 Task: SMART Goals Template for Special Education.
Action: Mouse moved to (196, 175)
Screenshot: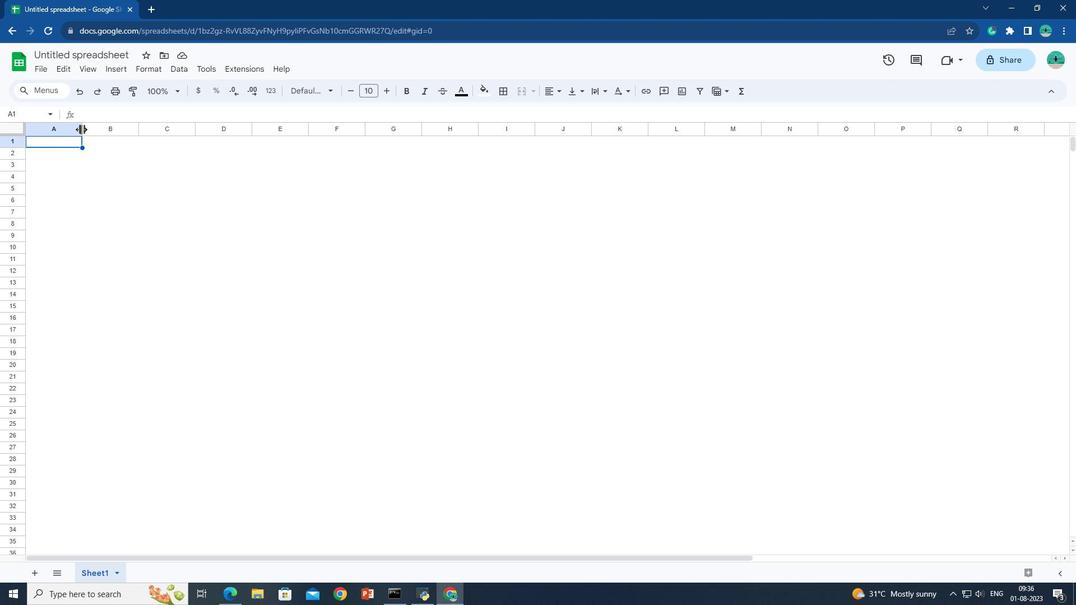 
Action: Mouse pressed left at (196, 175)
Screenshot: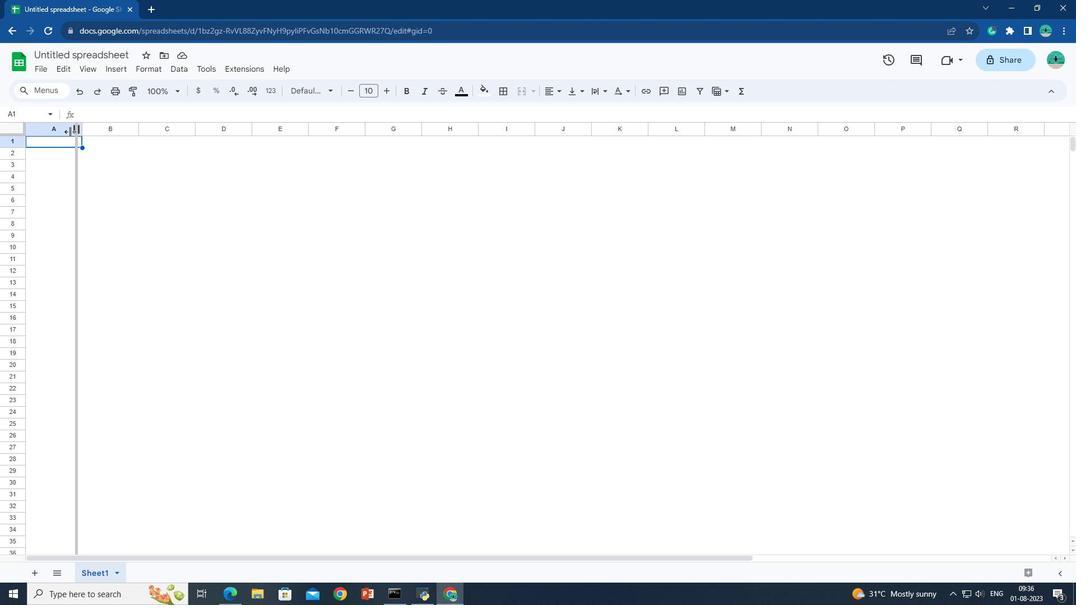 
Action: Mouse moved to (188, 178)
Screenshot: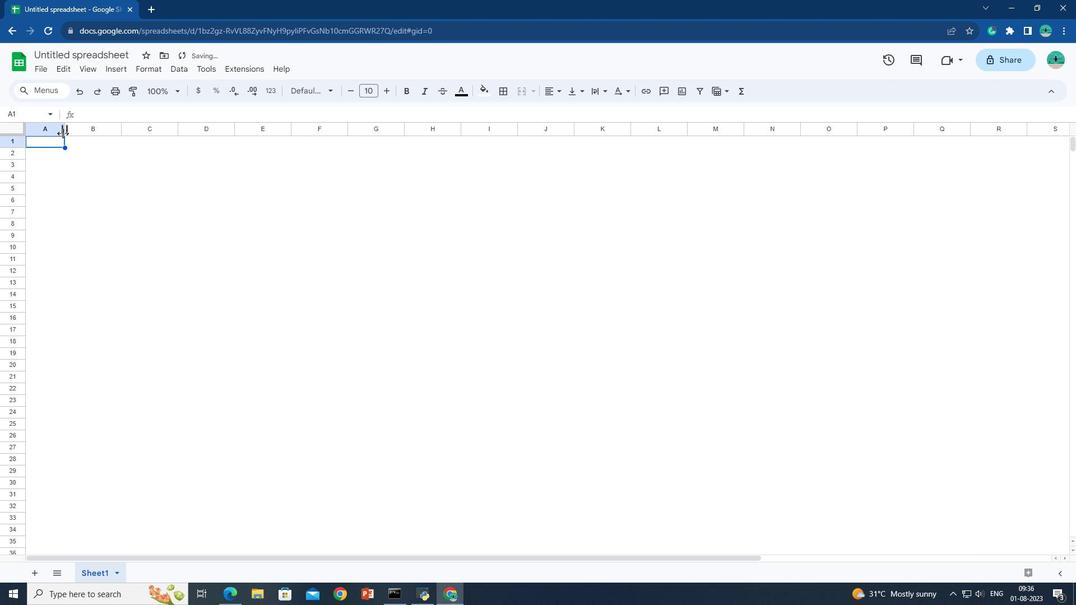 
Action: Mouse pressed left at (188, 178)
Screenshot: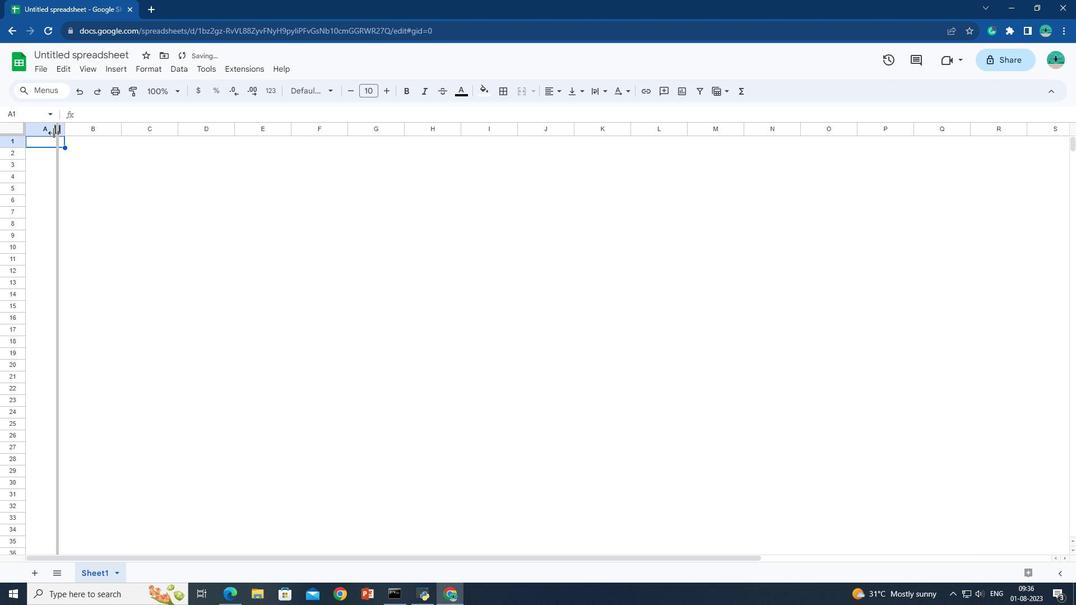 
Action: Mouse moved to (202, 174)
Screenshot: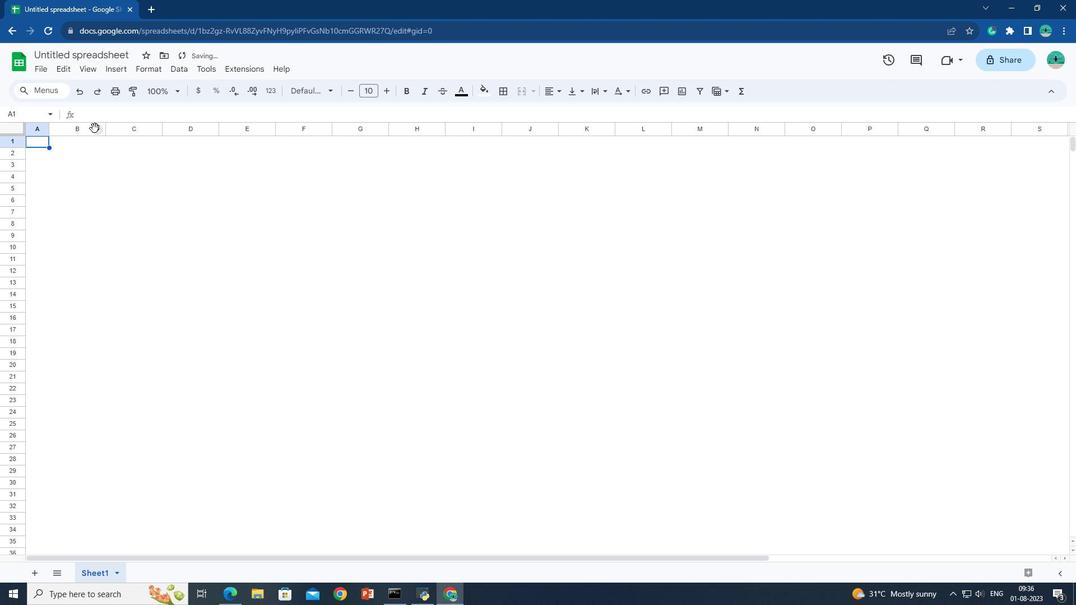 
Action: Mouse pressed left at (202, 174)
Screenshot: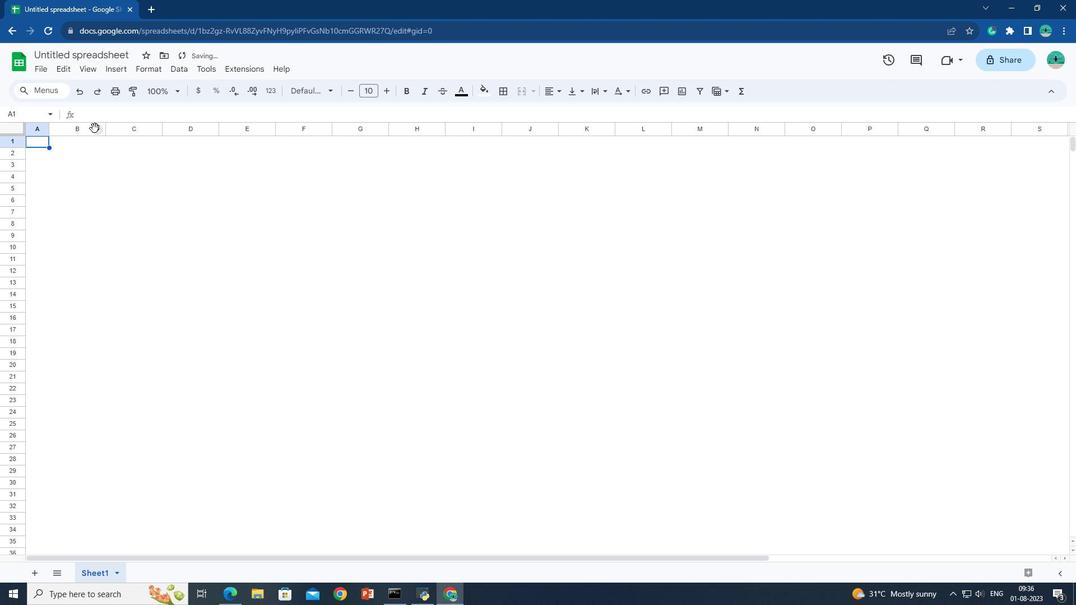 
Action: Mouse moved to (206, 170)
Screenshot: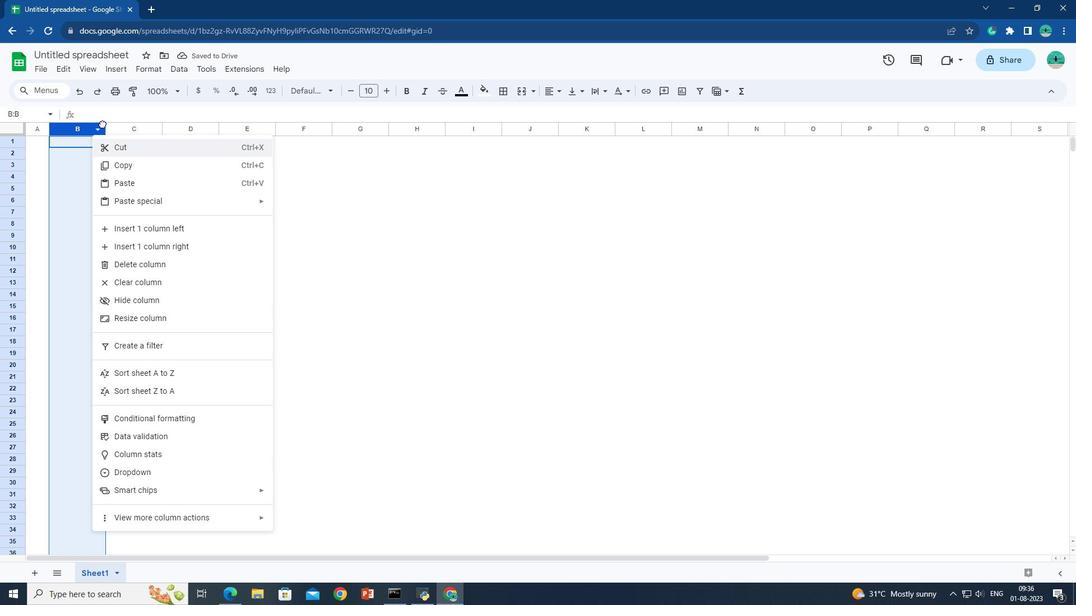 
Action: Mouse pressed left at (206, 170)
Screenshot: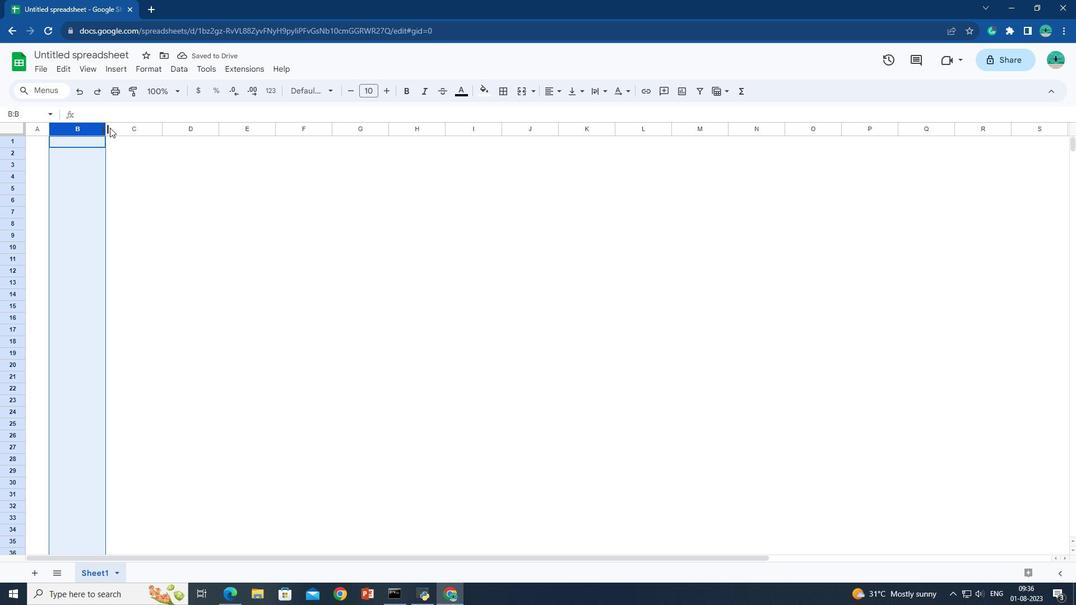 
Action: Mouse moved to (210, 174)
Screenshot: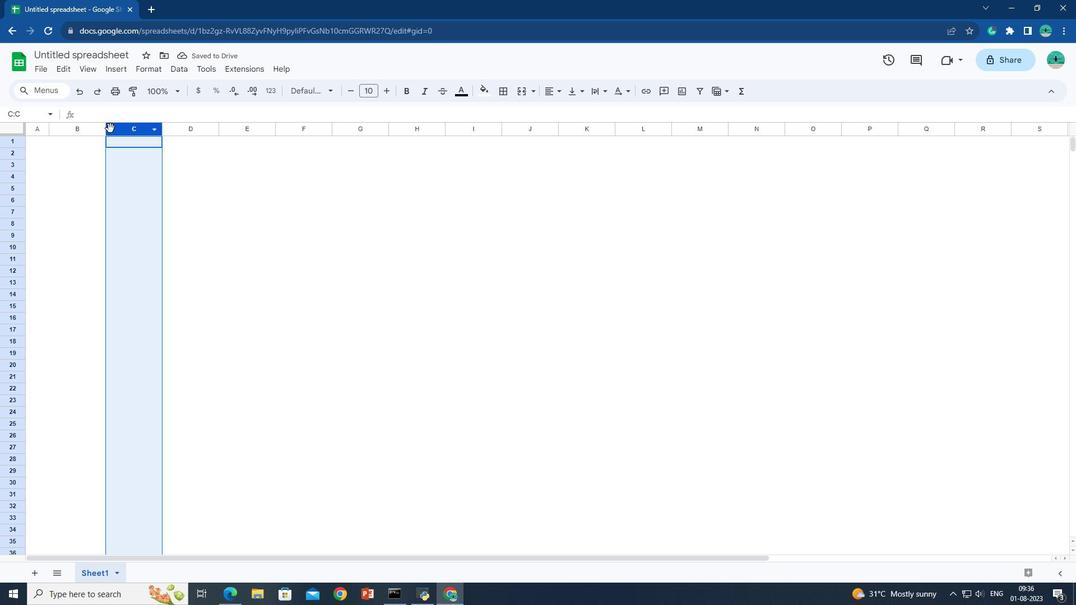 
Action: Mouse pressed left at (210, 174)
Screenshot: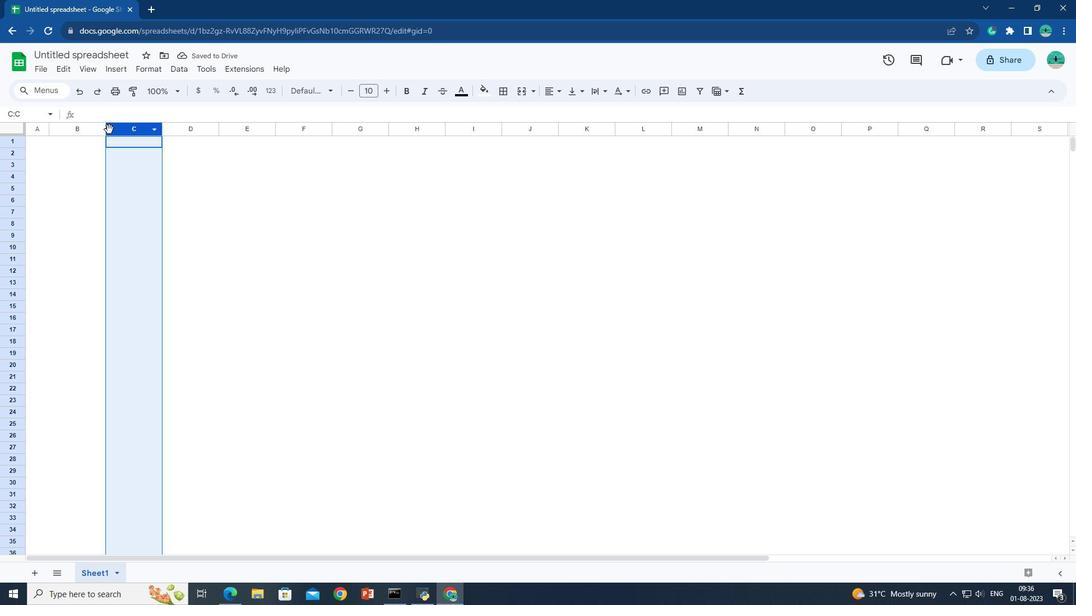 
Action: Mouse moved to (207, 178)
Screenshot: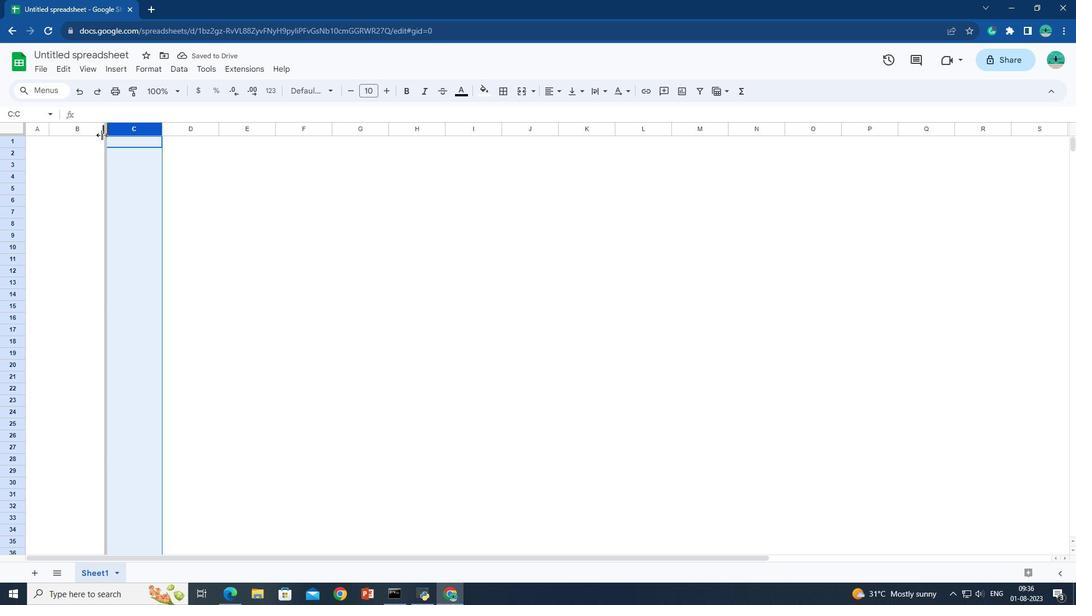 
Action: Mouse pressed left at (207, 178)
Screenshot: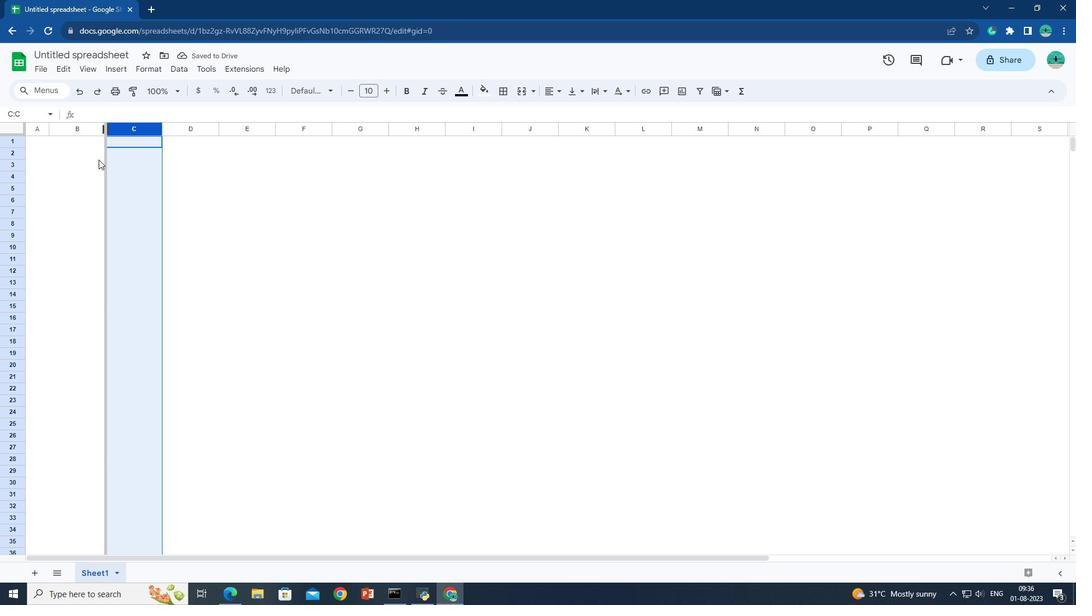 
Action: Mouse moved to (256, 219)
Screenshot: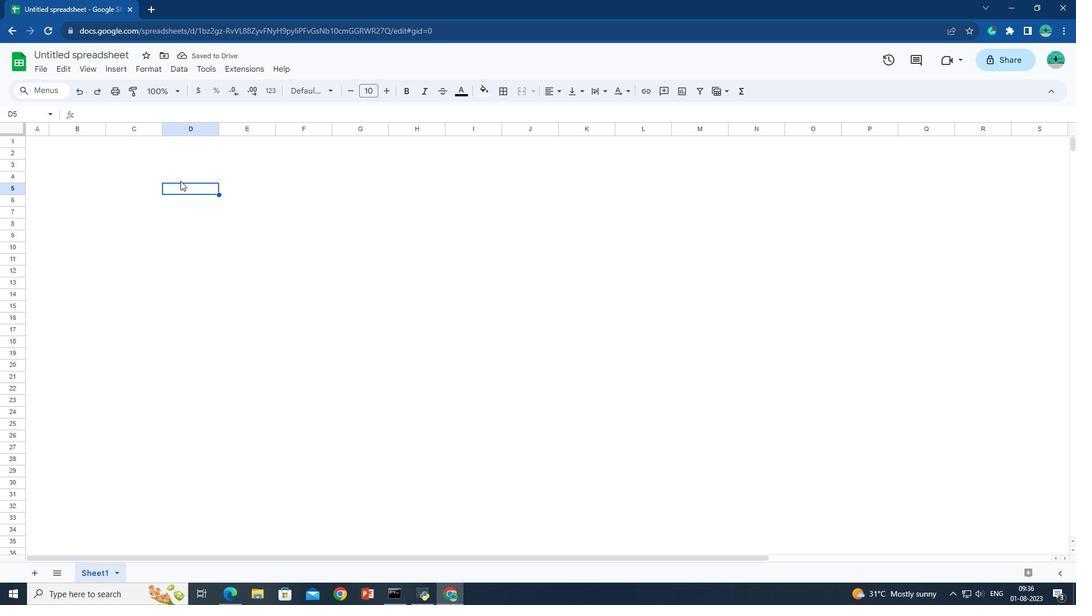 
Action: Mouse pressed left at (256, 219)
Screenshot: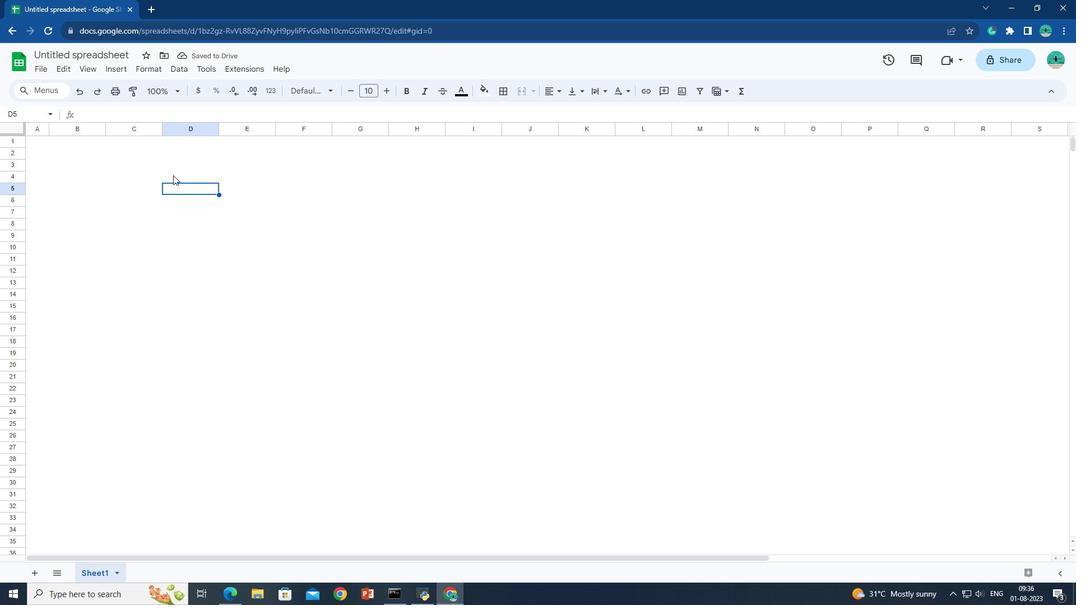 
Action: Mouse moved to (196, 175)
Screenshot: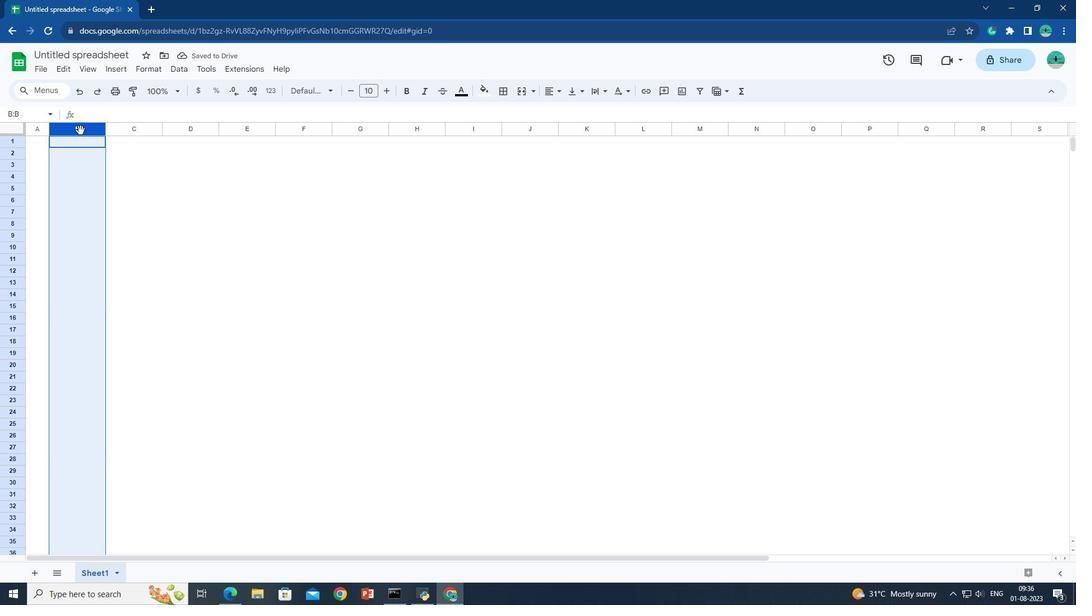 
Action: Mouse pressed left at (196, 175)
Screenshot: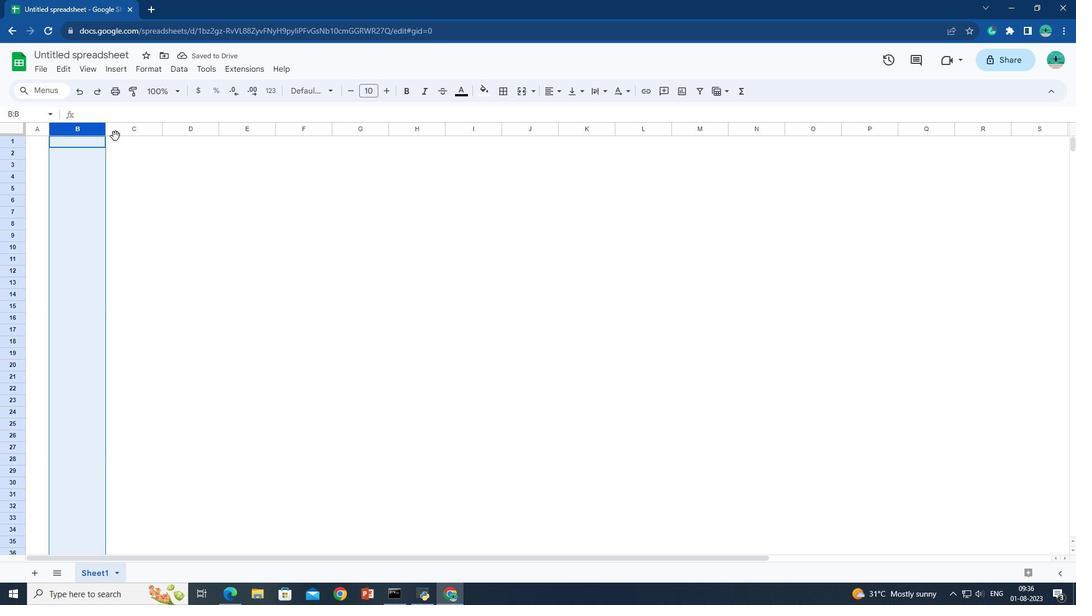 
Action: Mouse moved to (215, 189)
Screenshot: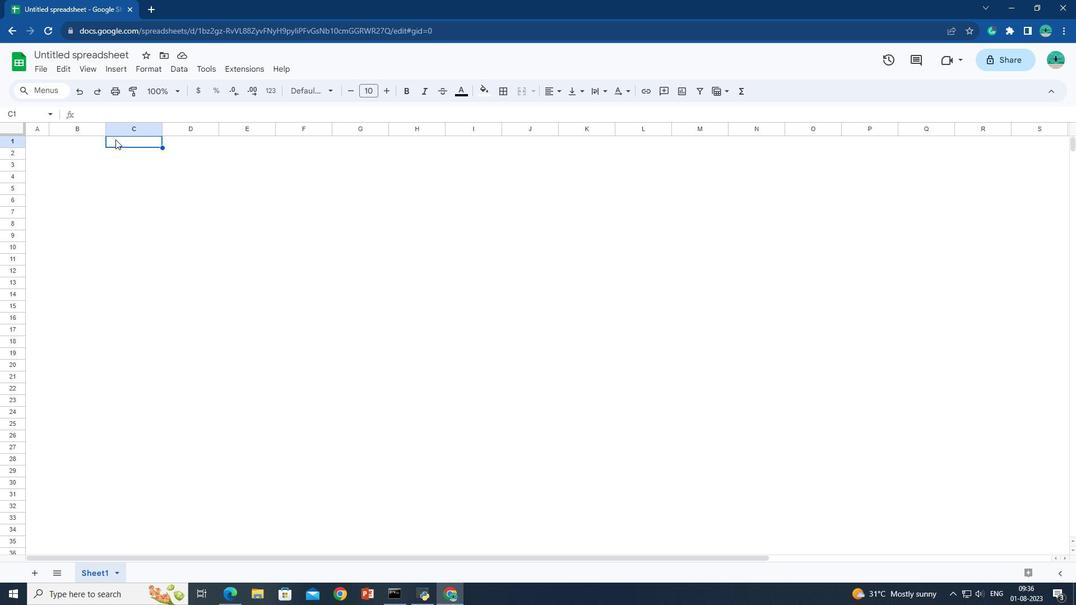 
Action: Mouse pressed left at (215, 189)
Screenshot: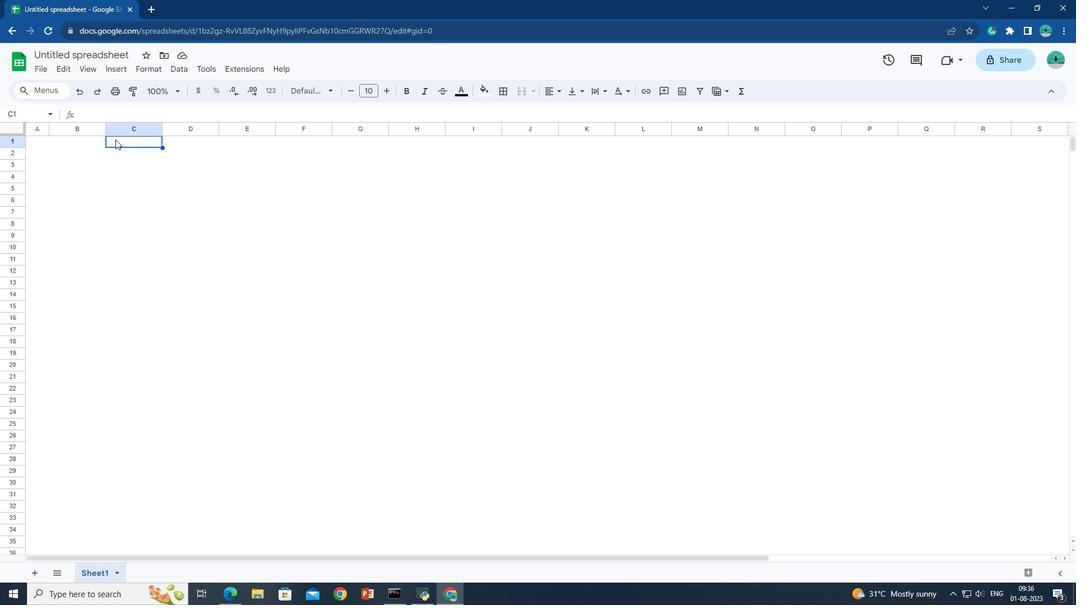 
Action: Mouse moved to (207, 175)
Screenshot: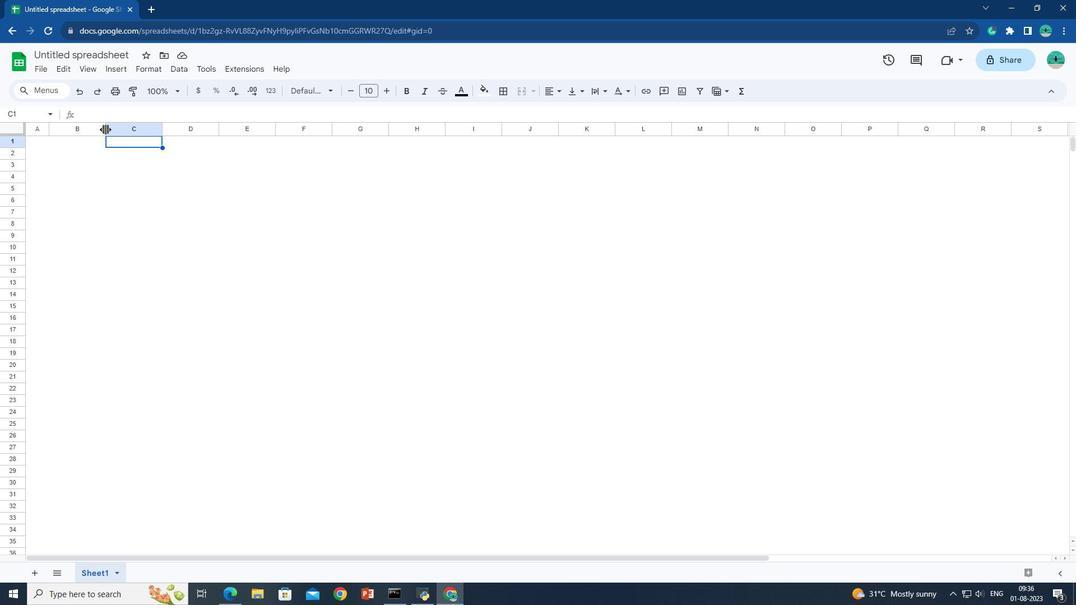 
Action: Mouse pressed left at (207, 175)
Screenshot: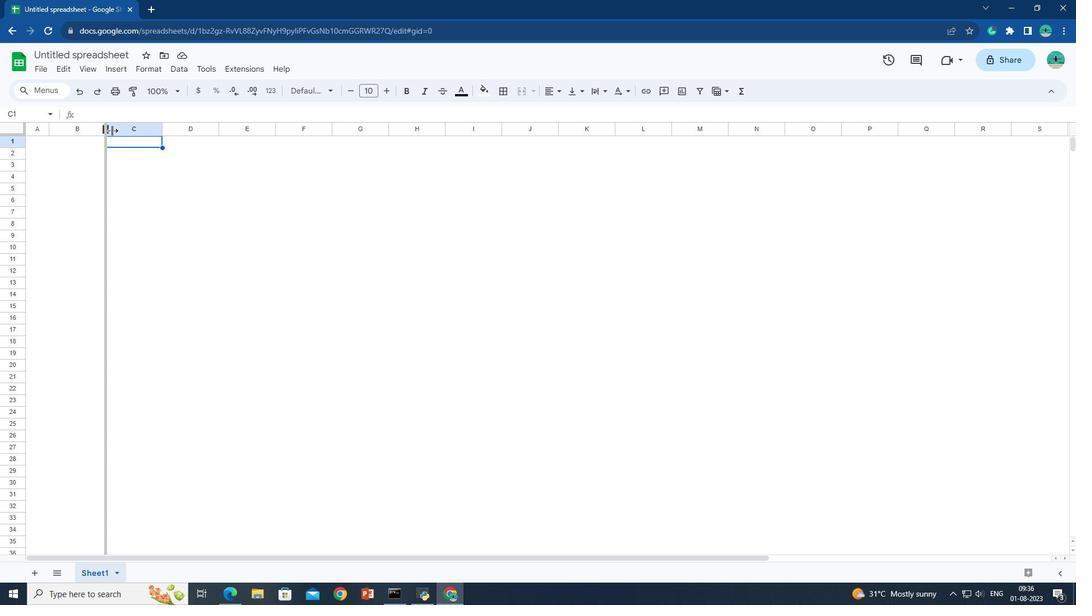 
Action: Mouse moved to (168, 200)
Screenshot: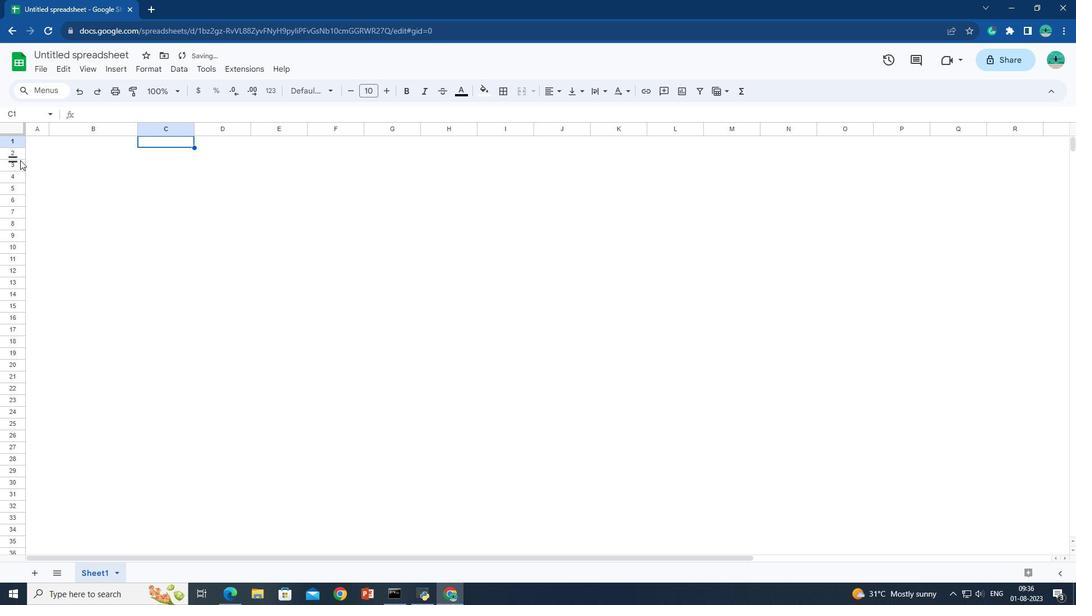 
Action: Mouse pressed left at (168, 200)
Screenshot: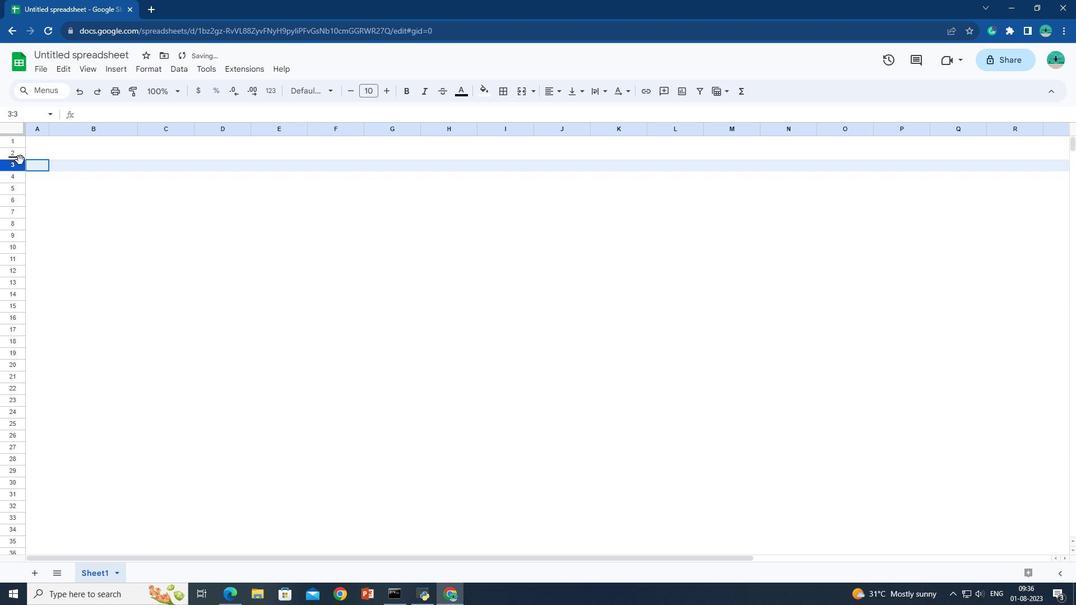 
Action: Mouse moved to (166, 210)
Screenshot: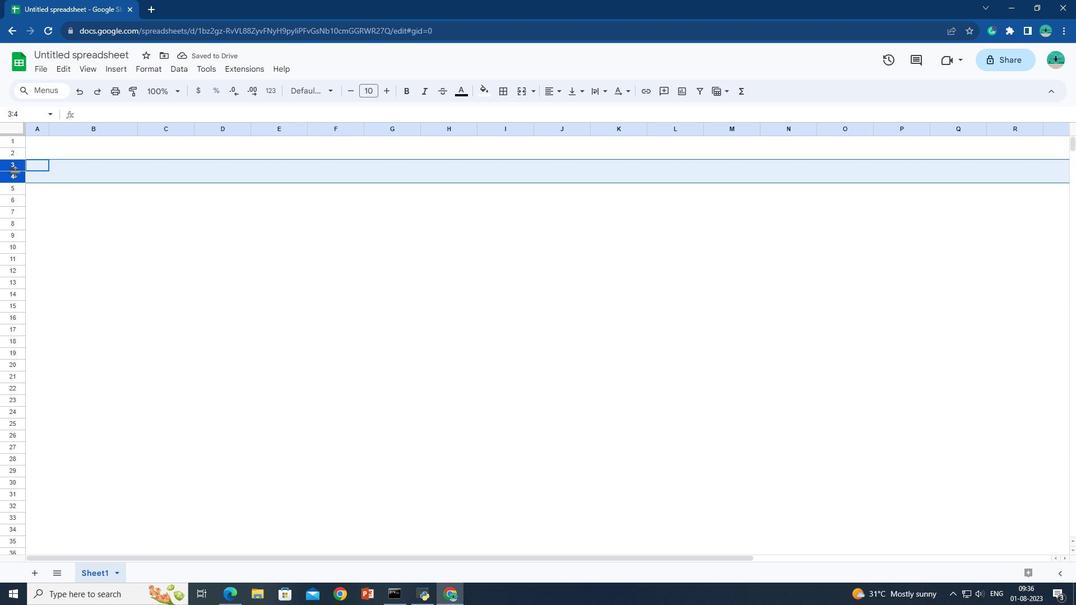 
Action: Mouse pressed left at (166, 210)
Screenshot: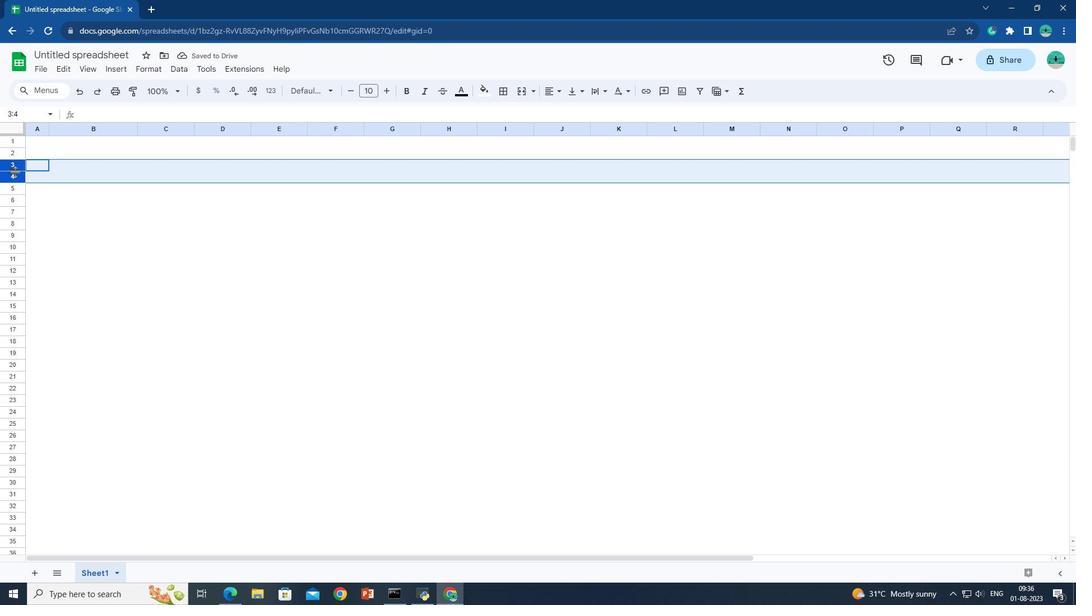 
Action: Mouse moved to (165, 200)
Screenshot: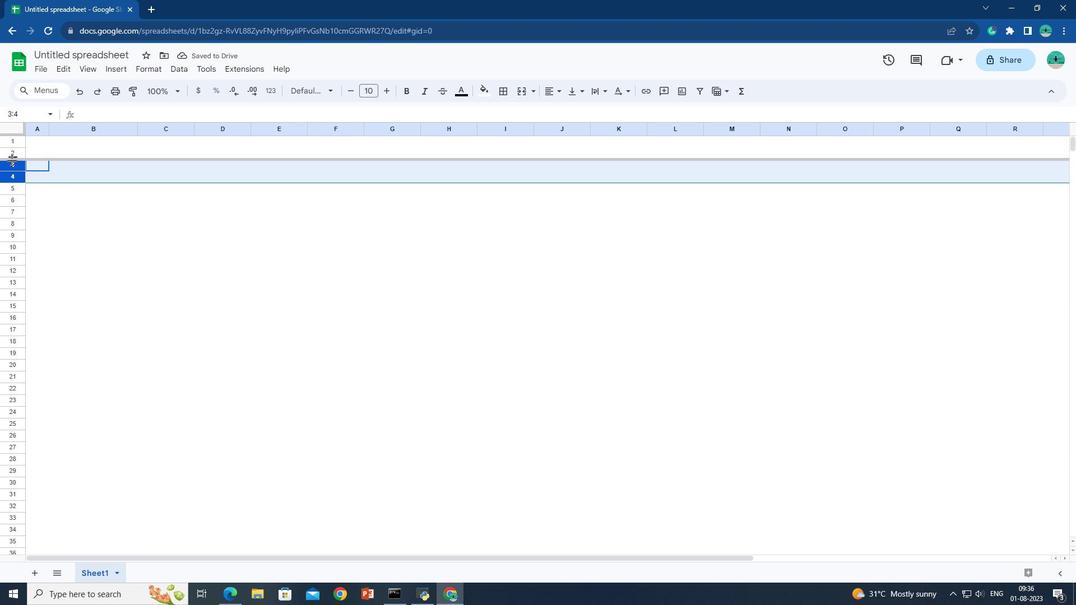 
Action: Mouse pressed left at (165, 200)
Screenshot: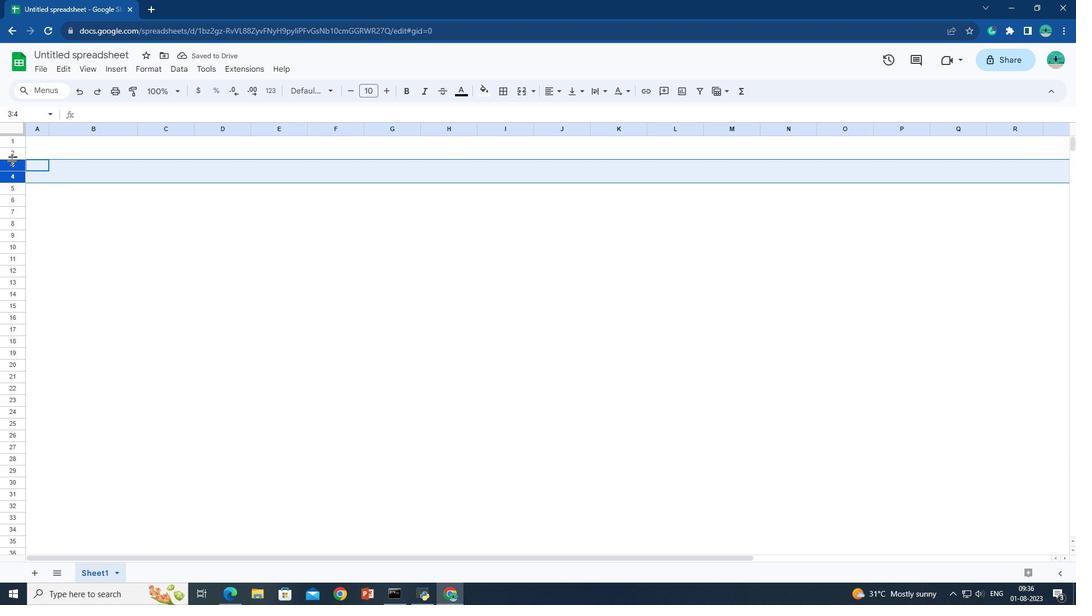 
Action: Mouse moved to (197, 249)
Screenshot: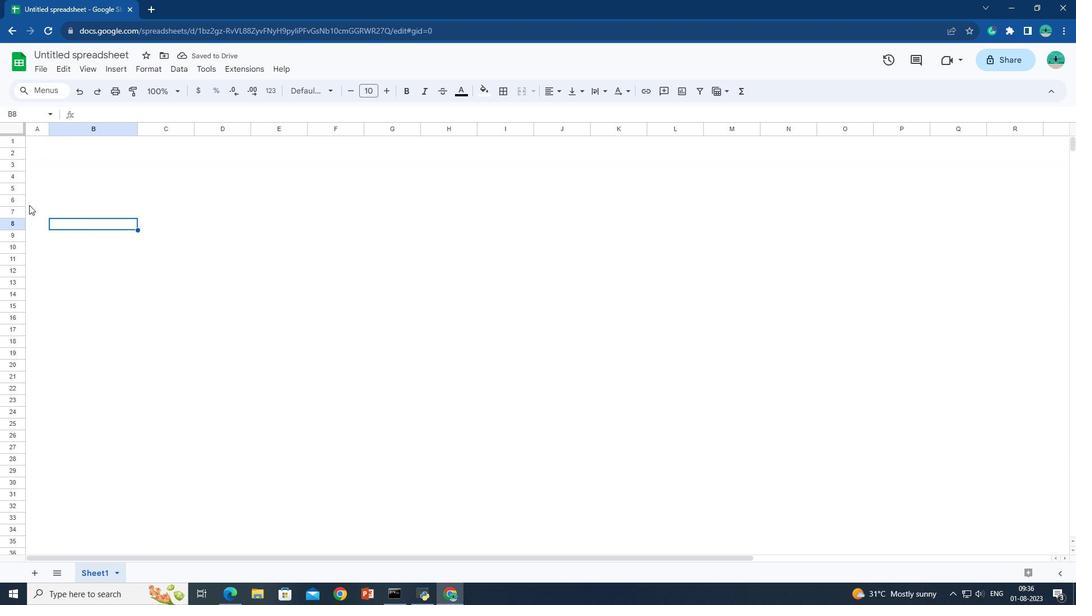 
Action: Mouse pressed left at (197, 249)
Screenshot: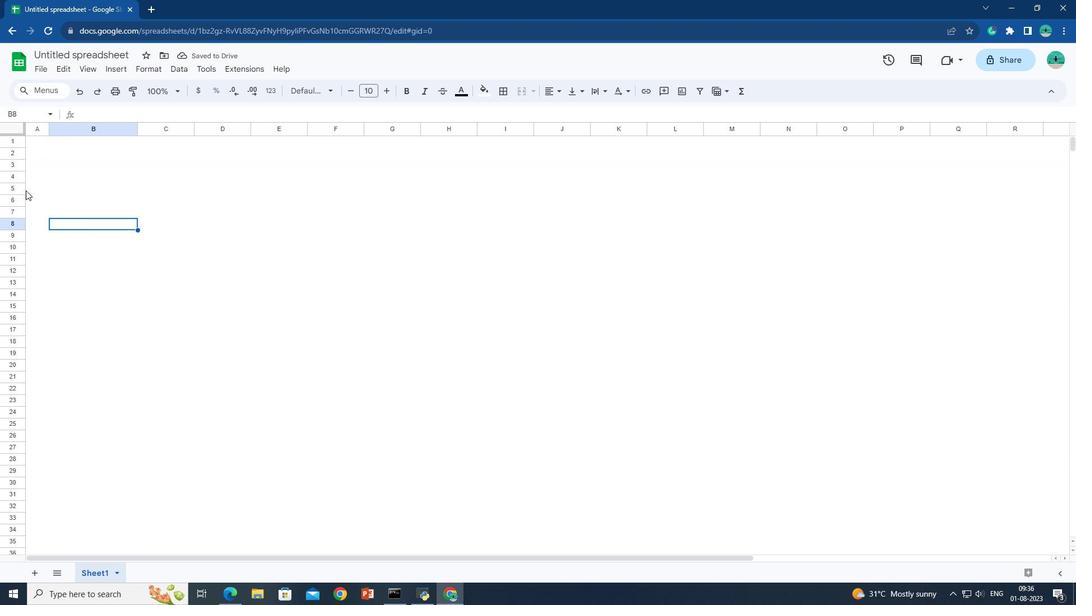 
Action: Mouse moved to (164, 198)
Screenshot: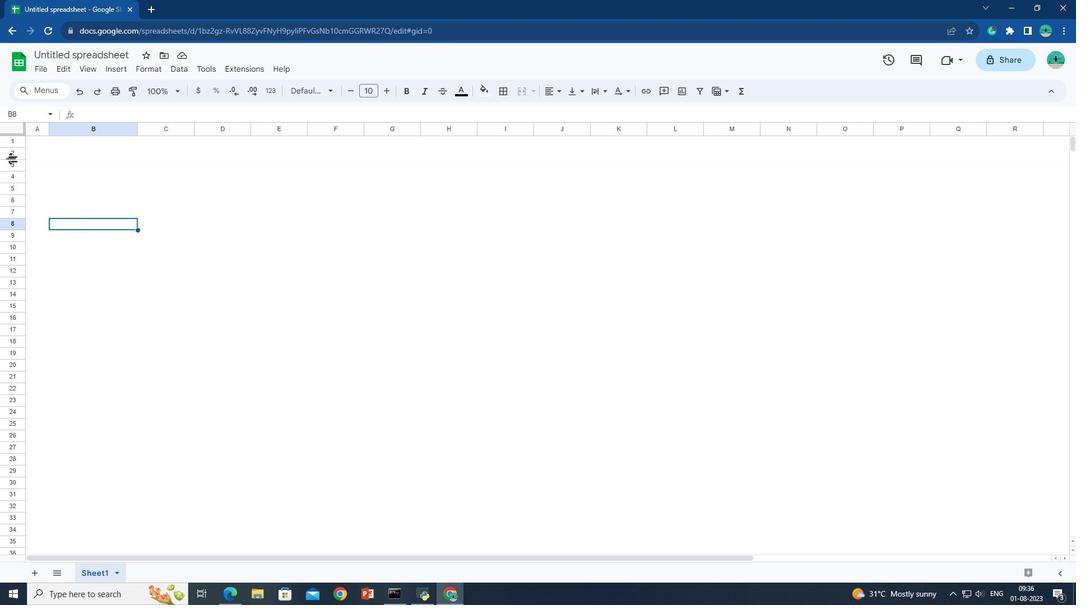 
Action: Mouse pressed left at (164, 198)
Screenshot: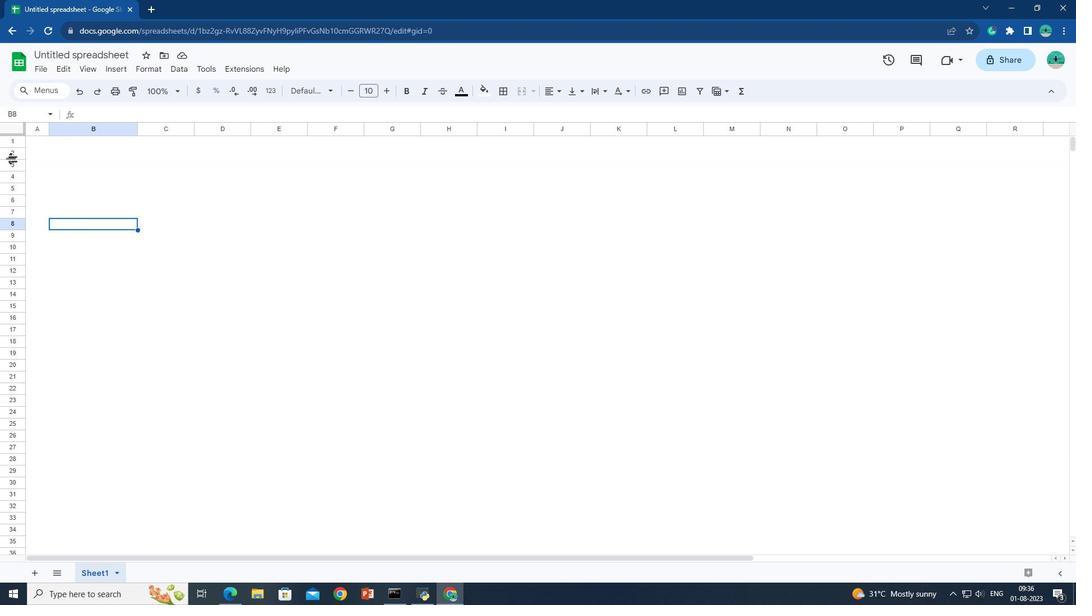 
Action: Mouse moved to (165, 201)
Screenshot: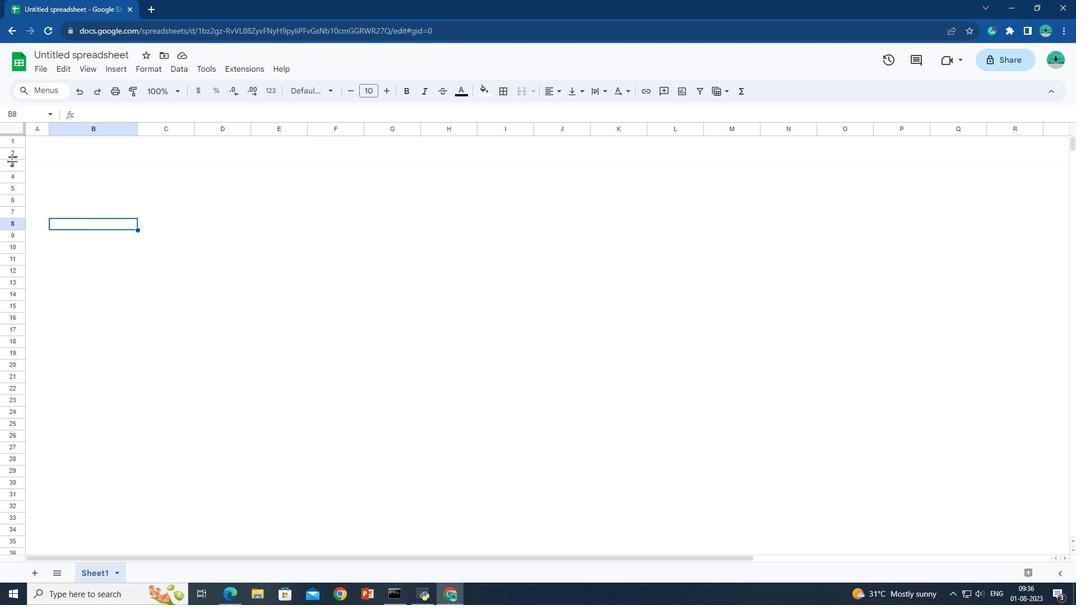 
Action: Mouse pressed left at (165, 201)
Screenshot: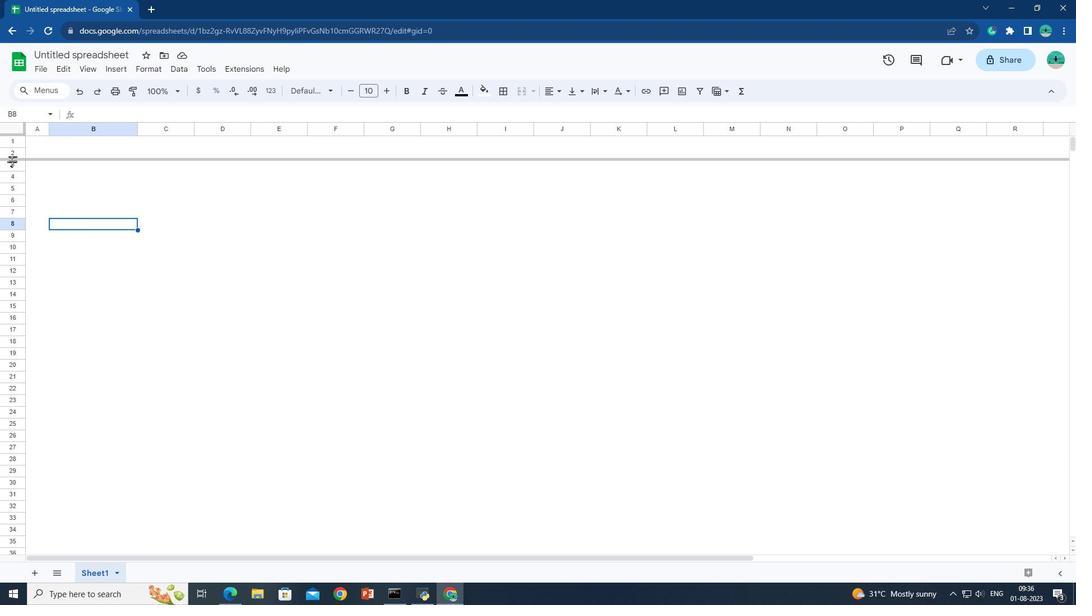 
Action: Mouse moved to (181, 206)
Screenshot: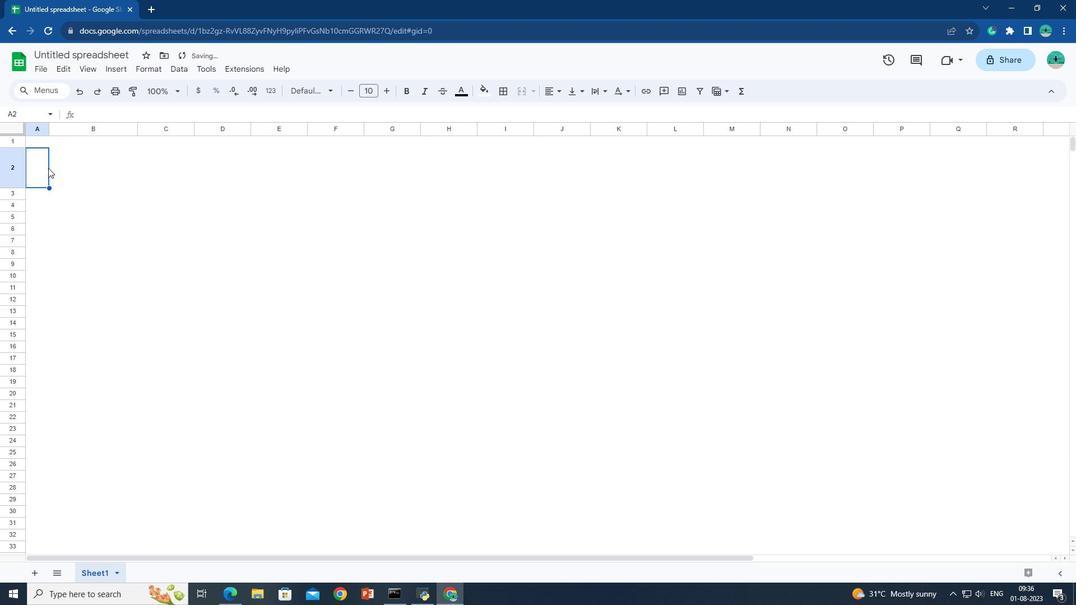 
Action: Mouse pressed left at (181, 206)
Screenshot: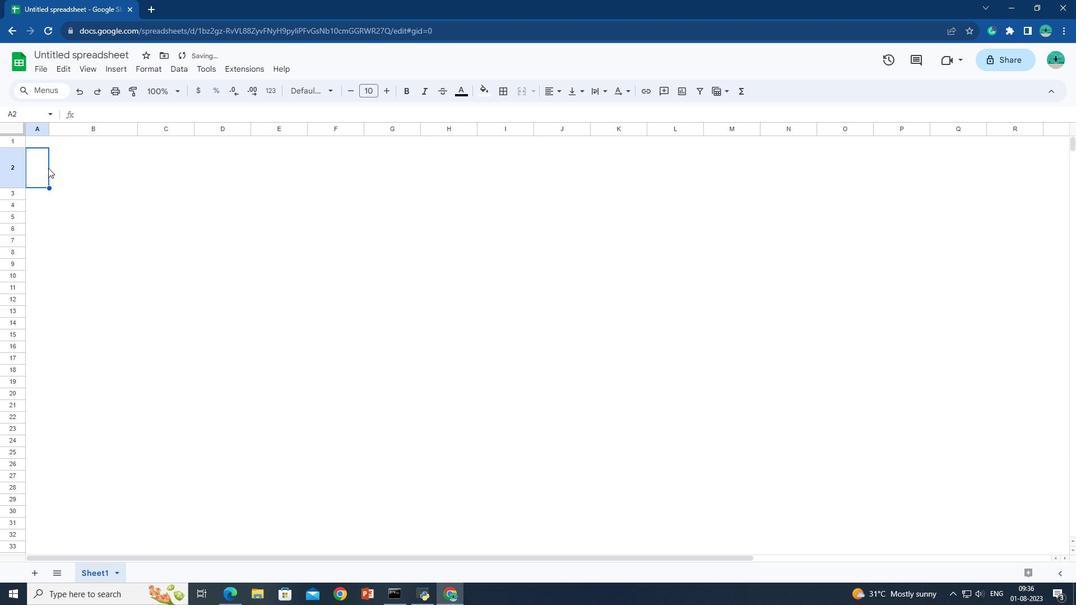 
Action: Mouse moved to (197, 206)
Screenshot: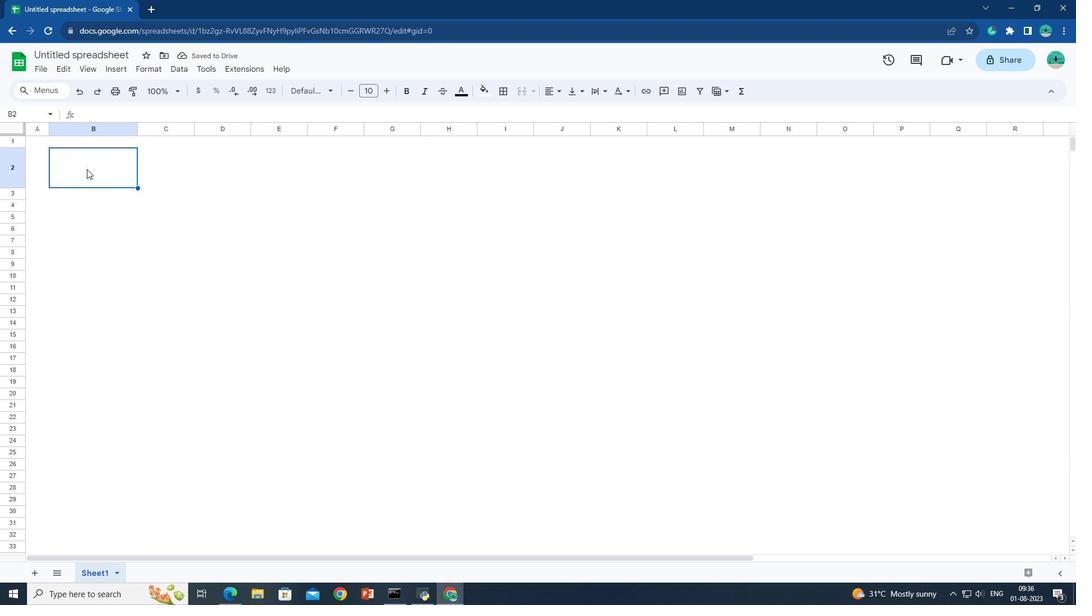 
Action: Mouse pressed left at (197, 206)
Screenshot: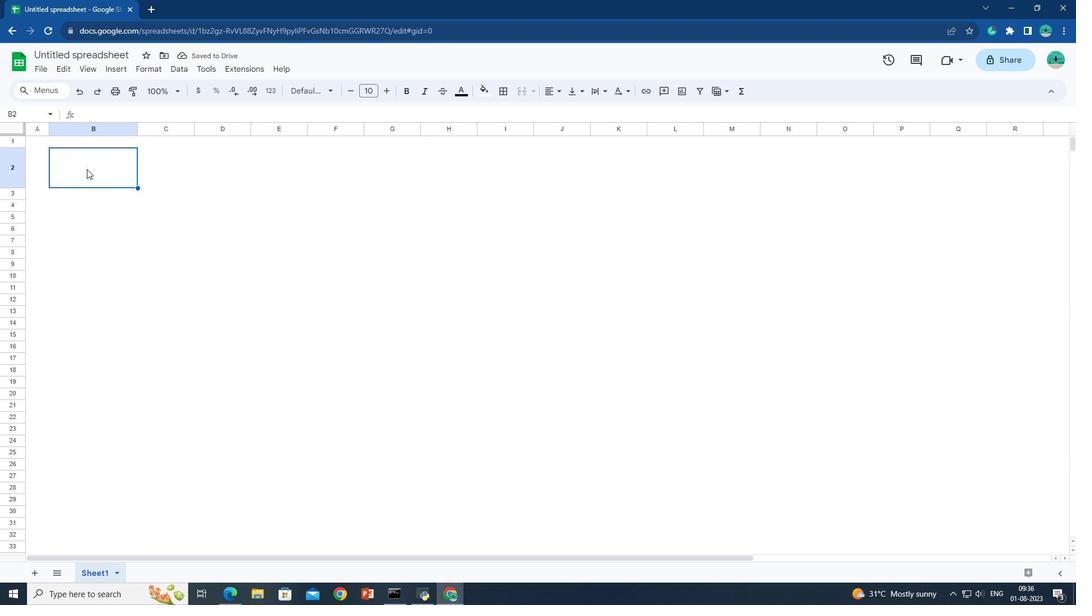
Action: Mouse moved to (239, 229)
Screenshot: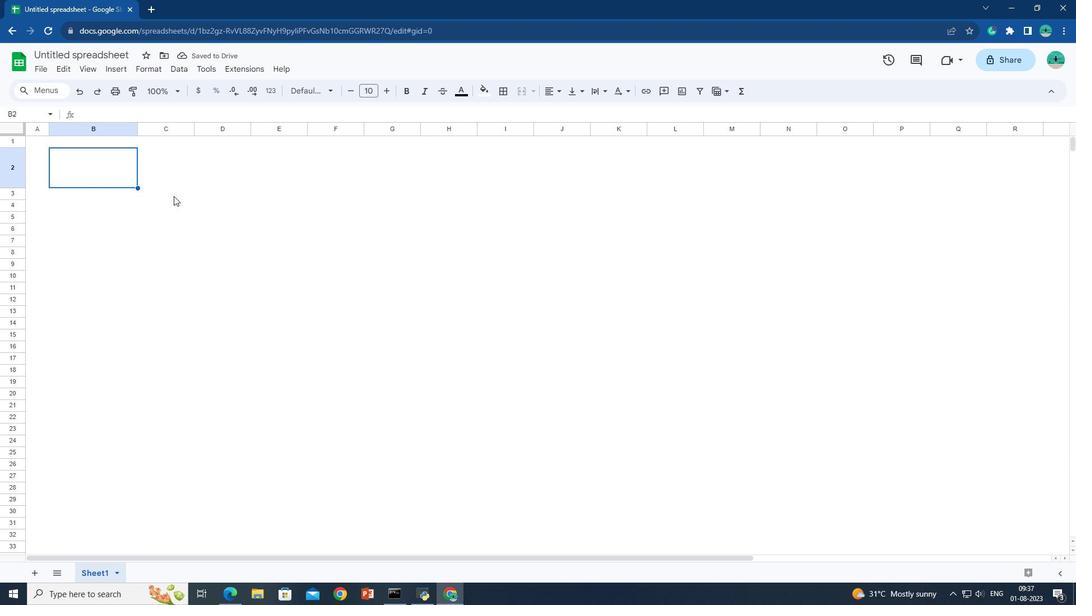 
Action: Key pressed <Key.shift>
Screenshot: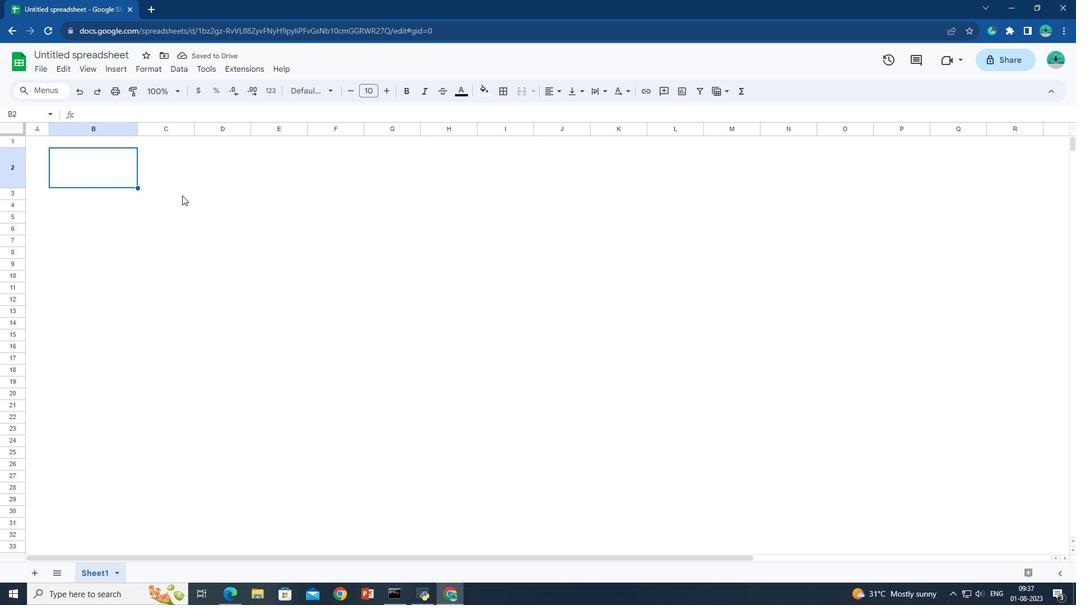 
Action: Mouse moved to (240, 215)
Screenshot: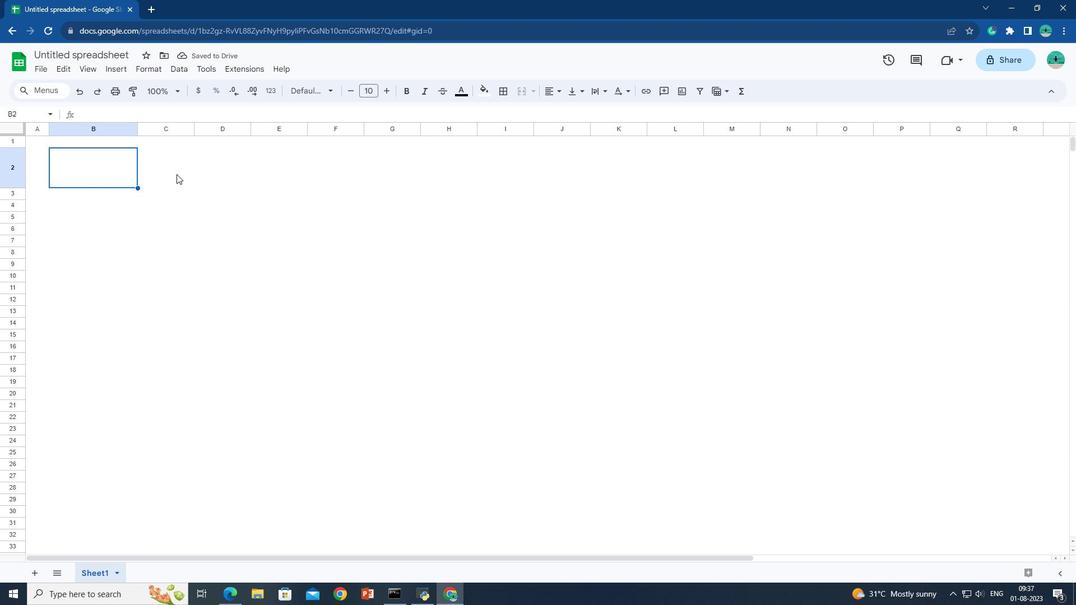 
Action: Key pressed <Key.shift>
Screenshot: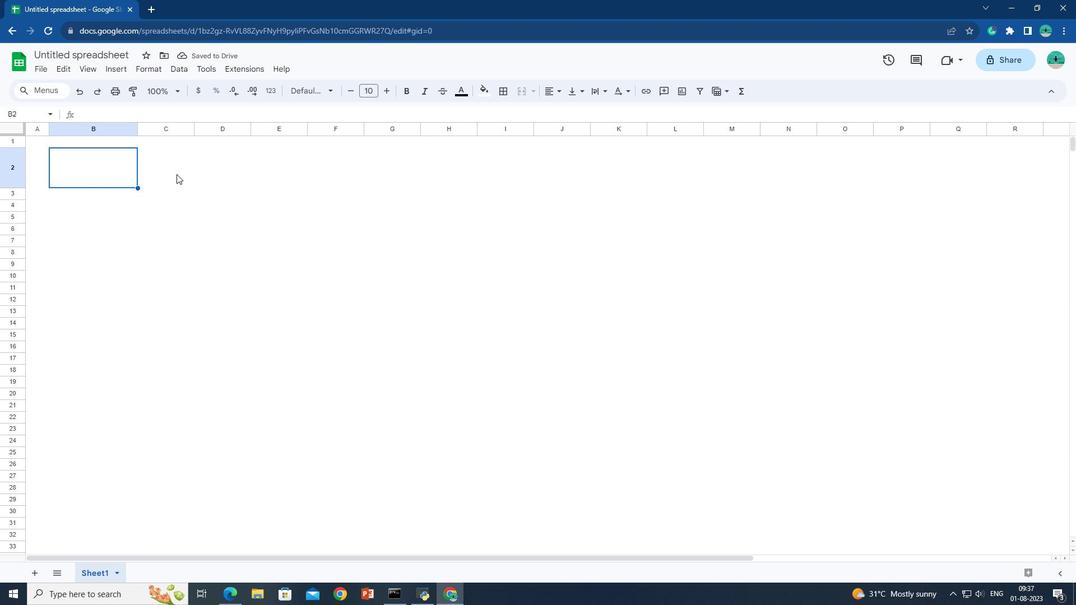 
Action: Mouse moved to (240, 212)
Screenshot: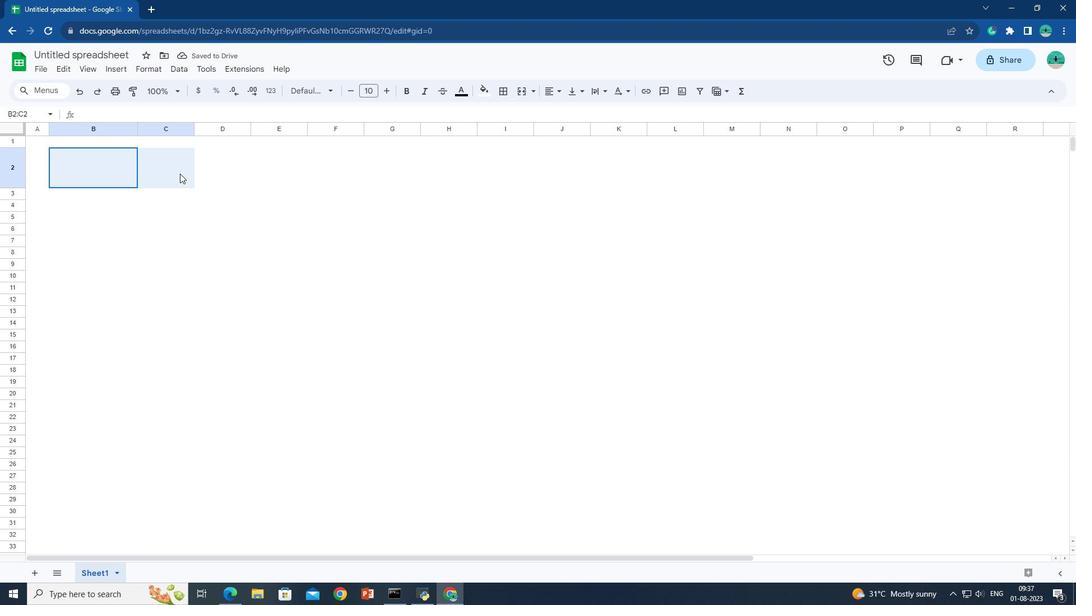 
Action: Key pressed <Key.shift>
Screenshot: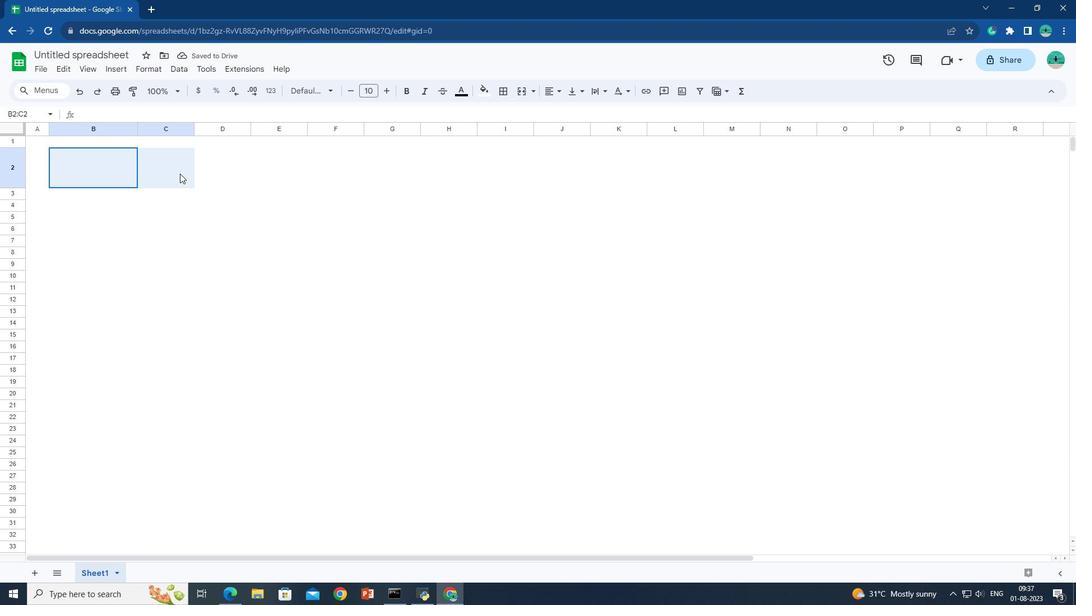 
Action: Mouse moved to (240, 211)
Screenshot: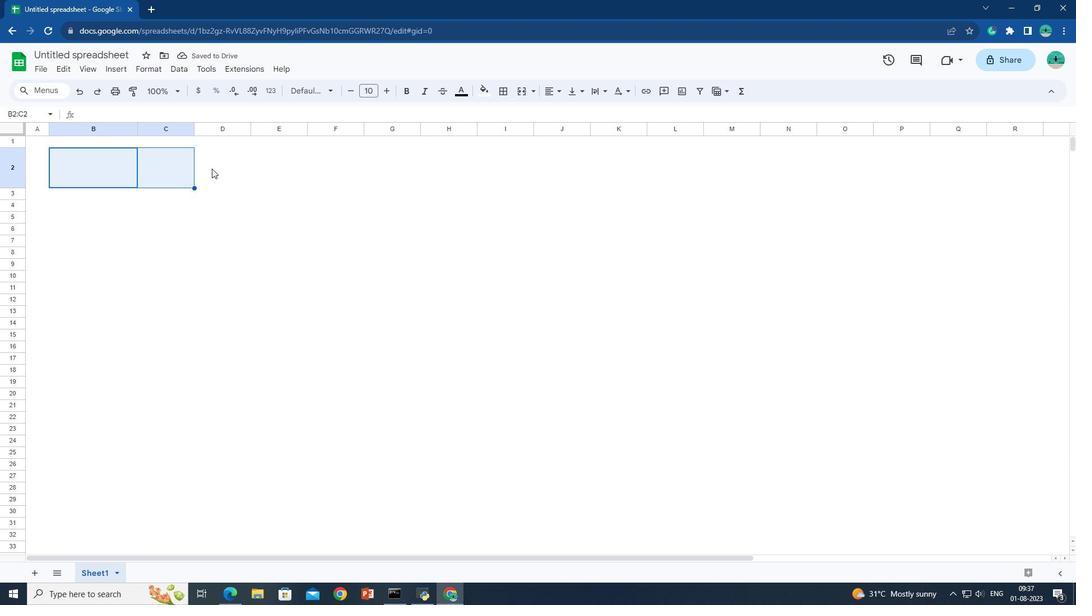 
Action: Key pressed <Key.shift><Key.shift>
Screenshot: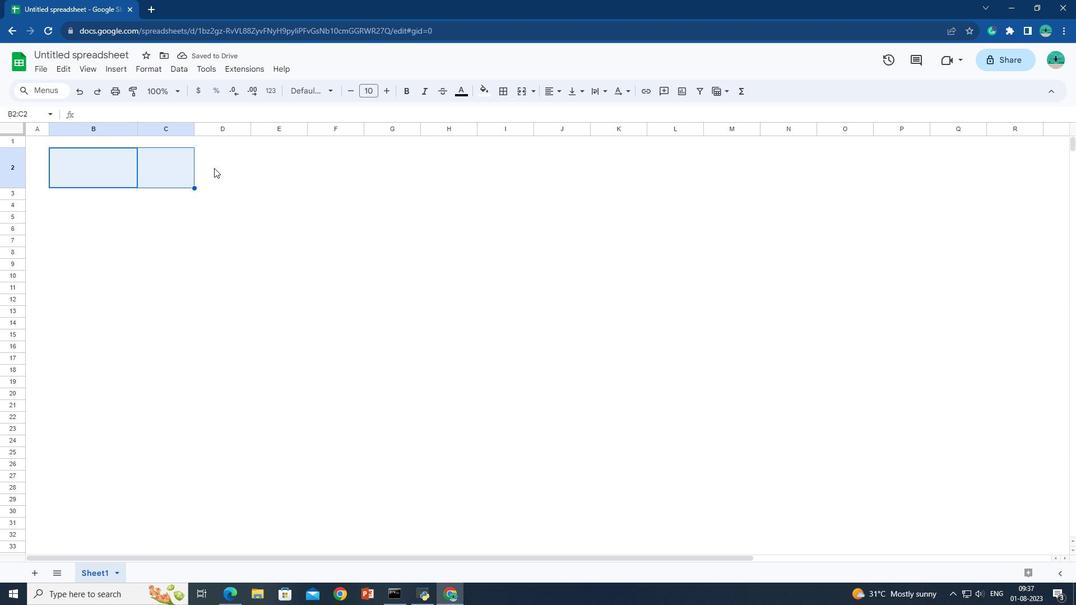 
Action: Mouse pressed left at (240, 211)
Screenshot: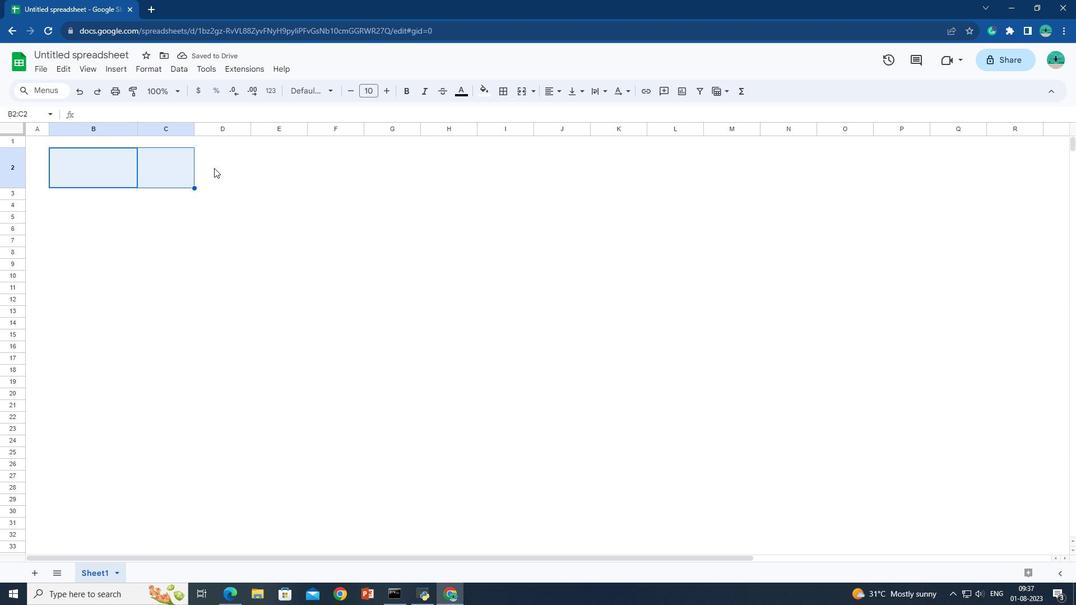 
Action: Key pressed <Key.shift><Key.shift><Key.shift><Key.shift><Key.shift><Key.shift>
Screenshot: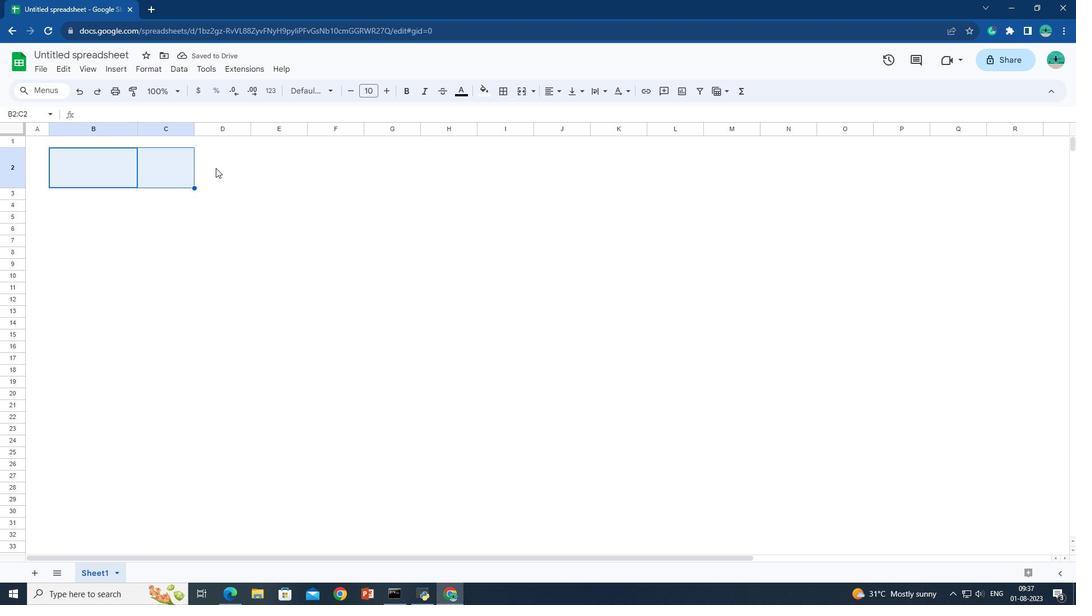 
Action: Mouse moved to (244, 209)
Screenshot: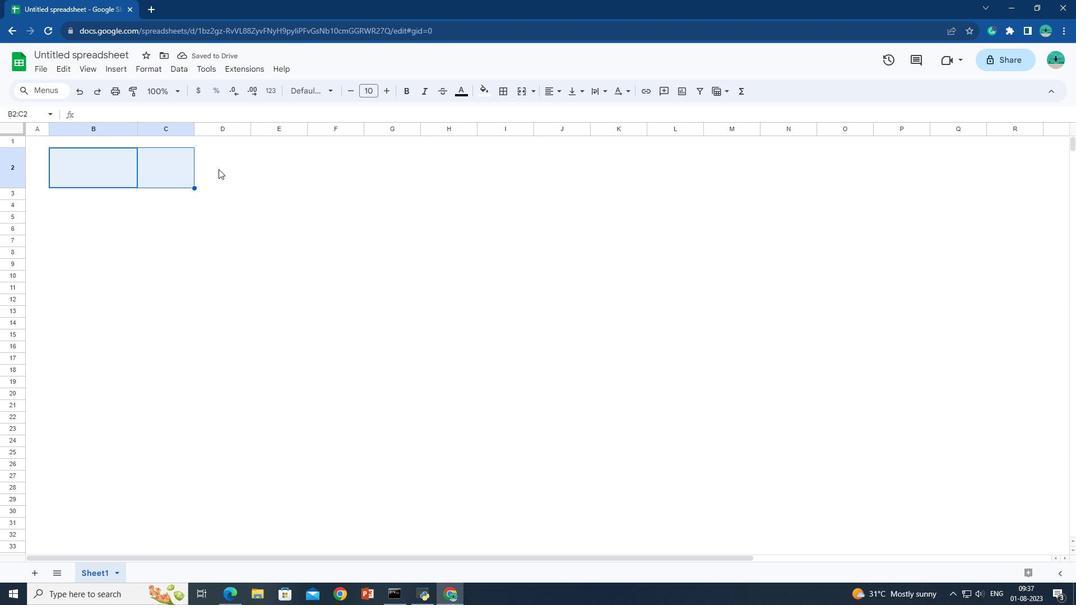 
Action: Key pressed <Key.shift>
Screenshot: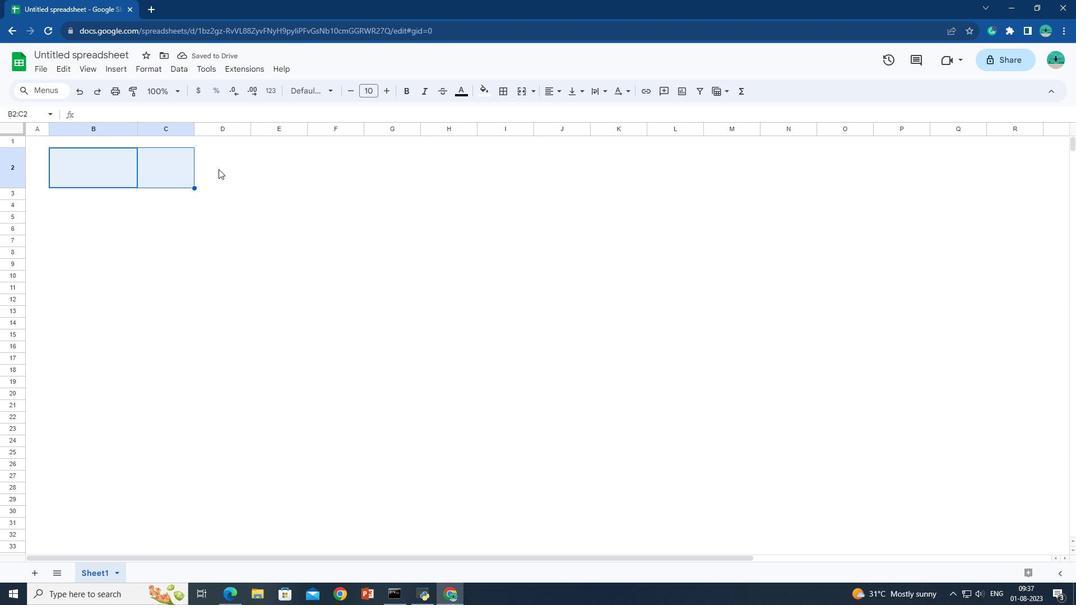 
Action: Mouse moved to (254, 207)
Screenshot: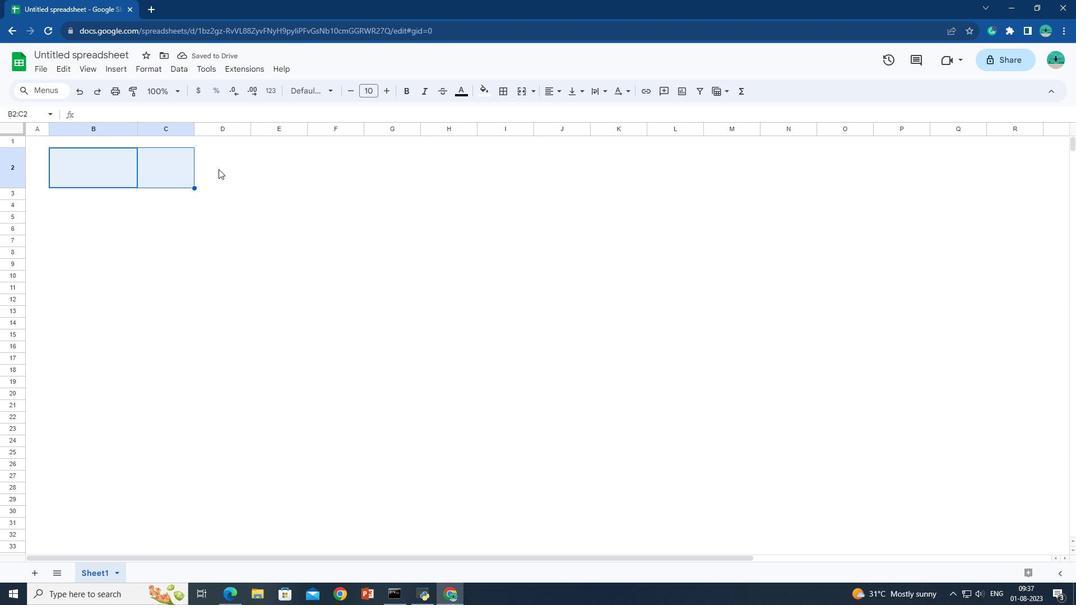 
Action: Key pressed <Key.shift>
Screenshot: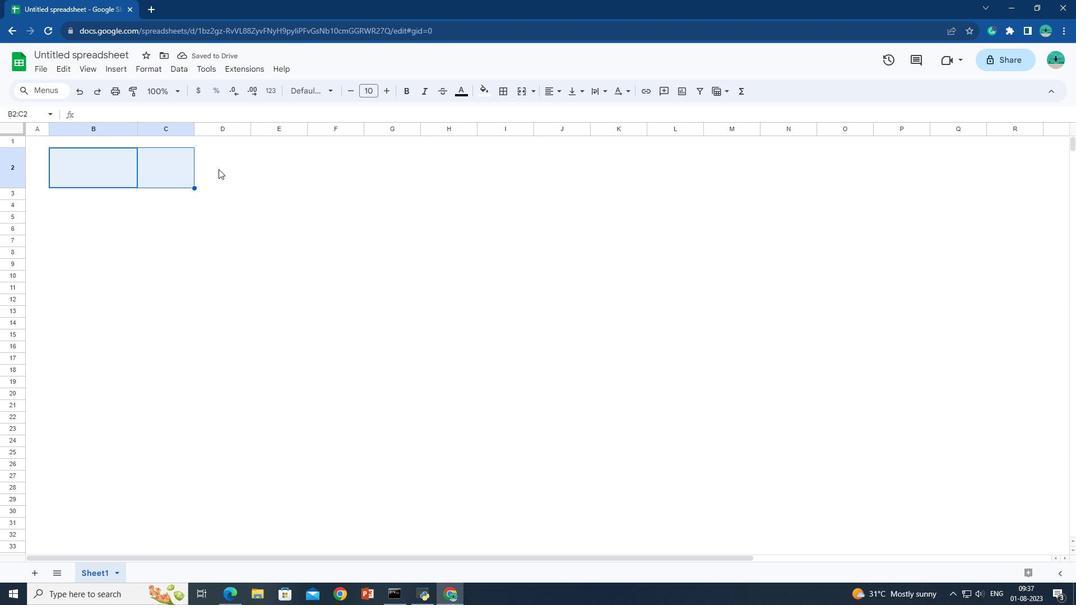 
Action: Mouse moved to (257, 206)
Screenshot: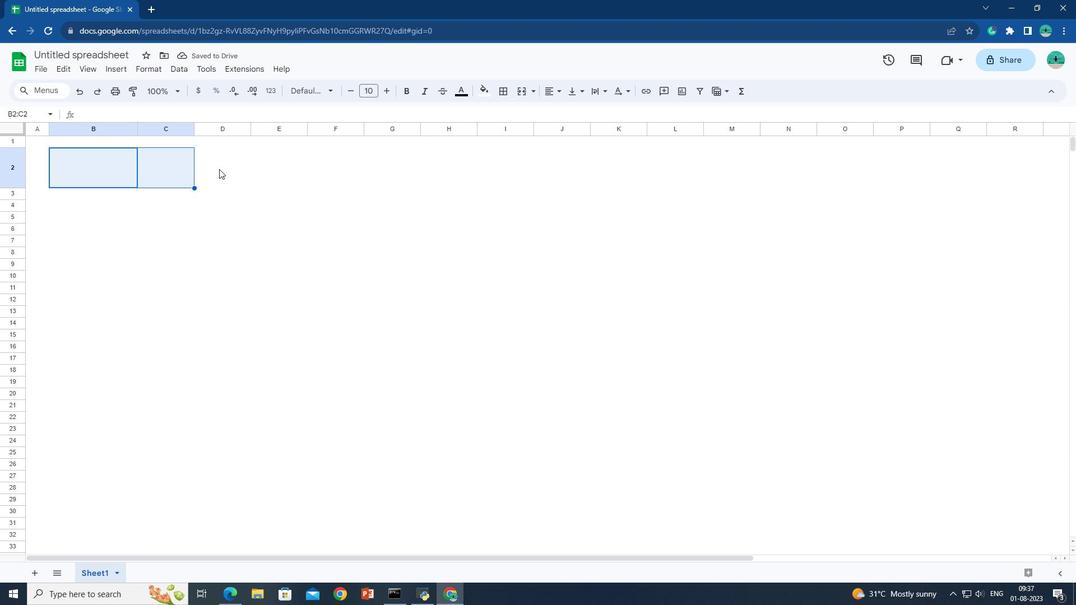 
Action: Key pressed <Key.shift><Key.shift><Key.shift><Key.shift>
Screenshot: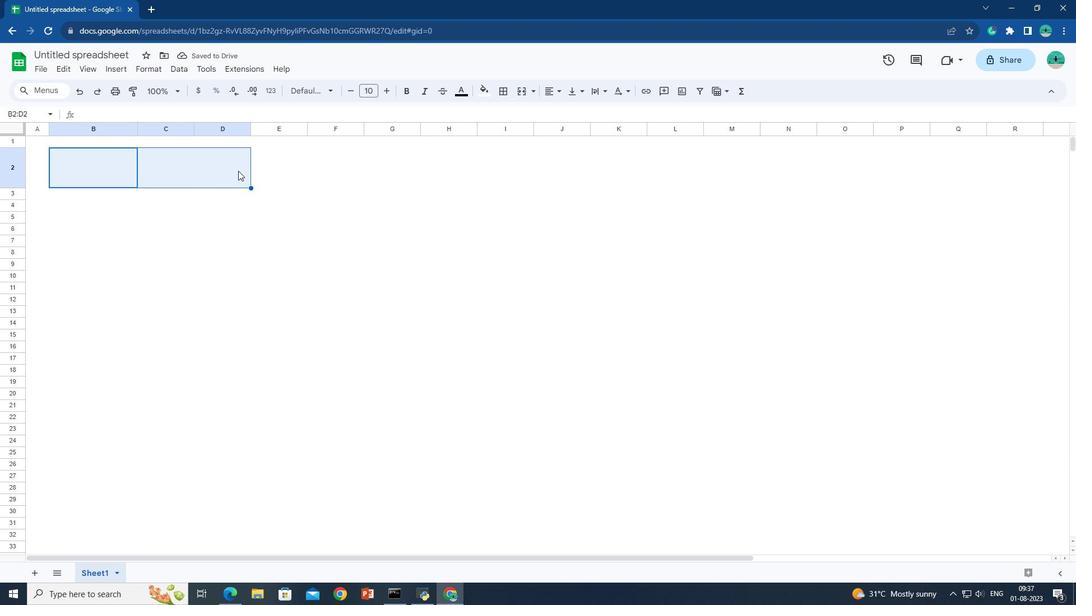 
Action: Mouse moved to (257, 206)
Screenshot: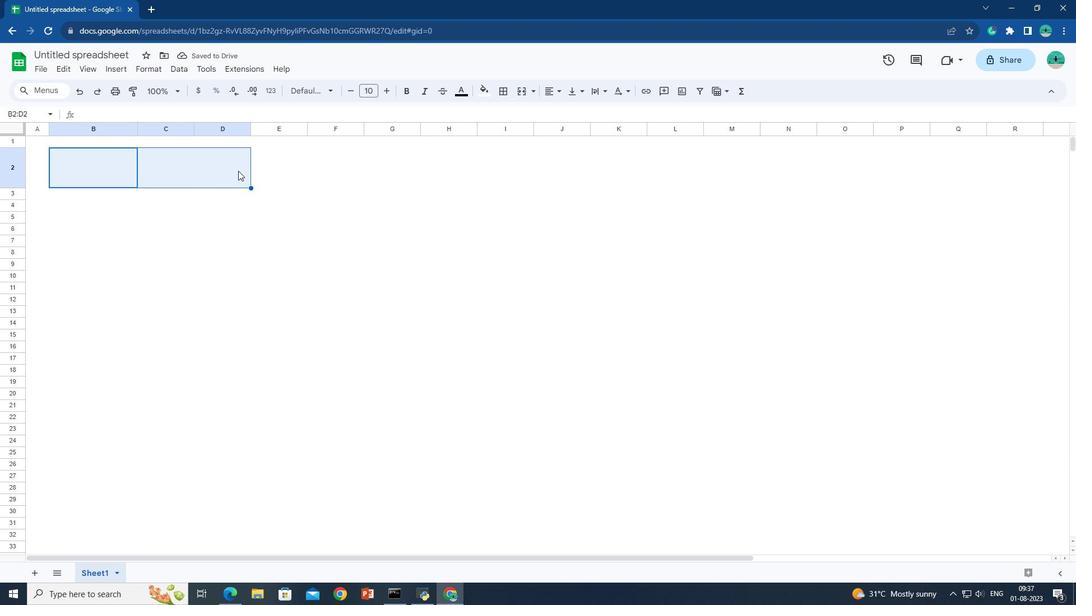 
Action: Key pressed <Key.shift>
Screenshot: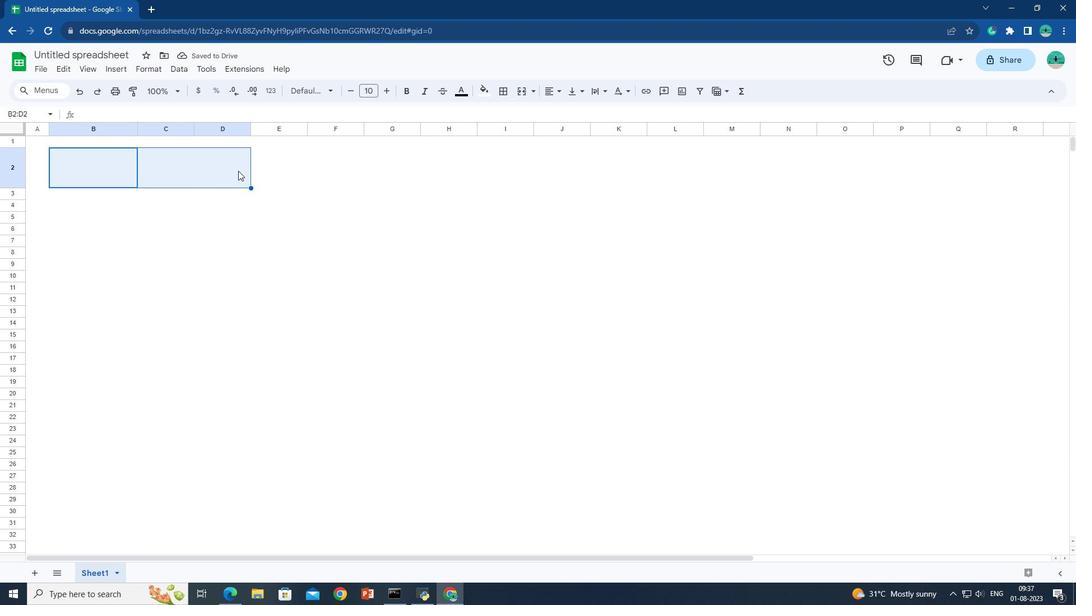 
Action: Mouse moved to (258, 206)
Screenshot: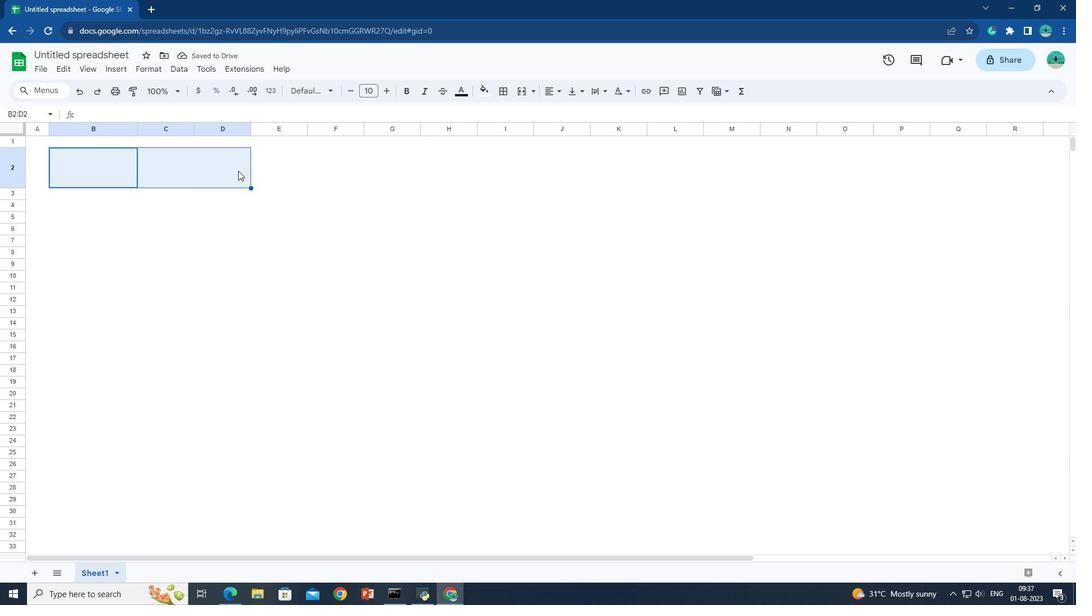 
Action: Key pressed <Key.shift>
Screenshot: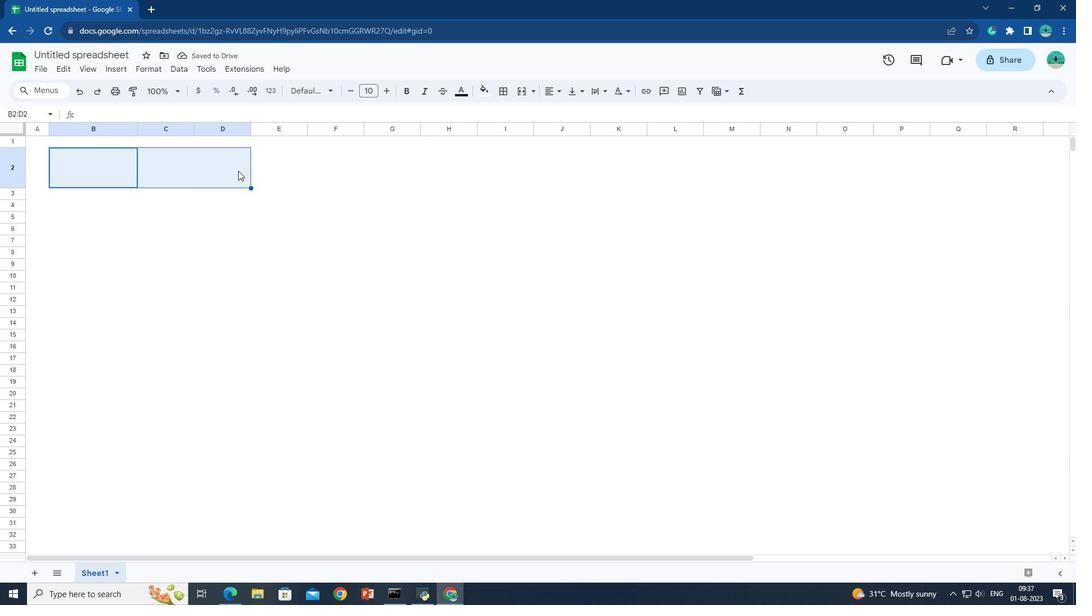 
Action: Mouse moved to (259, 207)
Screenshot: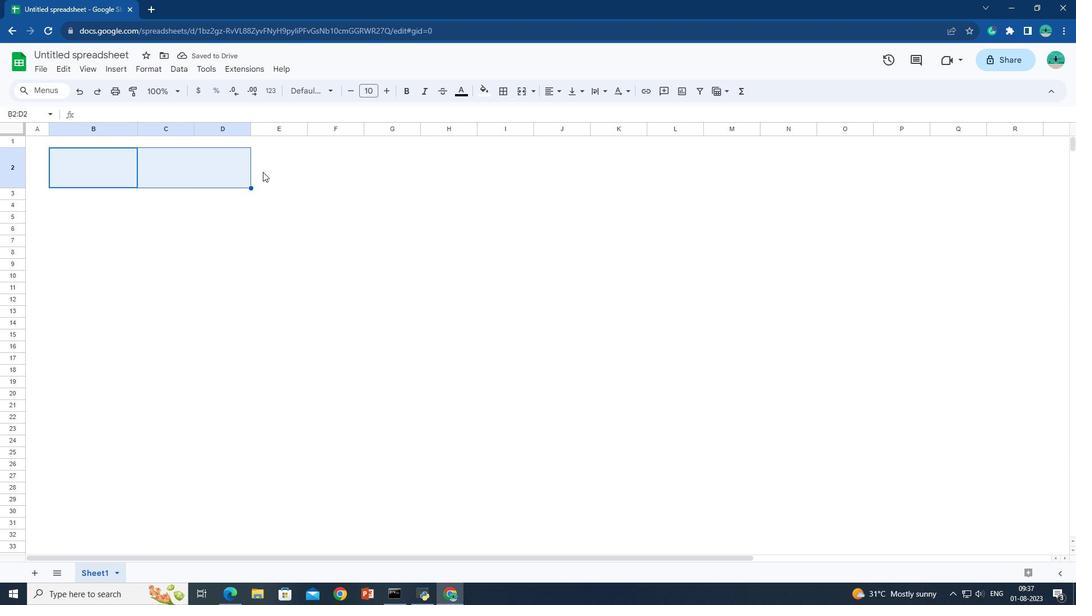 
Action: Key pressed <Key.shift>
Screenshot: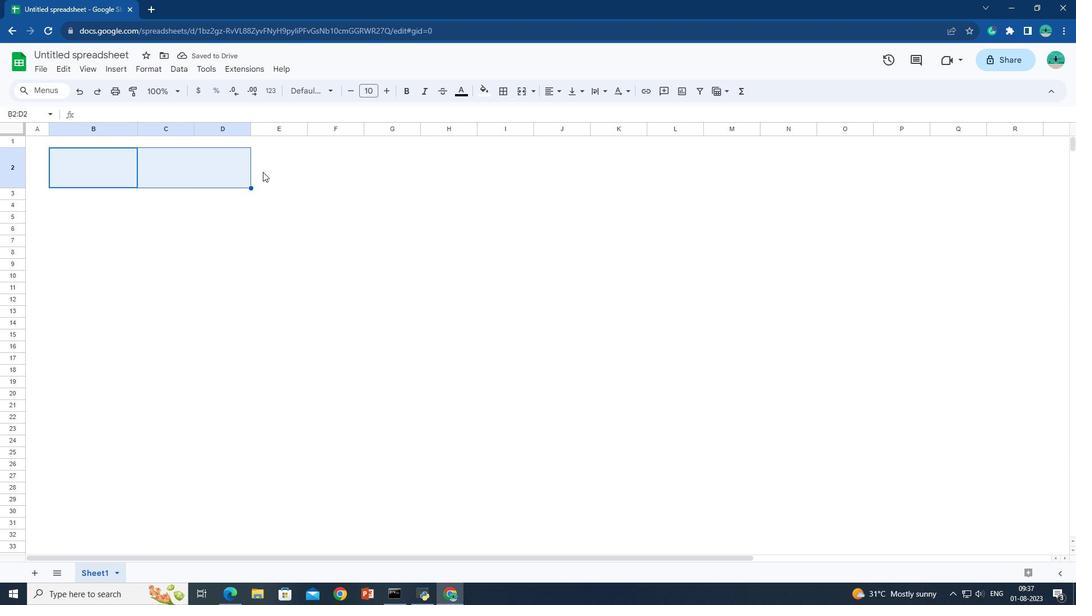 
Action: Mouse moved to (260, 207)
Screenshot: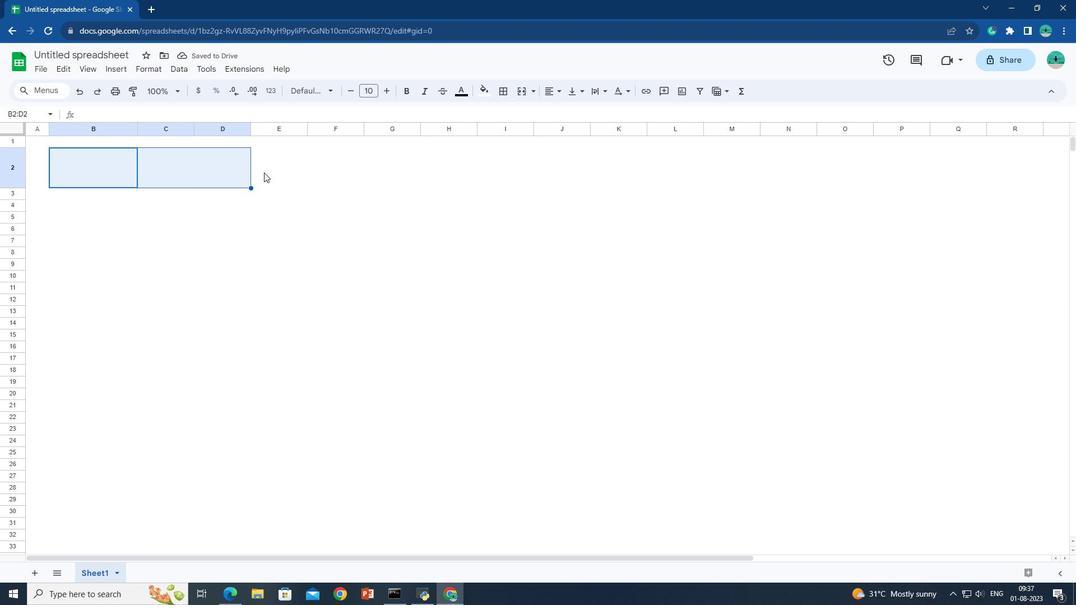 
Action: Key pressed <Key.shift>
Screenshot: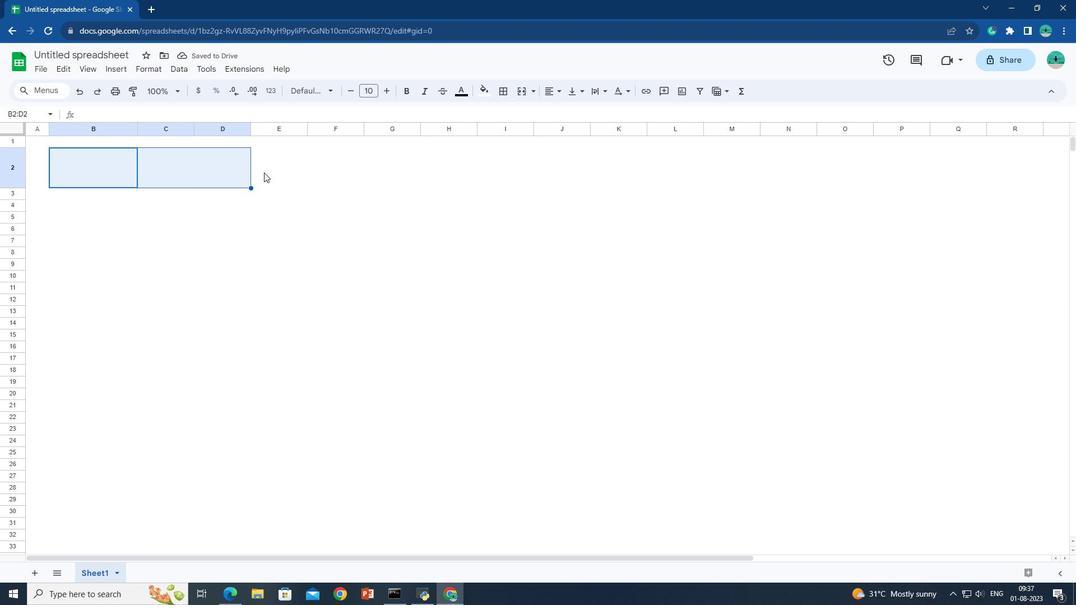 
Action: Mouse moved to (260, 207)
Screenshot: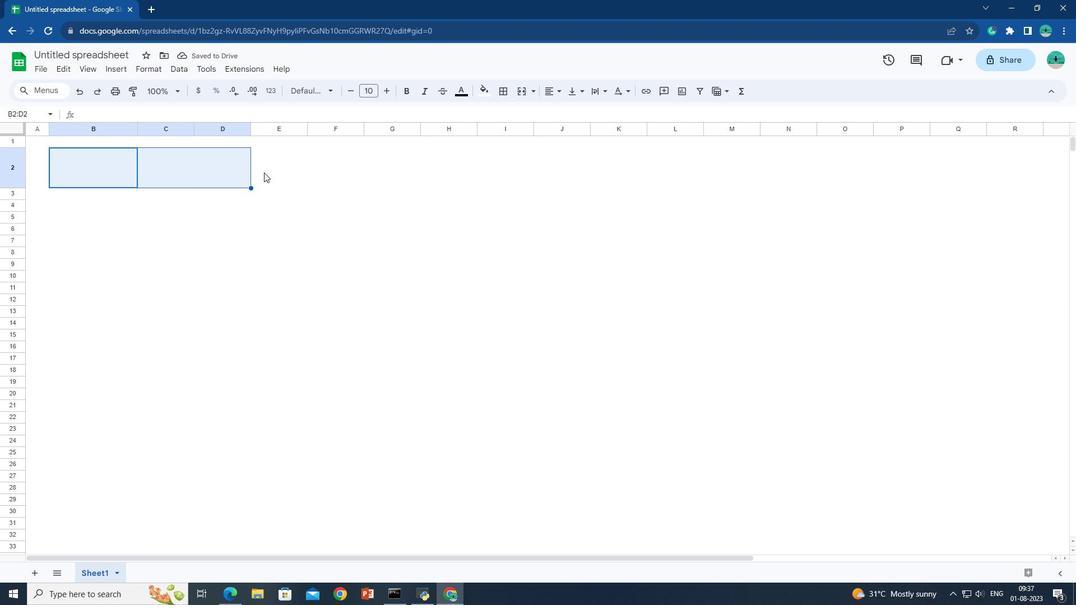 
Action: Mouse pressed left at (260, 207)
Screenshot: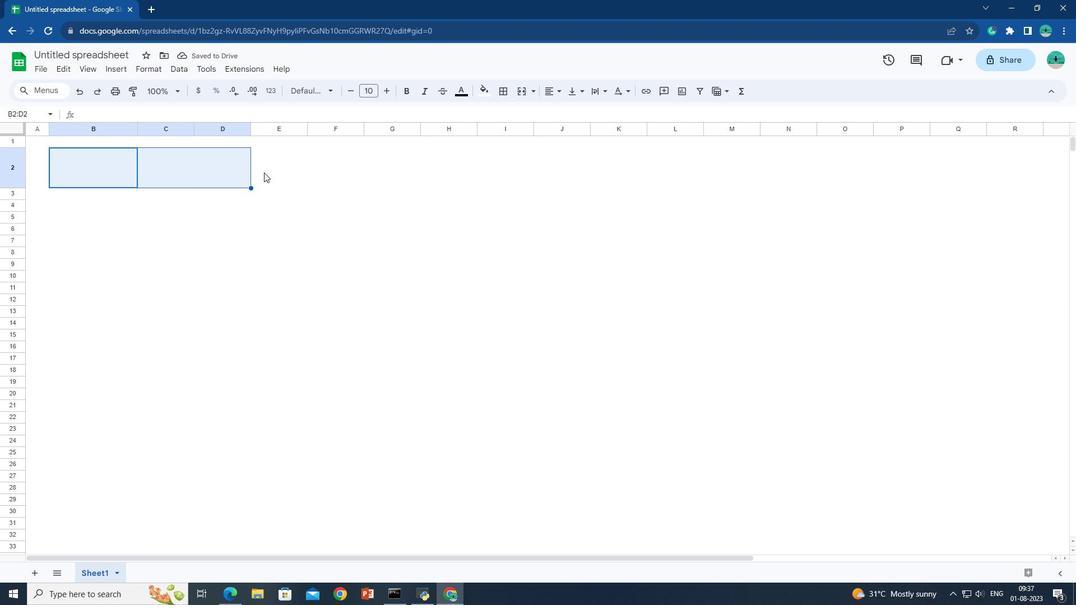 
Action: Key pressed <Key.shift><Key.shift><Key.shift><Key.shift> 1, 302)<Key.shift>
Screenshot: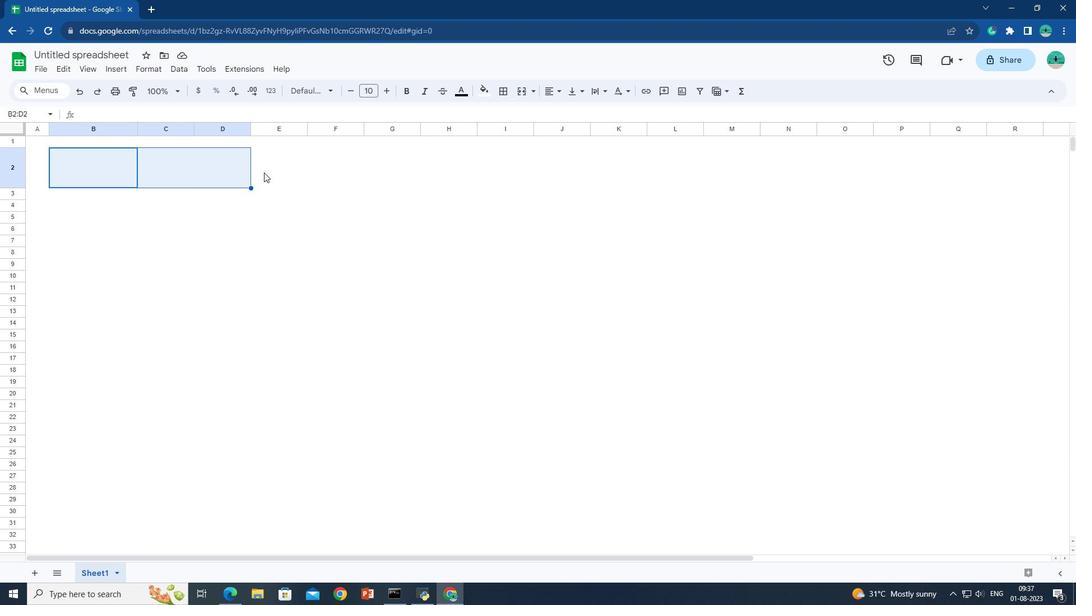 
Action: Mouse moved to (277, 209)
Screenshot: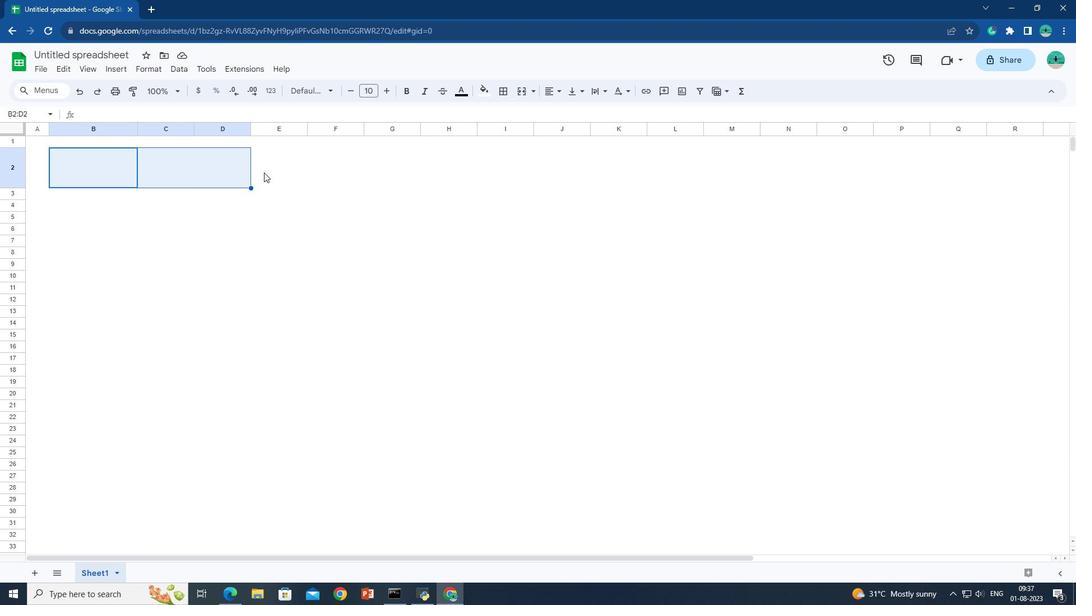 
Action: Key pressed <Key.shift>
Screenshot: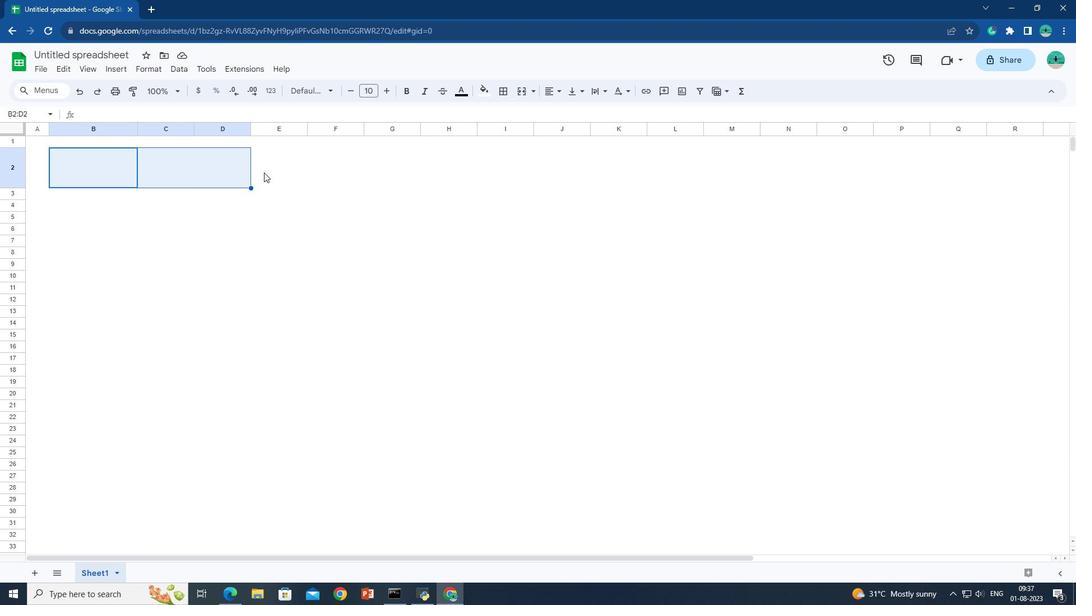 
Action: Mouse moved to (280, 210)
Screenshot: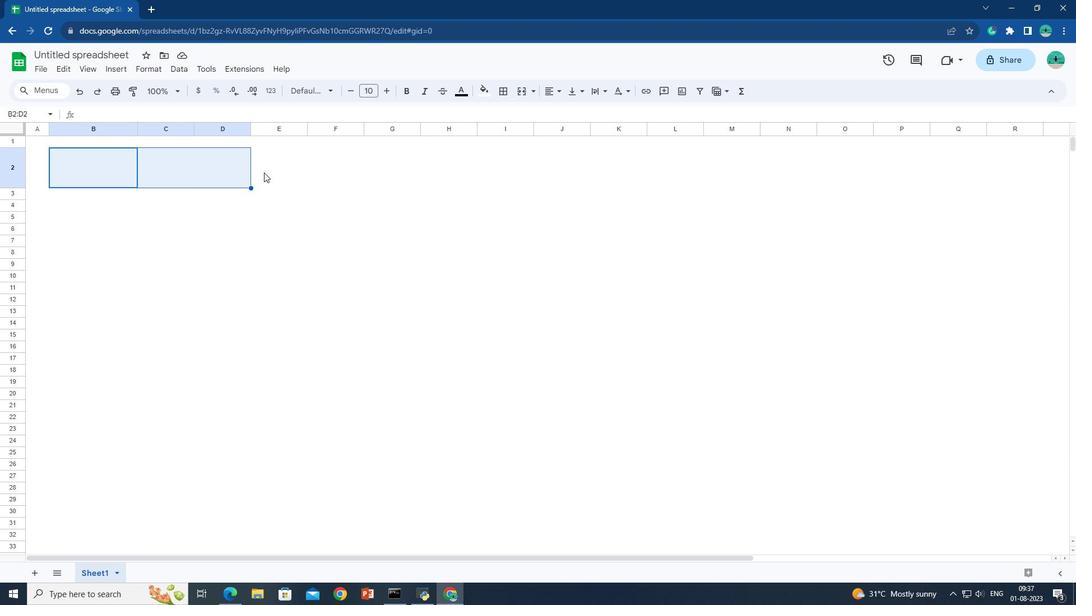 
Action: Key pressed <Key.shift>
Screenshot: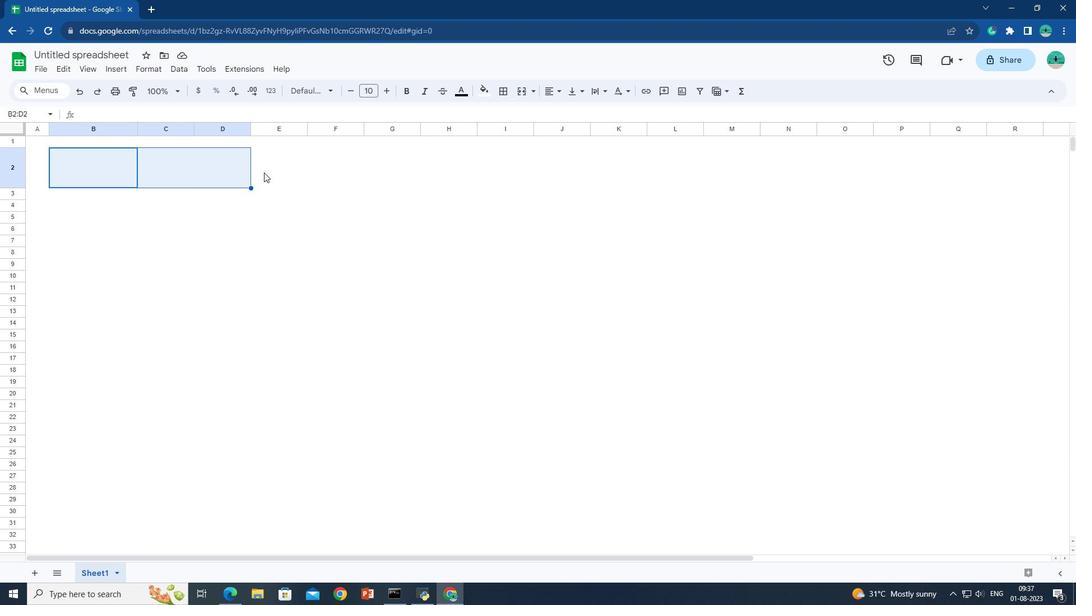 
Action: Mouse moved to (280, 210)
Screenshot: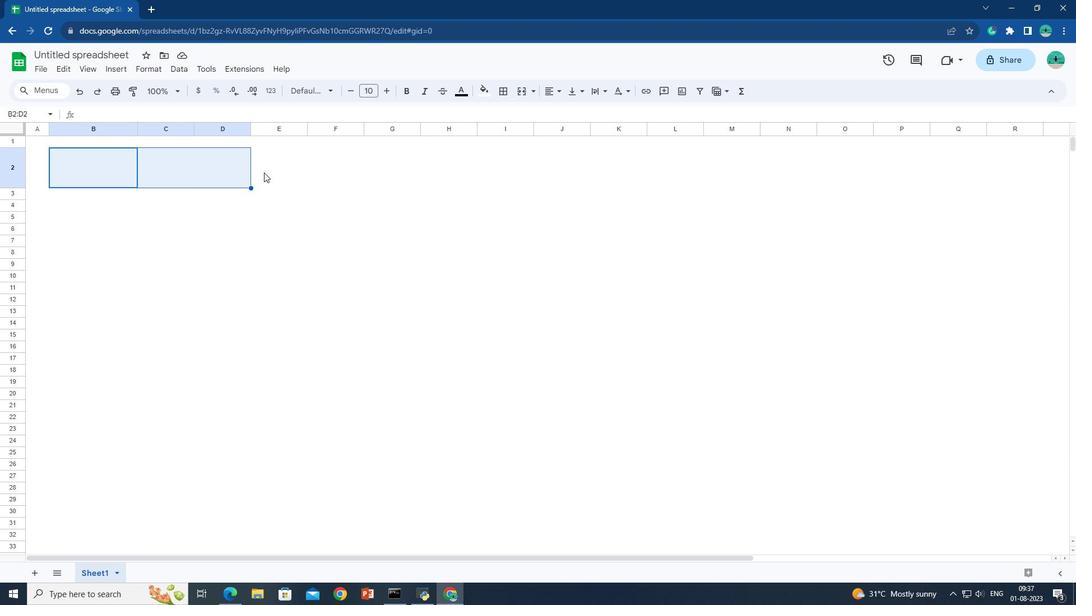 
Action: Key pressed <Key.shift><Key.shift><Key.shift><Key.shift><Key.shift><Key.shift><Key.shift><Key.shift><Key.shift><Key.shift><Key.shift><Key.shift><Key.shift><Key.shift><Key.shift><Key.shift><Key.shift><Key.shift><Key.shift><Key.shift><Key.shift><Key.shift><Key.shift><Key.shift><Key.shift><Key.shift><Key.shift><Key.shift><Key.shift><Key.shift><Key.shift>
Screenshot: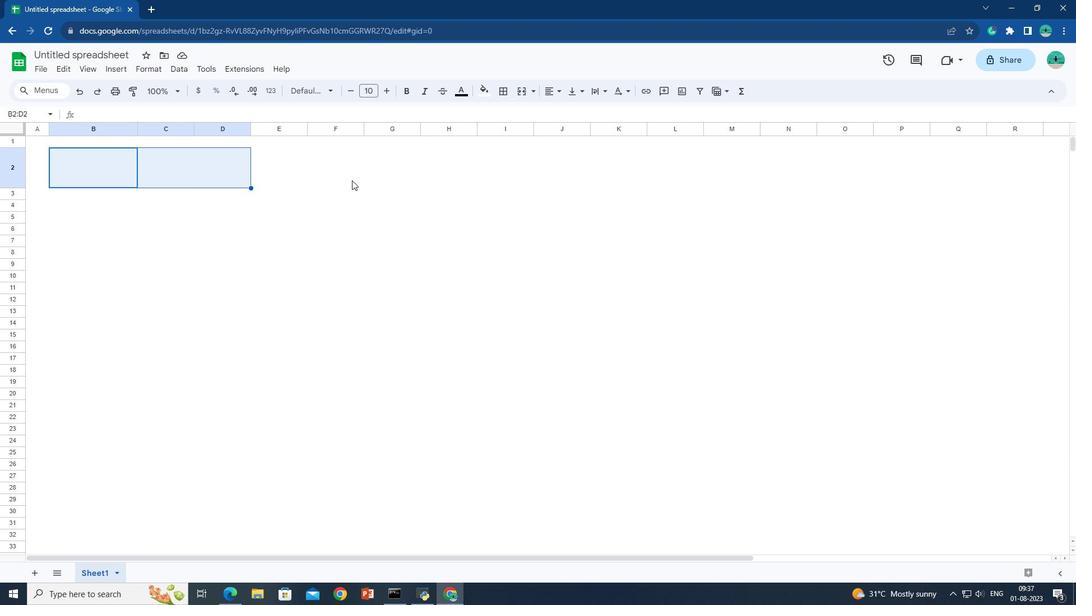 
Action: Mouse moved to (281, 211)
Screenshot: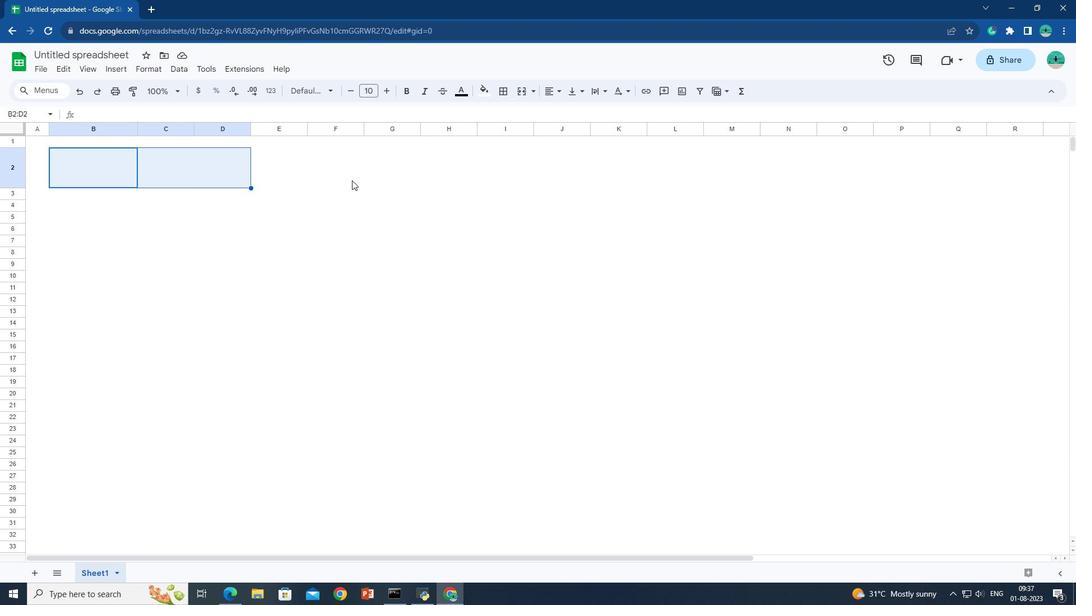 
Action: Key pressed <Key.shift>
Screenshot: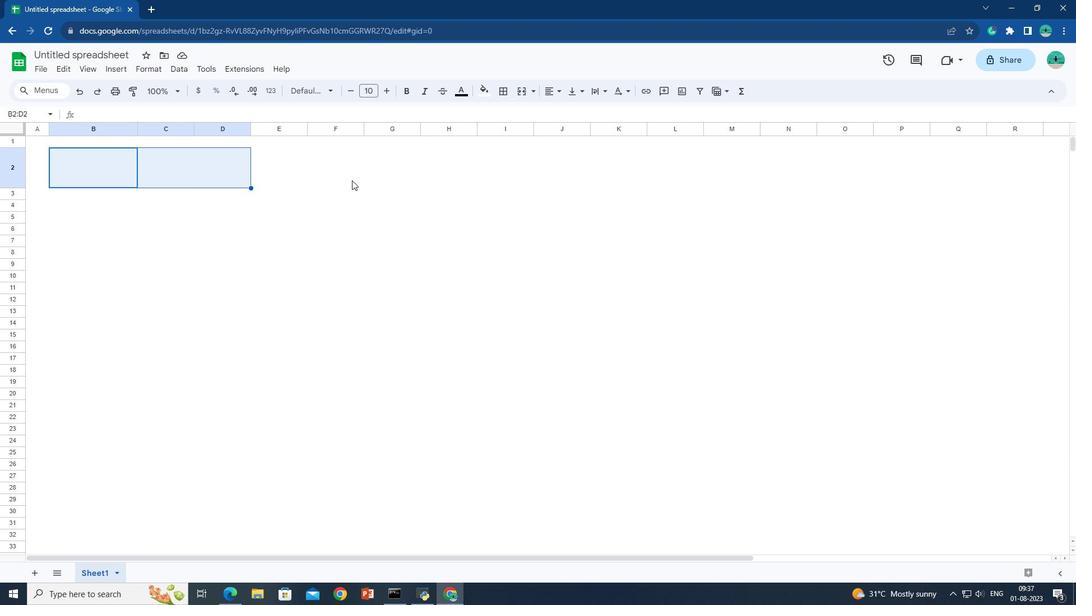 
Action: Mouse moved to (283, 212)
Screenshot: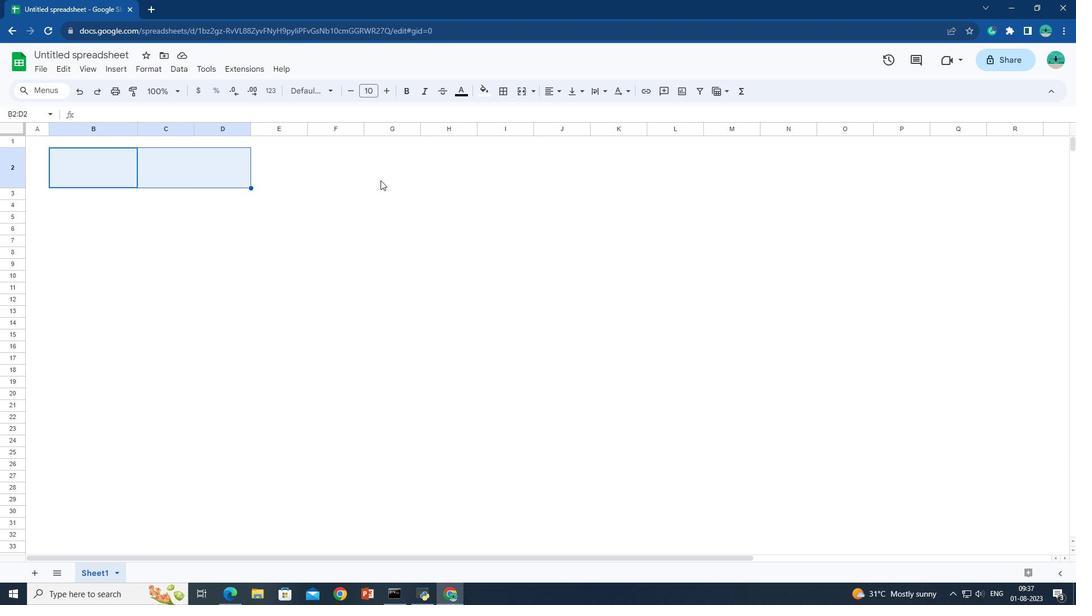 
Action: Key pressed <Key.shift>
Screenshot: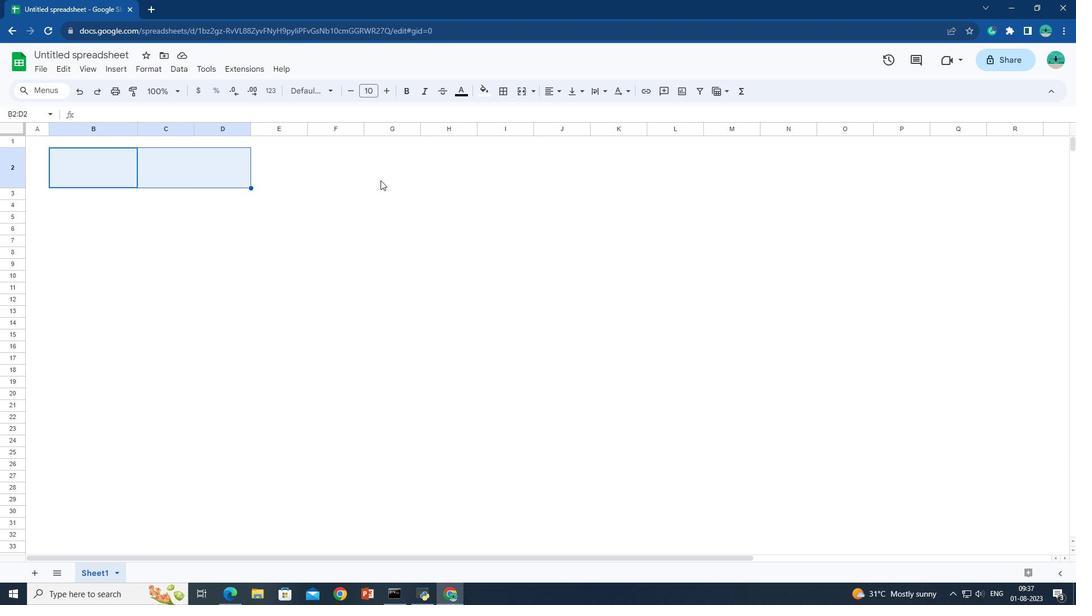 
Action: Mouse moved to (283, 212)
Screenshot: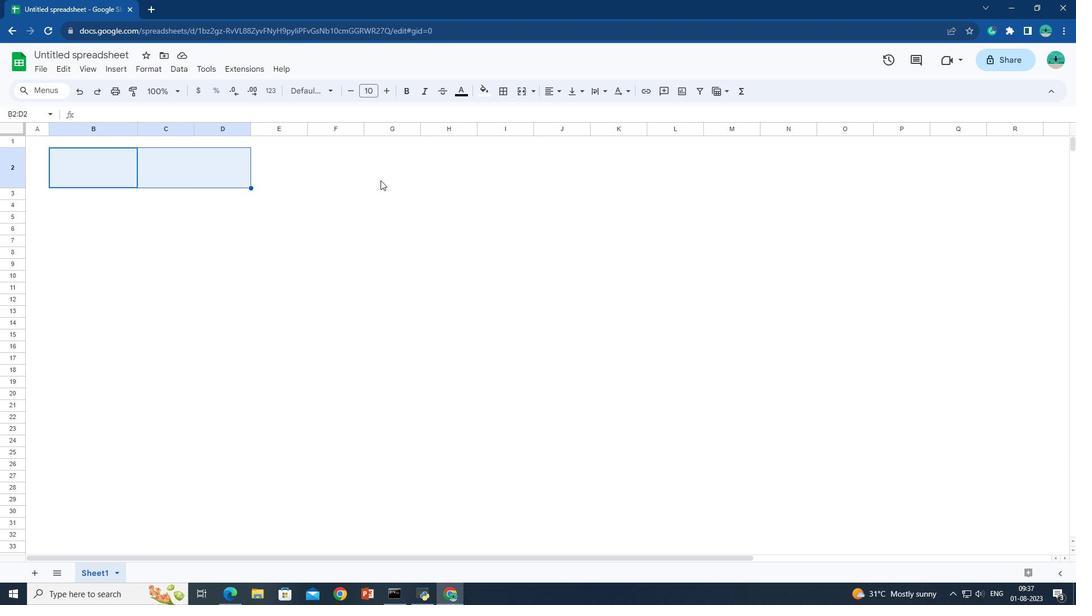 
Action: Key pressed <Key.shift>
Screenshot: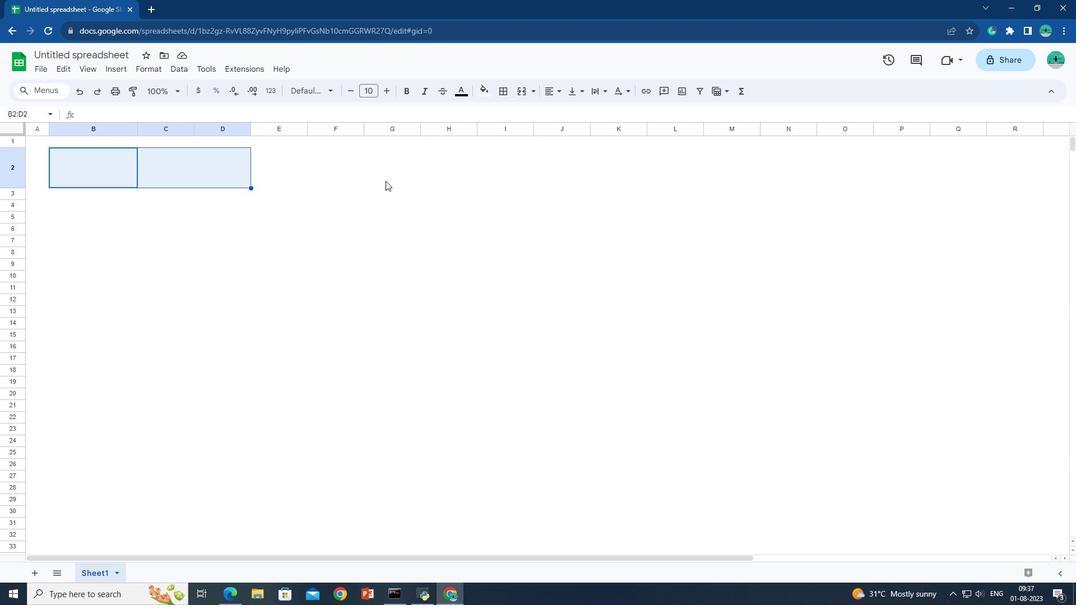 
Action: Mouse moved to (285, 212)
Screenshot: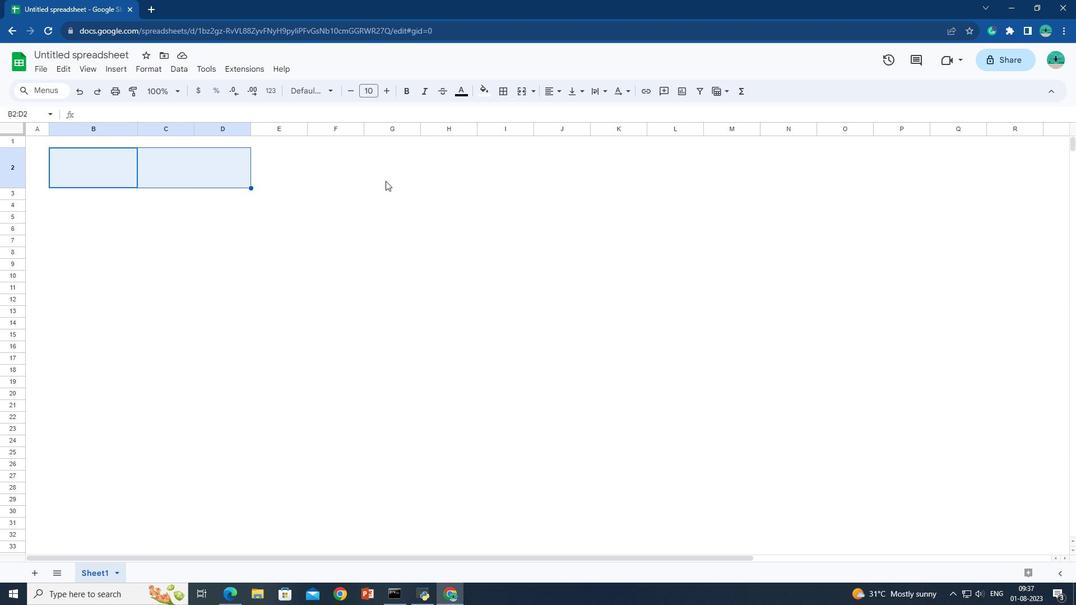 
Action: Key pressed <Key.shift>
Screenshot: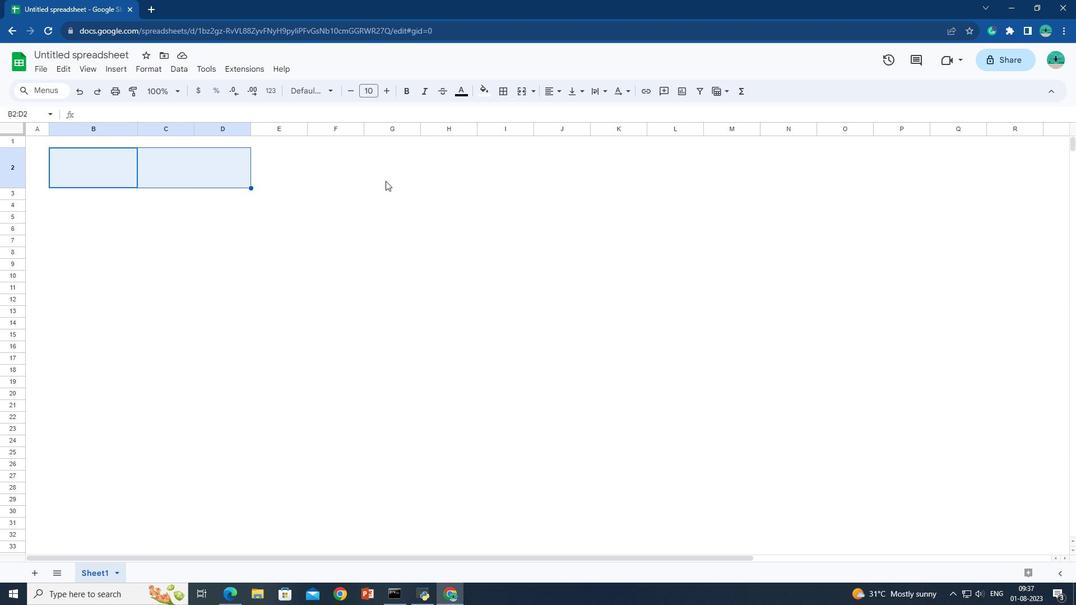
Action: Mouse moved to (291, 212)
Screenshot: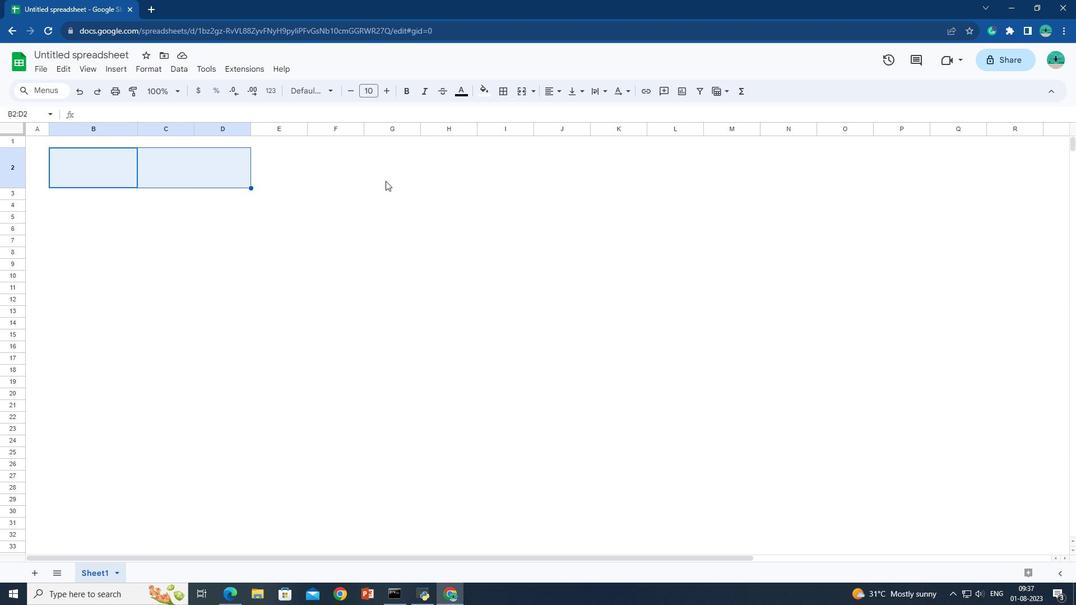 
Action: Key pressed <Key.shift>
Screenshot: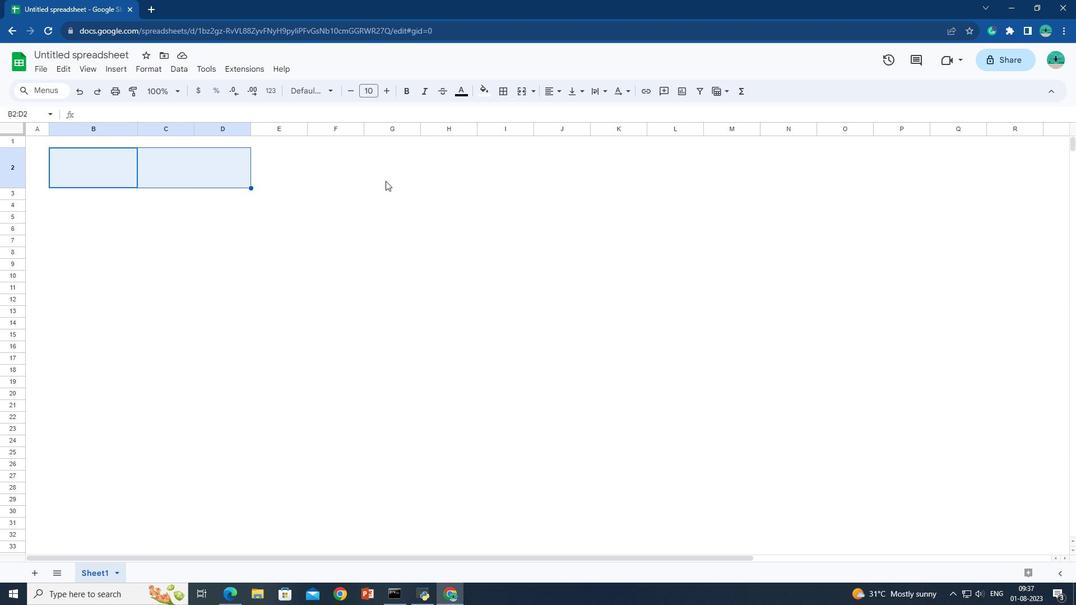 
Action: Mouse moved to (295, 212)
Screenshot: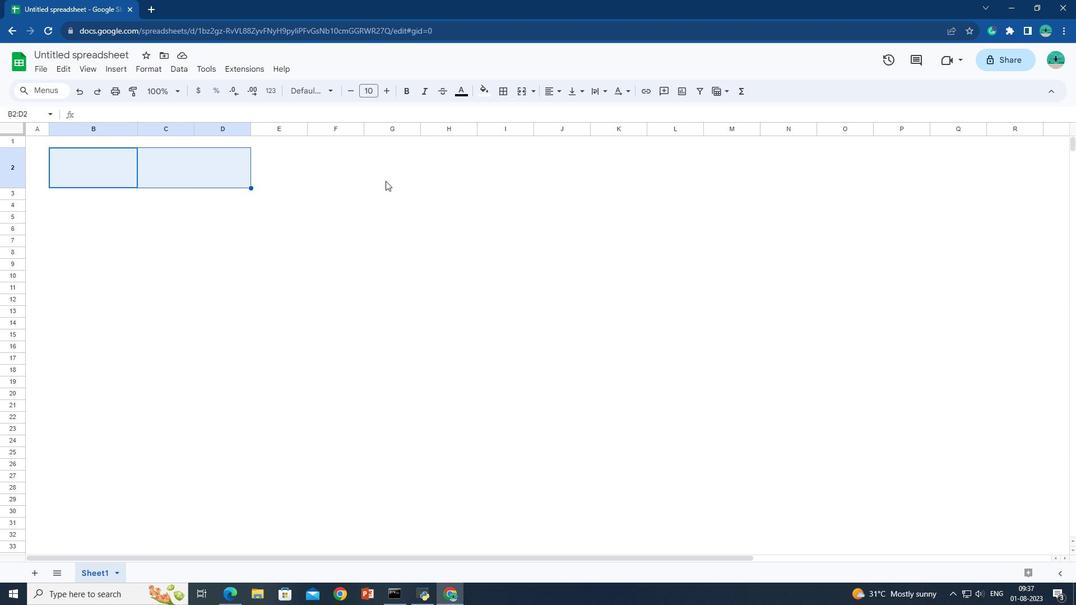 
Action: Key pressed <Key.shift>
Screenshot: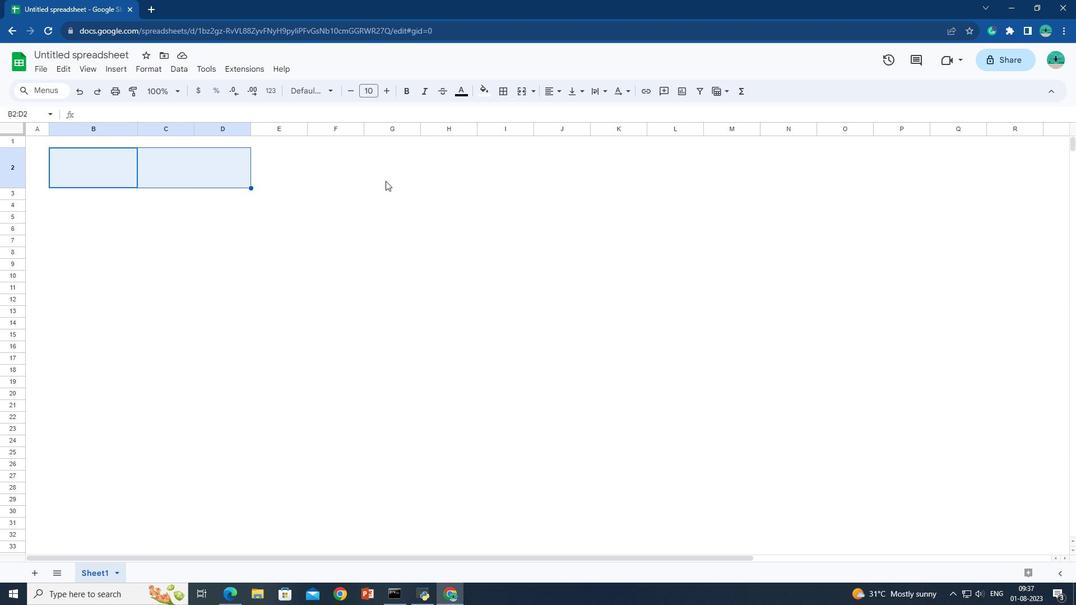 
Action: Mouse moved to (302, 214)
Screenshot: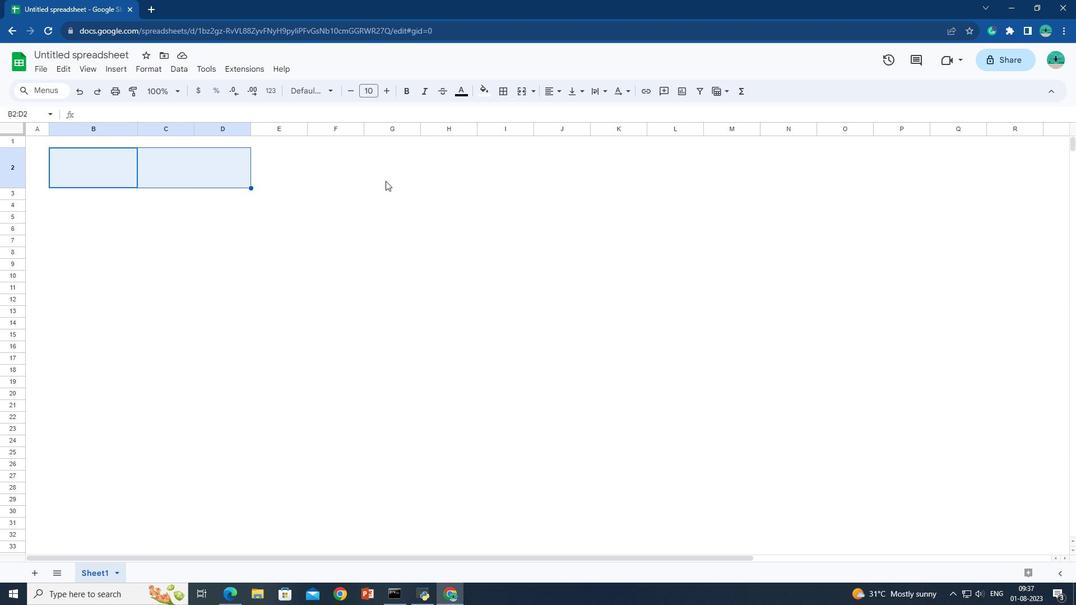 
Action: Key pressed <Key.shift>
Screenshot: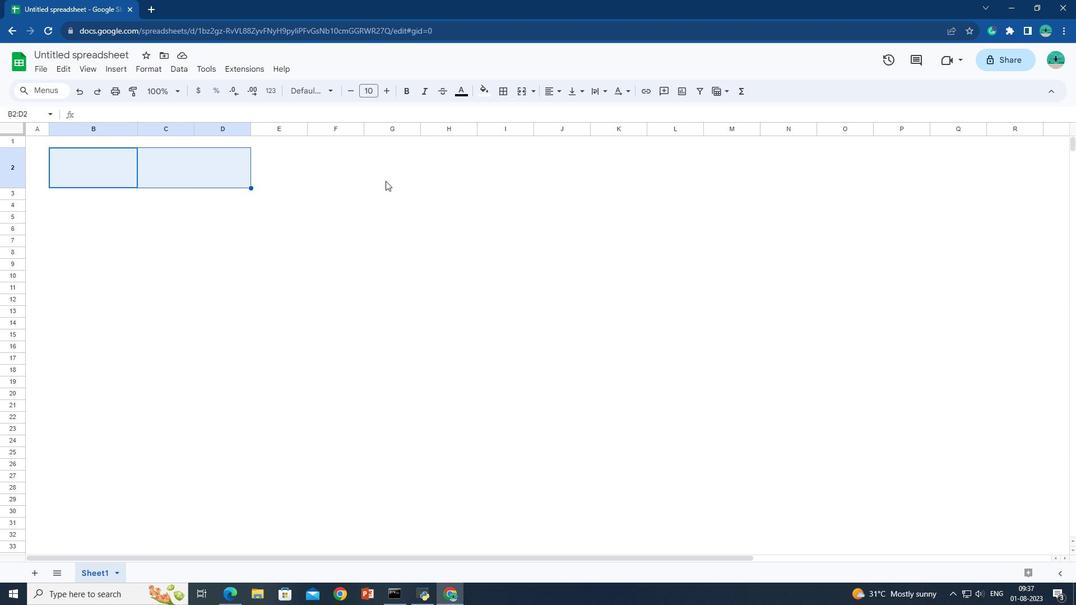 
Action: Mouse moved to (314, 215)
Screenshot: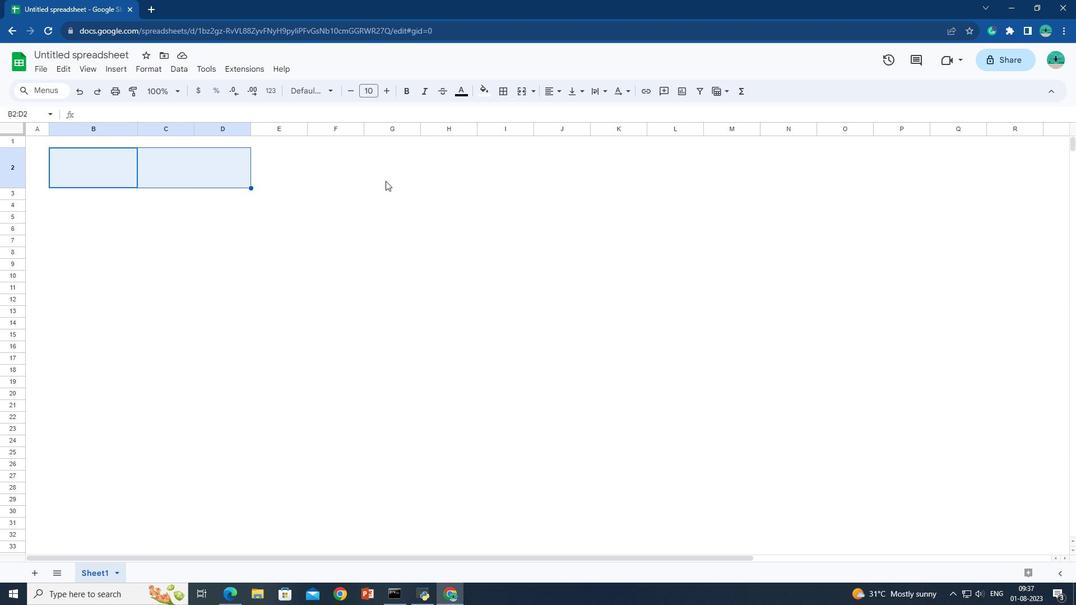 
Action: Key pressed <Key.shift>
Screenshot: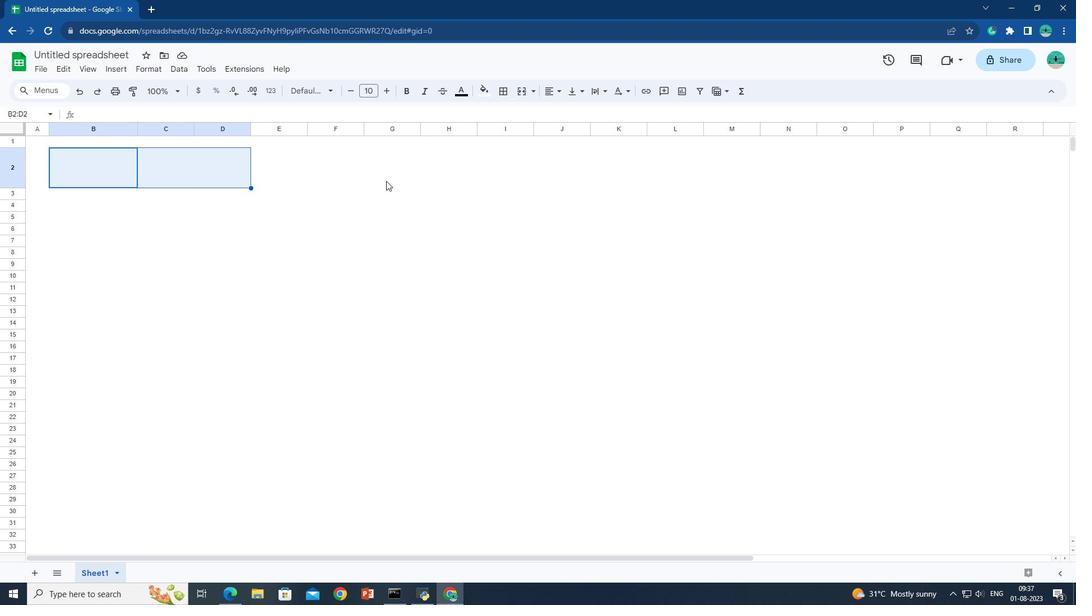 
Action: Mouse moved to (327, 216)
Screenshot: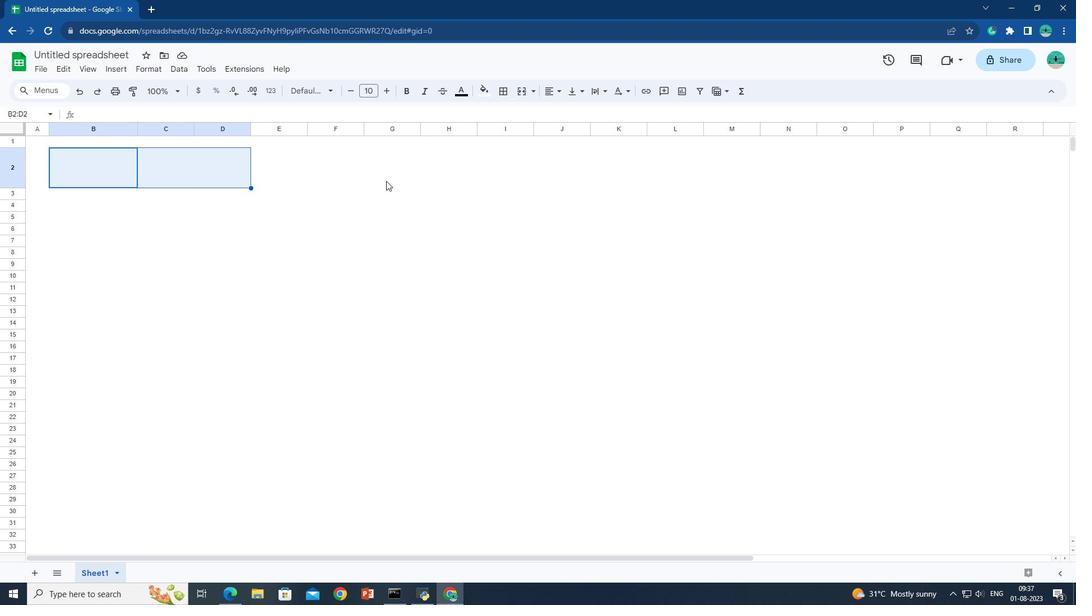 
Action: Key pressed <Key.shift>
Screenshot: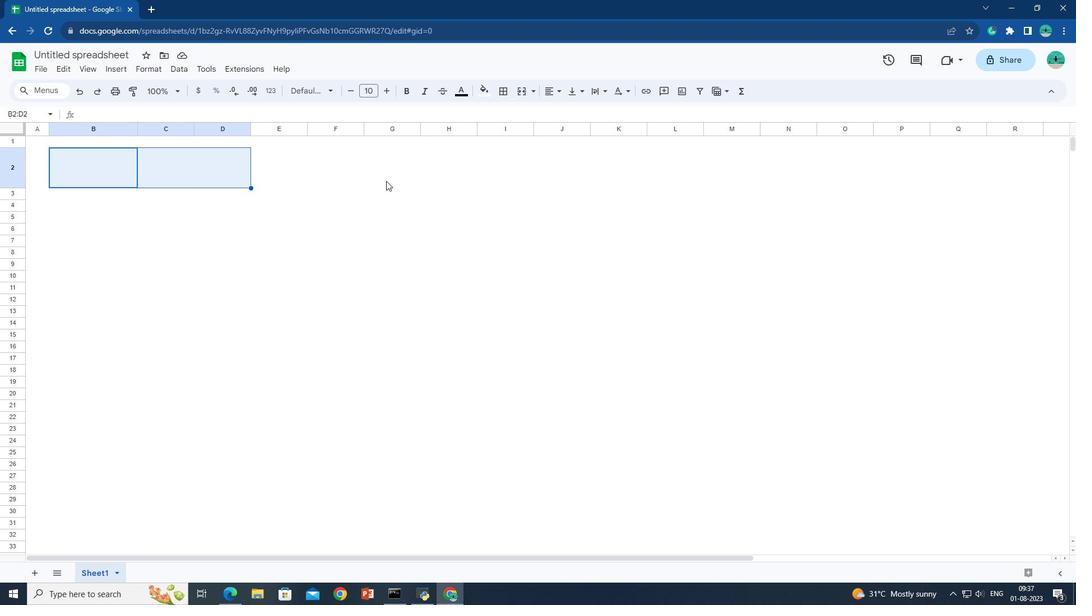 
Action: Mouse moved to (335, 216)
Screenshot: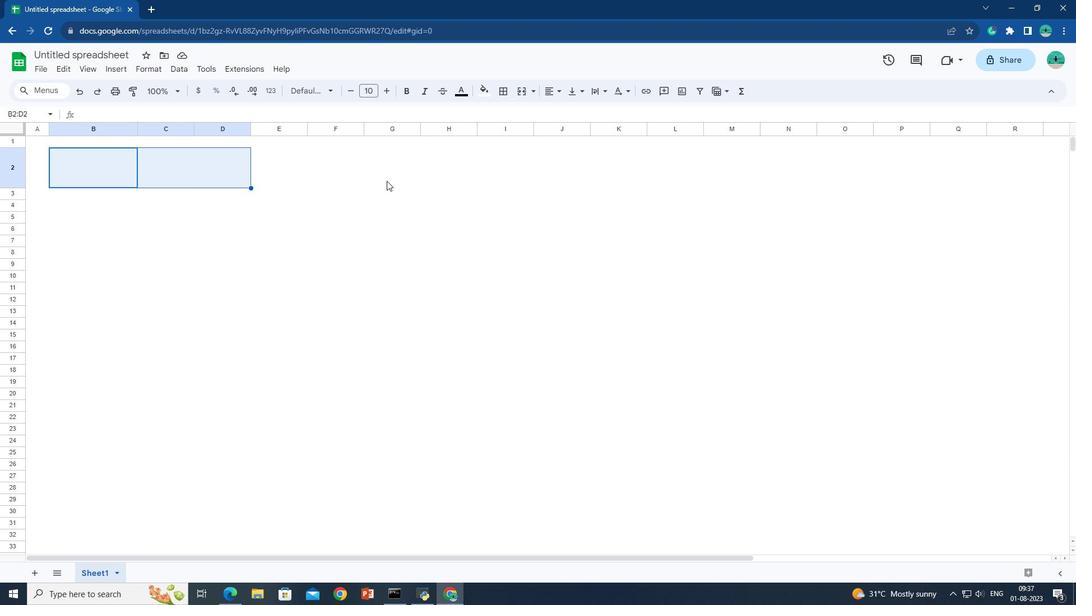 
Action: Key pressed <Key.shift>
Screenshot: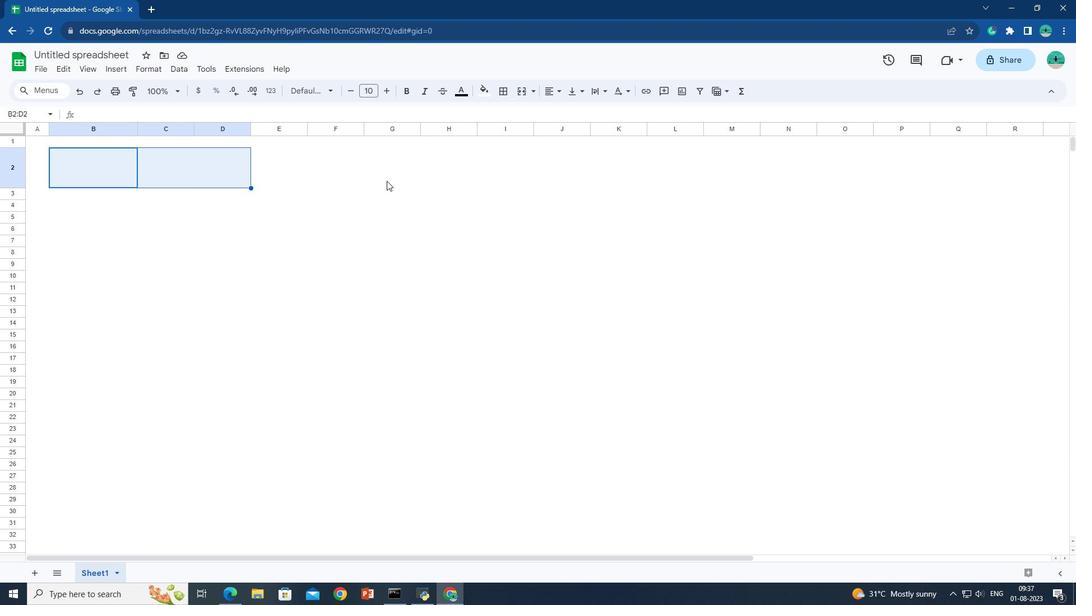 
Action: Mouse moved to (336, 217)
Screenshot: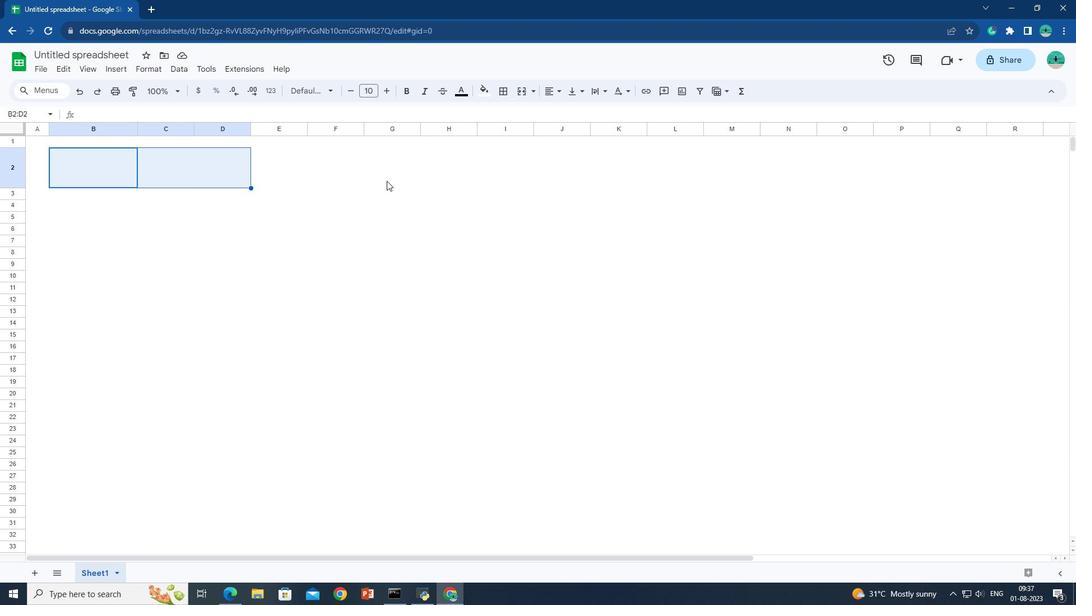 
Action: Key pressed <Key.shift><Key.shift><Key.shift><Key.shift><Key.shift><Key.shift><Key.shift>
Screenshot: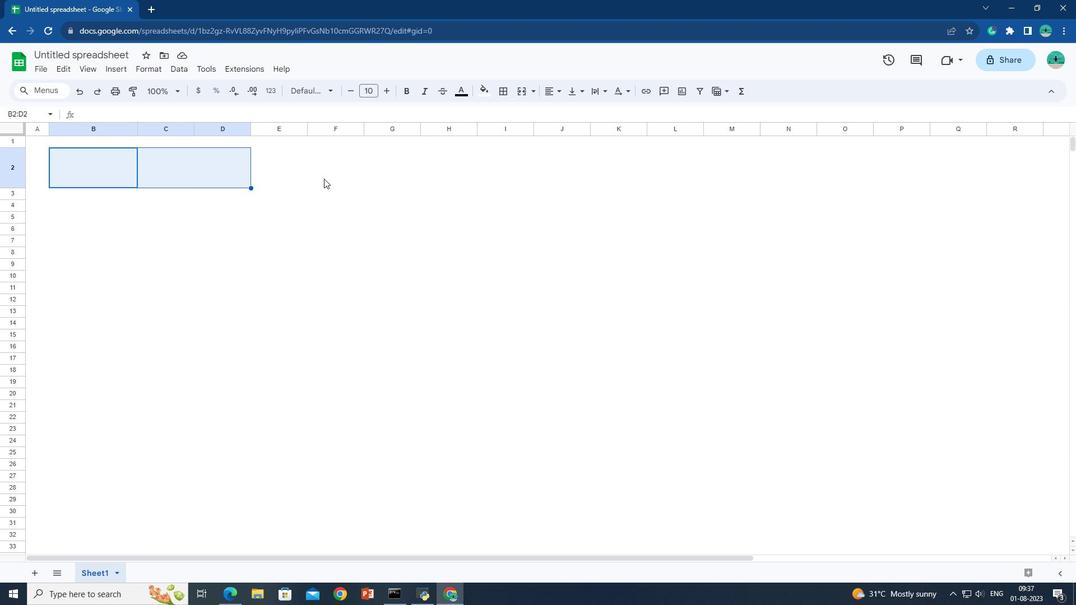 
Action: Mouse moved to (336, 217)
Screenshot: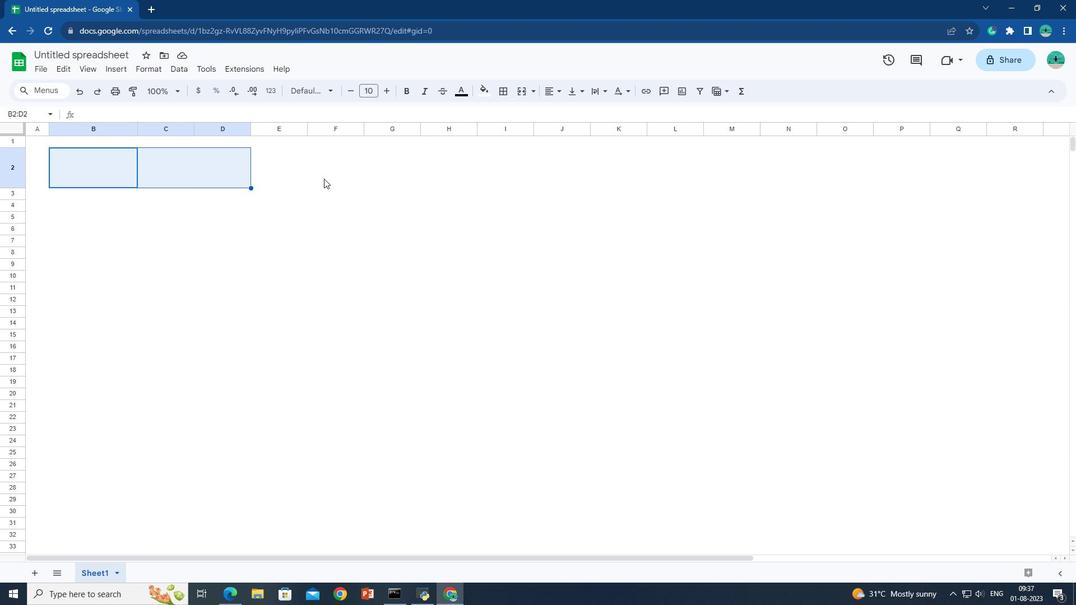 
Action: Key pressed <Key.shift>
Screenshot: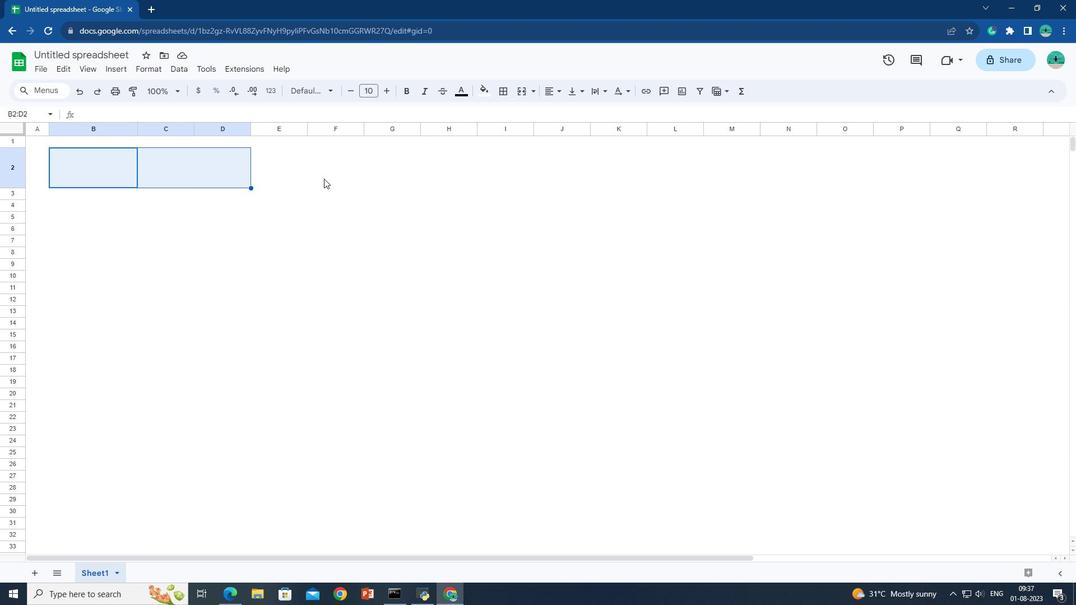 
Action: Mouse moved to (337, 217)
Screenshot: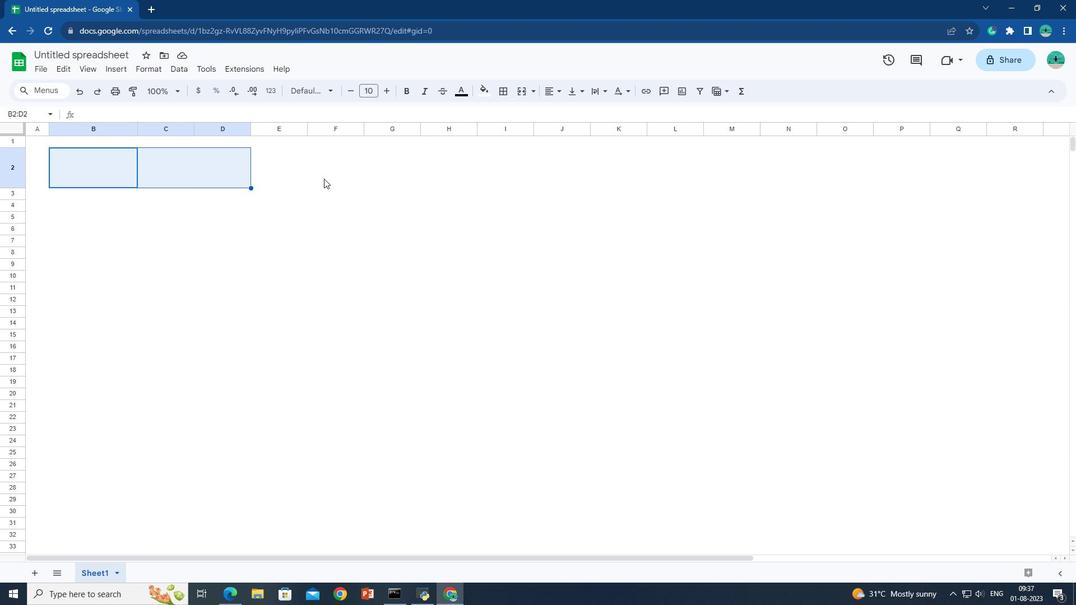 
Action: Key pressed <Key.shift>
Screenshot: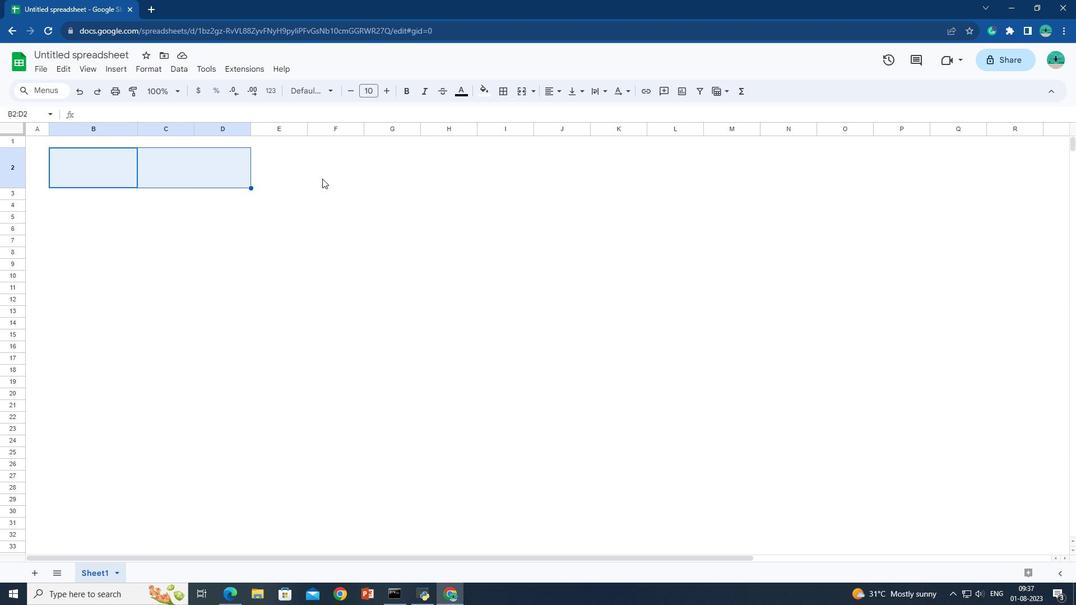 
Action: Mouse moved to (337, 217)
Screenshot: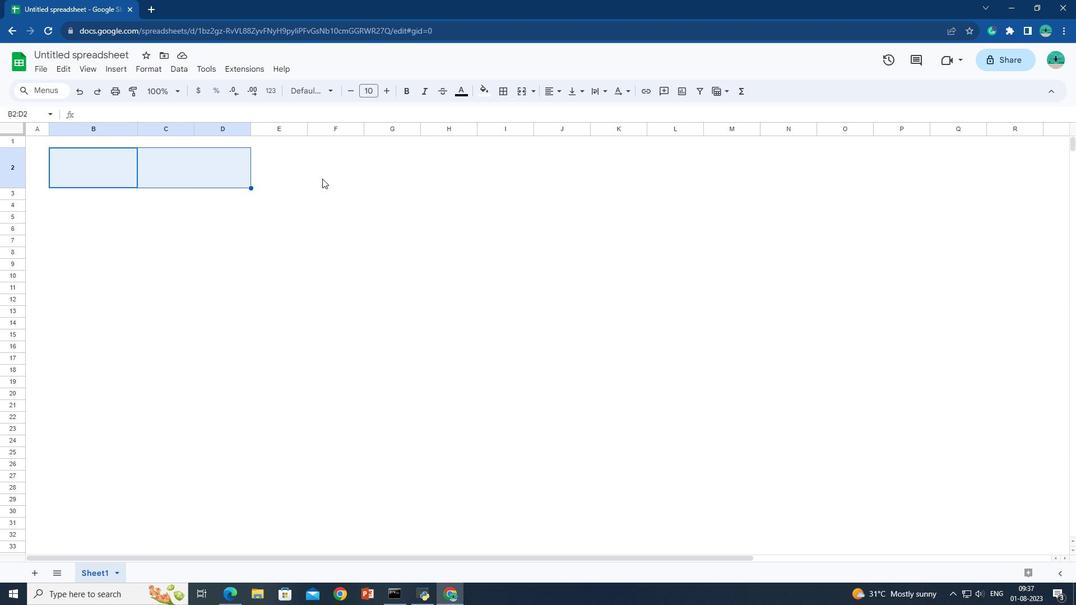
Action: Key pressed <Key.shift>
Screenshot: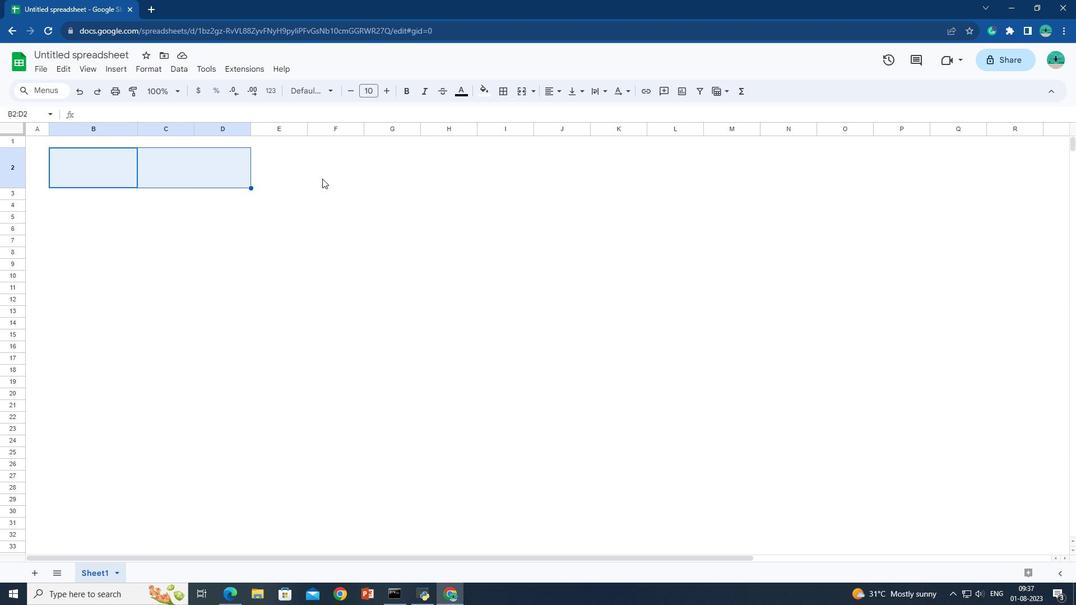 
Action: Mouse moved to (336, 216)
Screenshot: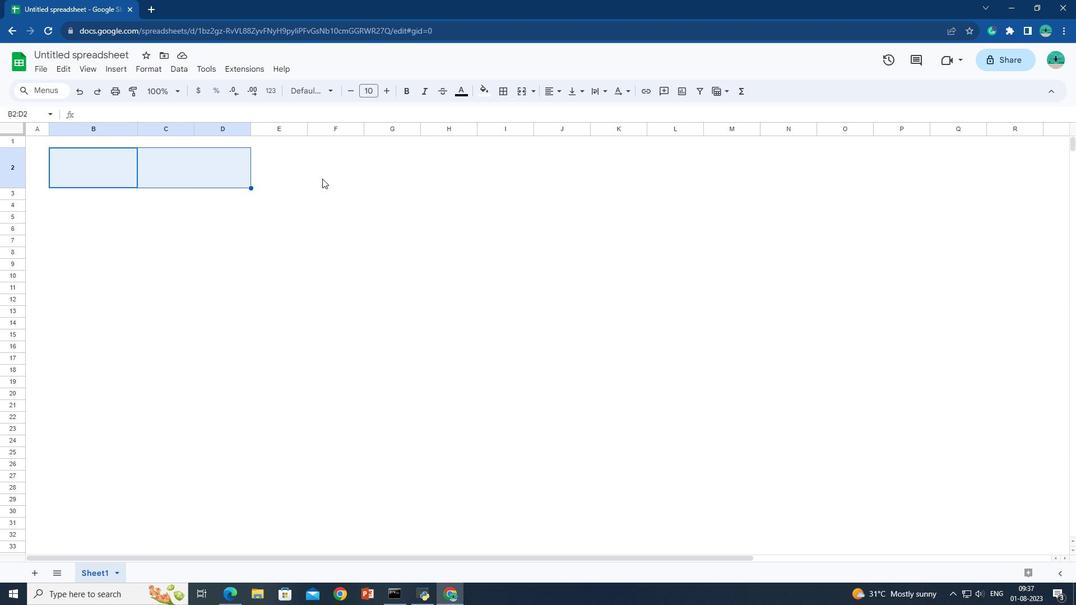 
Action: Key pressed <Key.shift>
Screenshot: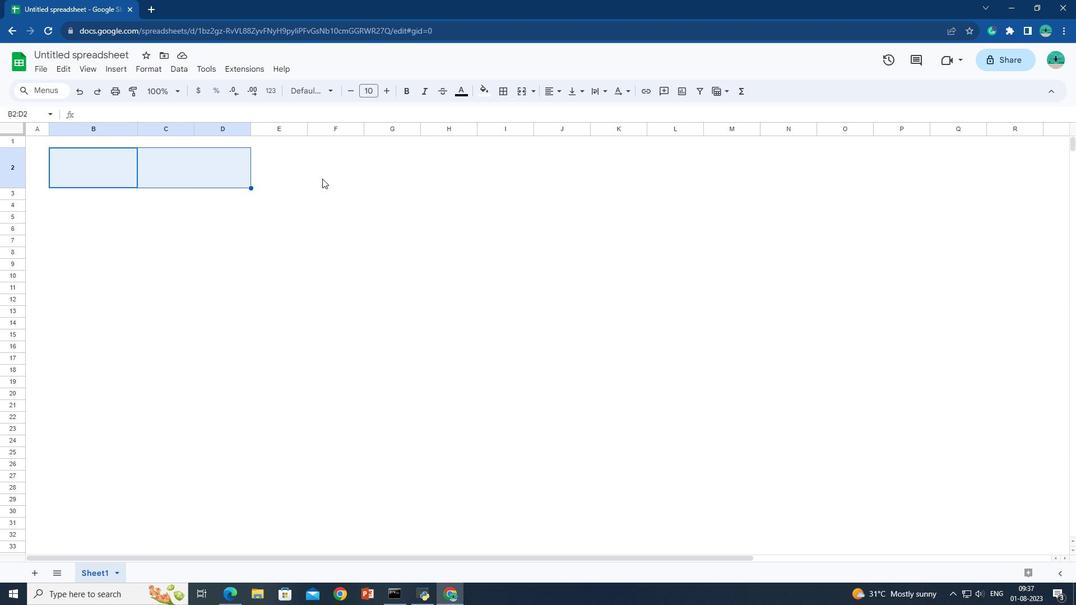 
Action: Mouse moved to (335, 215)
Screenshot: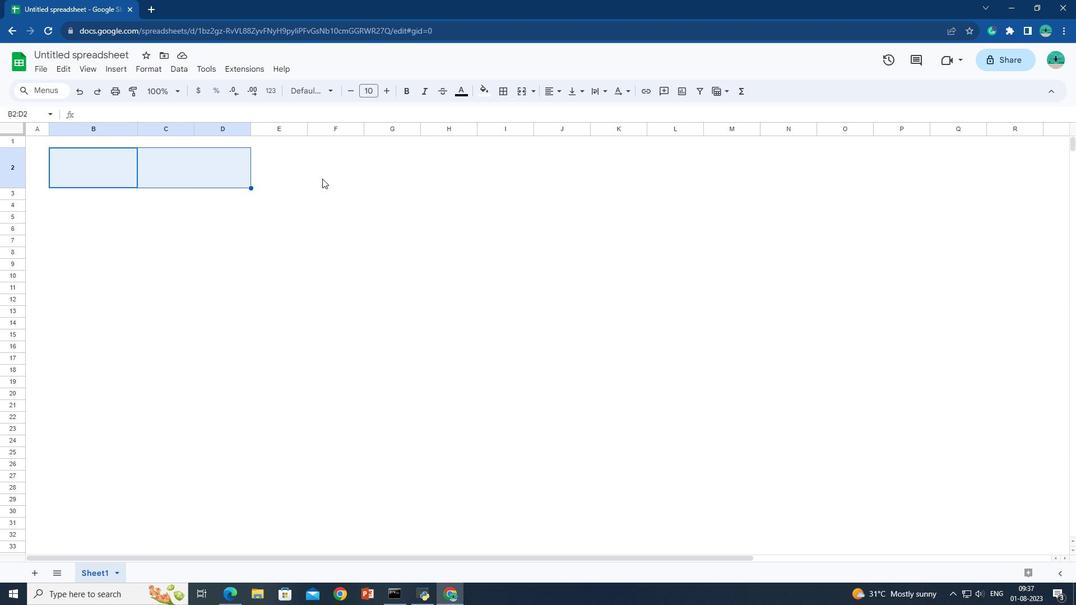 
Action: Key pressed <Key.shift>
Screenshot: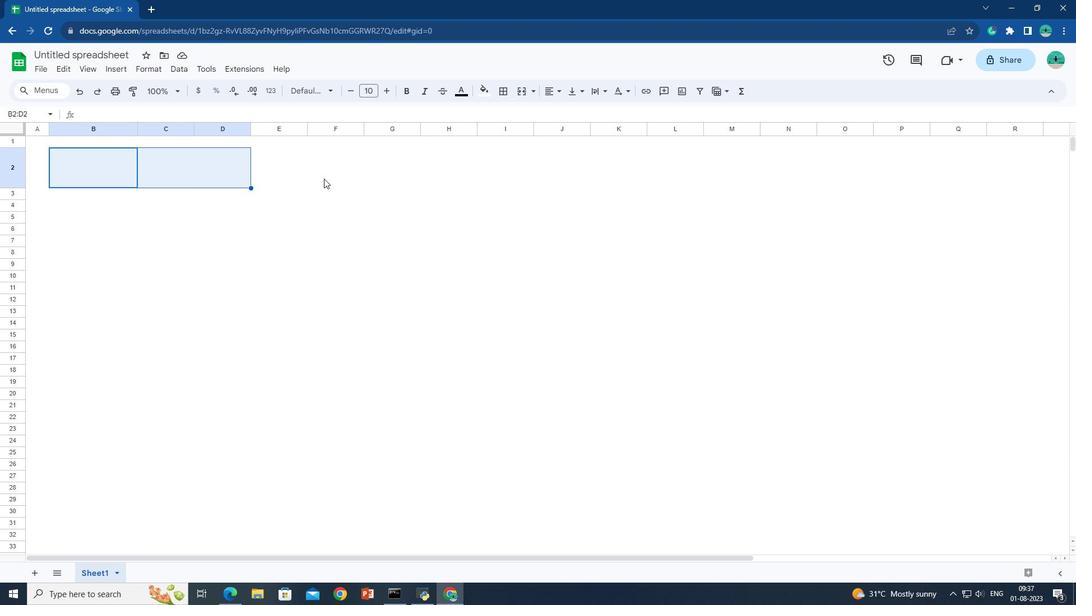 
Action: Mouse moved to (325, 215)
Screenshot: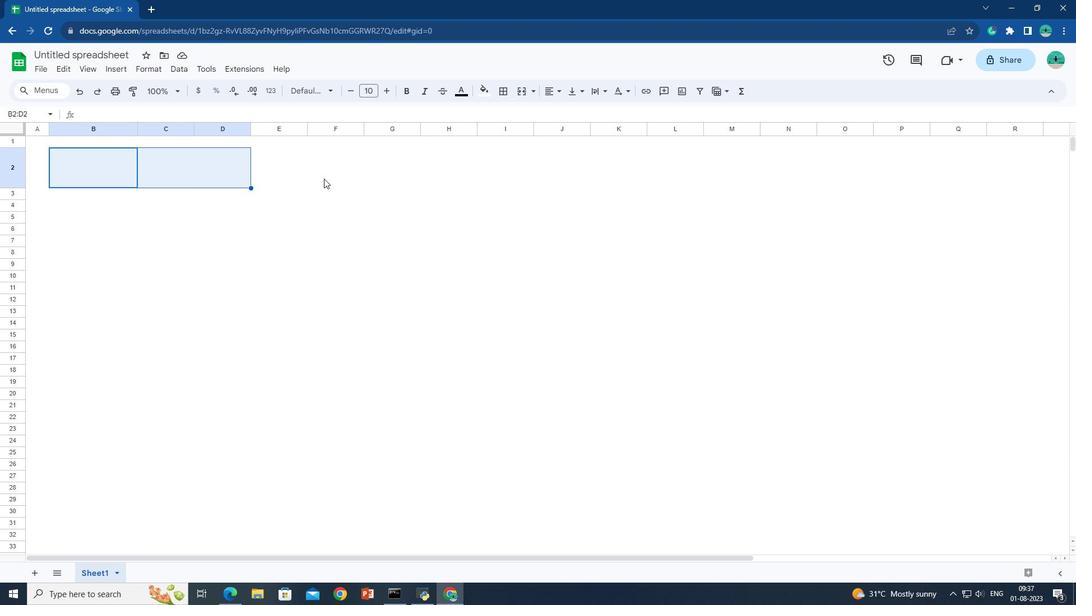 
Action: Key pressed <Key.shift>
Screenshot: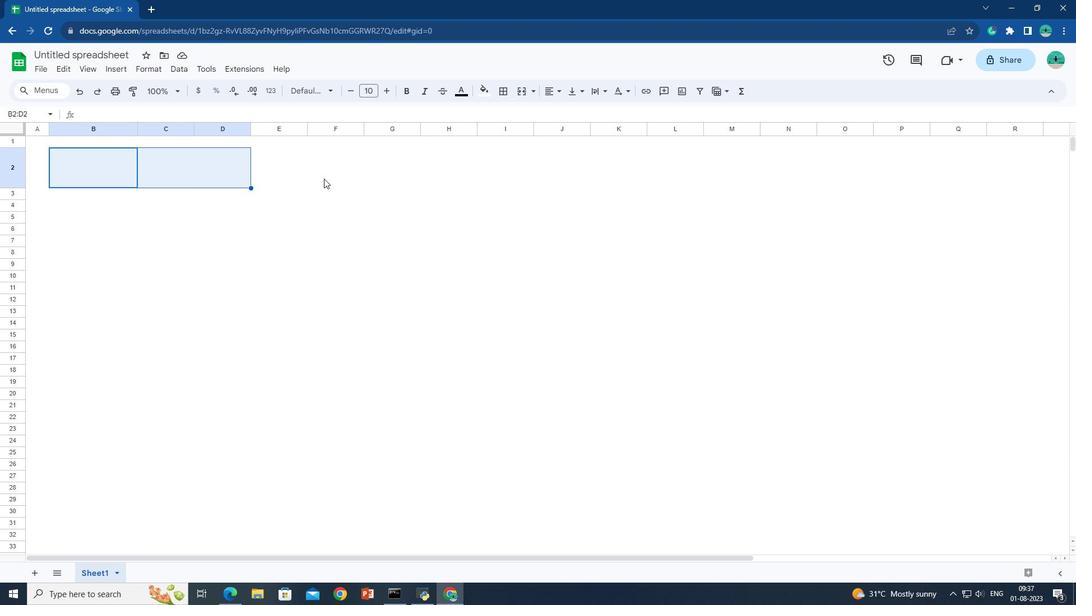 
Action: Mouse moved to (322, 215)
Screenshot: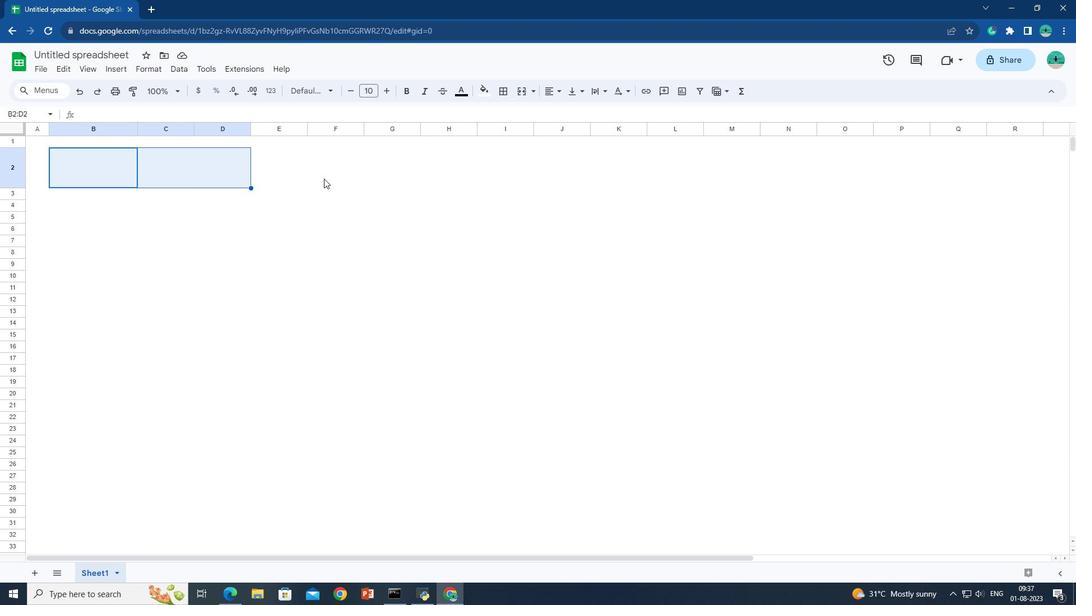 
Action: Key pressed <Key.shift>
Screenshot: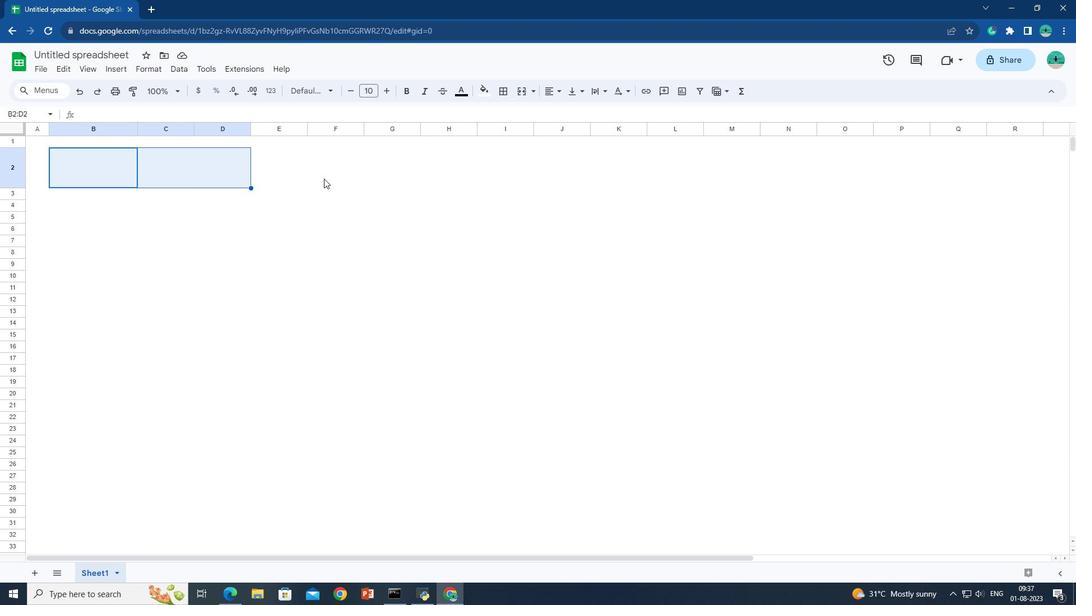 
Action: Mouse moved to (321, 215)
Screenshot: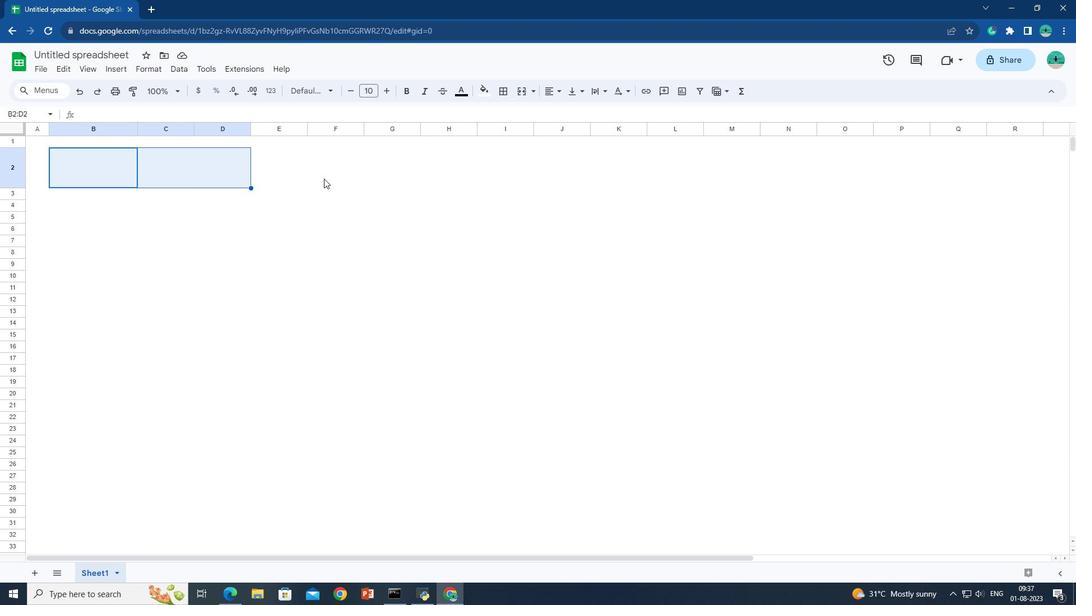 
Action: Key pressed <Key.shift>
Screenshot: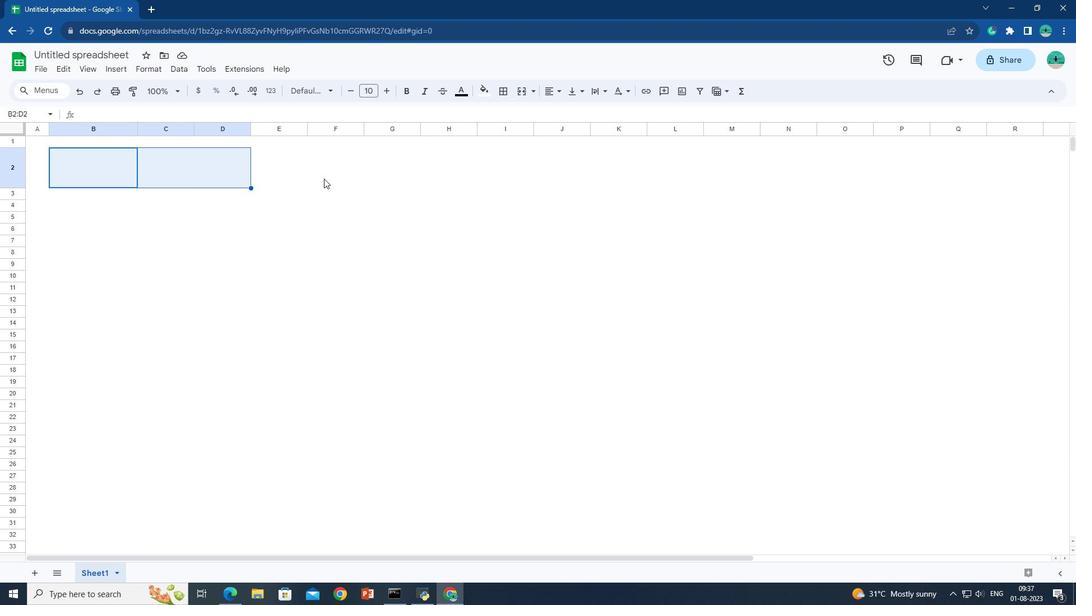 
Action: Mouse moved to (311, 215)
Screenshot: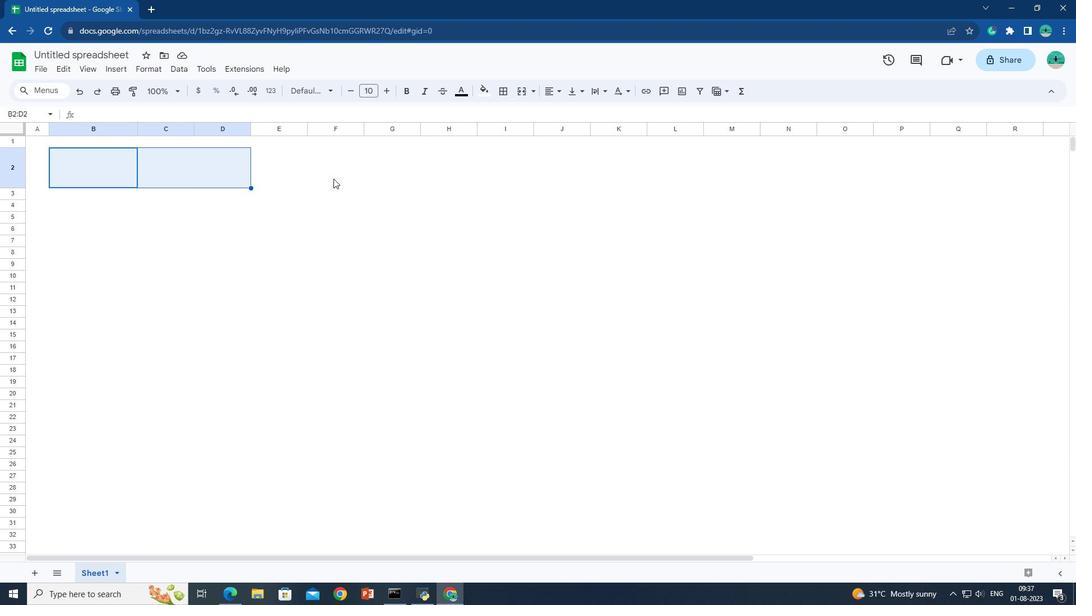 
Action: Key pressed <Key.shift>
Screenshot: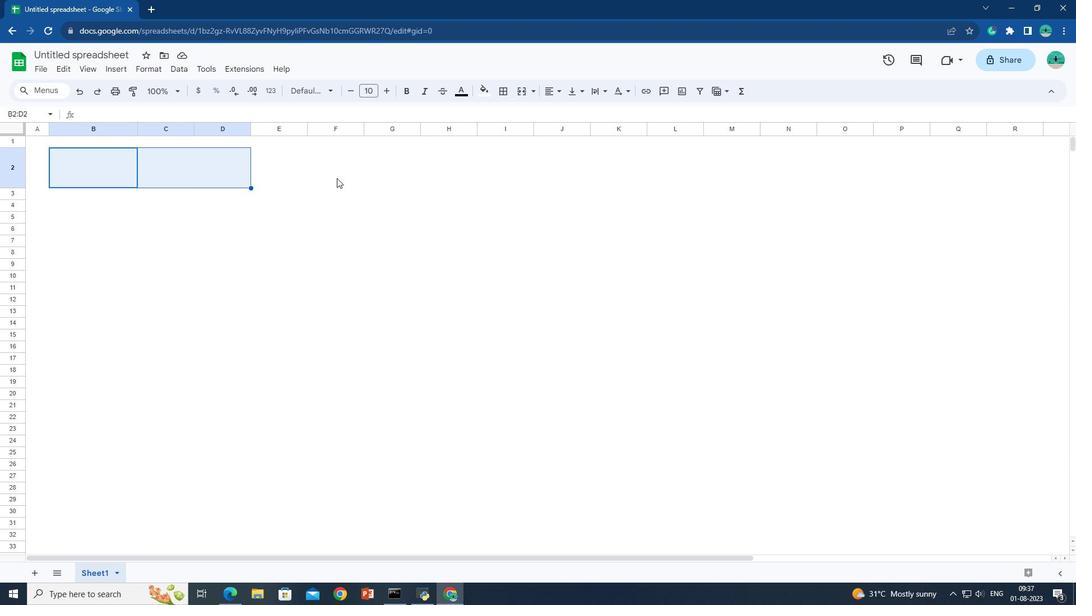 
Action: Mouse moved to (307, 215)
Screenshot: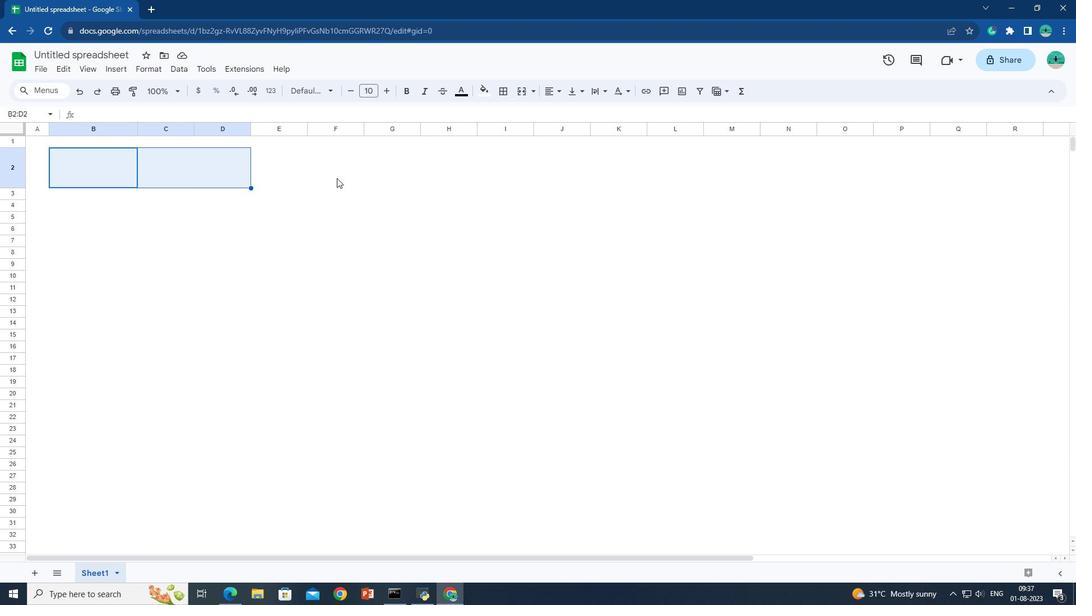 
Action: Key pressed <Key.shift>
Screenshot: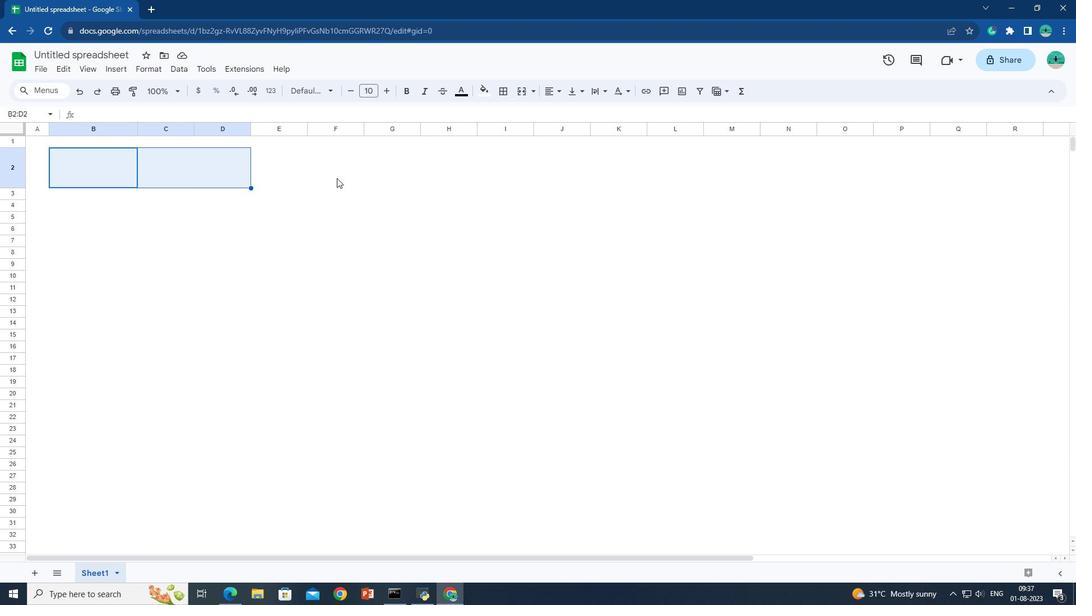 
Action: Mouse moved to (307, 215)
Screenshot: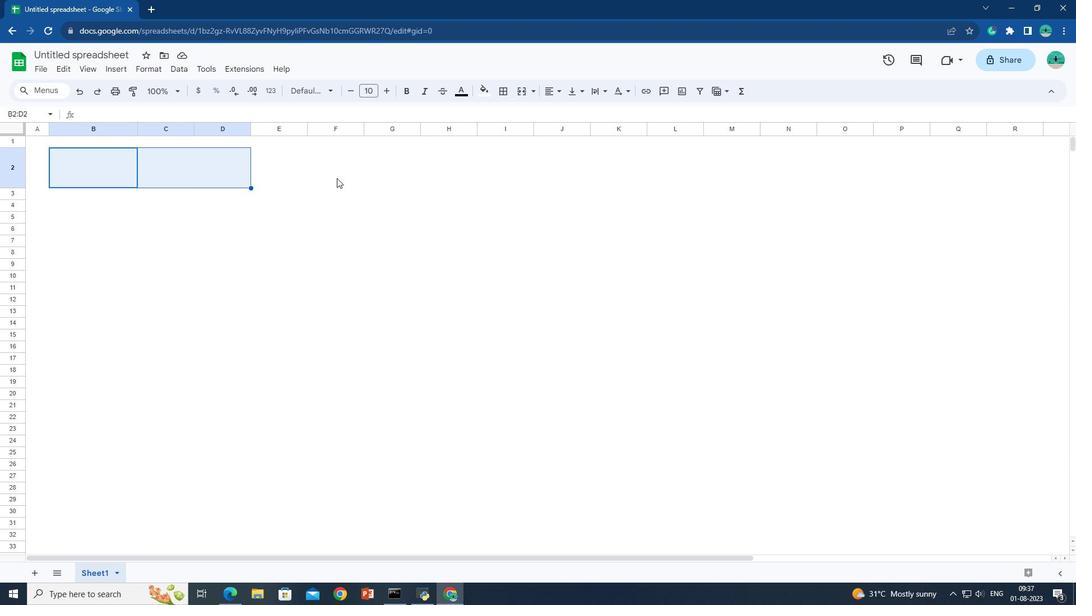 
Action: Key pressed <Key.shift><Key.shift><Key.shift>
Screenshot: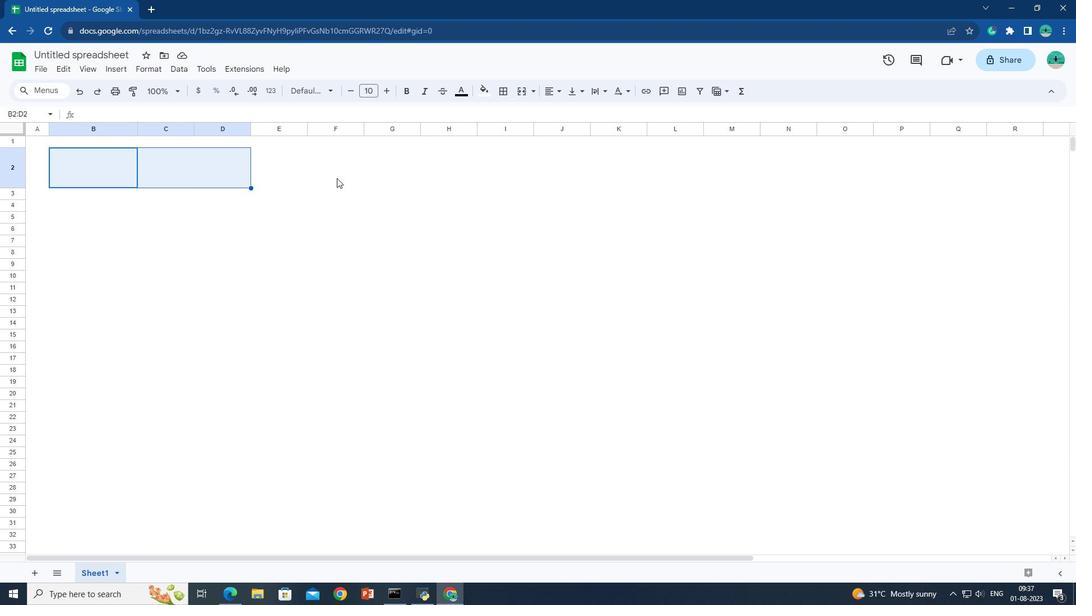 
Action: Mouse moved to (307, 215)
Screenshot: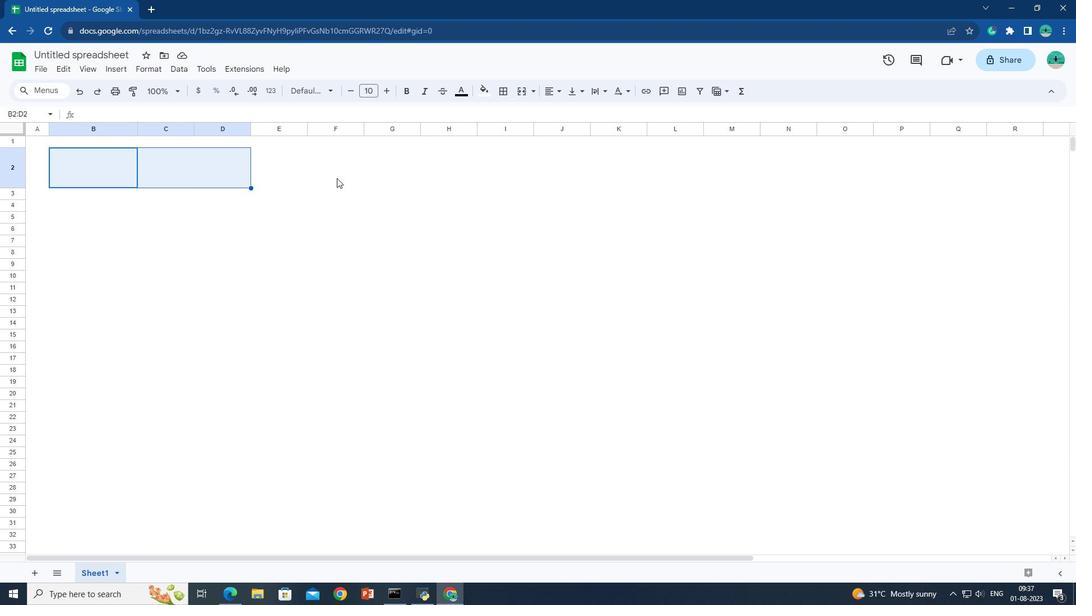 
Action: Key pressed <Key.shift><Key.shift>
Screenshot: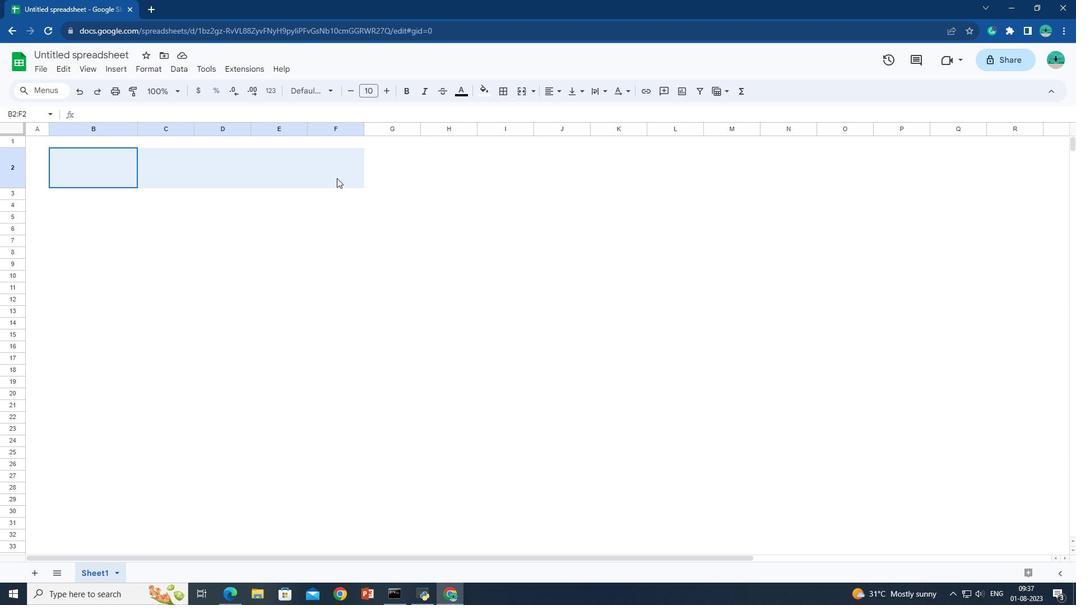 
Action: Mouse moved to (308, 215)
Screenshot: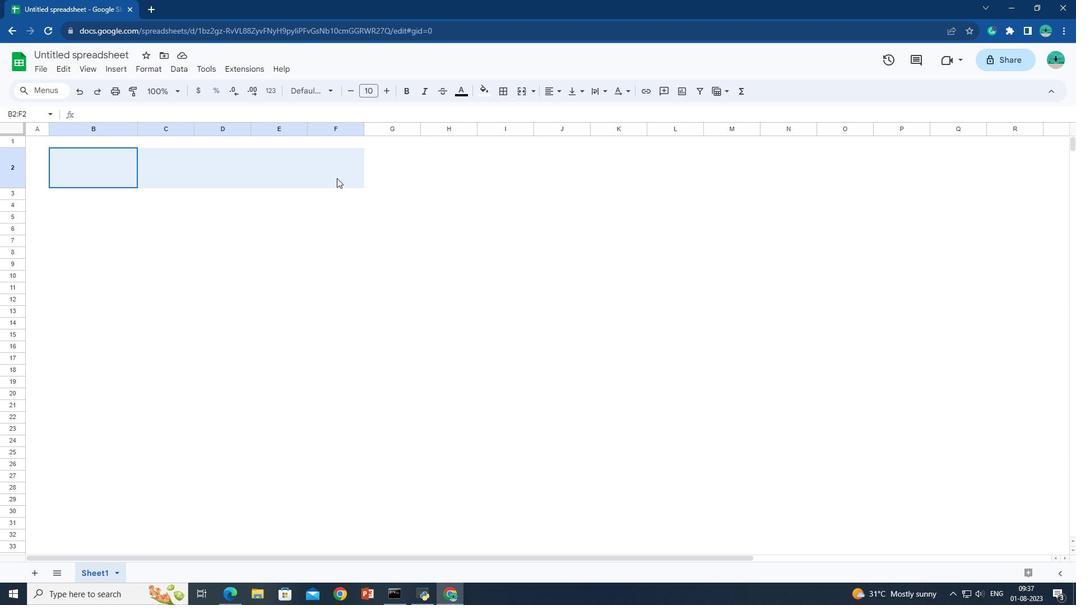 
Action: Key pressed <Key.shift>
Screenshot: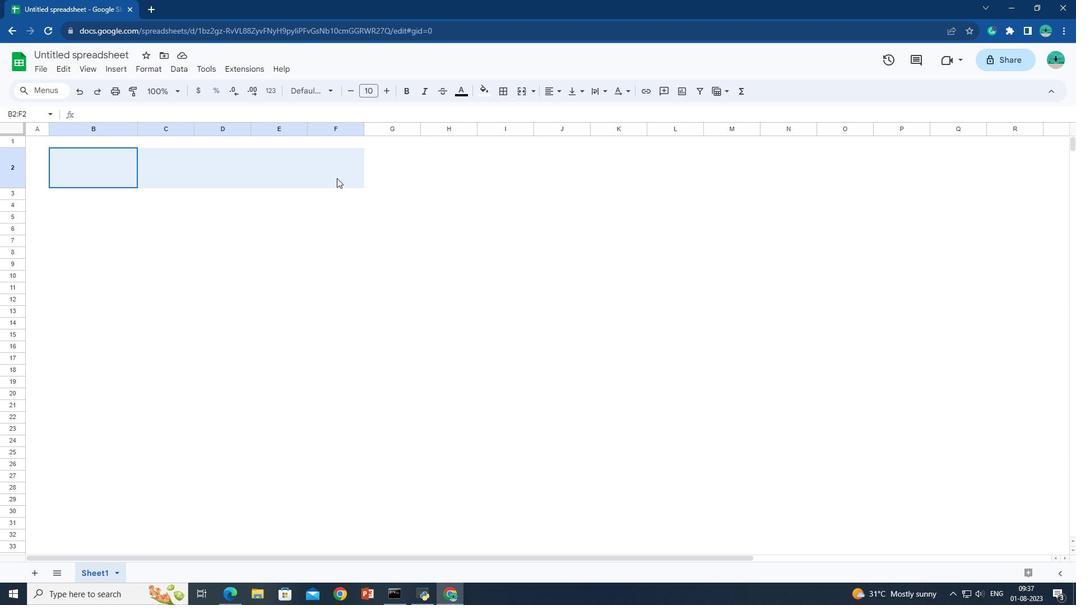 
Action: Mouse moved to (312, 215)
Screenshot: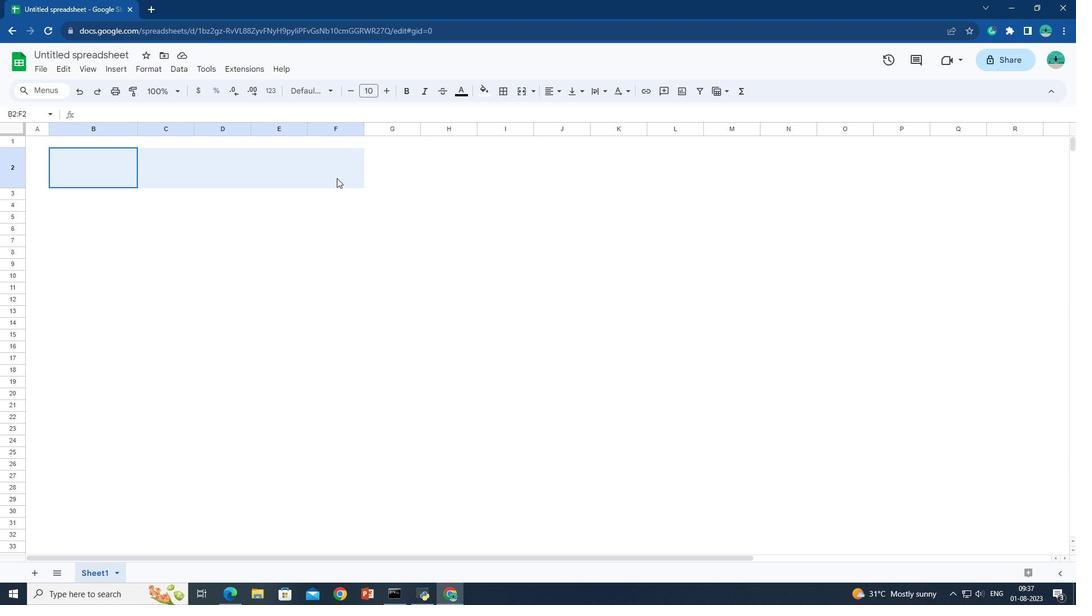 
Action: Key pressed <Key.shift>
Screenshot: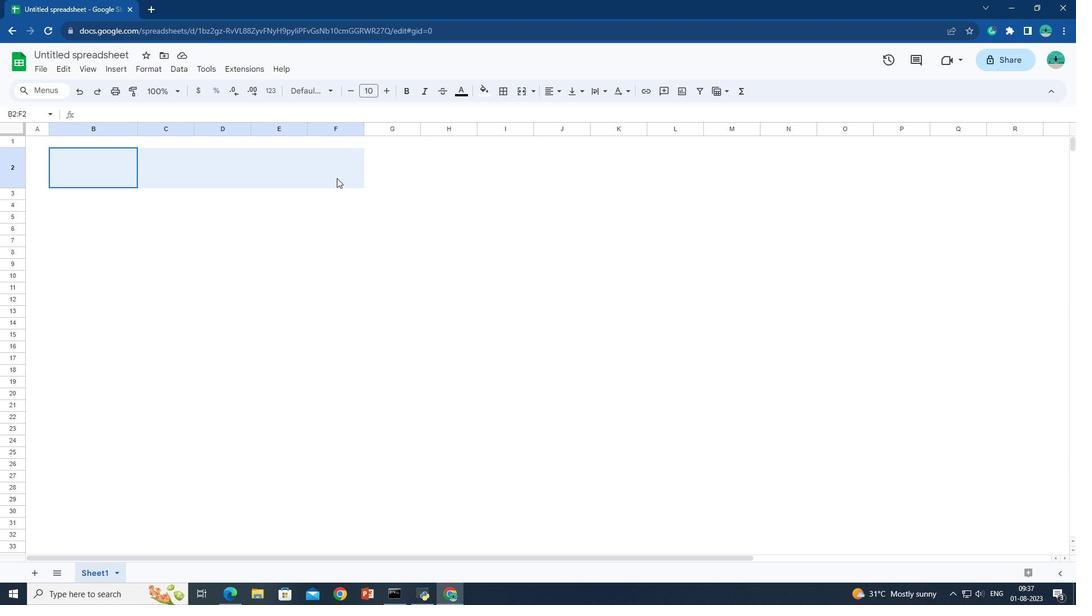 
Action: Mouse moved to (314, 215)
Screenshot: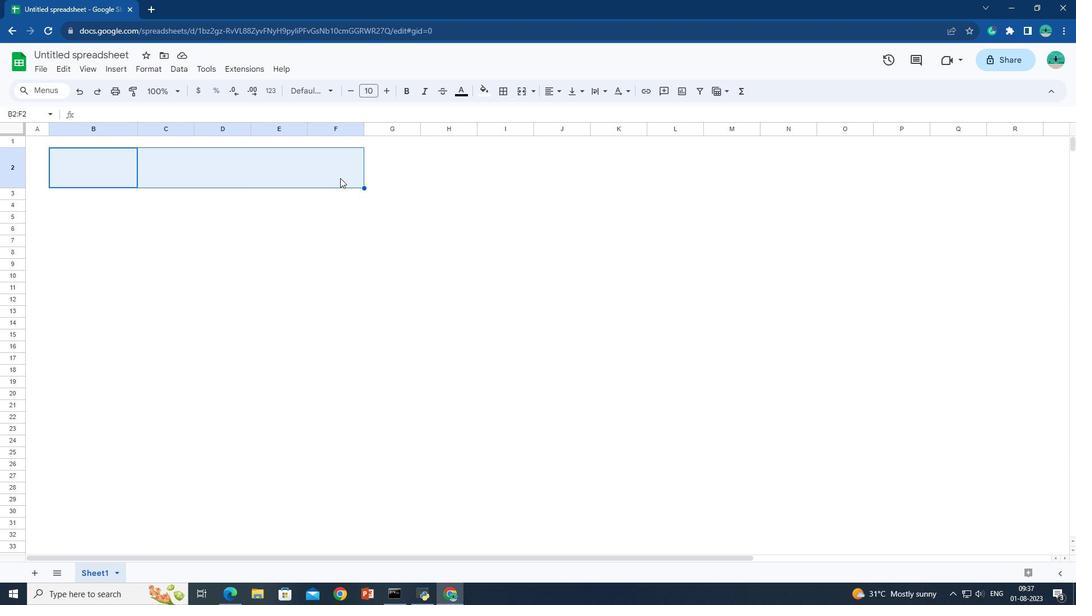 
Action: Key pressed <Key.shift><Key.shift>
Screenshot: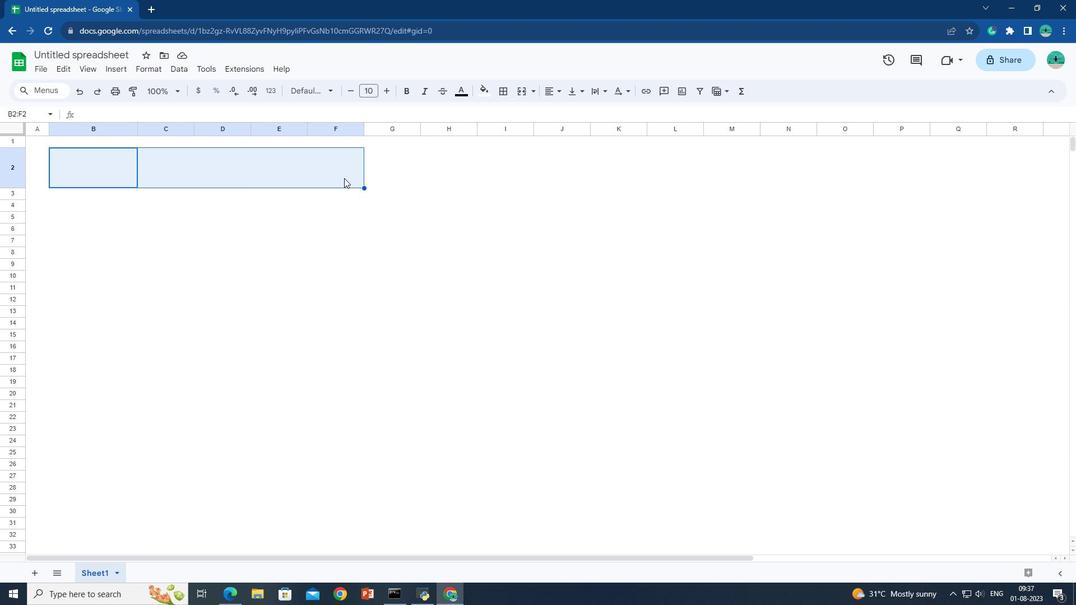 
Action: Mouse pressed left at (314, 215)
Screenshot: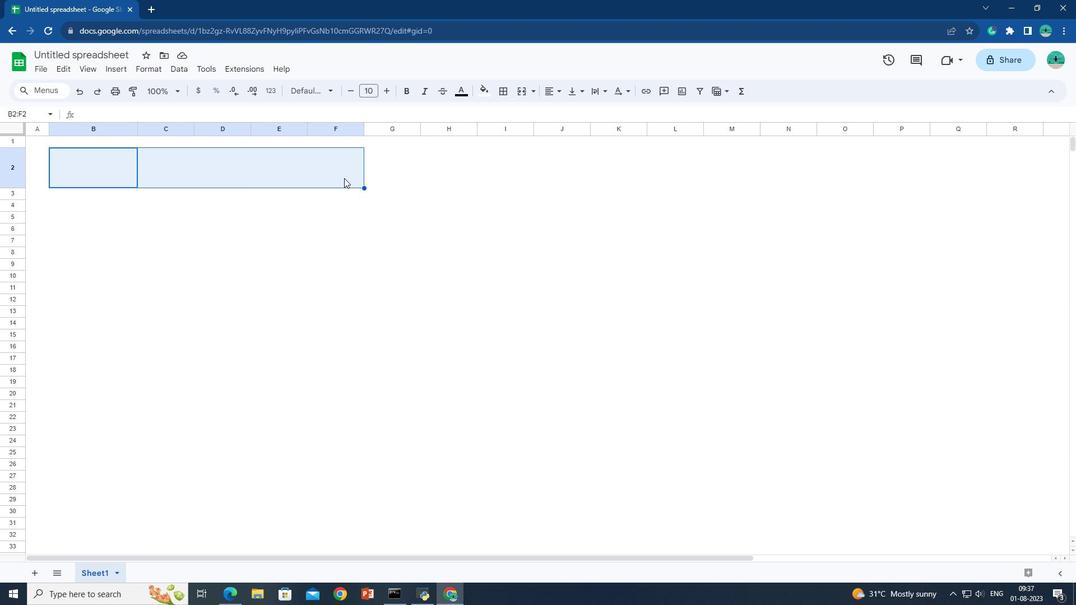 
Action: Key pressed <Key.shift><Key.shift><Key.shift><Key.shift><Key.shift><Key.shift><Key.shift>
Screenshot: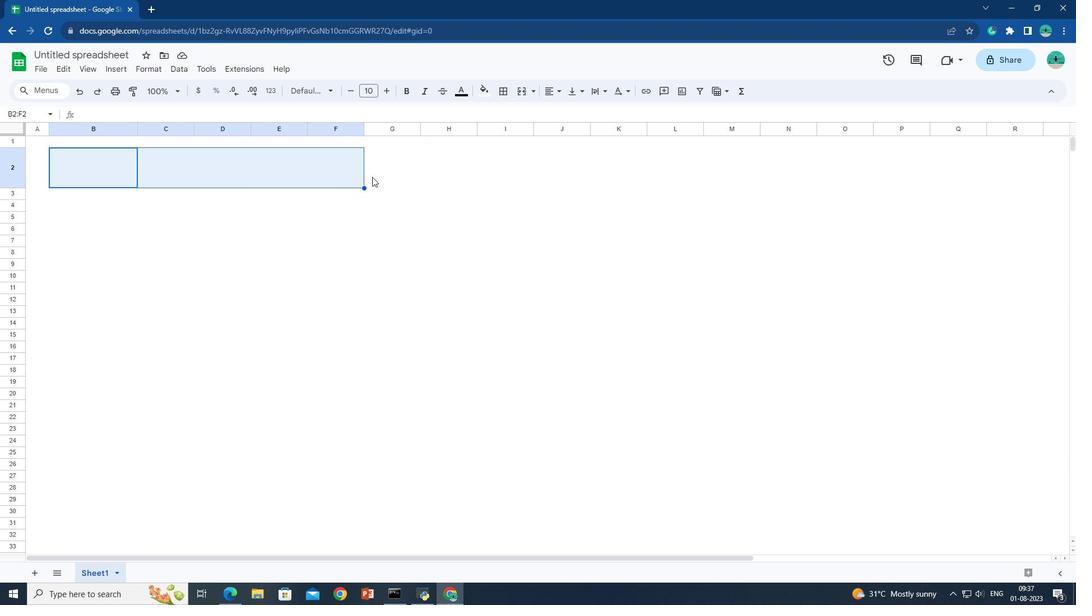 
Action: Mouse moved to (315, 215)
Screenshot: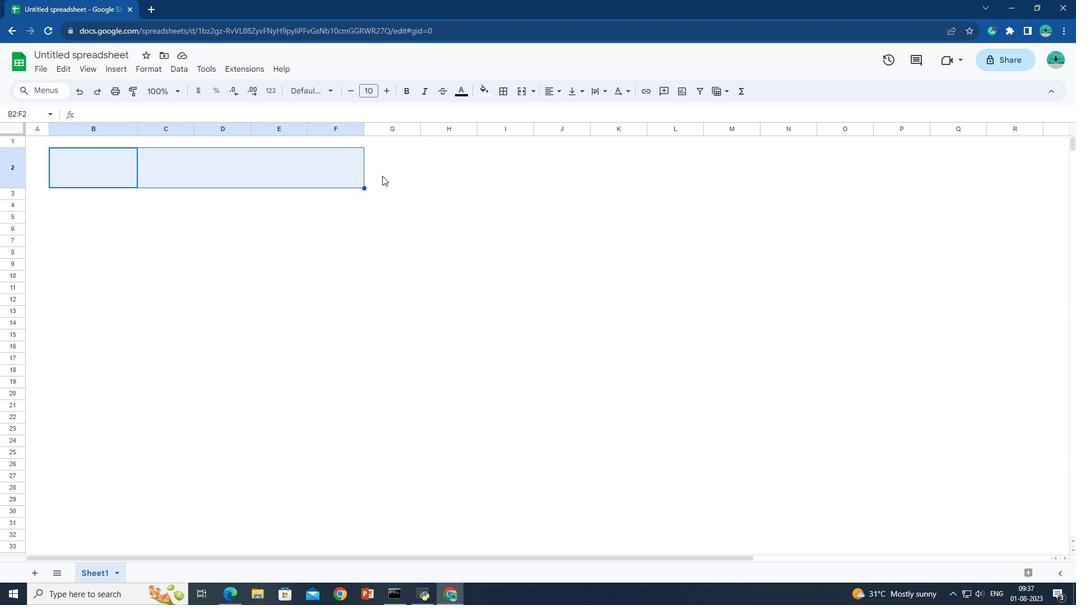 
Action: Key pressed <Key.shift>
Screenshot: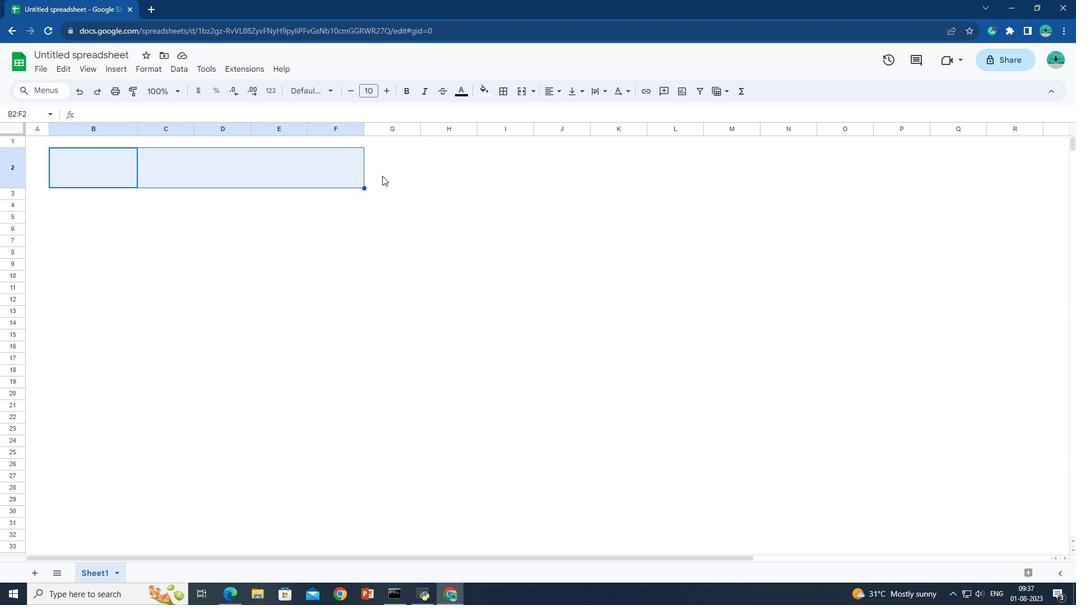 
Action: Mouse moved to (317, 215)
Screenshot: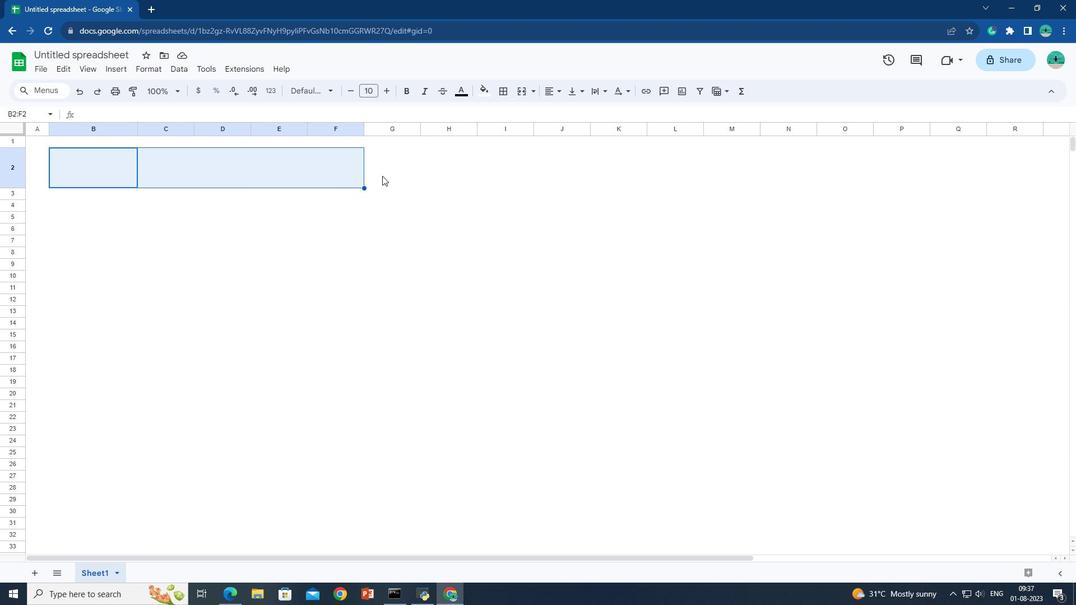 
Action: Key pressed <Key.shift>
Screenshot: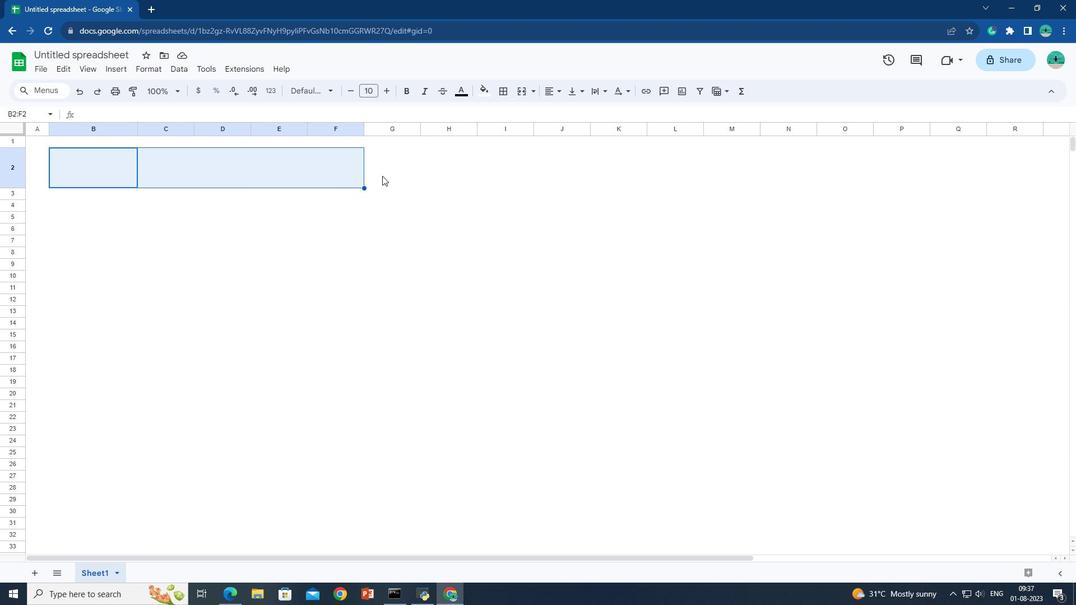 
Action: Mouse moved to (318, 215)
Screenshot: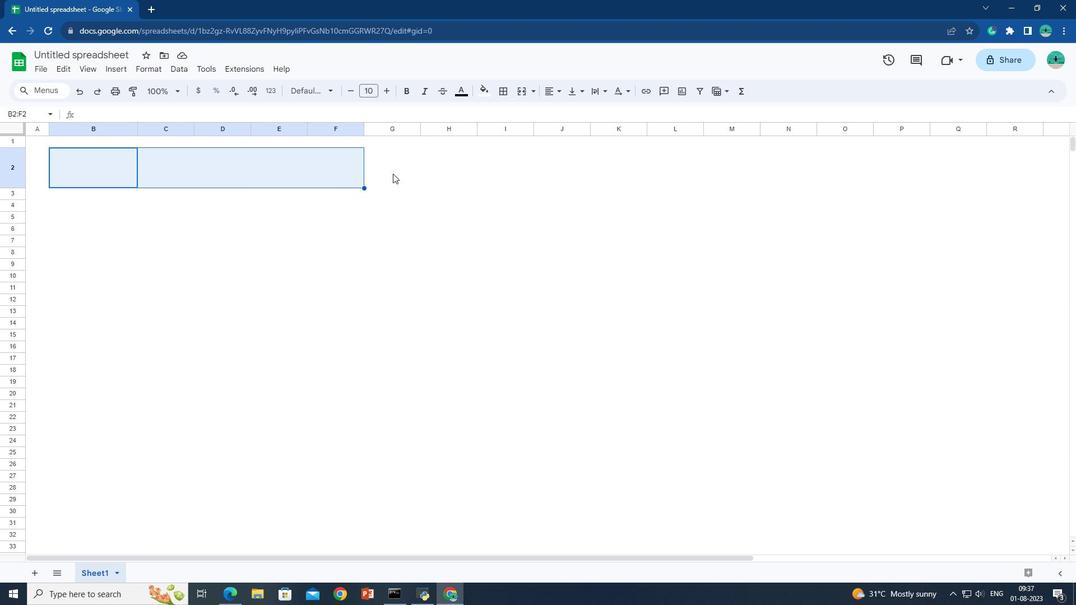
Action: Key pressed <Key.shift>
Screenshot: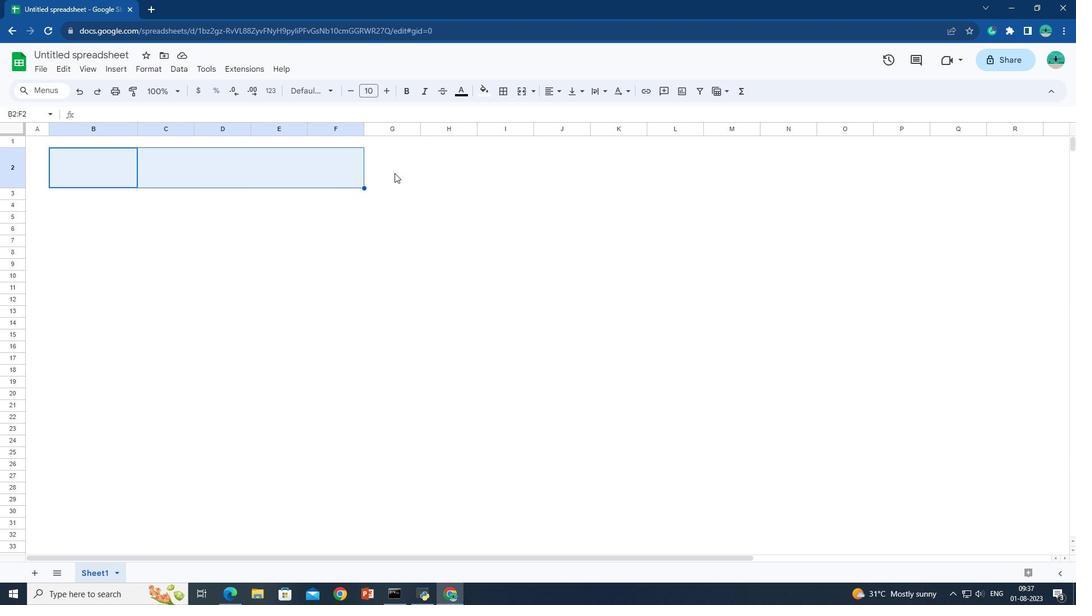 
Action: Mouse moved to (322, 215)
Screenshot: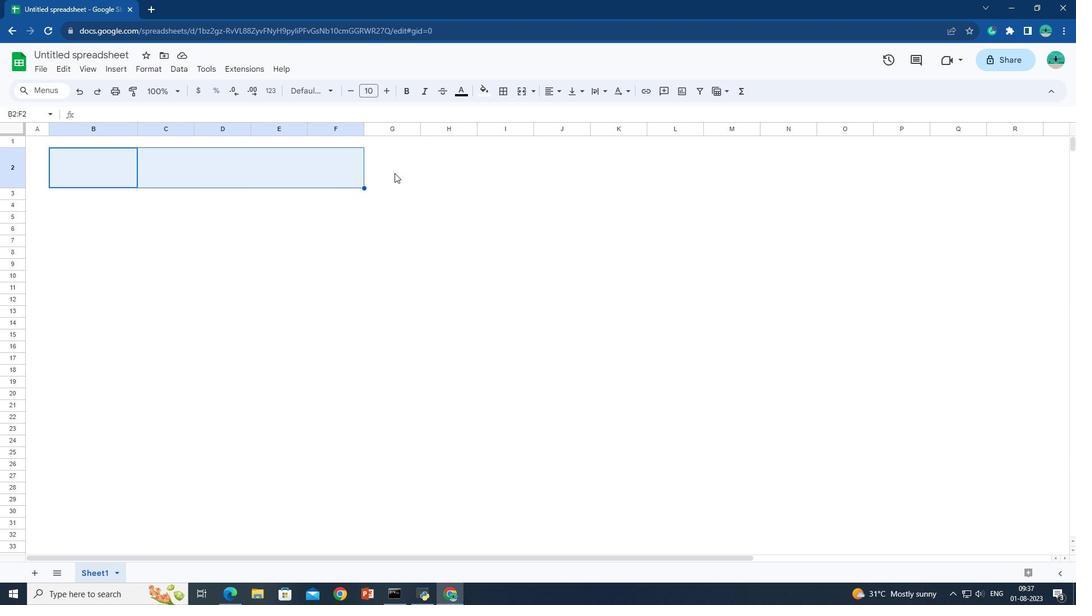 
Action: Key pressed <Key.shift>
Screenshot: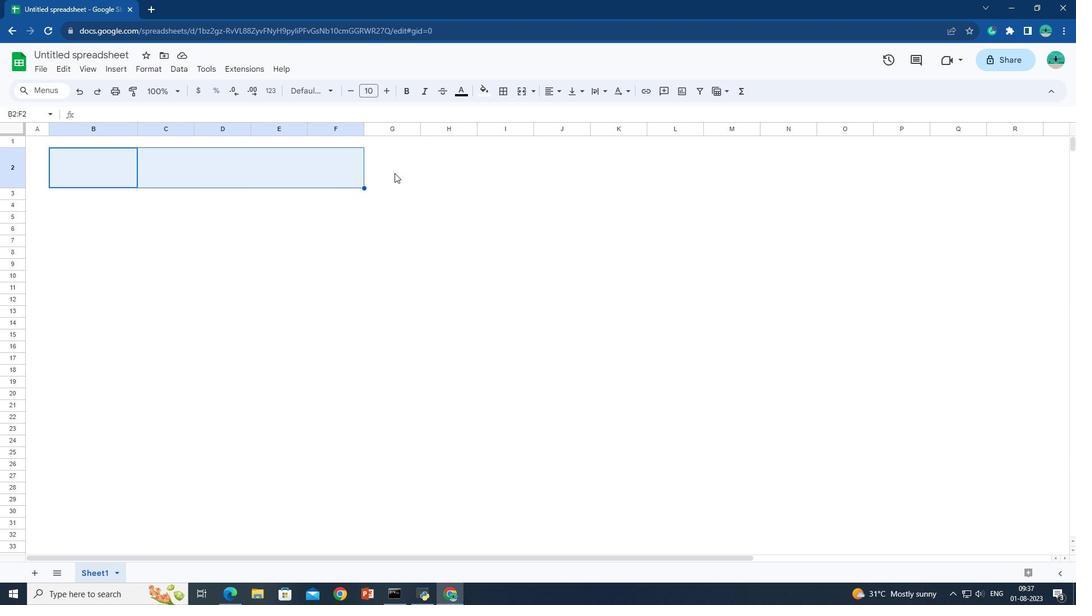 
Action: Mouse moved to (326, 214)
Screenshot: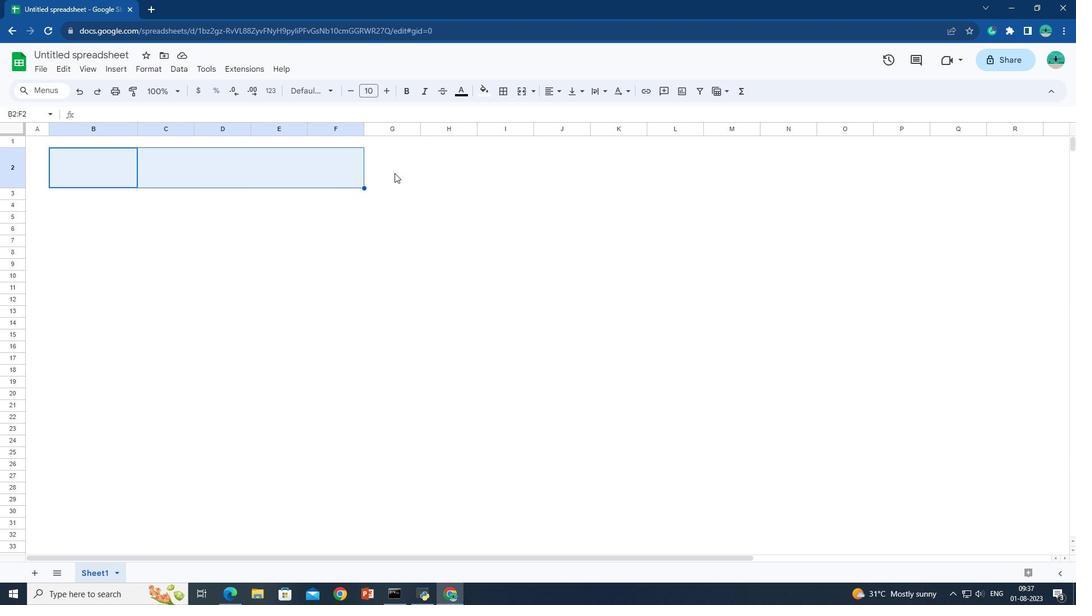 
Action: Key pressed <Key.shift>
Screenshot: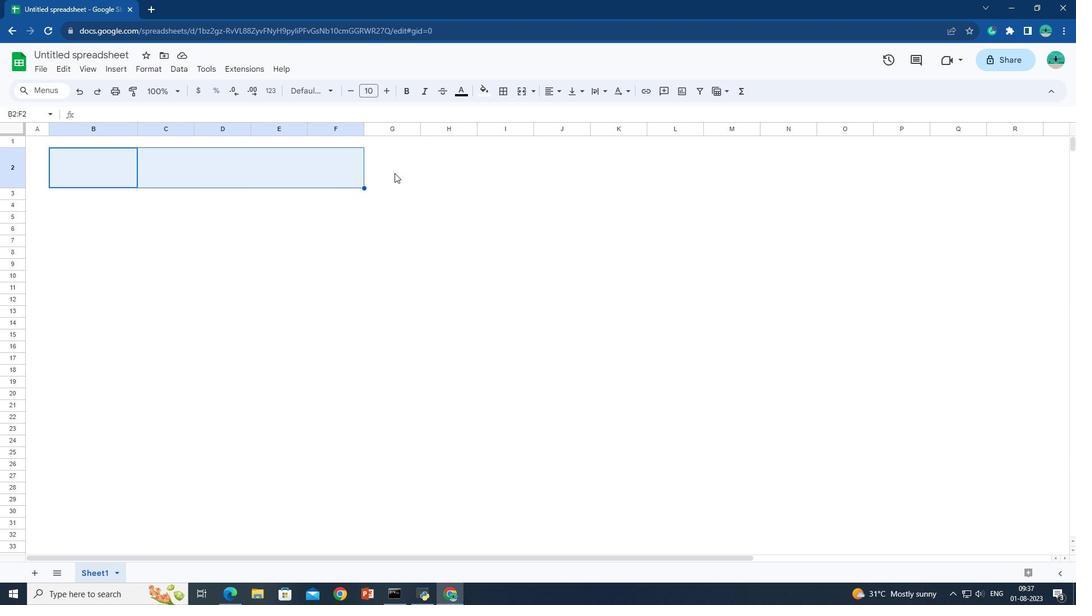 
Action: Mouse moved to (328, 214)
Screenshot: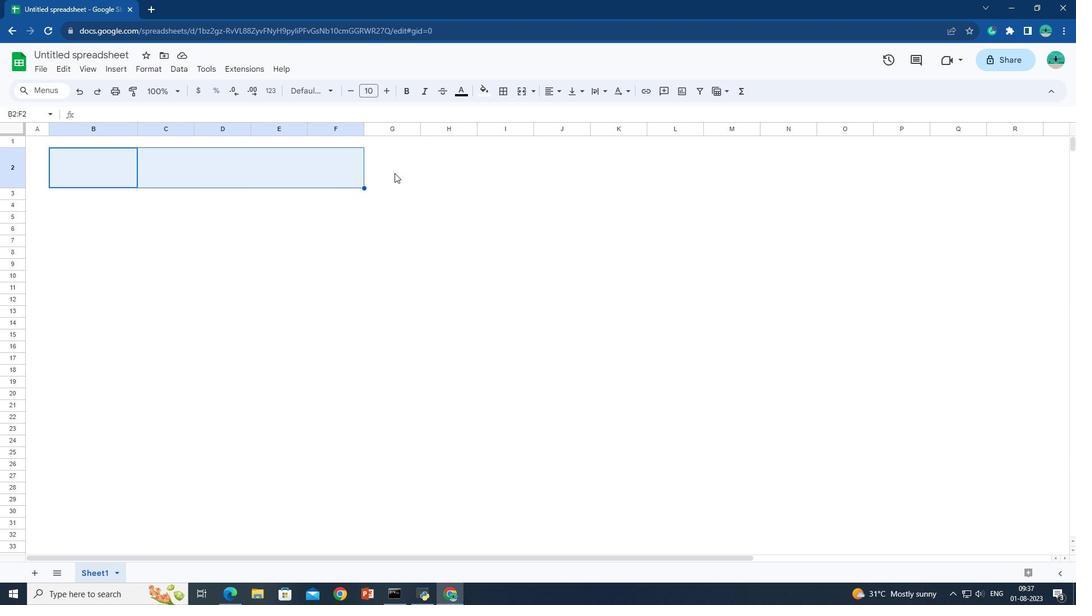
Action: Key pressed <Key.shift>
Screenshot: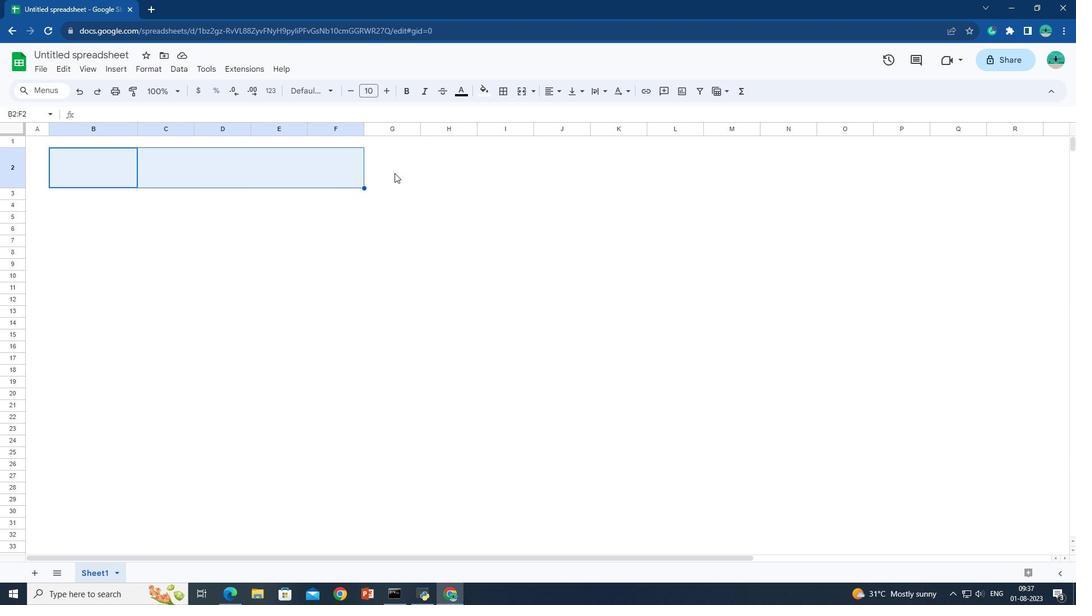 
Action: Mouse moved to (329, 214)
Screenshot: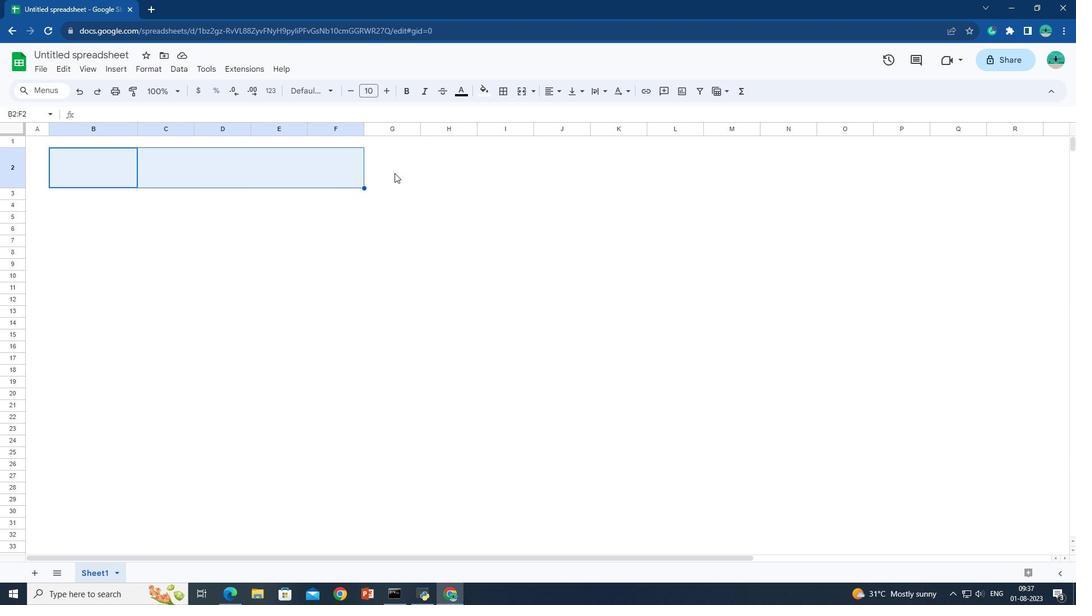 
Action: Key pressed <Key.shift>
Screenshot: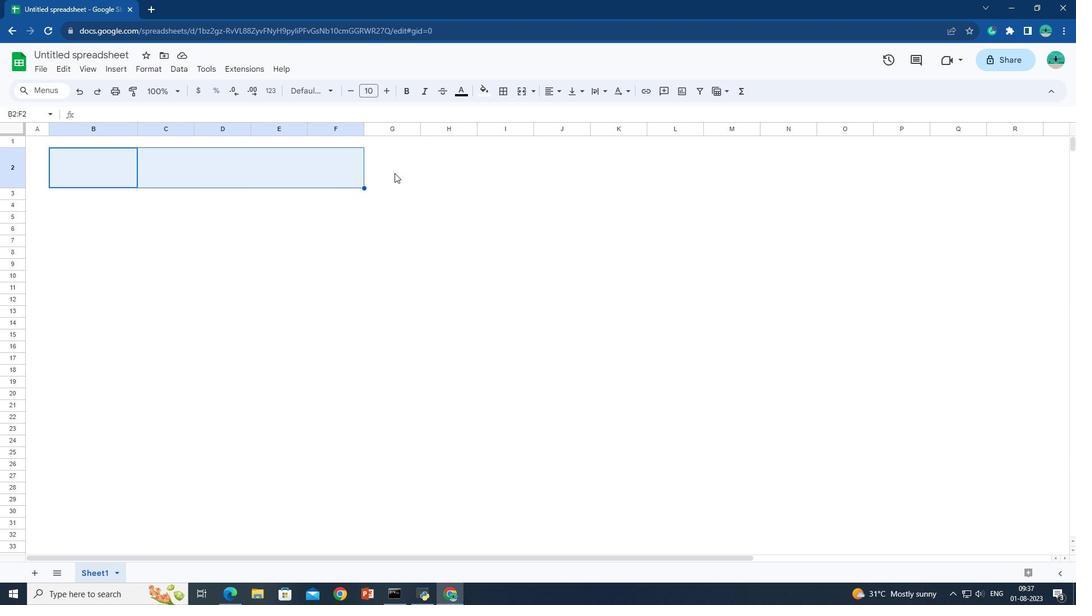 
Action: Mouse moved to (331, 214)
Screenshot: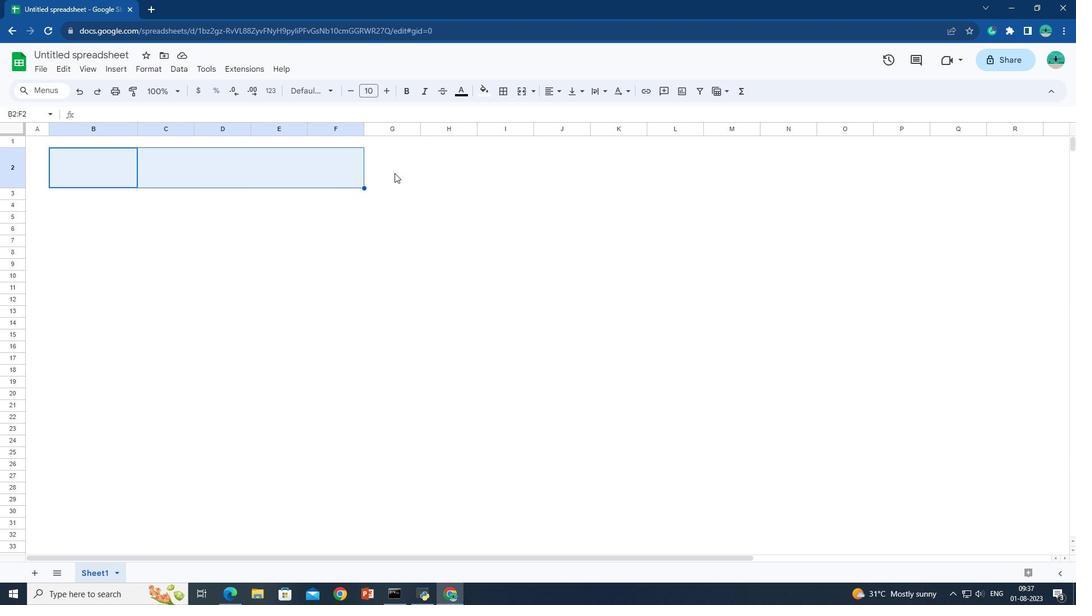 
Action: Key pressed <Key.shift>
Screenshot: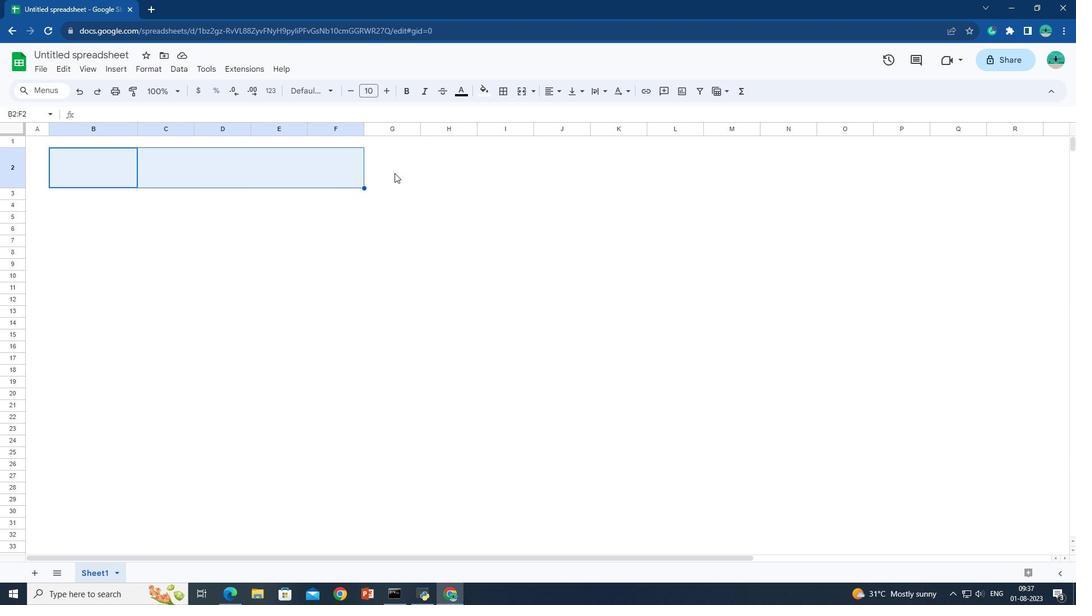 
Action: Mouse moved to (335, 212)
Screenshot: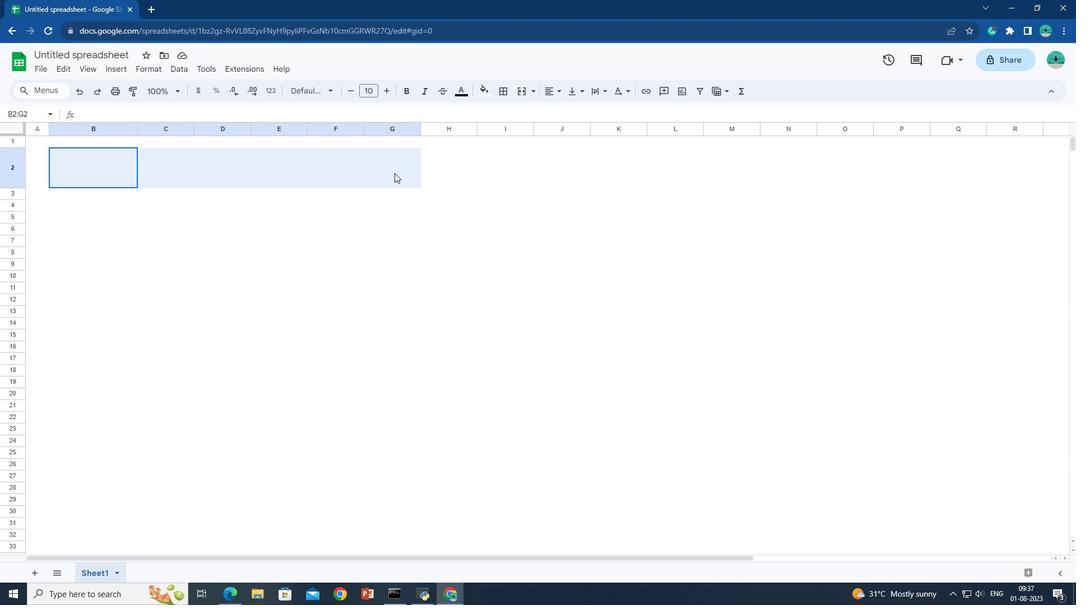 
Action: Key pressed <Key.shift>
Screenshot: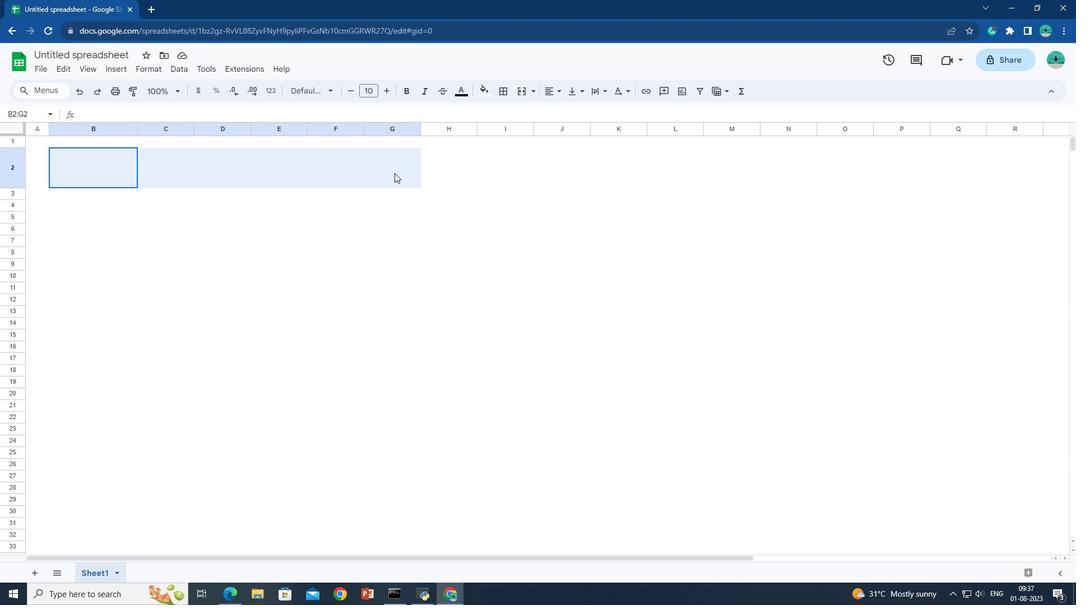 
Action: Mouse moved to (339, 211)
Screenshot: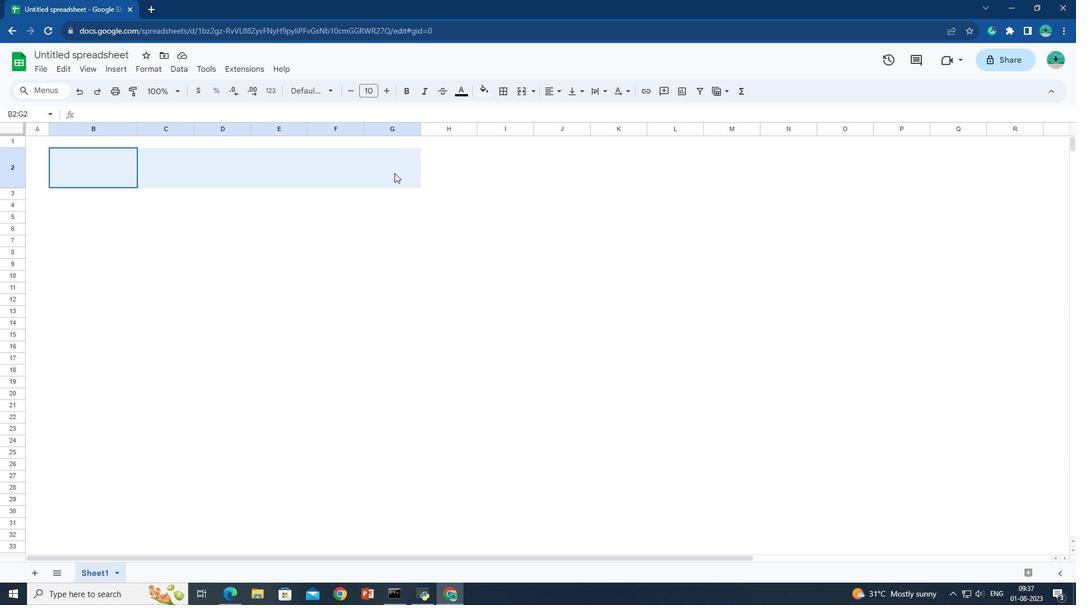 
Action: Key pressed <Key.shift>
Screenshot: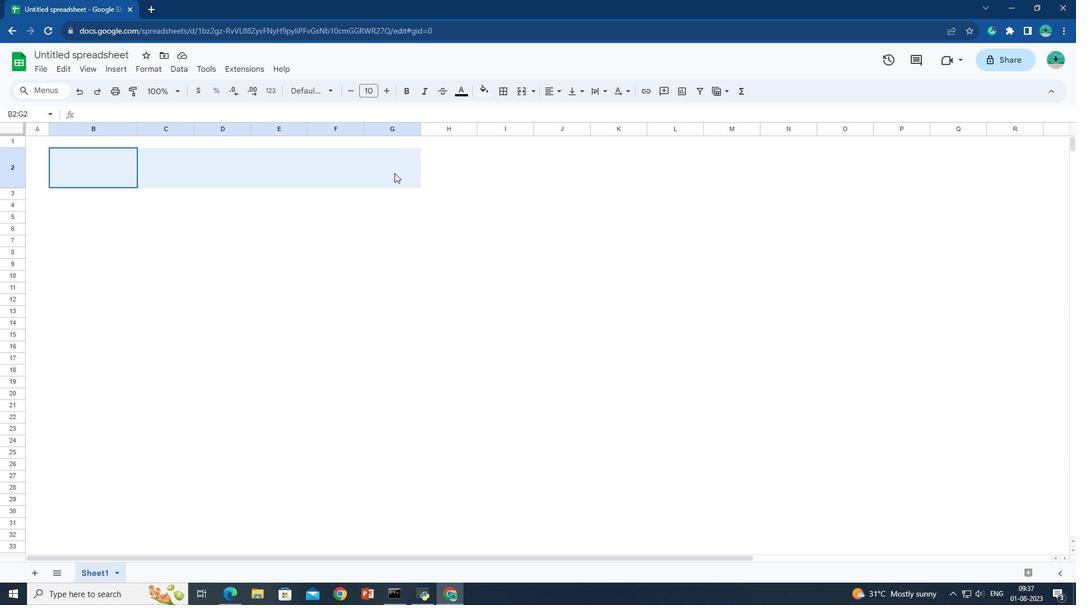 
Action: Mouse moved to (340, 210)
Screenshot: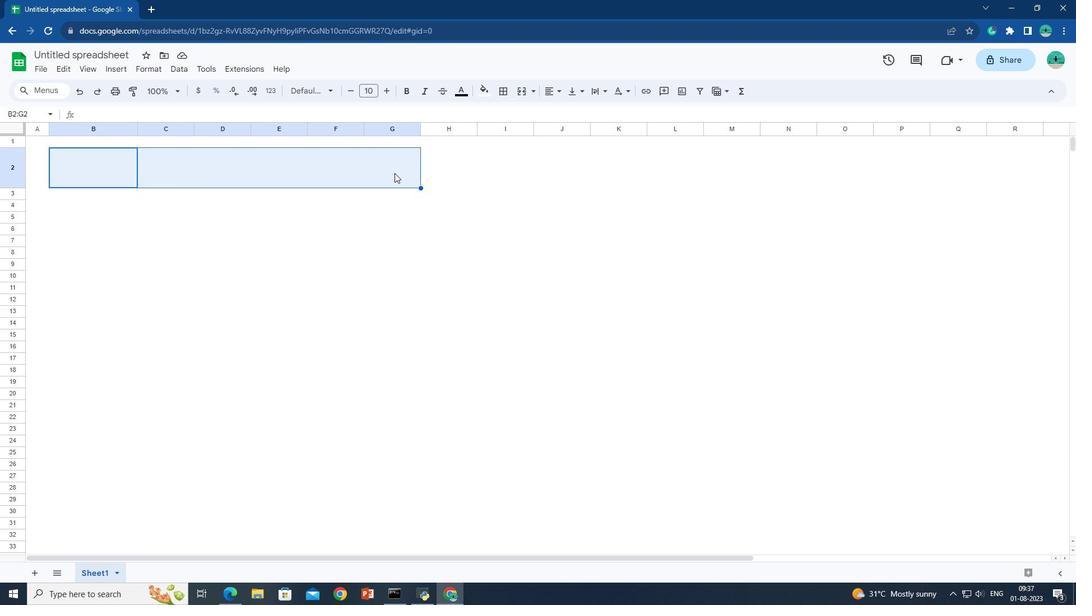 
Action: Key pressed <Key.shift><Key.shift><Key.shift><Key.shift>
Screenshot: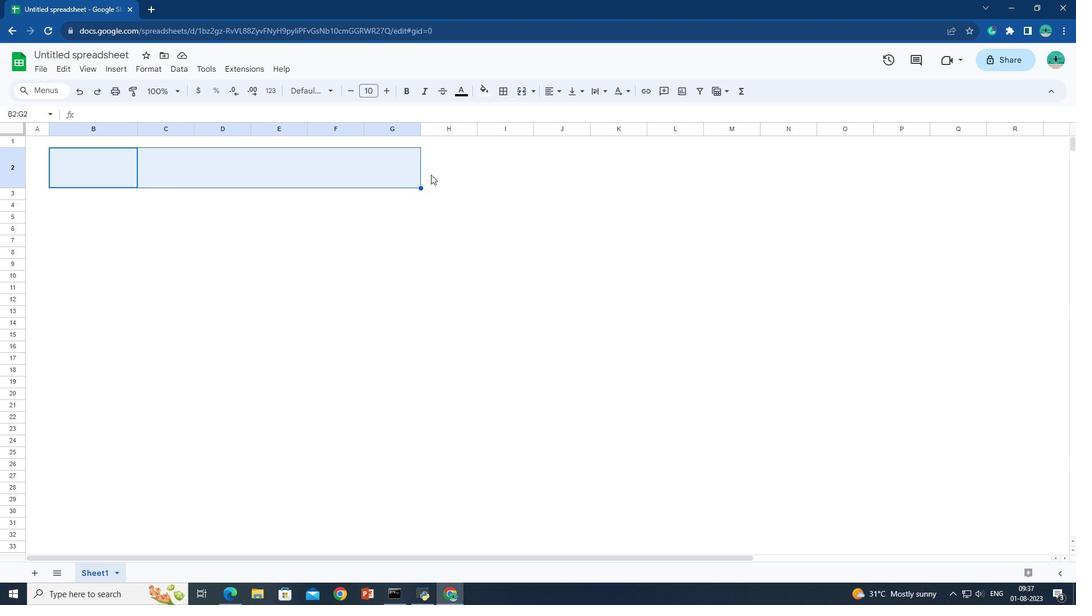 
Action: Mouse pressed left at (340, 210)
Screenshot: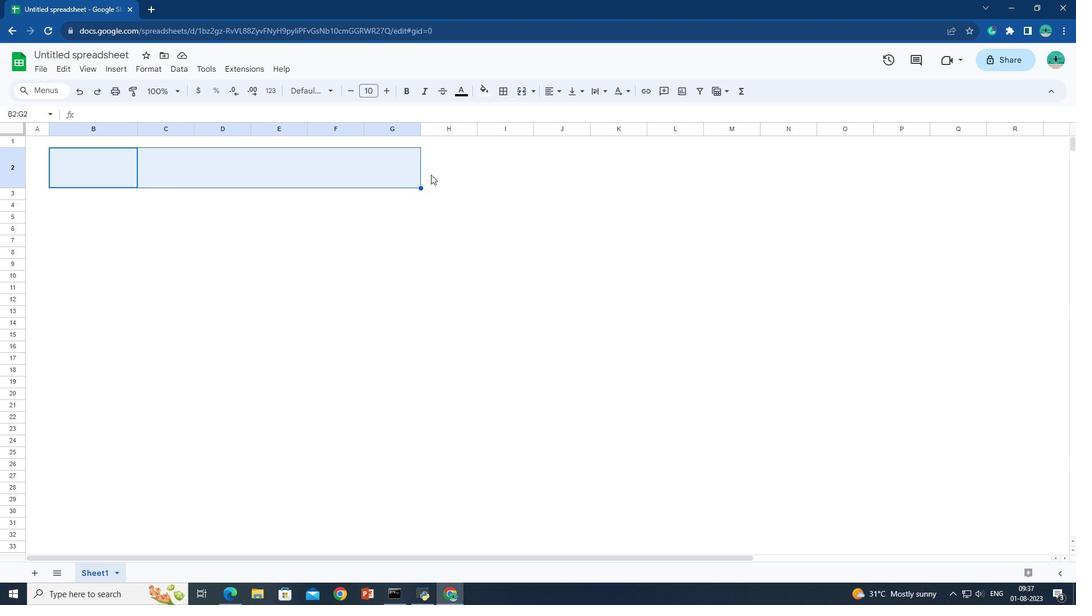
Action: Key pressed <Key.shift><Key.shift><Key.shift><Key.shift>
Screenshot: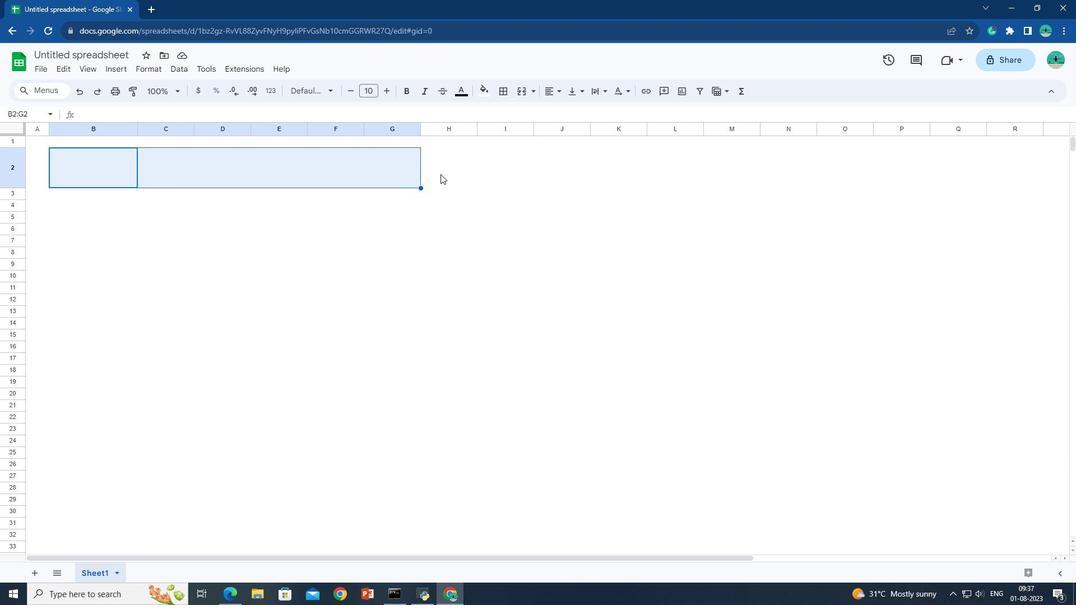 
Action: Mouse moved to (341, 210)
Screenshot: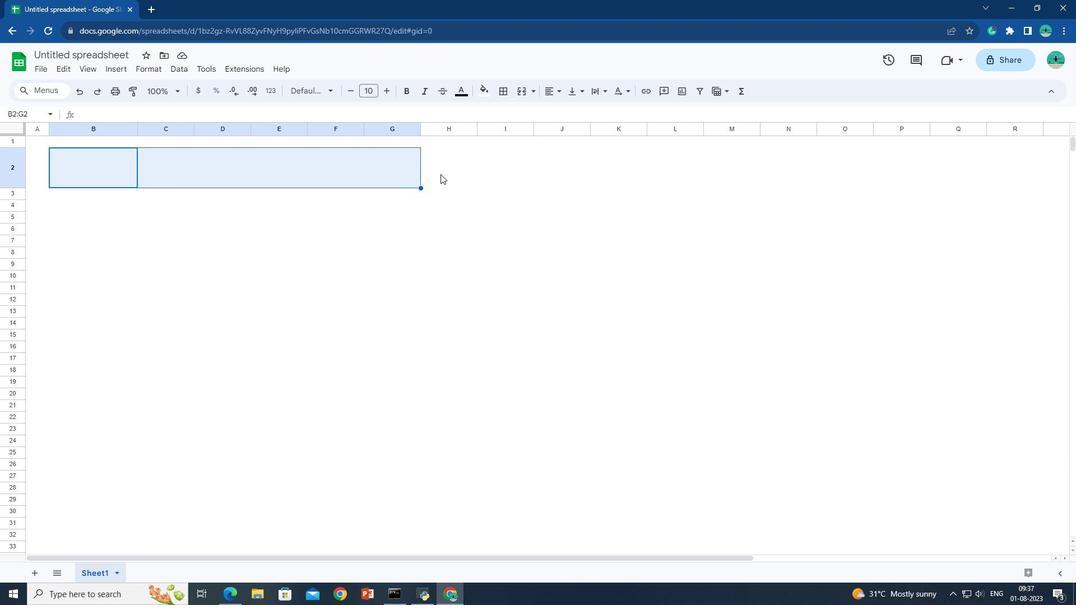 
Action: Key pressed <Key.shift>
Screenshot: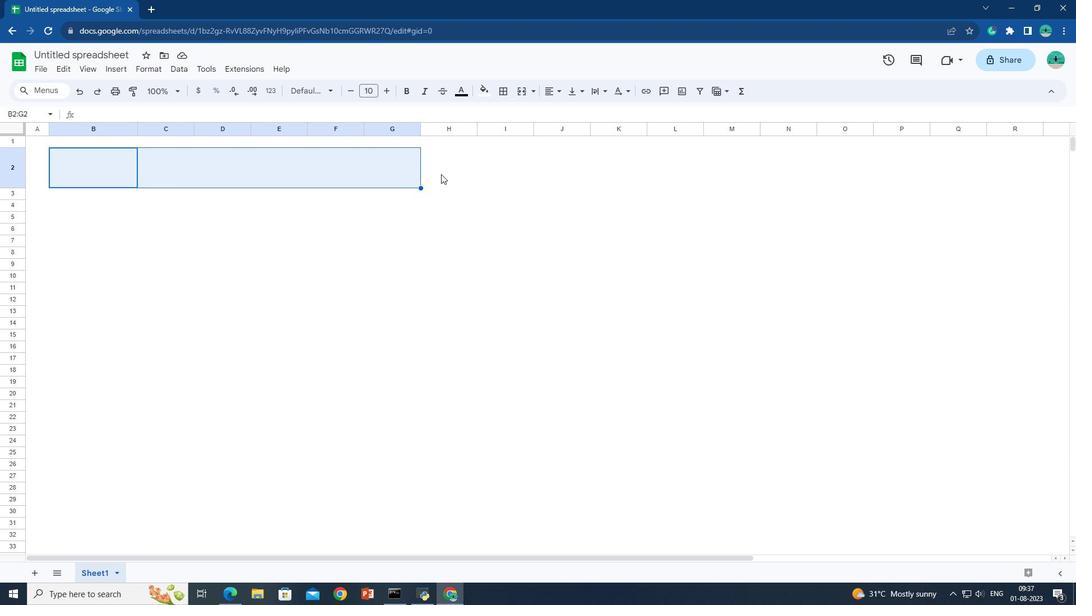 
Action: Mouse moved to (346, 212)
Screenshot: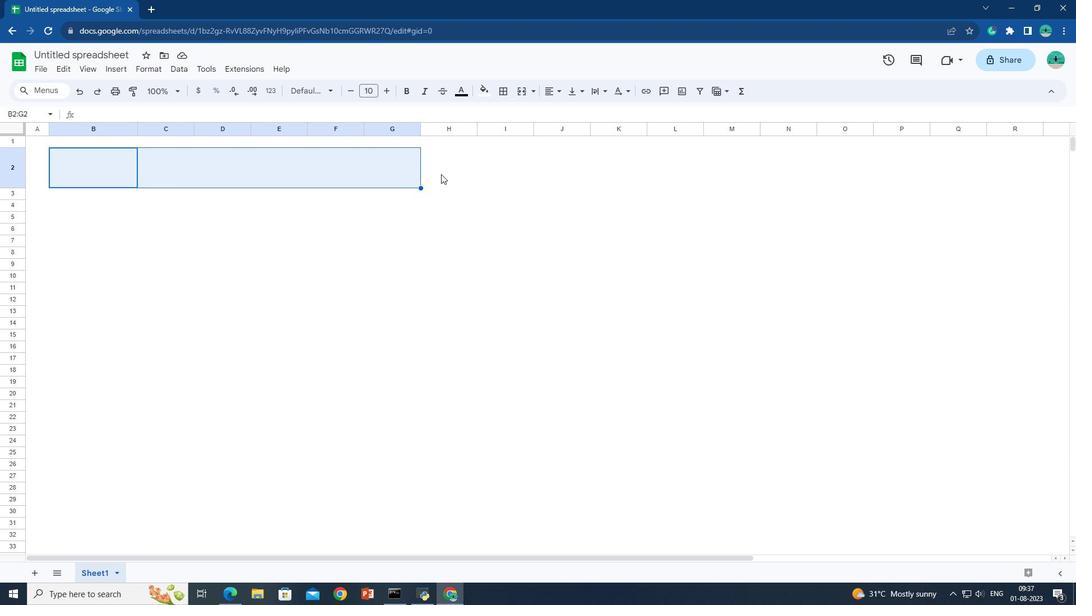 
Action: Key pressed <Key.shift>
Screenshot: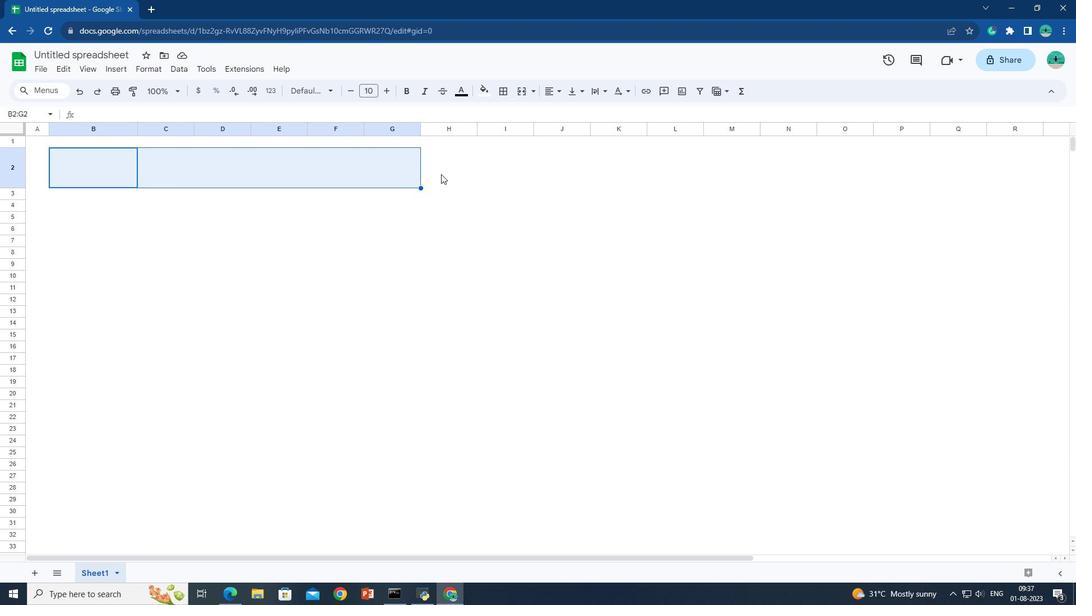 
Action: Mouse moved to (354, 212)
Screenshot: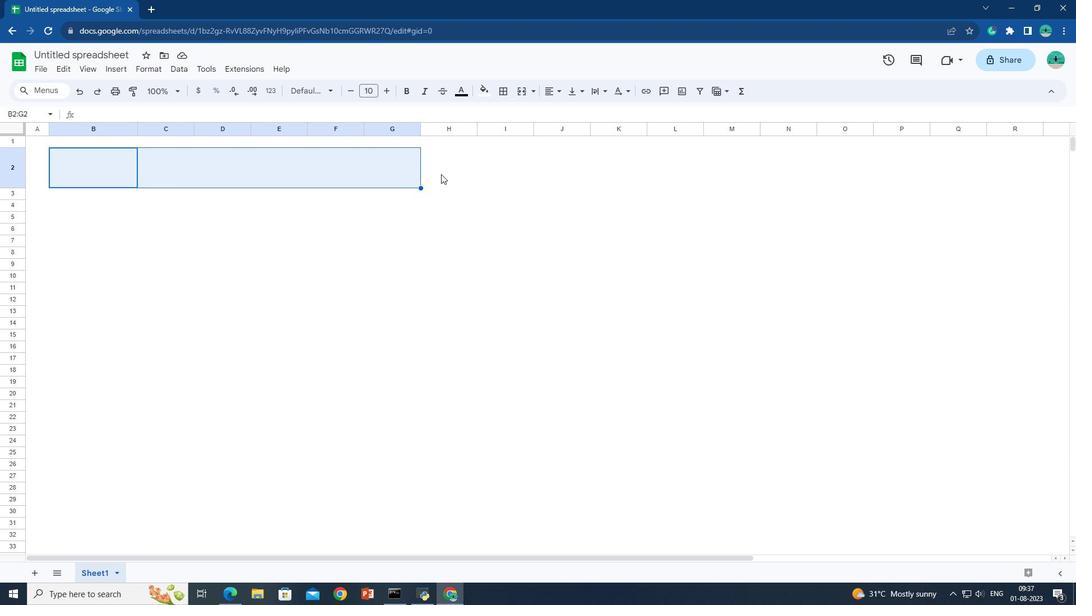 
Action: Key pressed <Key.shift>
Screenshot: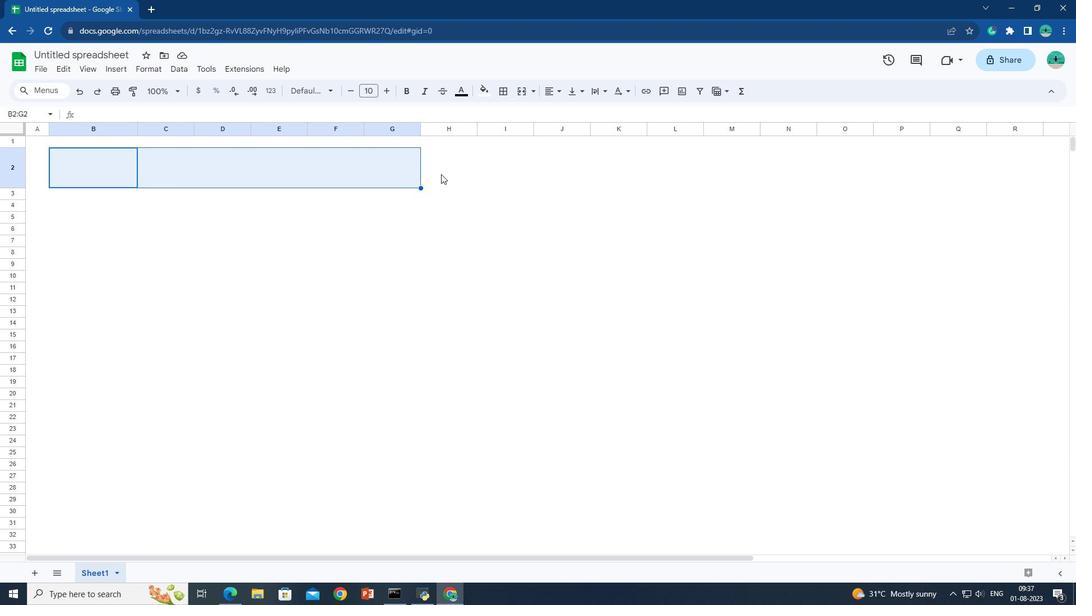 
Action: Mouse moved to (356, 212)
Screenshot: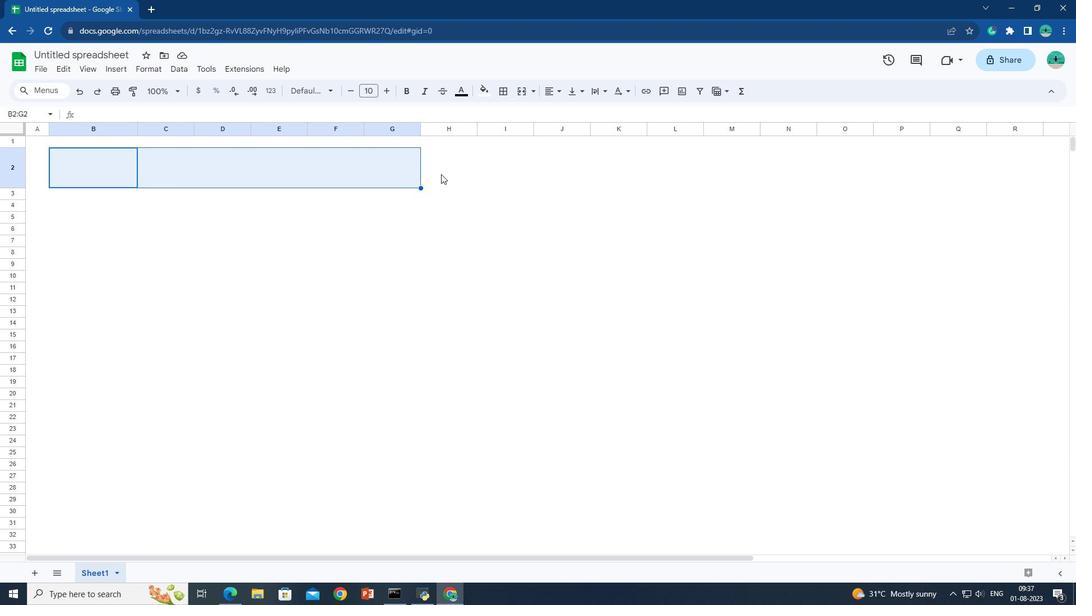 
Action: Key pressed <Key.shift>
Screenshot: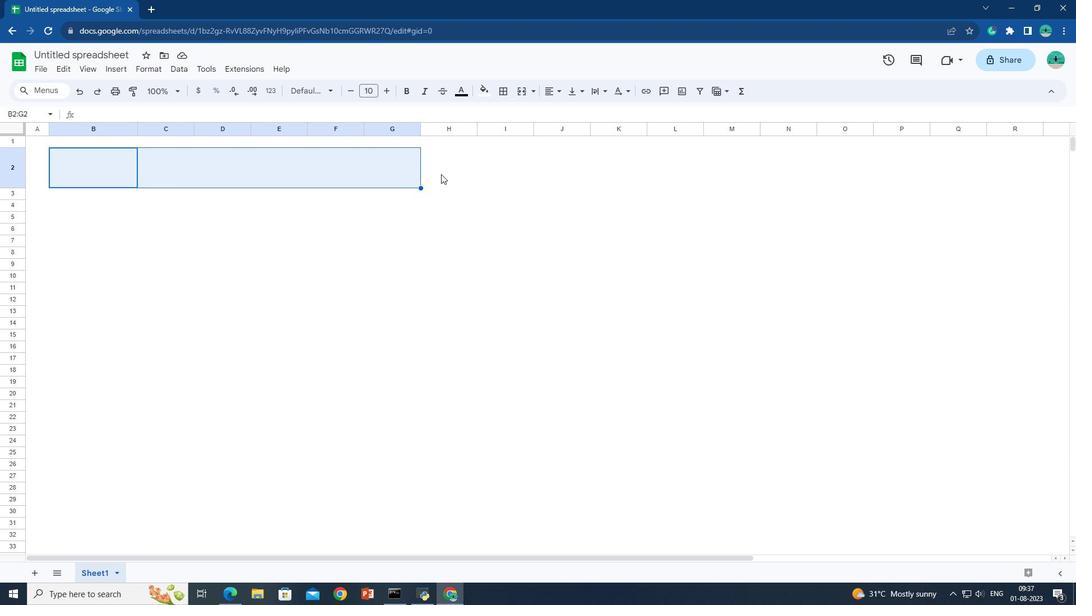 
Action: Mouse moved to (357, 212)
Screenshot: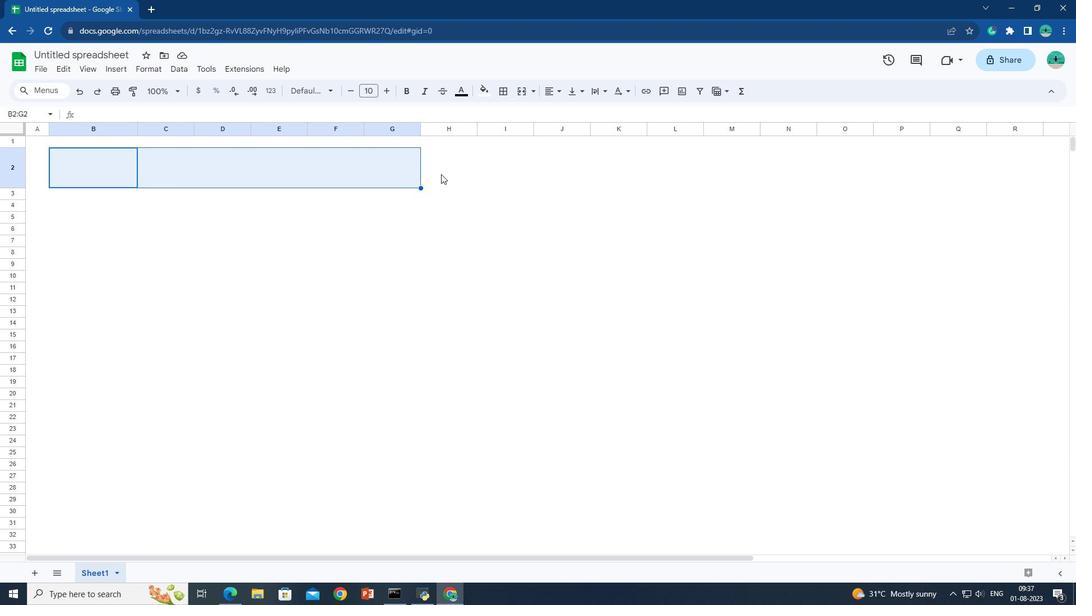 
Action: Key pressed <Key.shift>
Screenshot: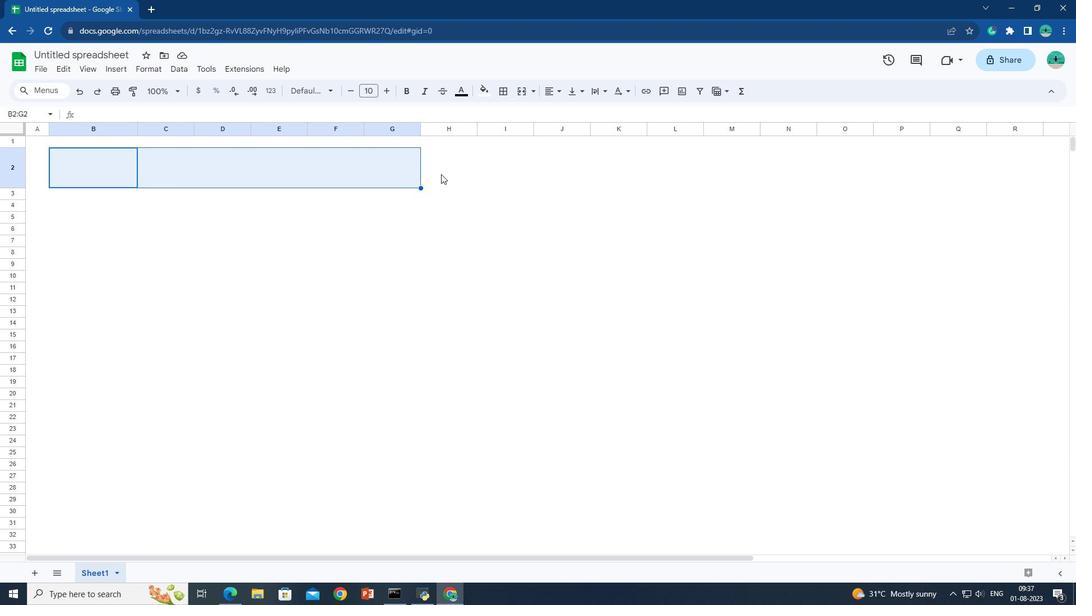 
Action: Mouse moved to (358, 212)
Screenshot: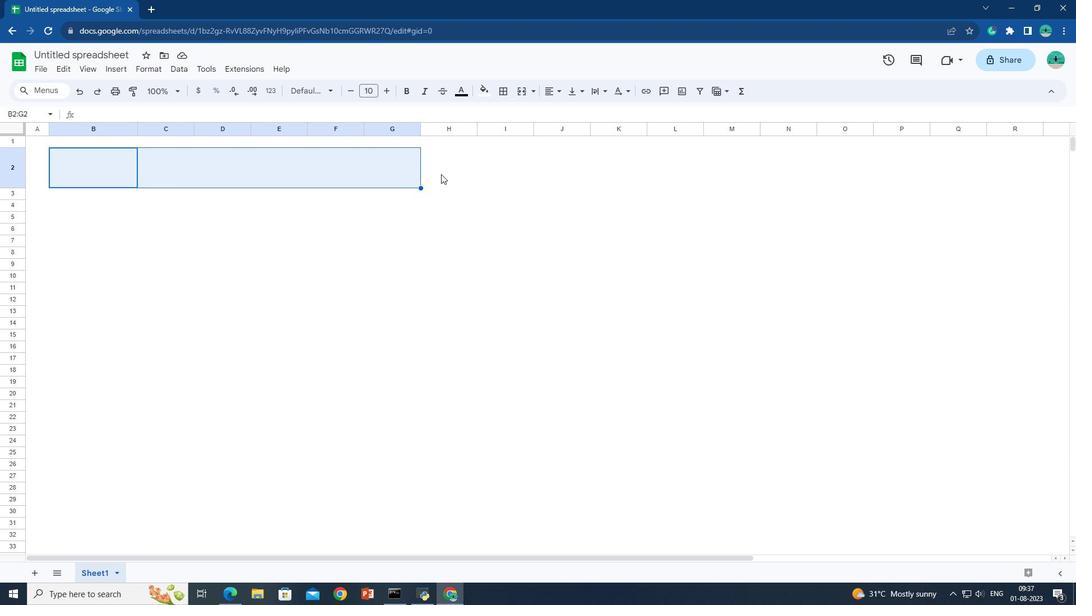 
Action: Key pressed <Key.shift>
Screenshot: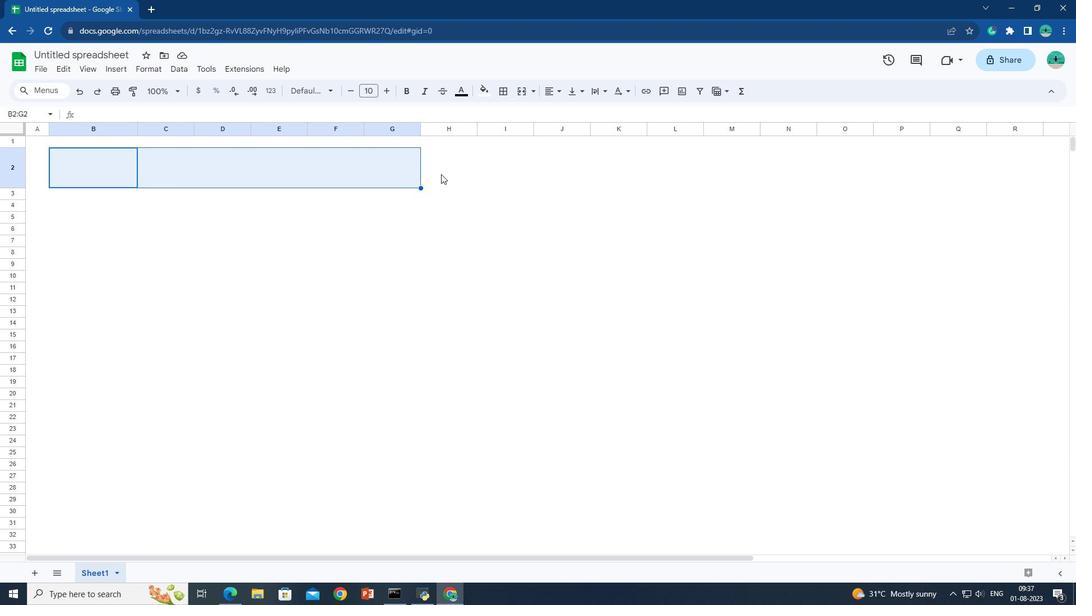 
Action: Mouse moved to (358, 212)
Screenshot: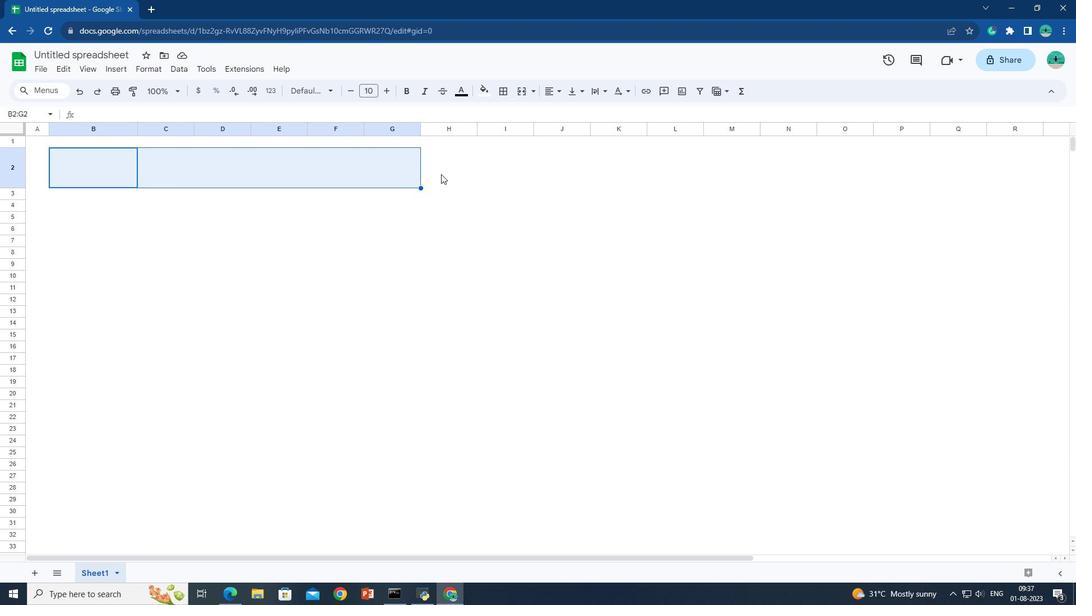 
Action: Key pressed <Key.shift>
Screenshot: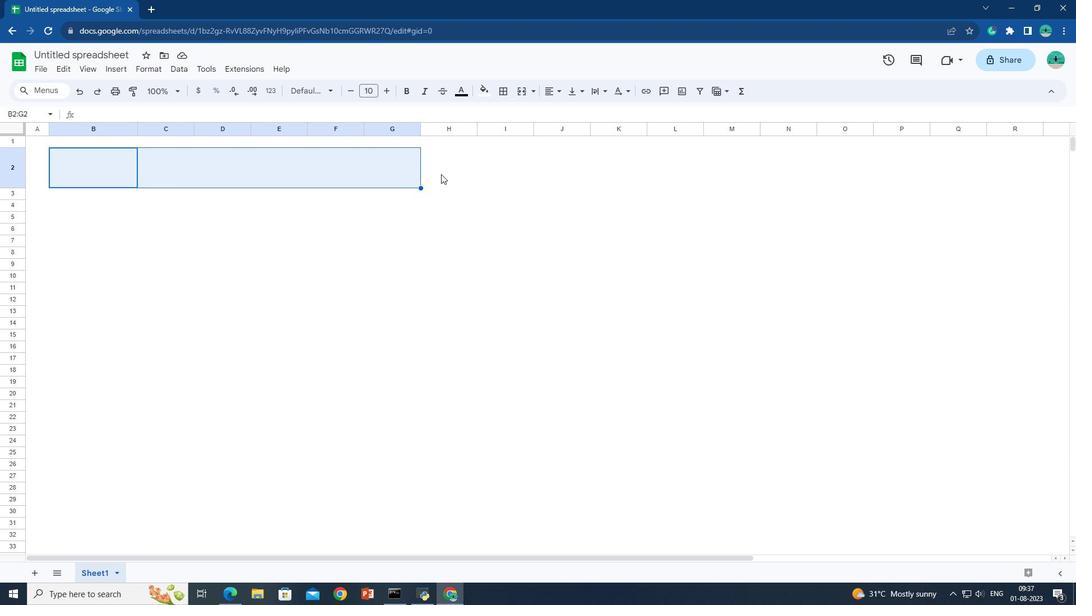 
Action: Mouse moved to (359, 212)
Screenshot: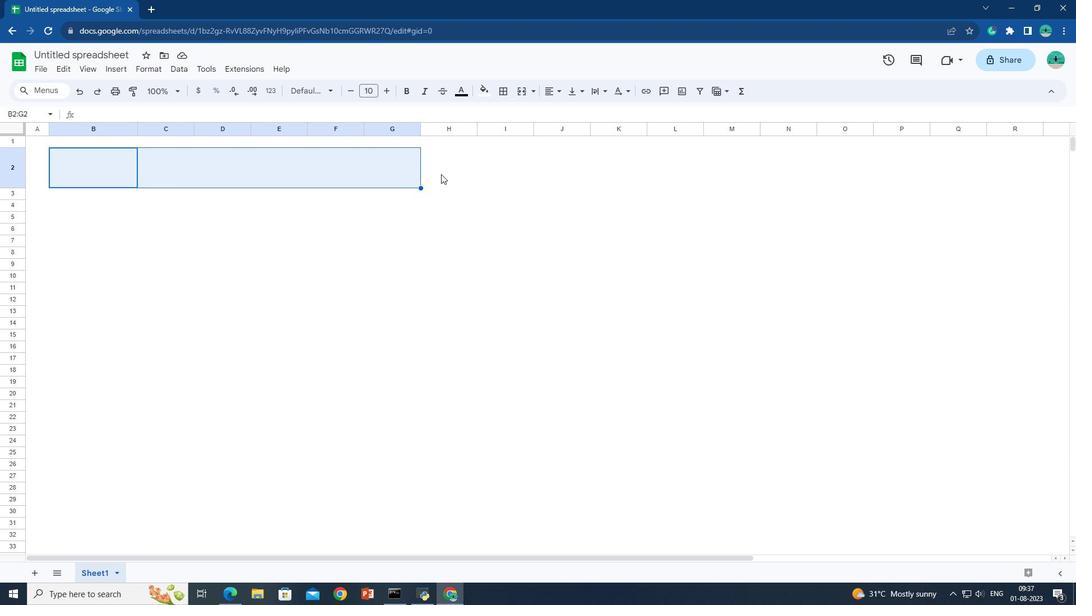 
Action: Key pressed <Key.shift>
Screenshot: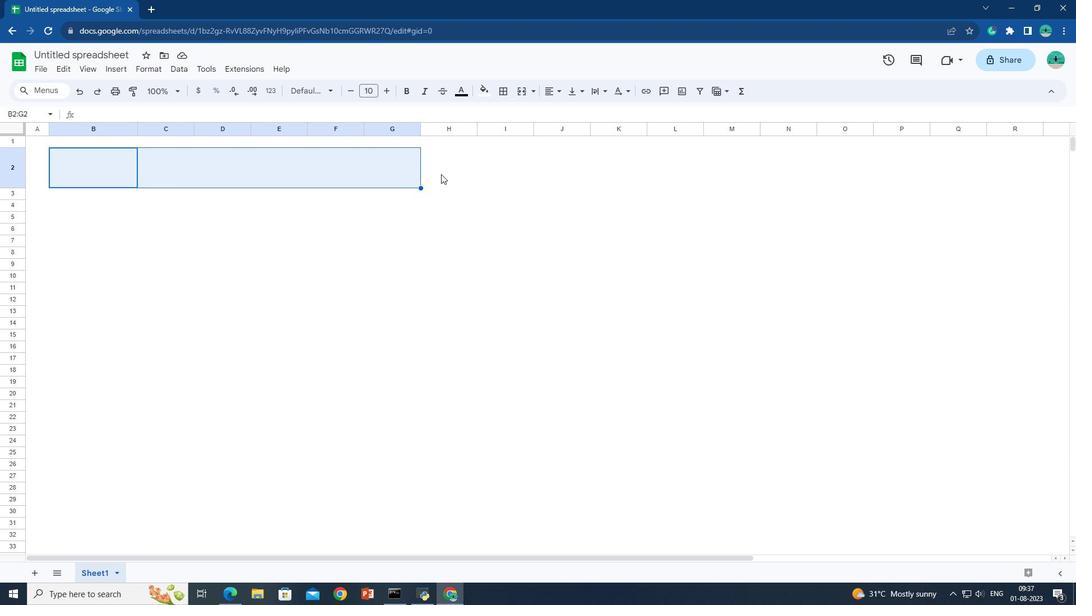 
Action: Mouse moved to (362, 211)
Screenshot: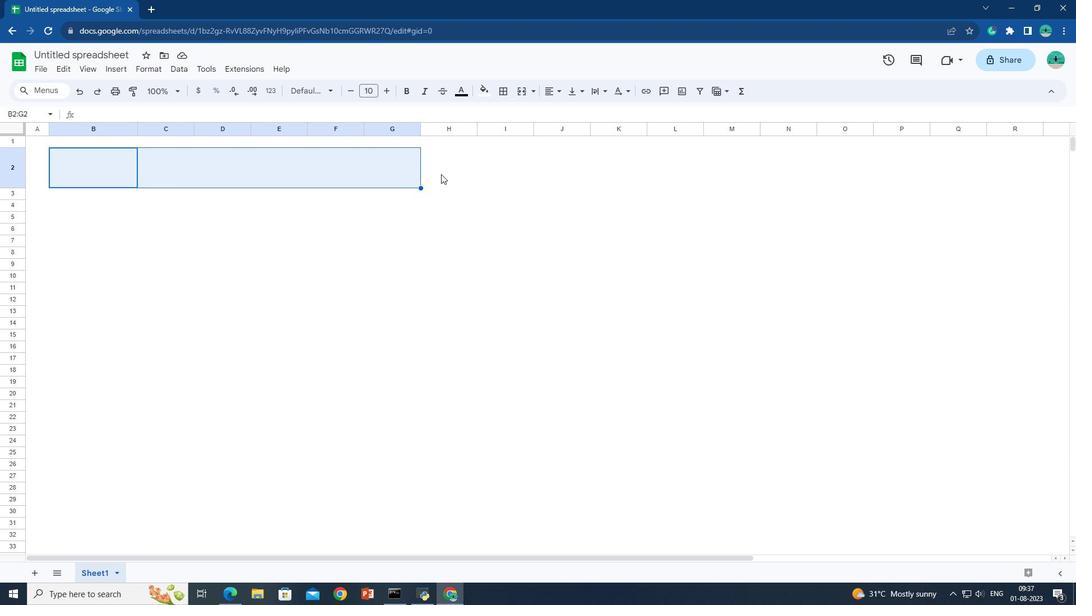 
Action: Key pressed <Key.shift>
Screenshot: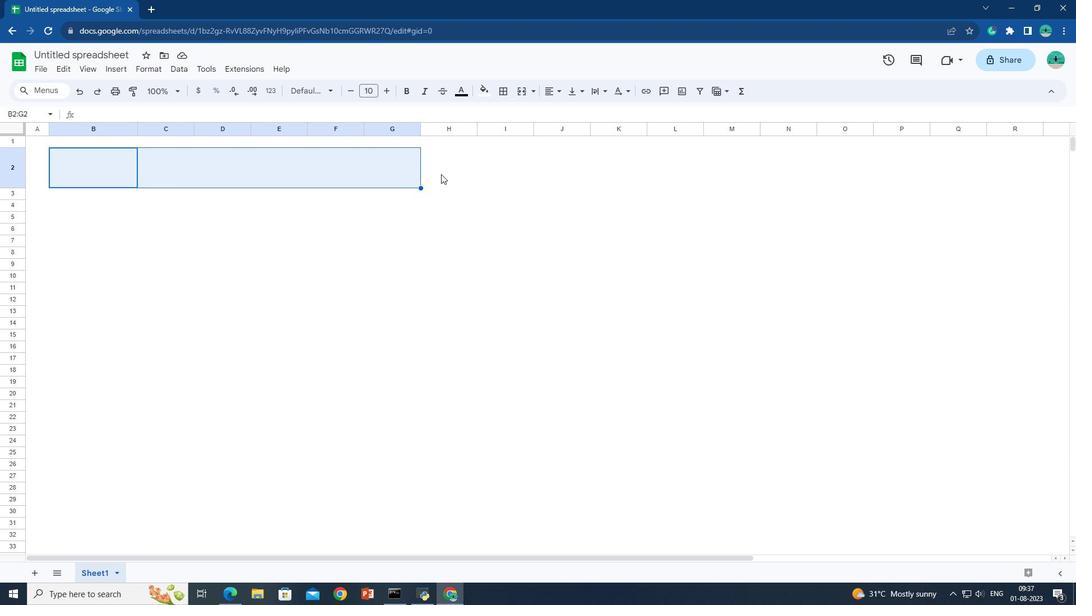 
Action: Mouse moved to (362, 211)
Screenshot: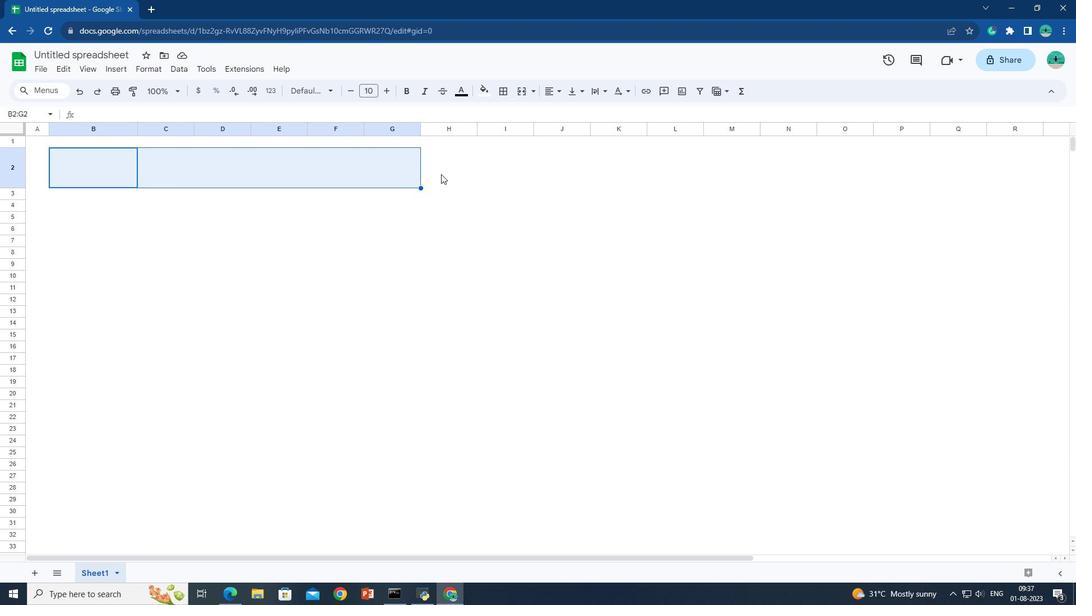 
Action: Key pressed <Key.shift>
Screenshot: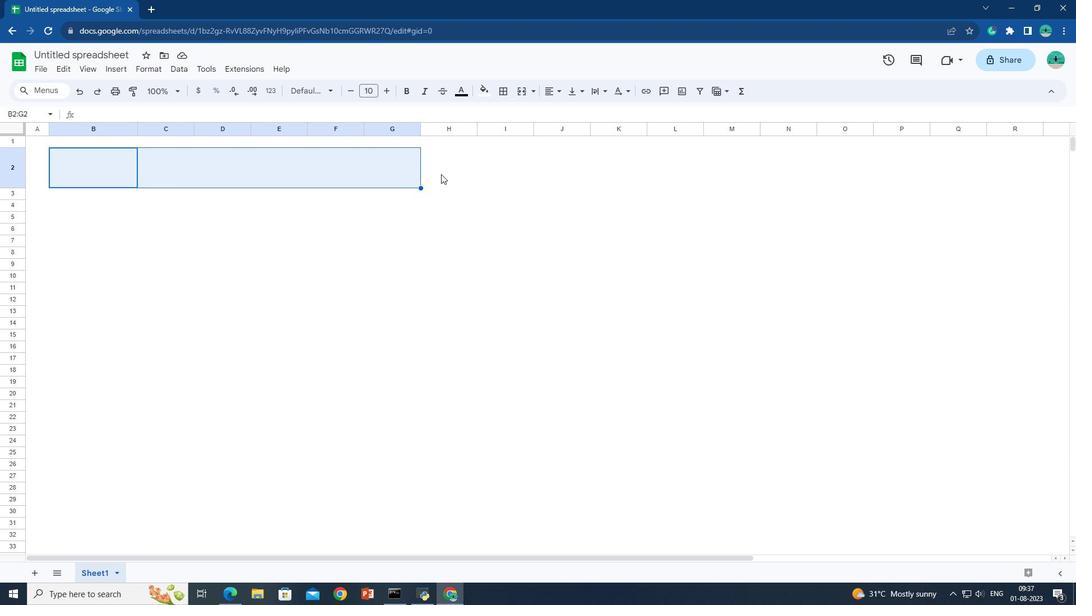 
Action: Mouse moved to (362, 211)
Screenshot: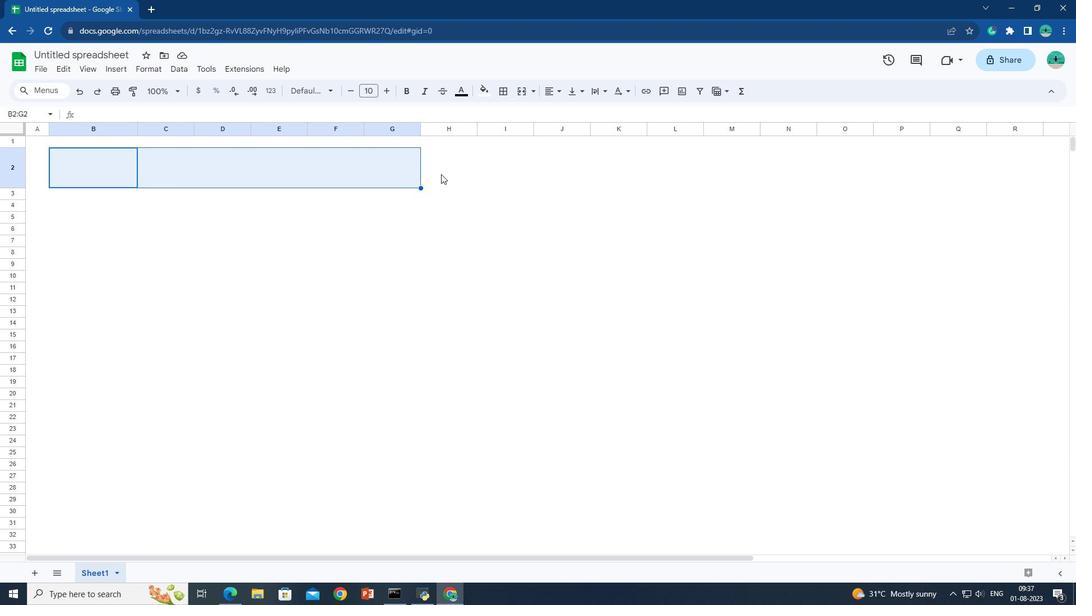 
Action: Key pressed <Key.shift><Key.shift><Key.shift><Key.shift><Key.shift><Key.shift><Key.shift><Key.shift><Key.shift><Key.shift><Key.shift><Key.shift><Key.shift><Key.shift><Key.shift><Key.shift><Key.shift><Key.shift><Key.shift><Key.shift><Key.shift>
Screenshot: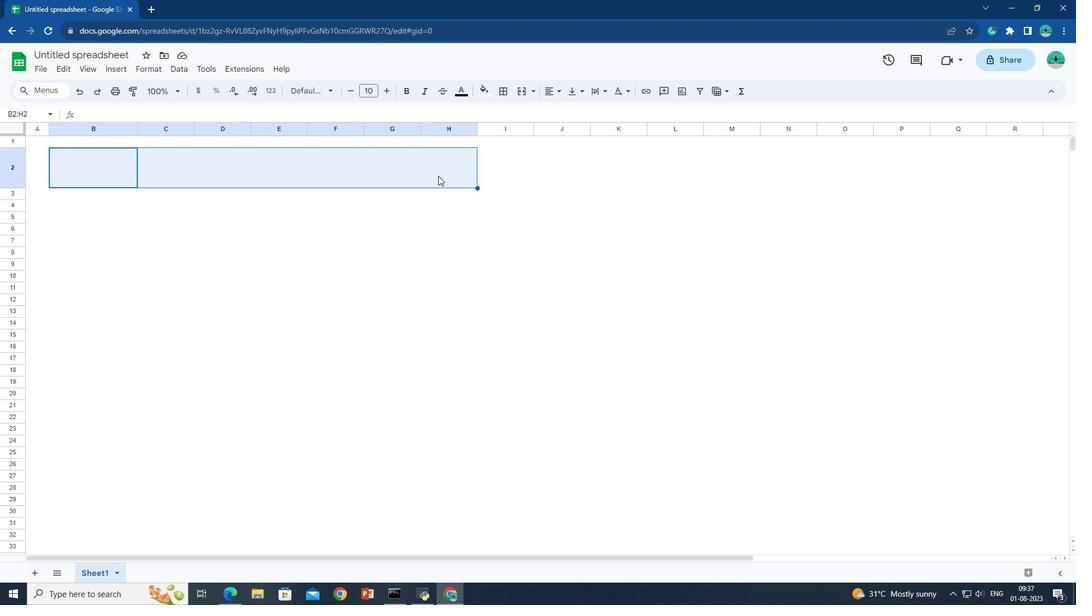 
Action: Mouse pressed left at (362, 211)
Screenshot: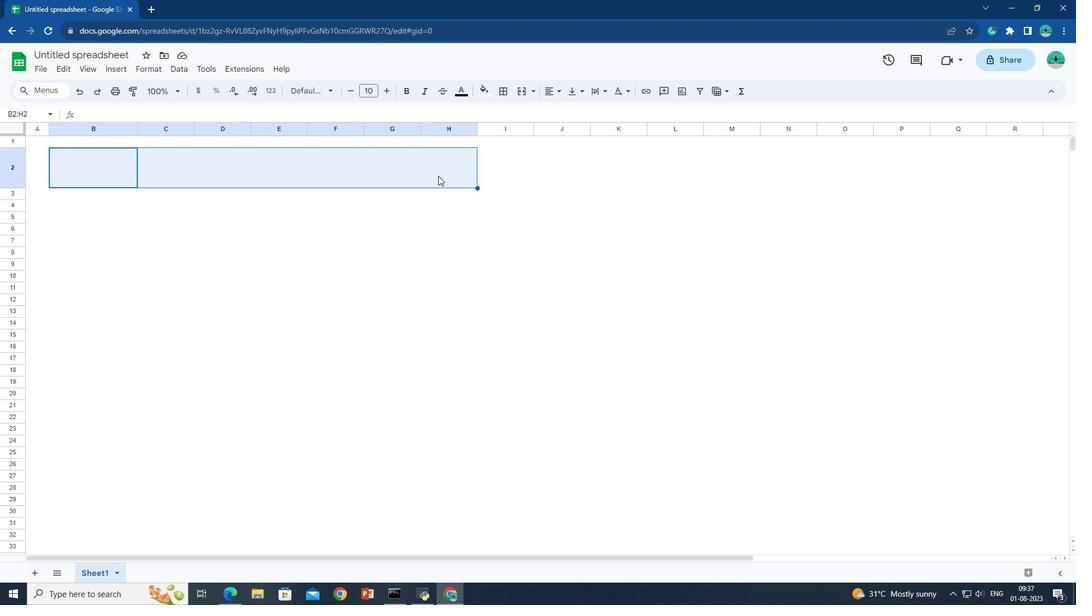 
Action: Key pressed <Key.shift><Key.shift><Key.shift><Key.shift><Key.shift><Key.shift><Key.shift>
Screenshot: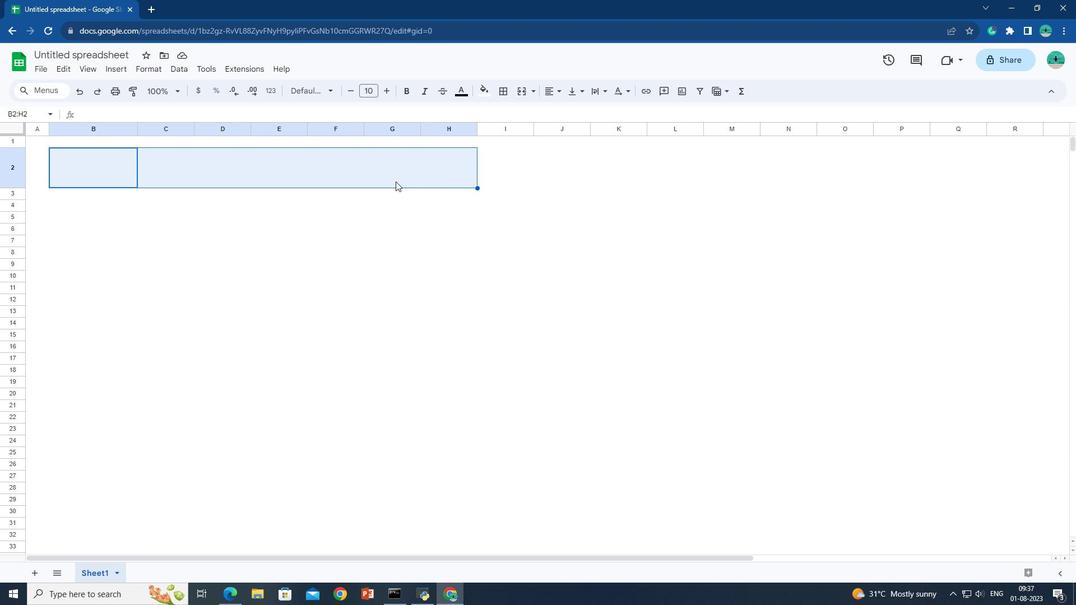 
Action: Mouse moved to (362, 211)
Screenshot: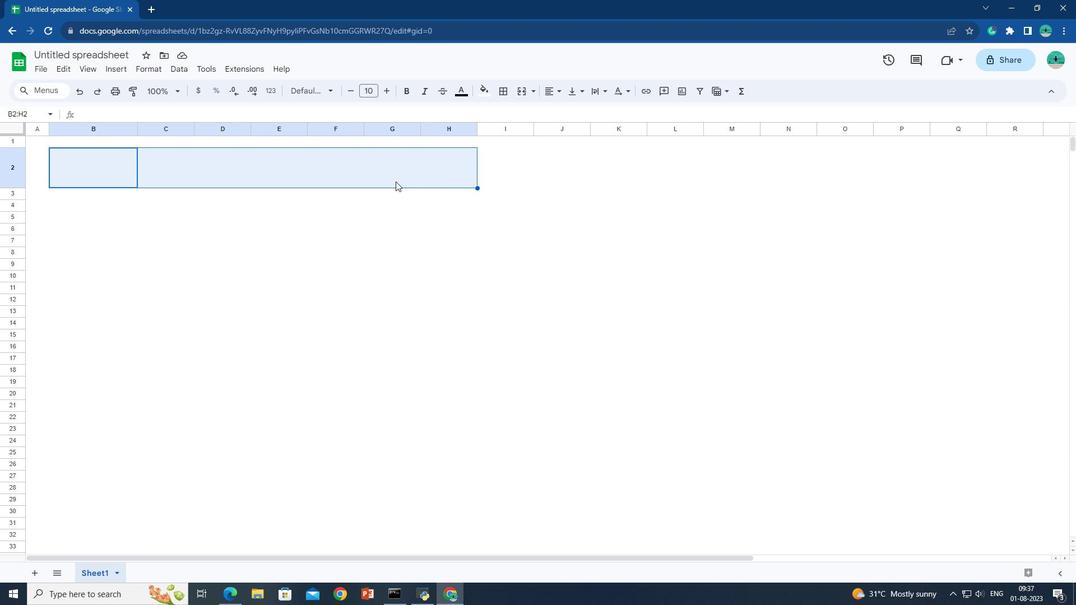 
Action: Key pressed <Key.shift>
Screenshot: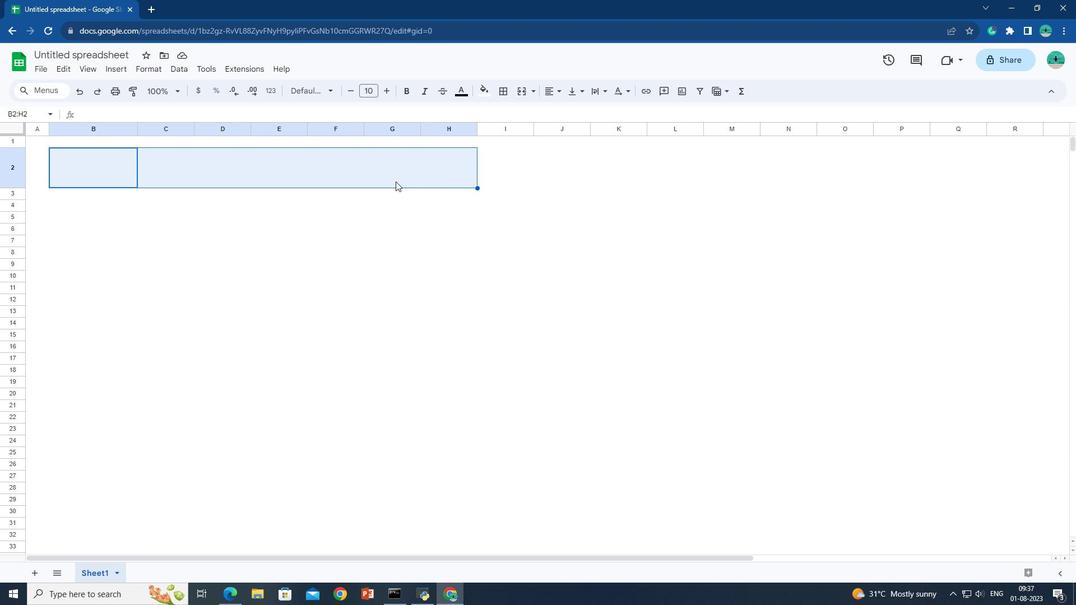 
Action: Mouse moved to (360, 212)
Screenshot: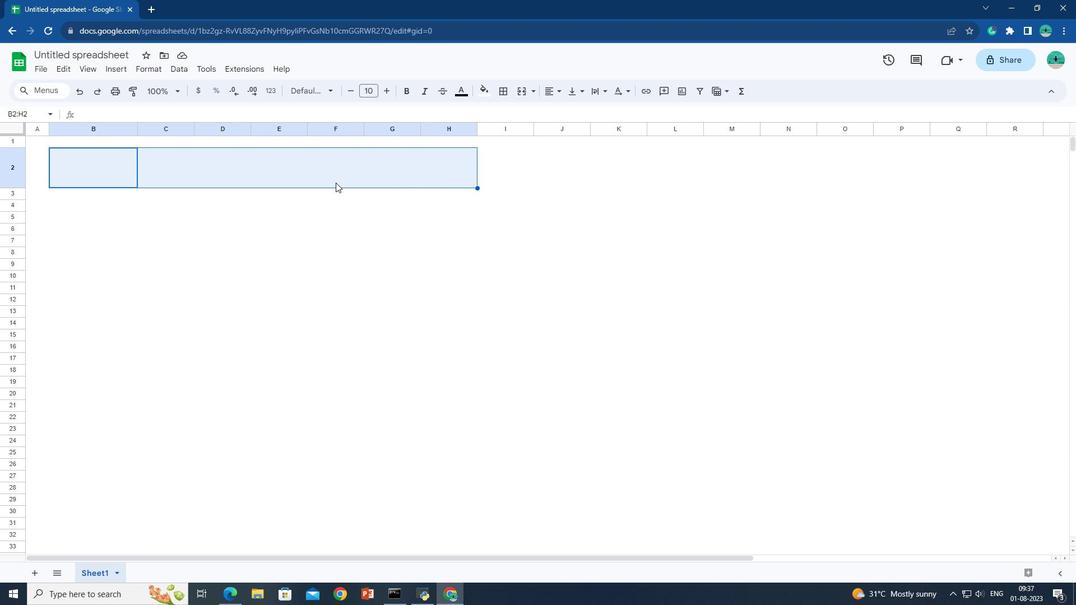 
Action: Key pressed <Key.shift>
Screenshot: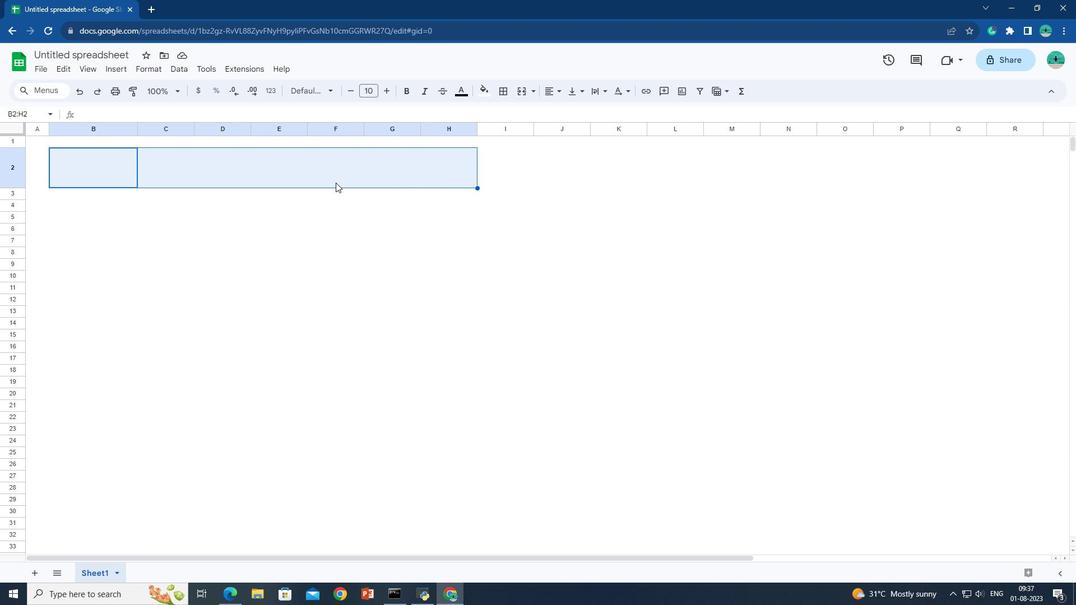 
Action: Mouse moved to (397, 148)
Screenshot: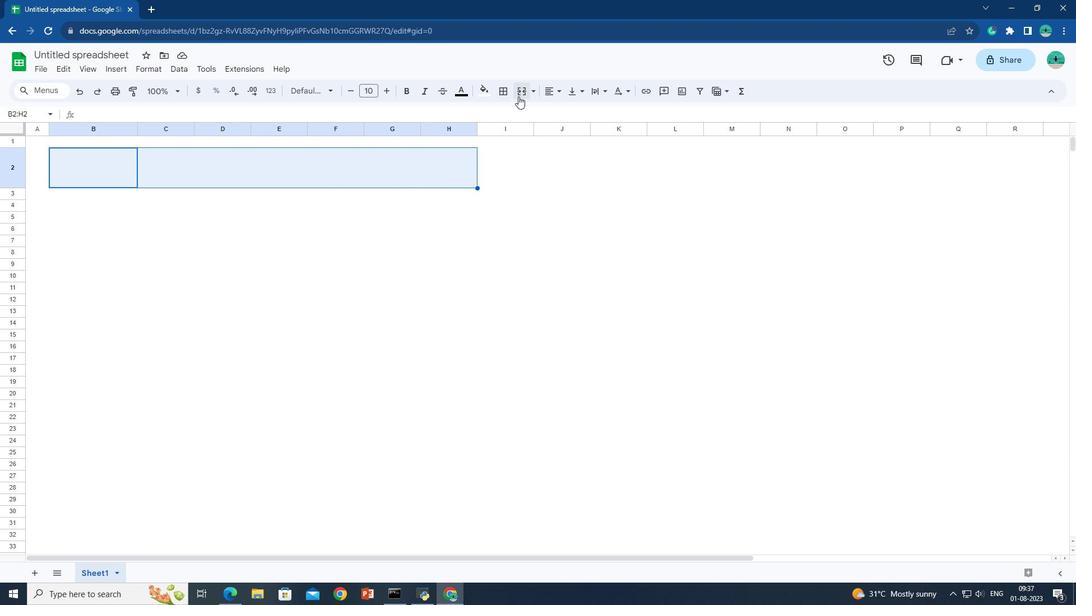 
Action: Mouse pressed left at (397, 148)
Screenshot: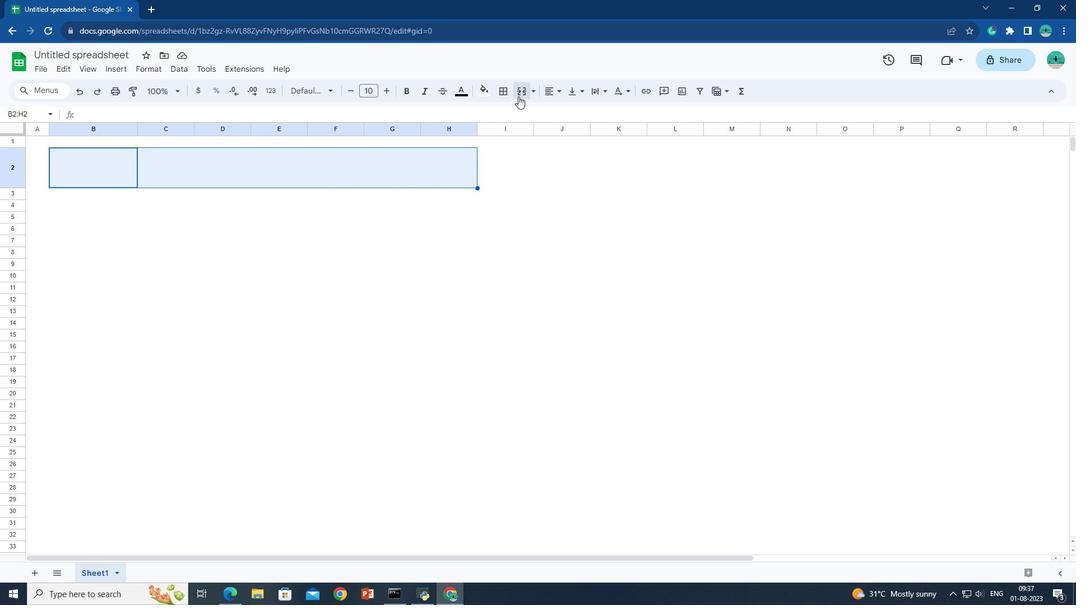 
Action: Mouse moved to (164, 224)
Screenshot: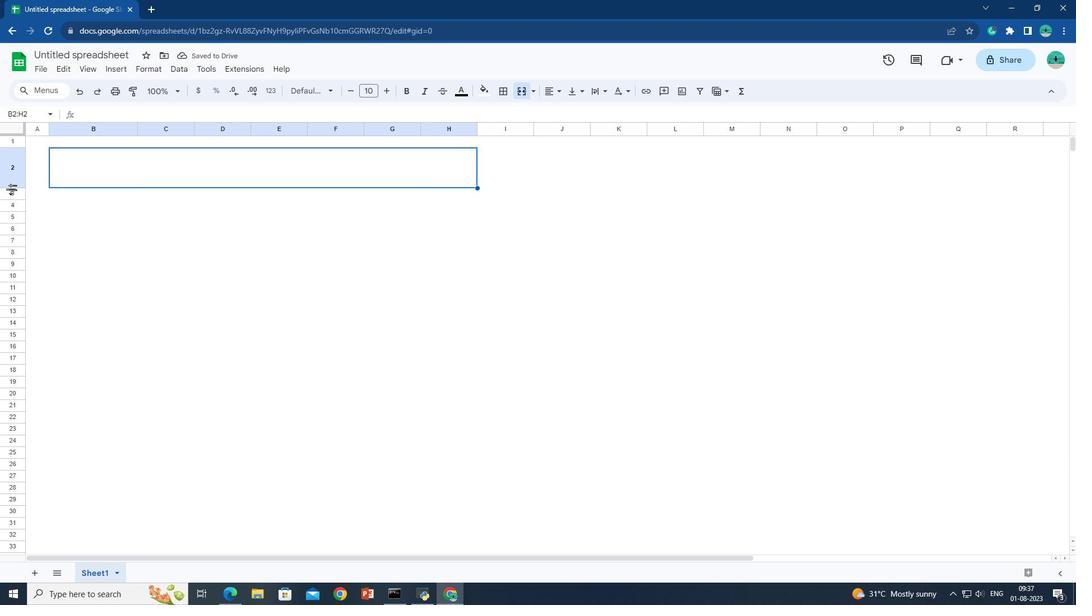 
Action: Mouse pressed left at (164, 224)
Screenshot: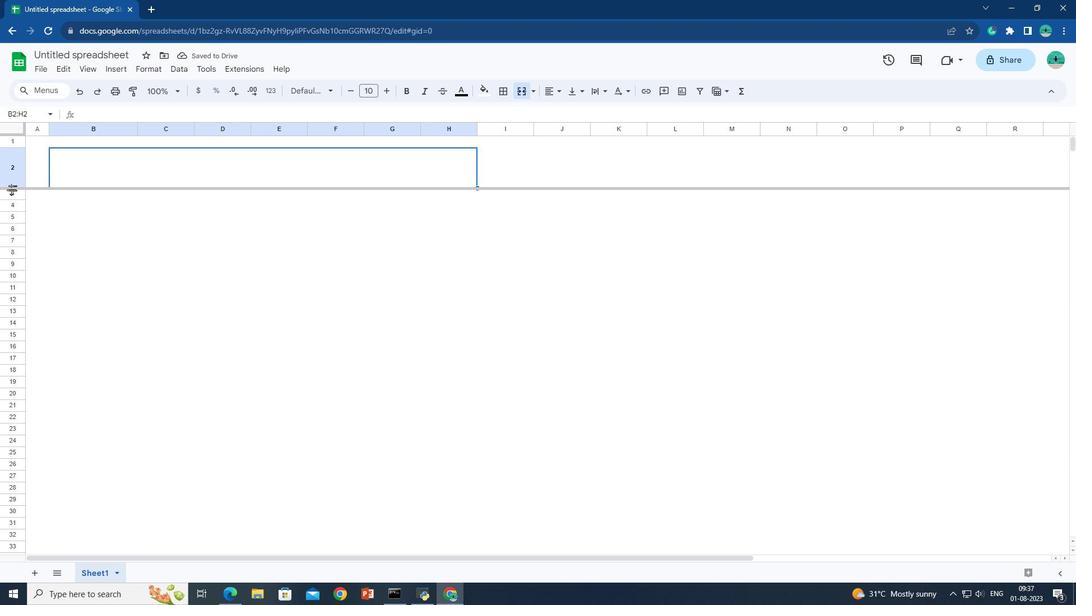 
Action: Mouse moved to (205, 214)
Screenshot: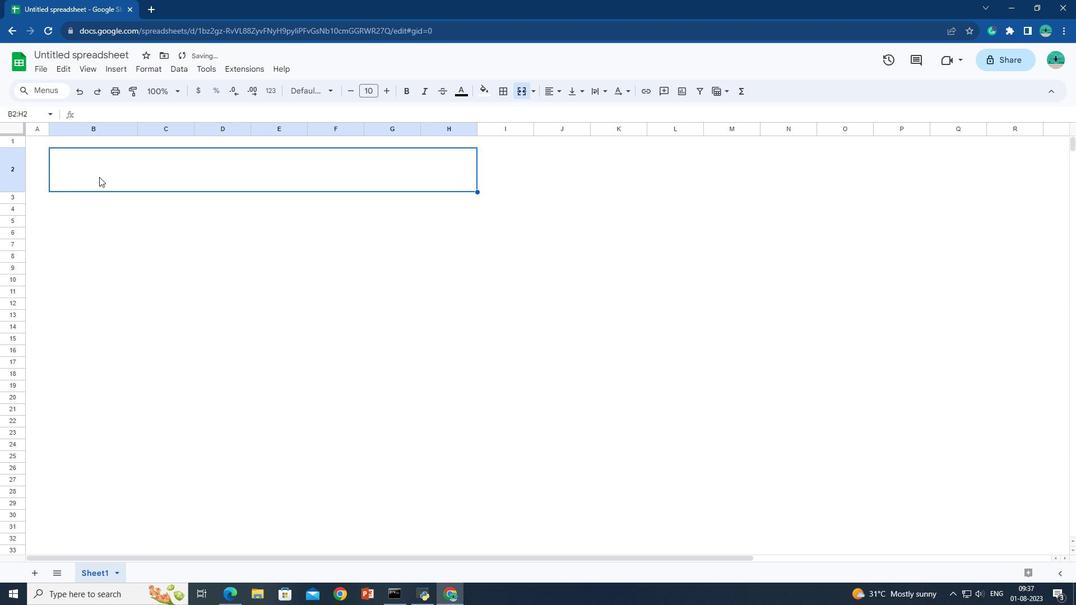 
Action: Mouse pressed left at (205, 214)
Screenshot: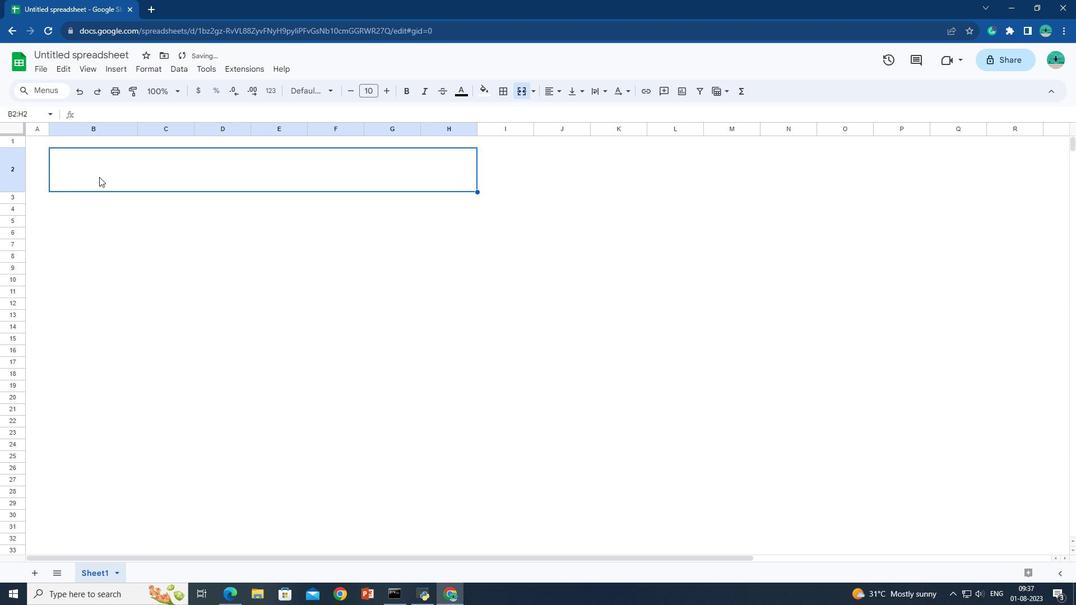 
Action: Key pressed <Key.shift><Key.shift><Key.shift><Key.shift><Key.shift><Key.shift><Key.shift><Key.shift><Key.shift><Key.shift><Key.shift><Key.shift>Green<Key.space><Key.shift>Special<Key.space><Key.shift>Educa<Key.backspace><Key.backspace>cationctrl+A
Screenshot: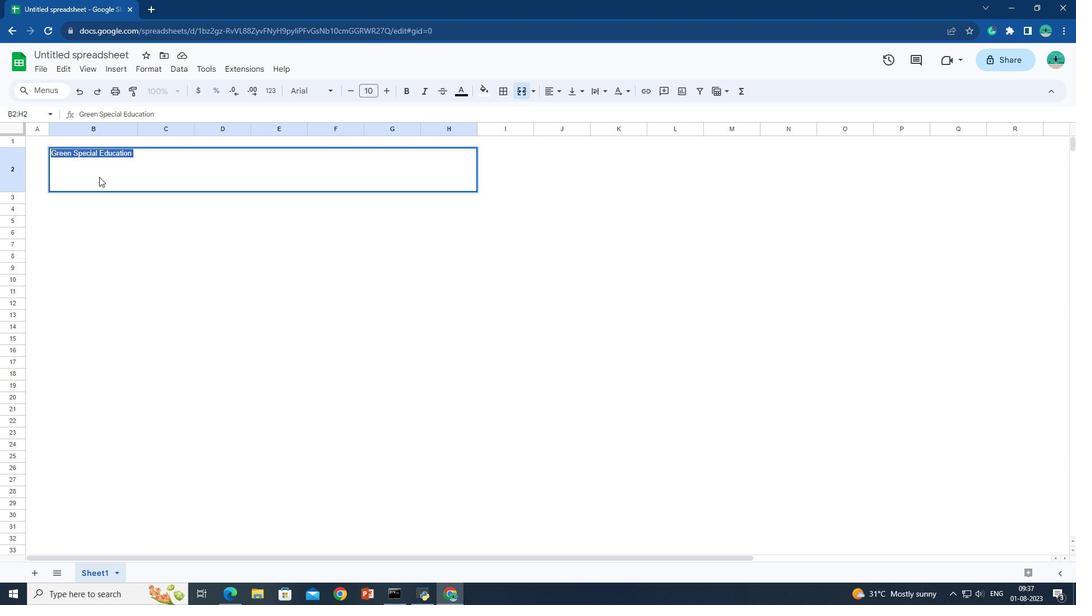 
Action: Mouse moved to (334, 146)
Screenshot: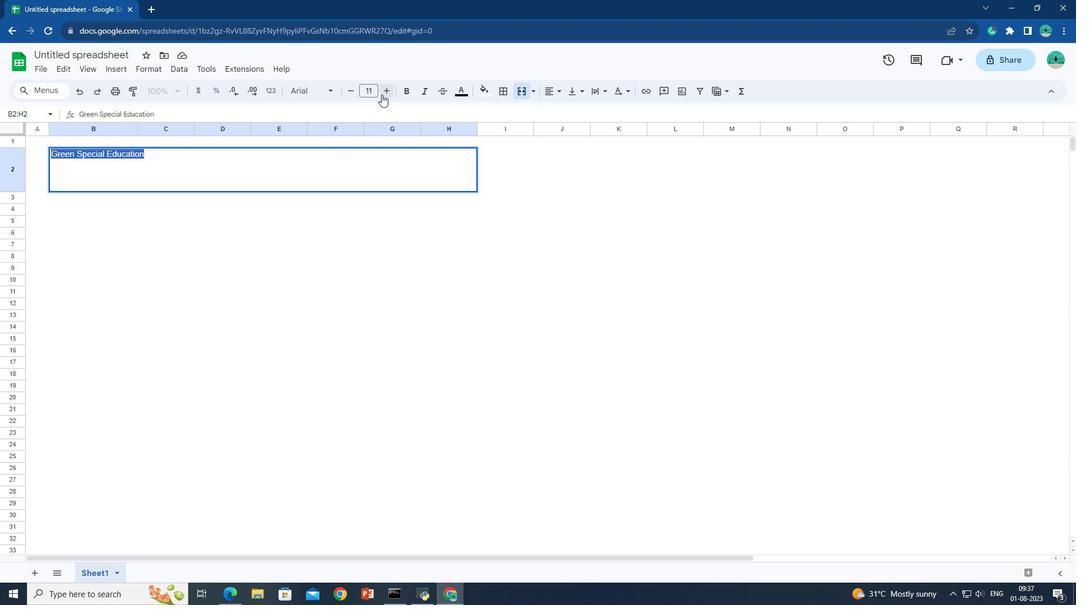 
Action: Mouse pressed left at (334, 146)
Screenshot: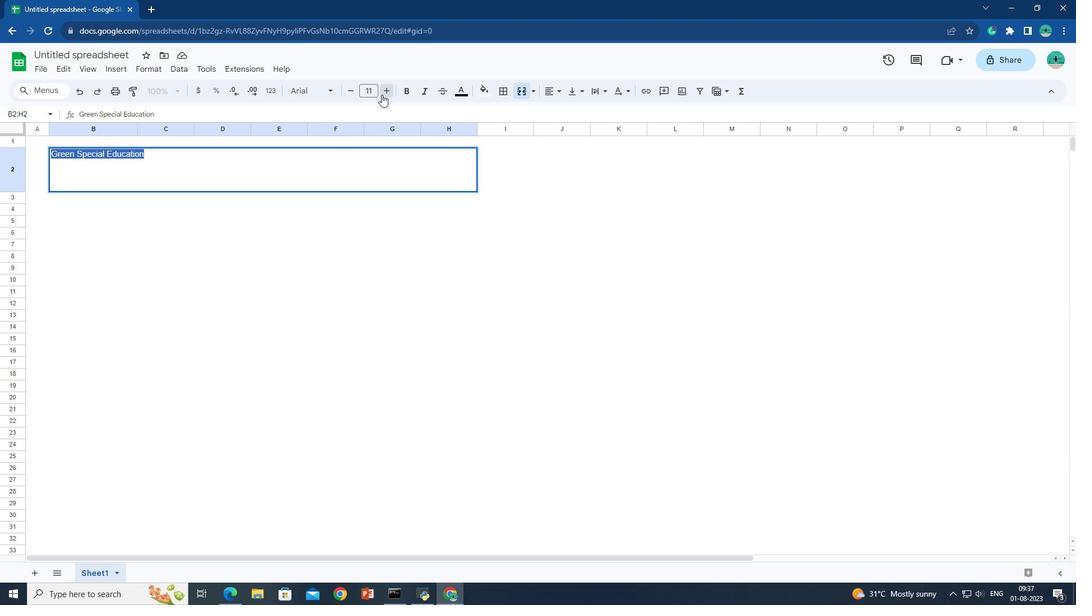 
Action: Mouse moved to (334, 146)
Screenshot: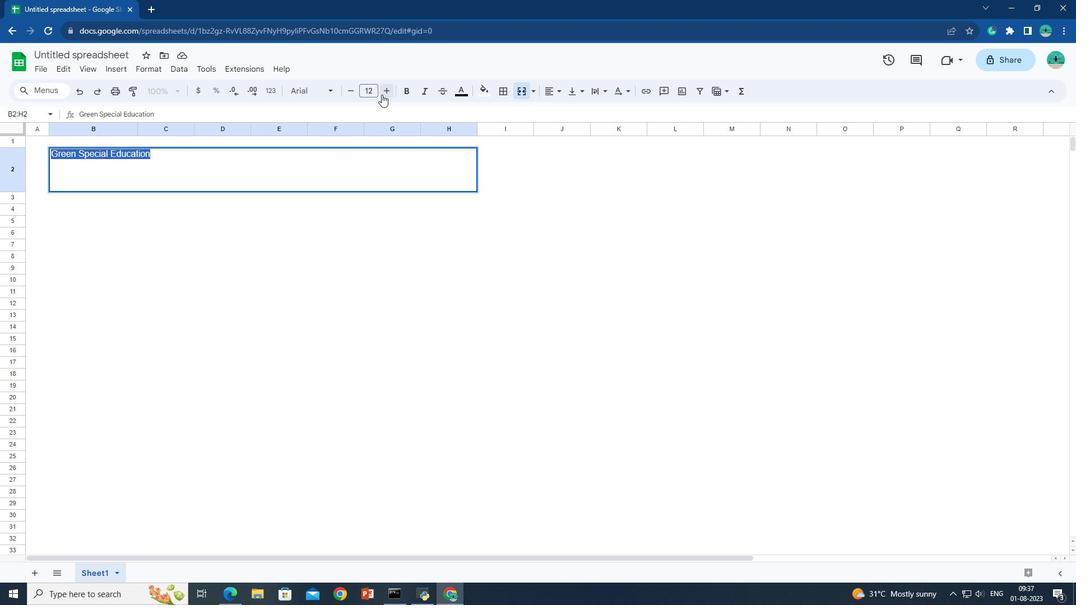 
Action: Mouse pressed left at (334, 146)
Screenshot: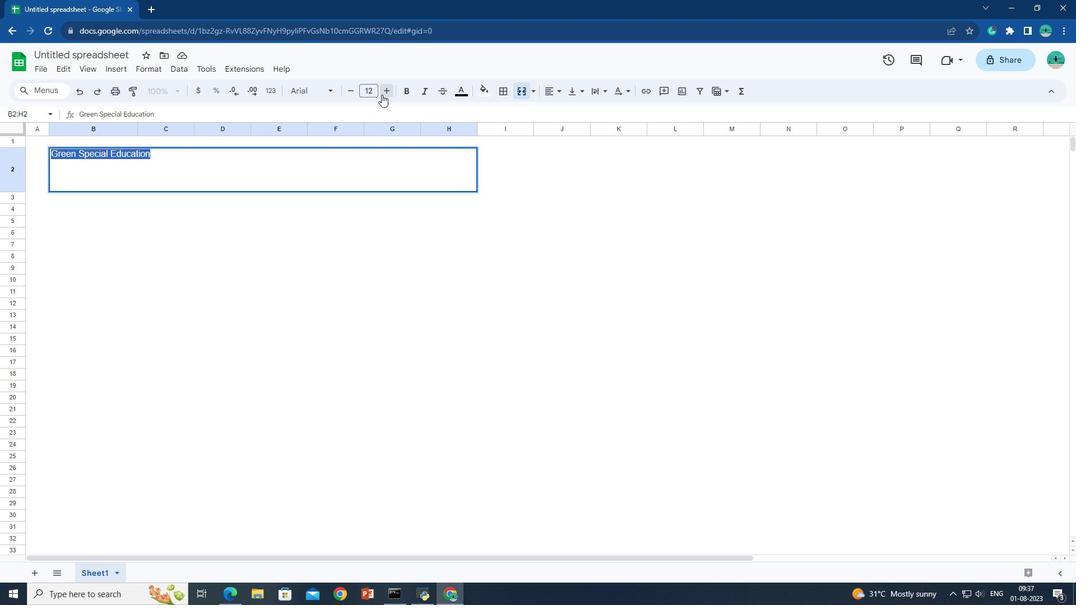 
Action: Mouse pressed left at (334, 146)
Screenshot: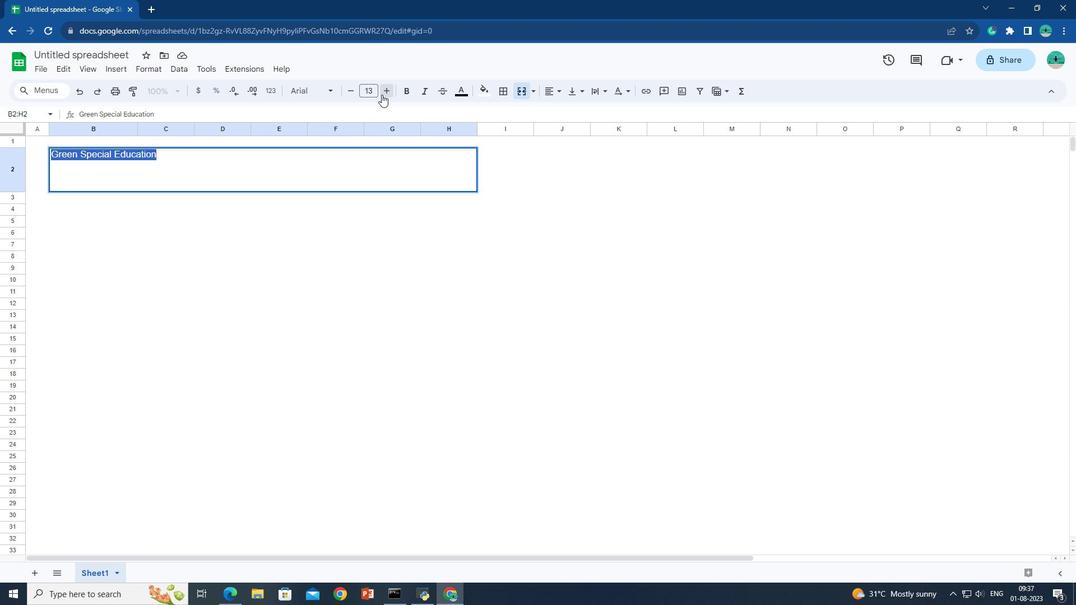 
Action: Mouse pressed left at (334, 146)
Screenshot: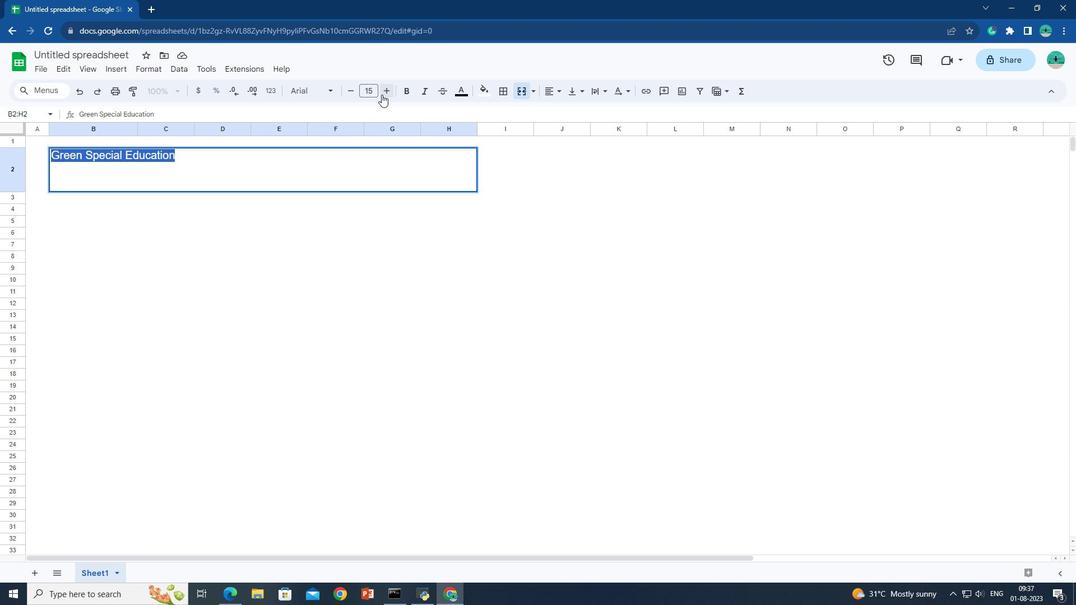 
Action: Mouse pressed left at (334, 146)
Screenshot: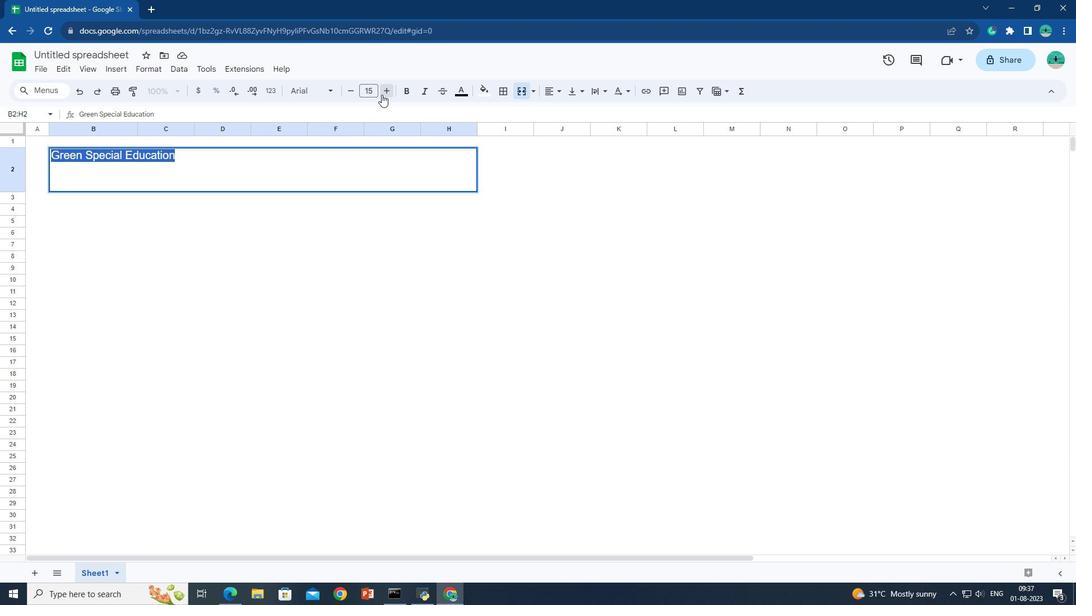 
Action: Mouse pressed left at (334, 146)
Screenshot: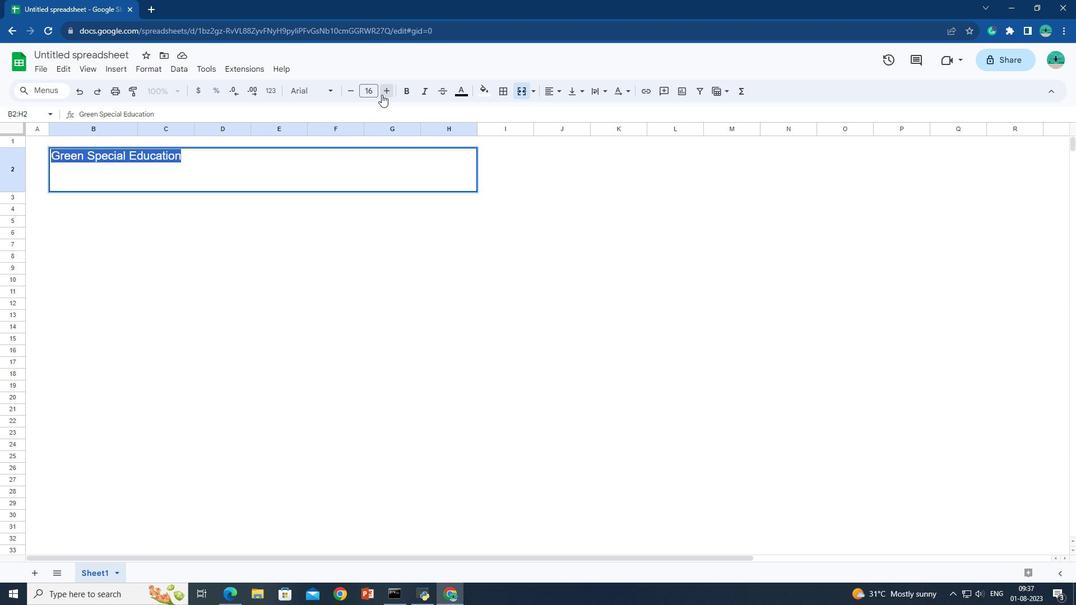 
Action: Mouse pressed left at (334, 146)
Screenshot: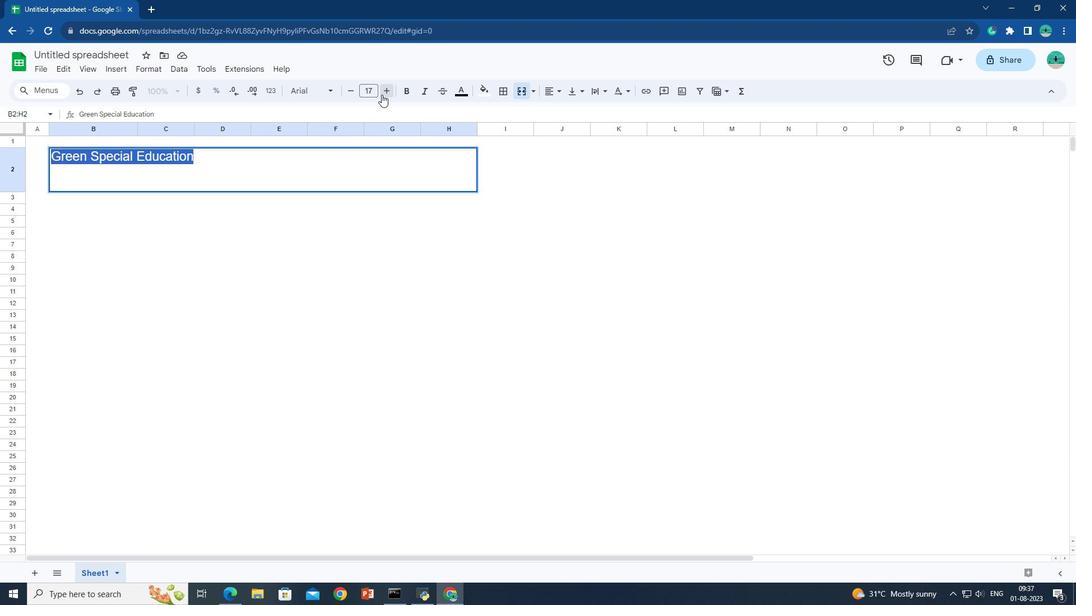 
Action: Mouse pressed left at (334, 146)
Screenshot: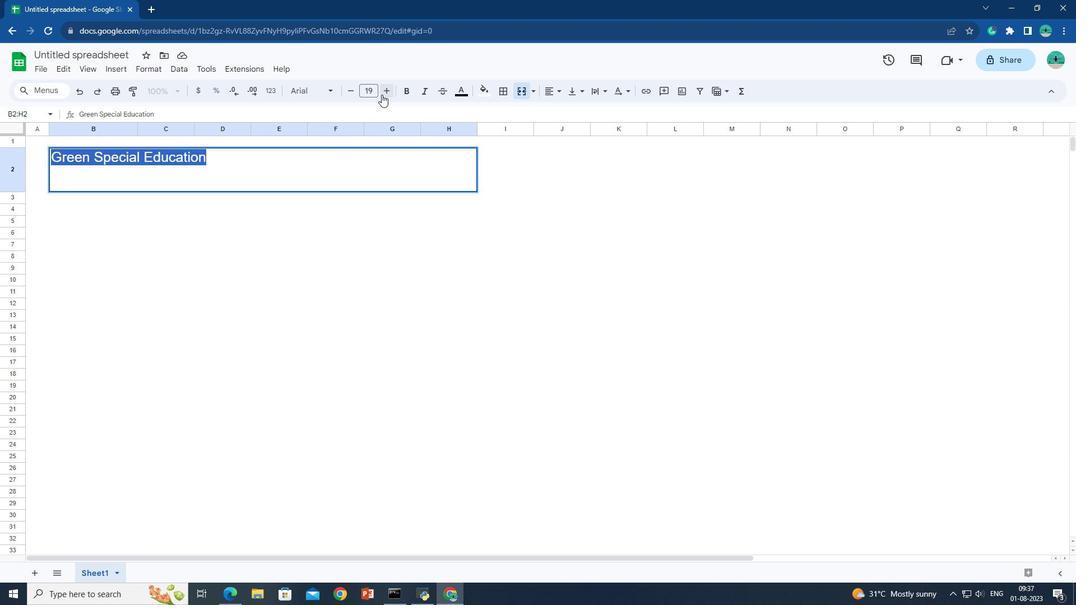 
Action: Mouse pressed left at (334, 146)
Screenshot: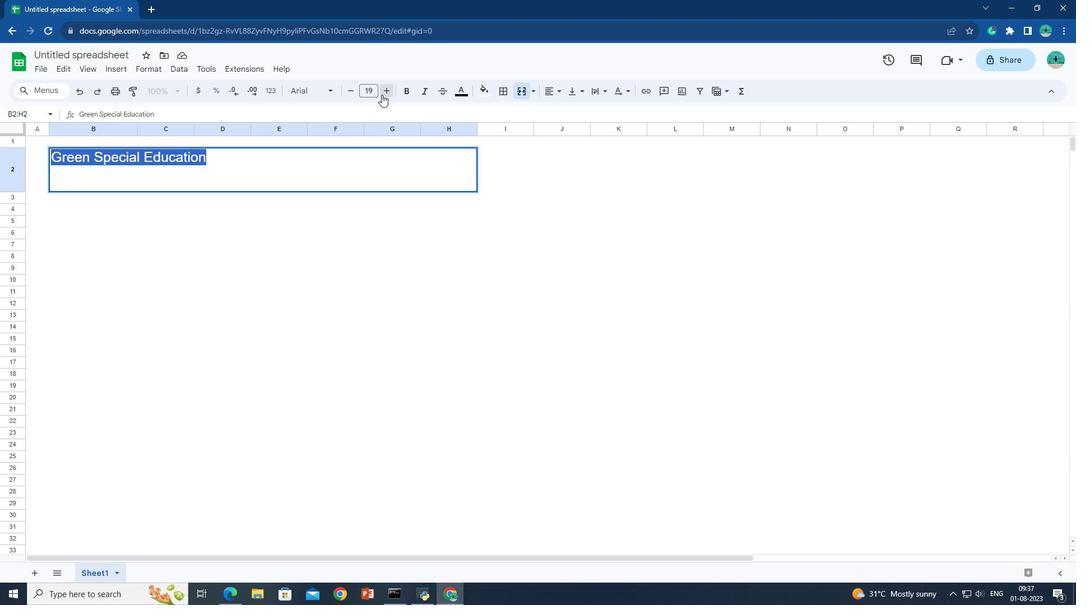 
Action: Mouse pressed left at (334, 146)
Screenshot: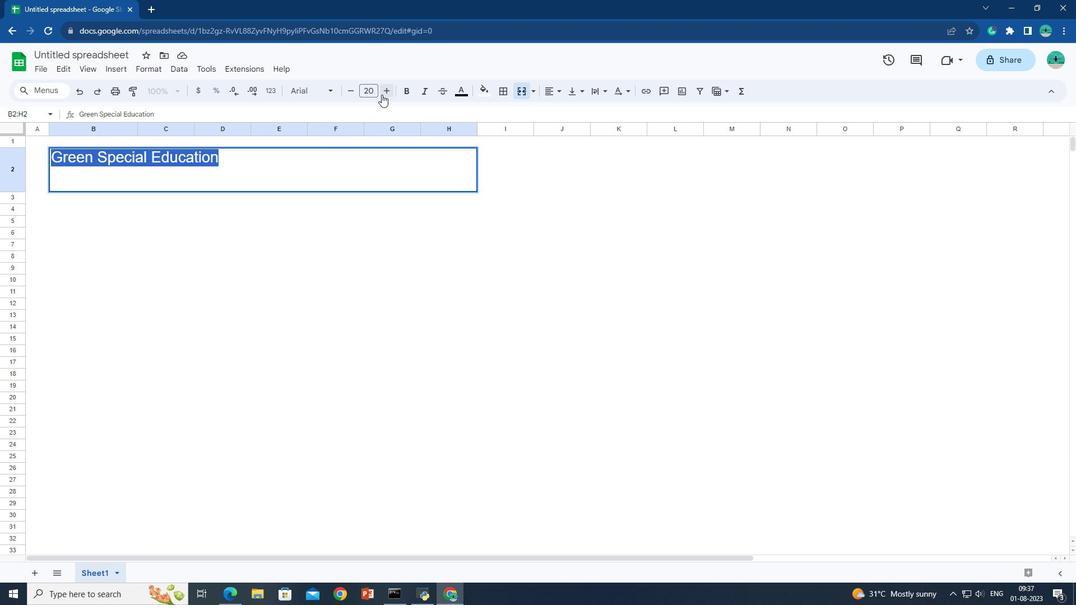 
Action: Mouse pressed left at (334, 146)
Screenshot: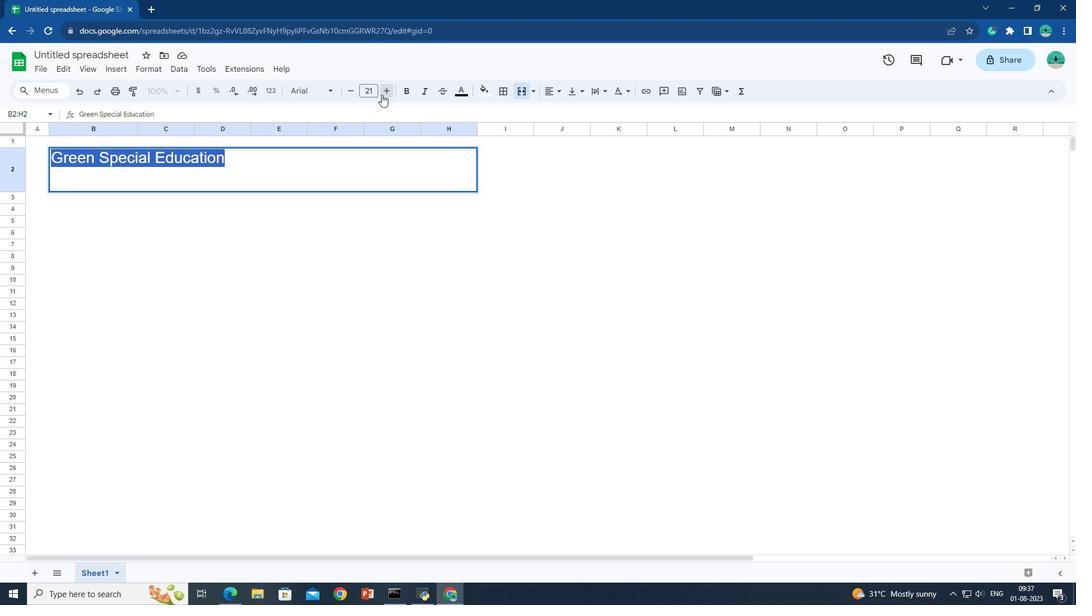 
Action: Mouse pressed left at (334, 146)
Screenshot: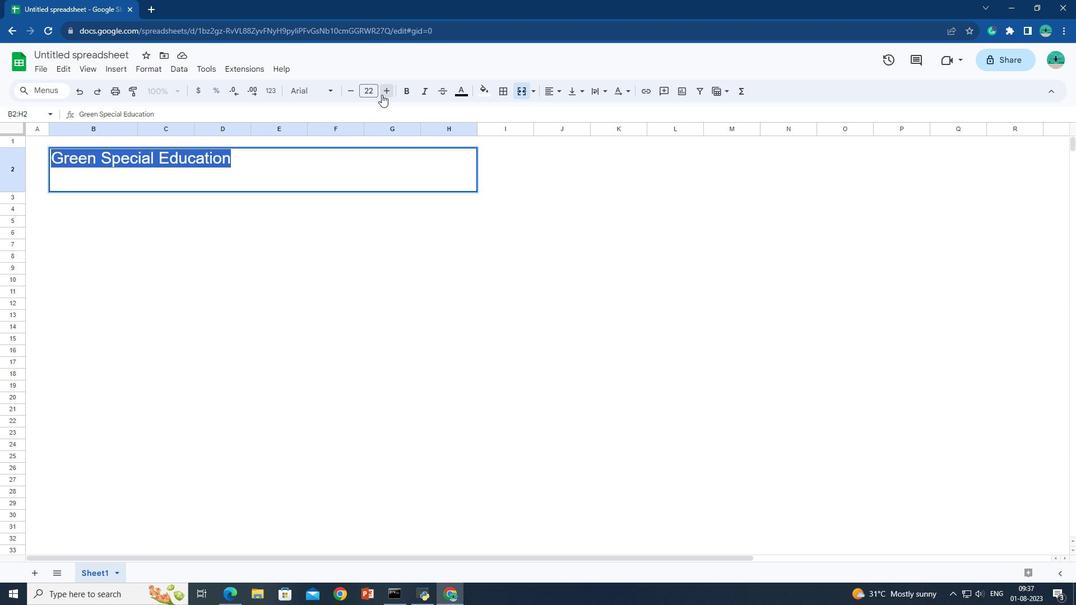 
Action: Mouse pressed left at (334, 146)
Screenshot: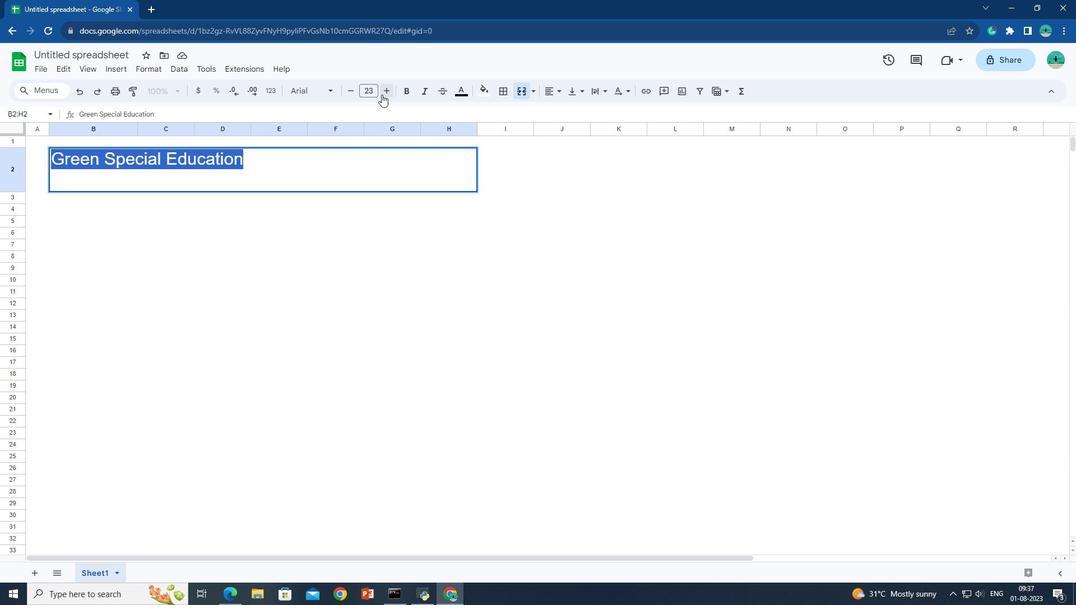
Action: Mouse pressed left at (334, 146)
Screenshot: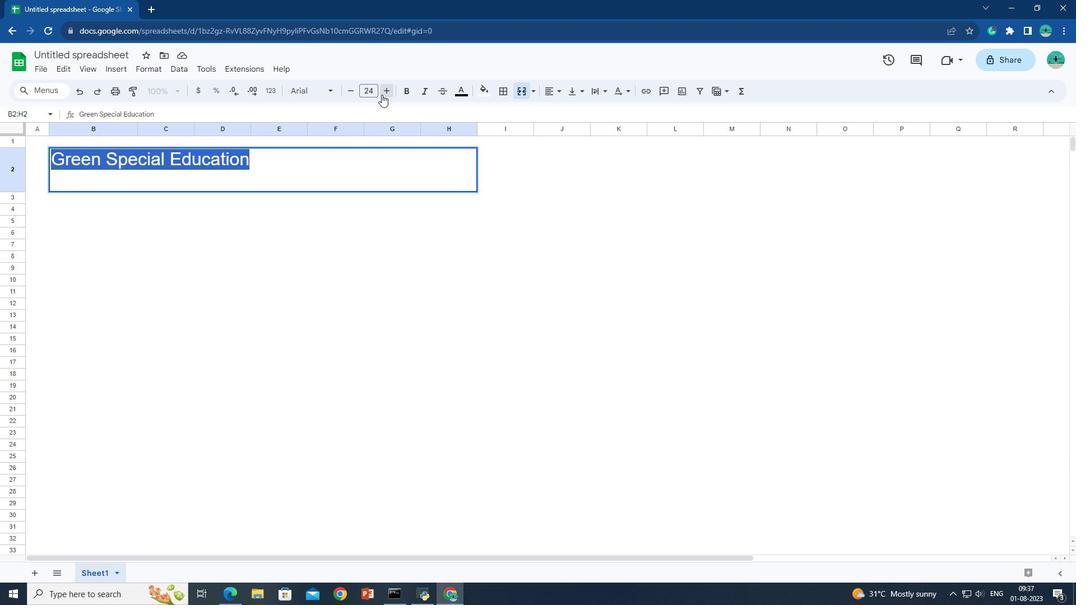 
Action: Mouse pressed left at (334, 146)
Screenshot: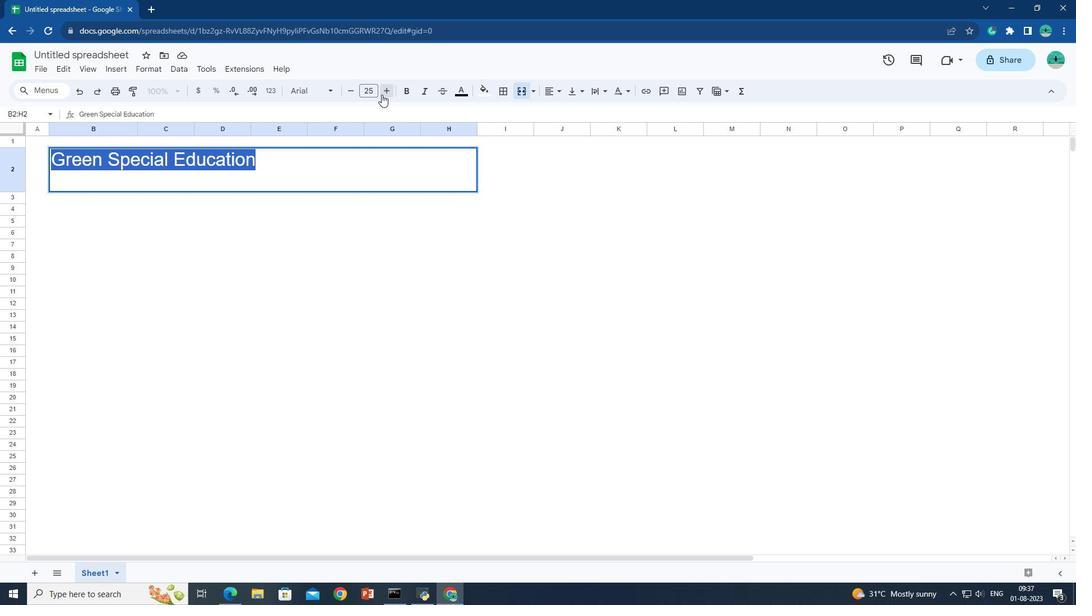
Action: Mouse pressed left at (334, 146)
Screenshot: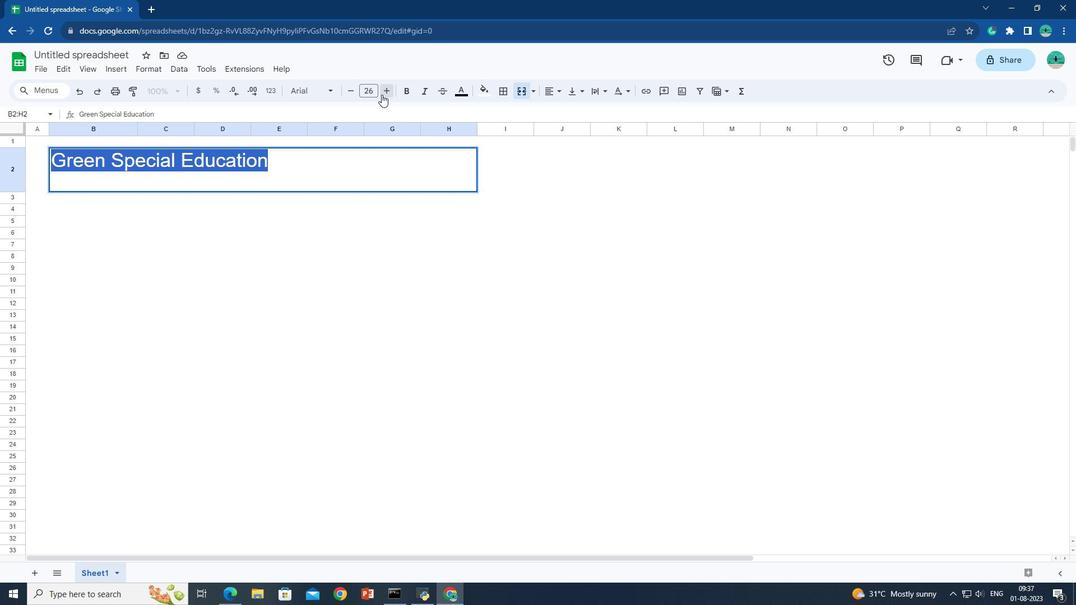 
Action: Mouse pressed left at (334, 146)
Screenshot: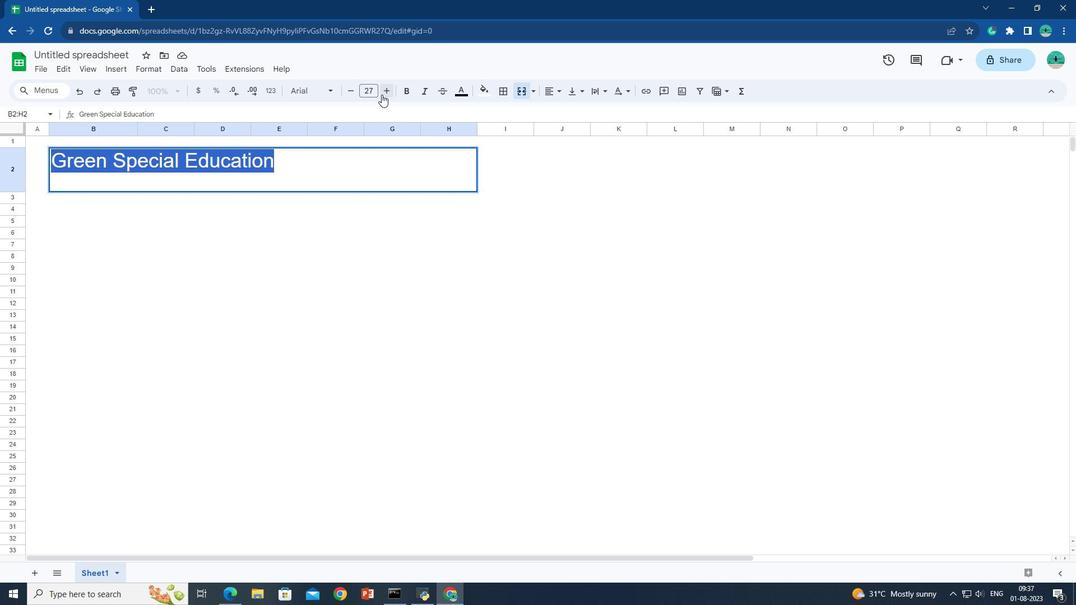 
Action: Mouse pressed left at (334, 146)
Screenshot: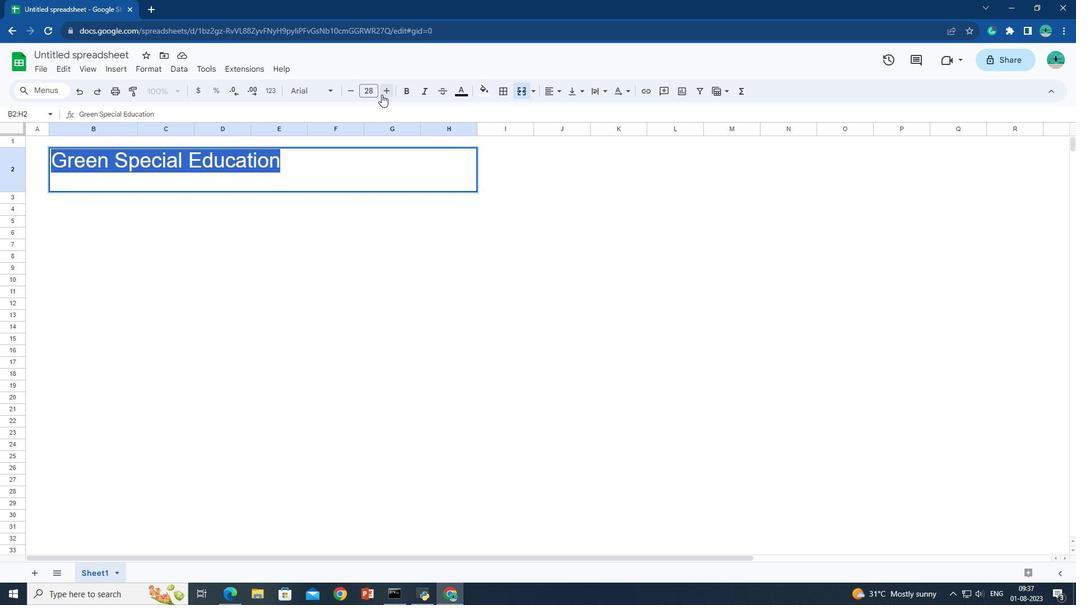 
Action: Mouse pressed left at (334, 146)
Screenshot: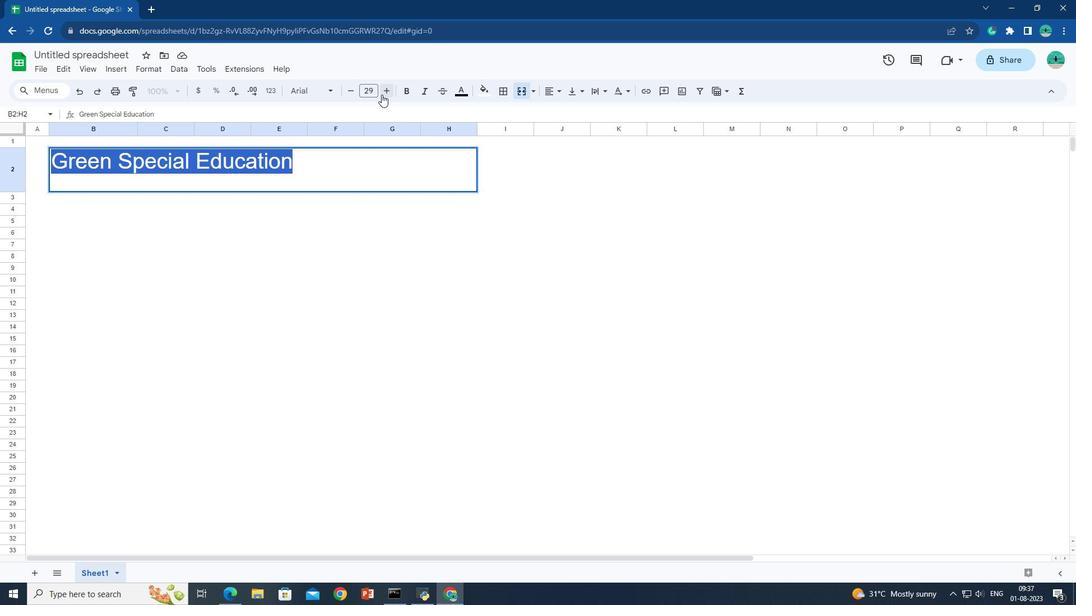 
Action: Mouse pressed left at (334, 146)
Screenshot: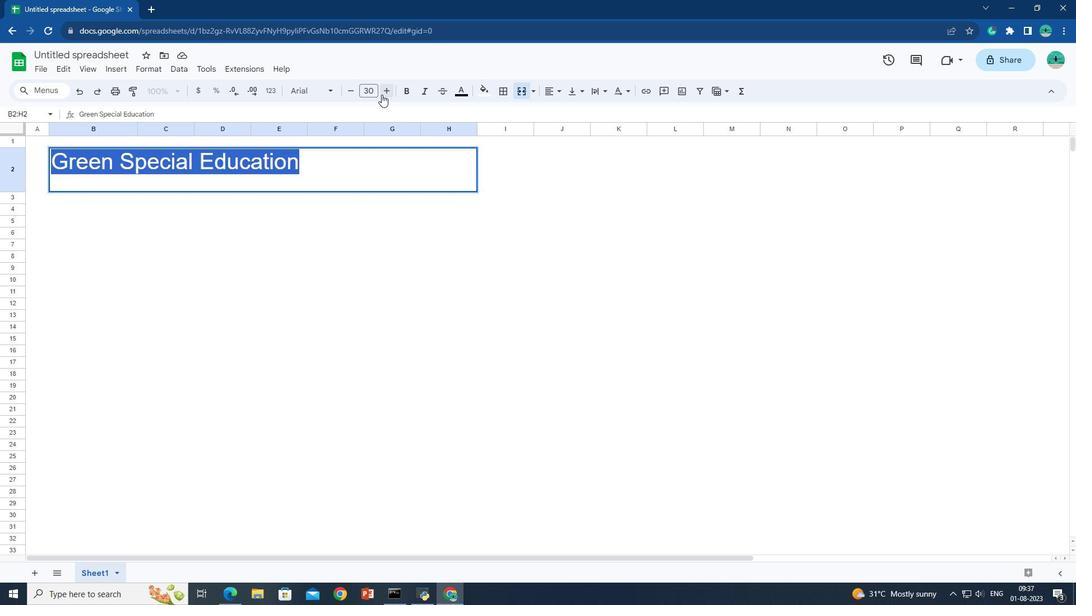 
Action: Mouse pressed left at (334, 146)
Screenshot: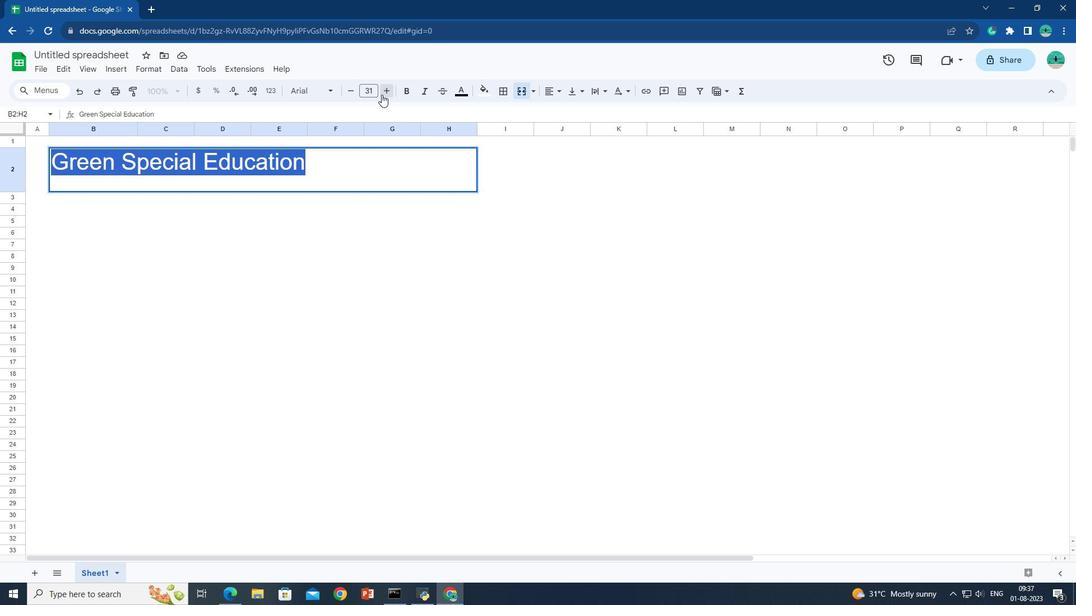 
Action: Mouse pressed left at (334, 146)
Screenshot: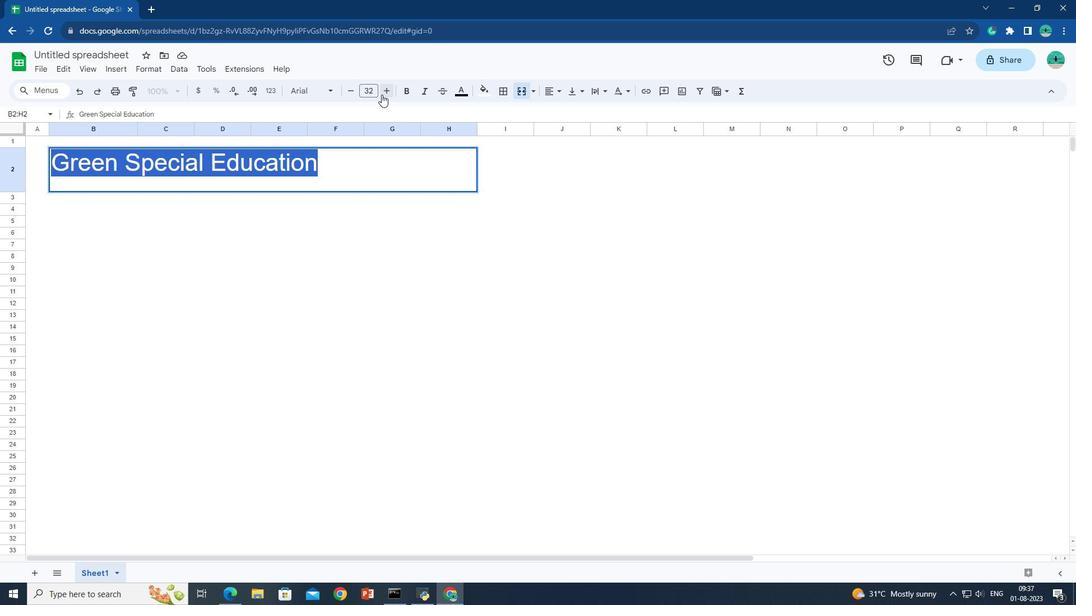 
Action: Mouse pressed left at (334, 146)
Screenshot: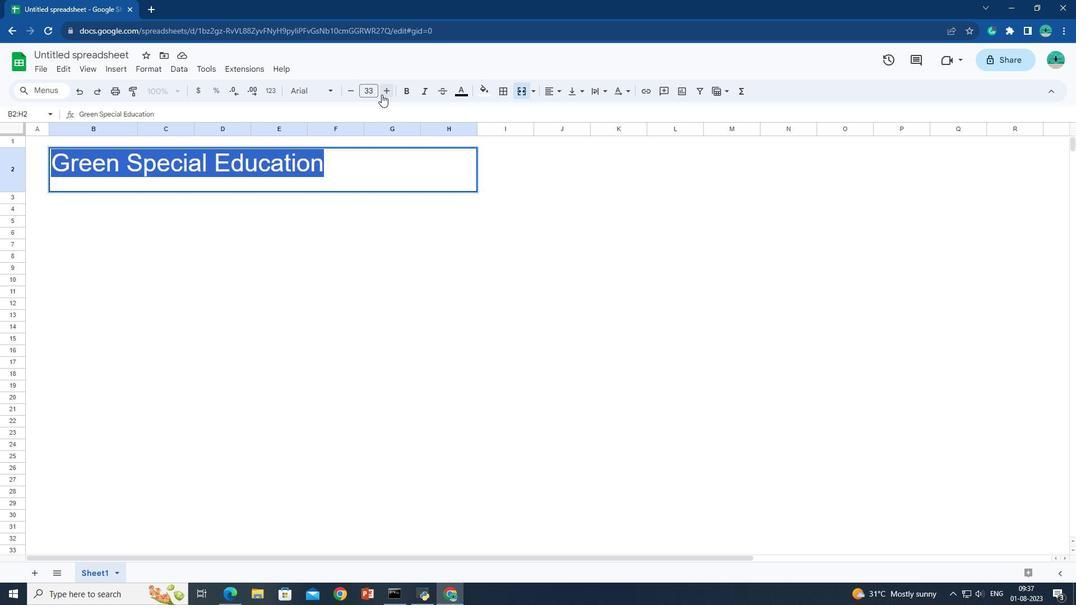 
Action: Mouse pressed left at (334, 146)
Screenshot: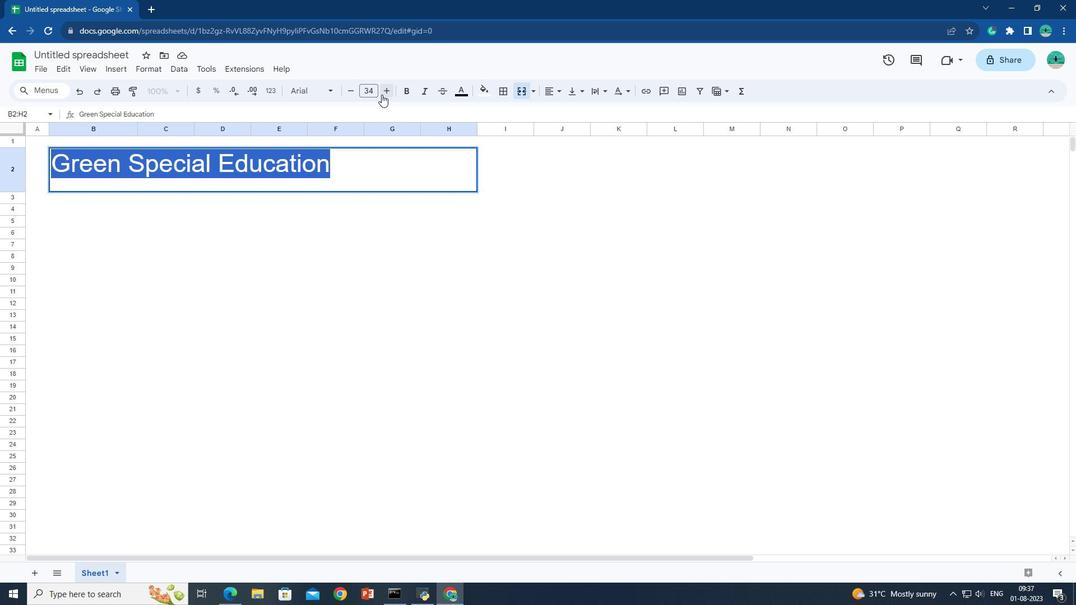 
Action: Mouse pressed left at (334, 146)
Screenshot: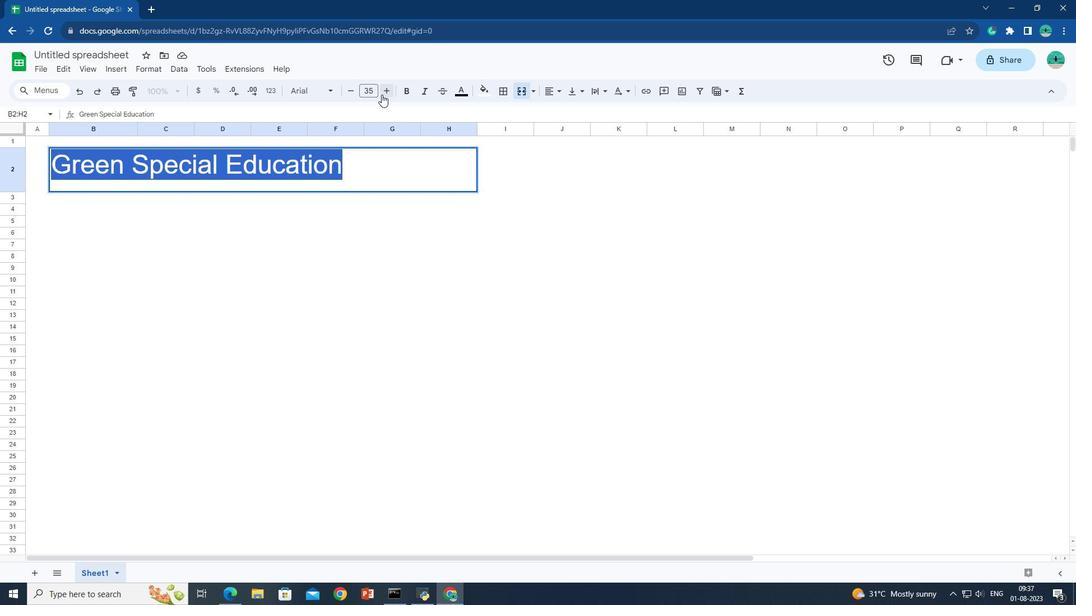 
Action: Mouse pressed left at (334, 146)
Screenshot: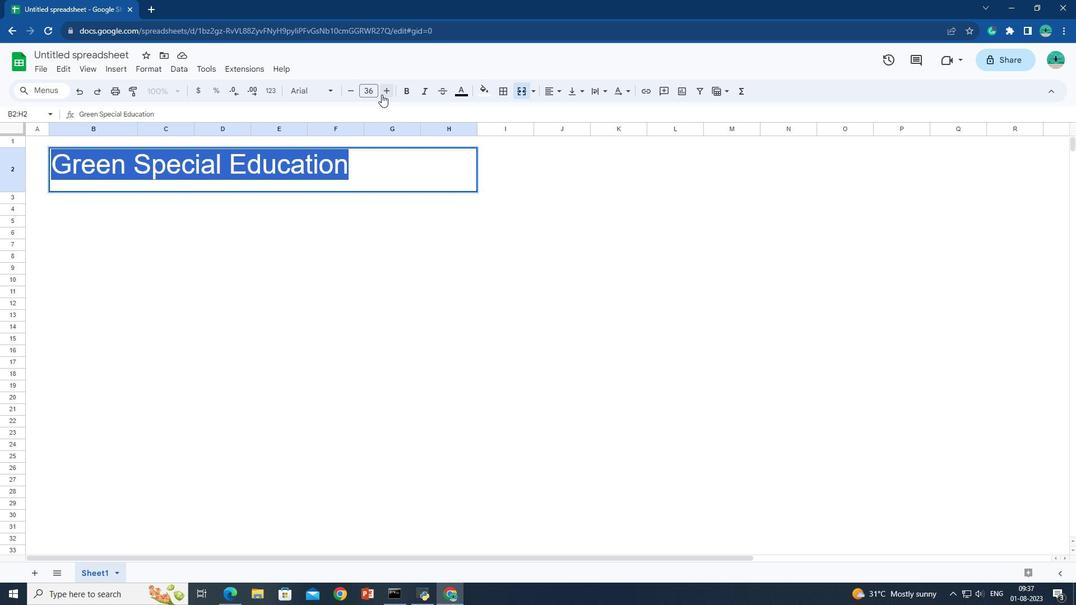 
Action: Mouse pressed left at (334, 146)
Screenshot: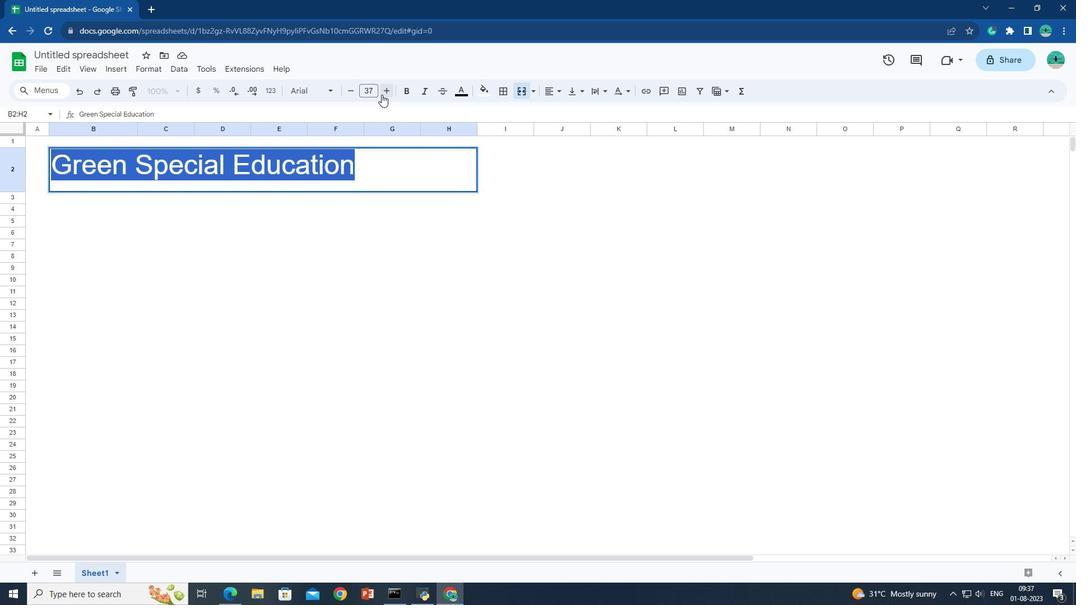 
Action: Mouse pressed left at (334, 146)
Screenshot: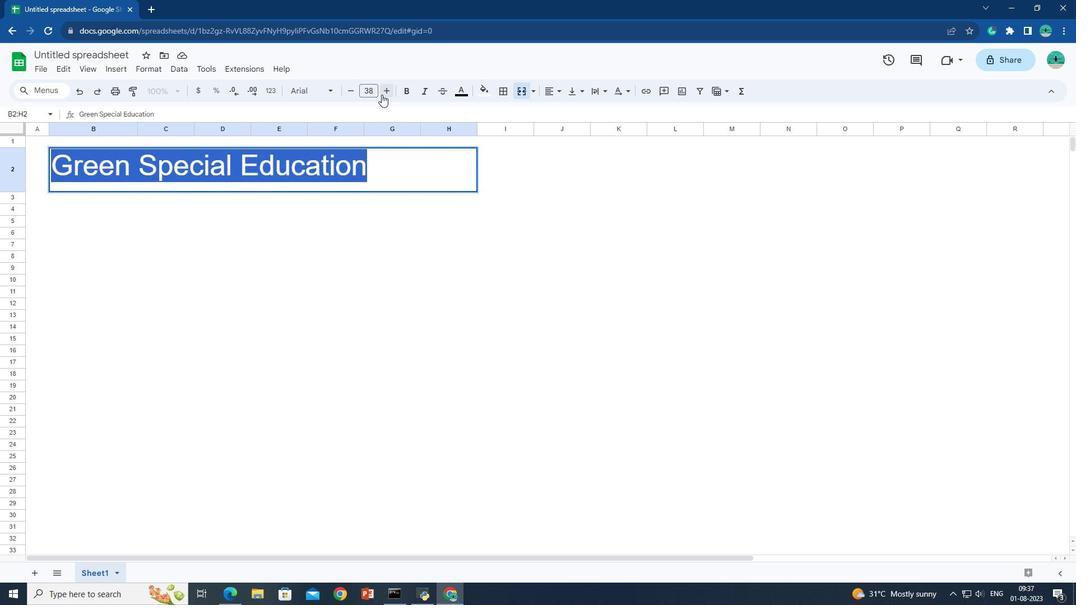 
Action: Mouse moved to (345, 146)
Screenshot: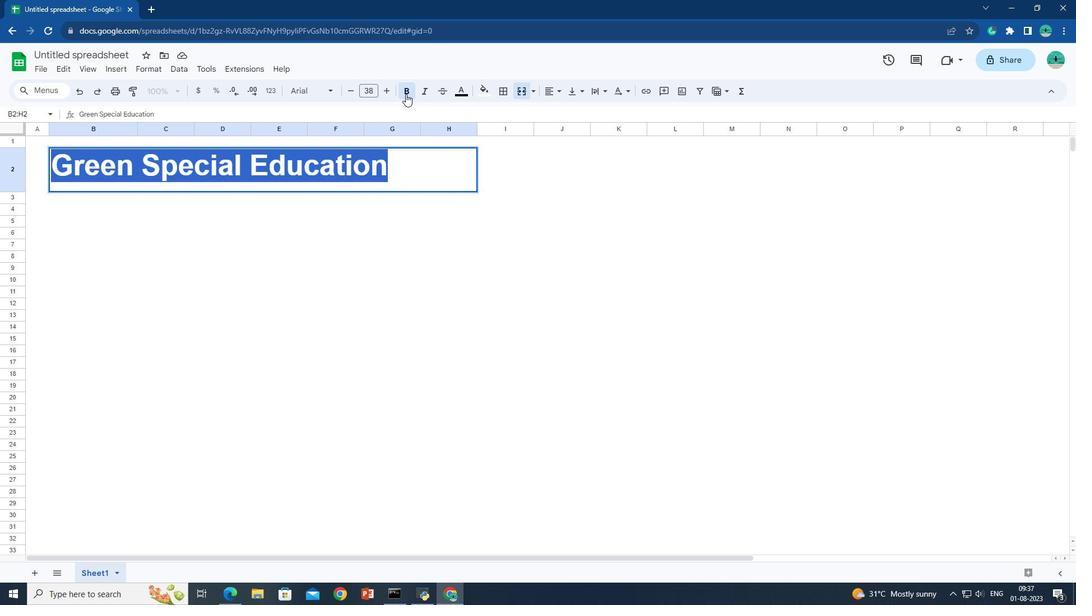 
Action: Mouse pressed left at (345, 146)
Screenshot: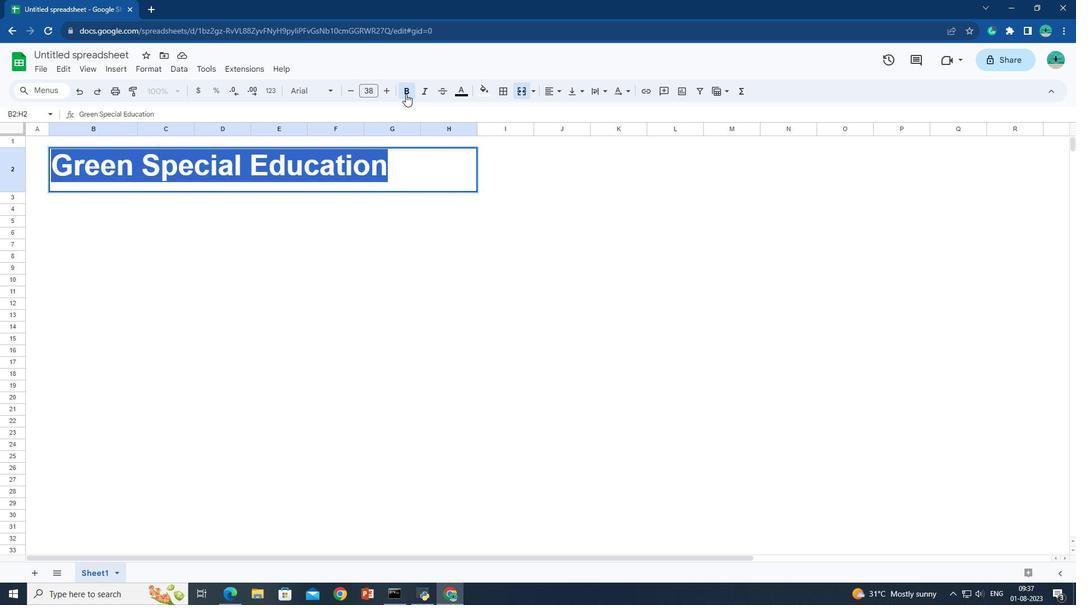 
Action: Mouse moved to (309, 146)
Screenshot: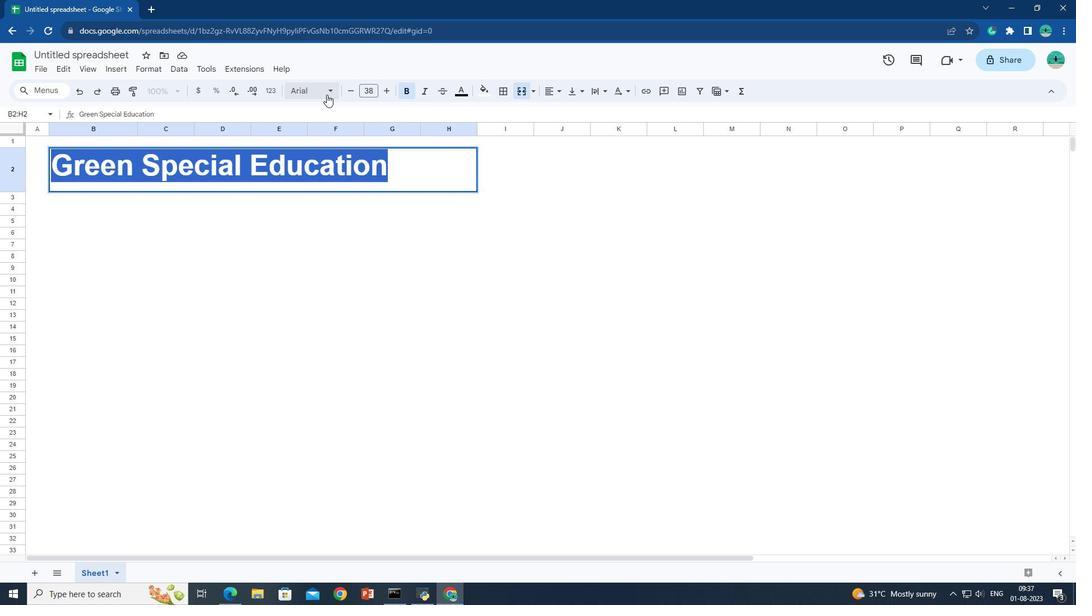 
Action: Mouse pressed left at (309, 146)
Screenshot: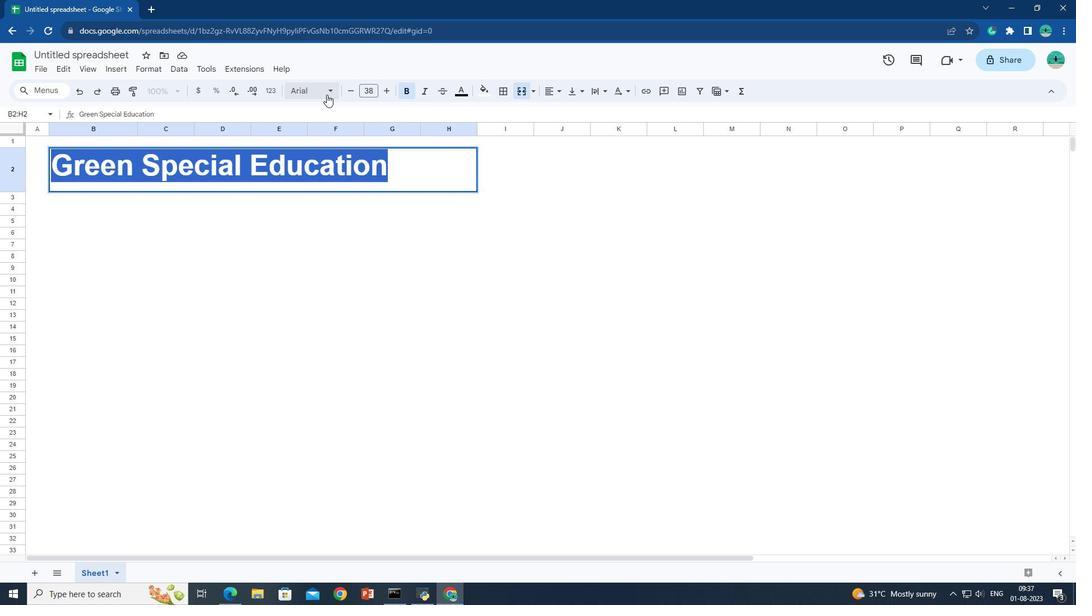 
Action: Mouse moved to (305, 241)
Screenshot: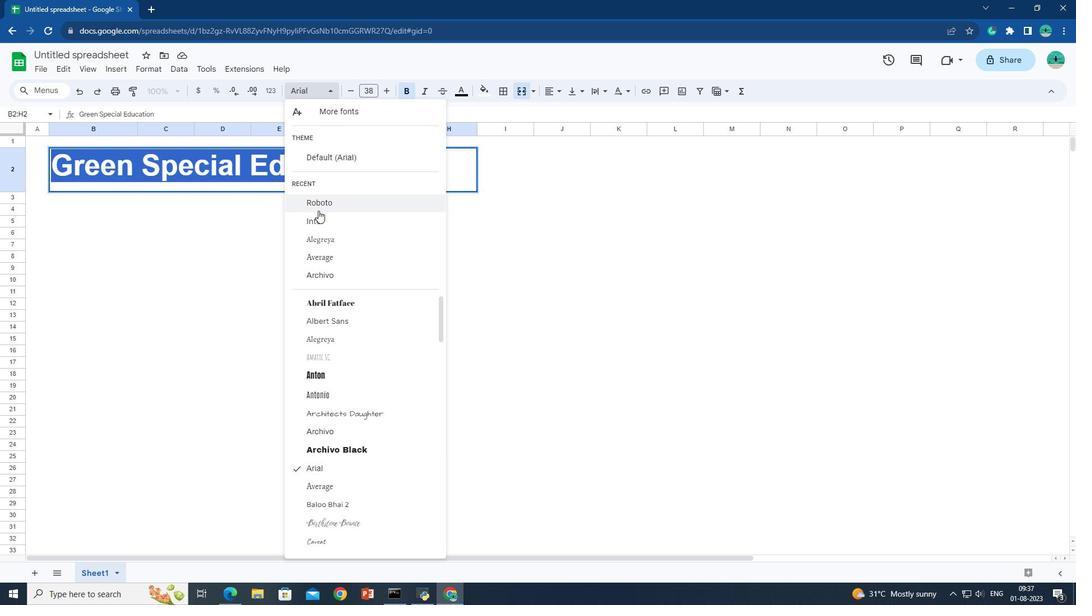 
Action: Mouse pressed left at (305, 241)
Screenshot: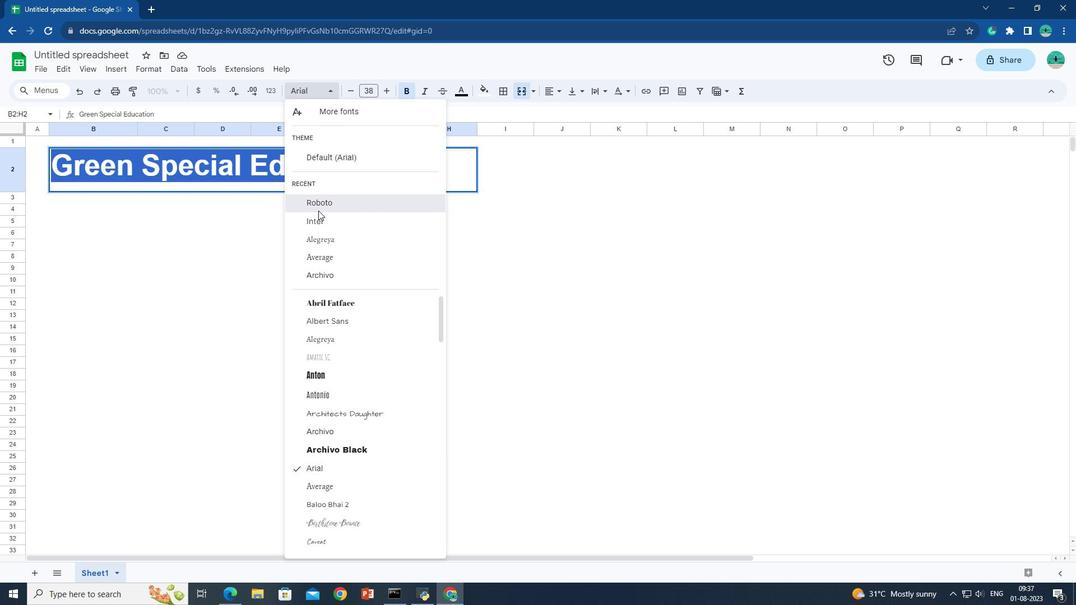 
Action: Mouse moved to (321, 146)
Screenshot: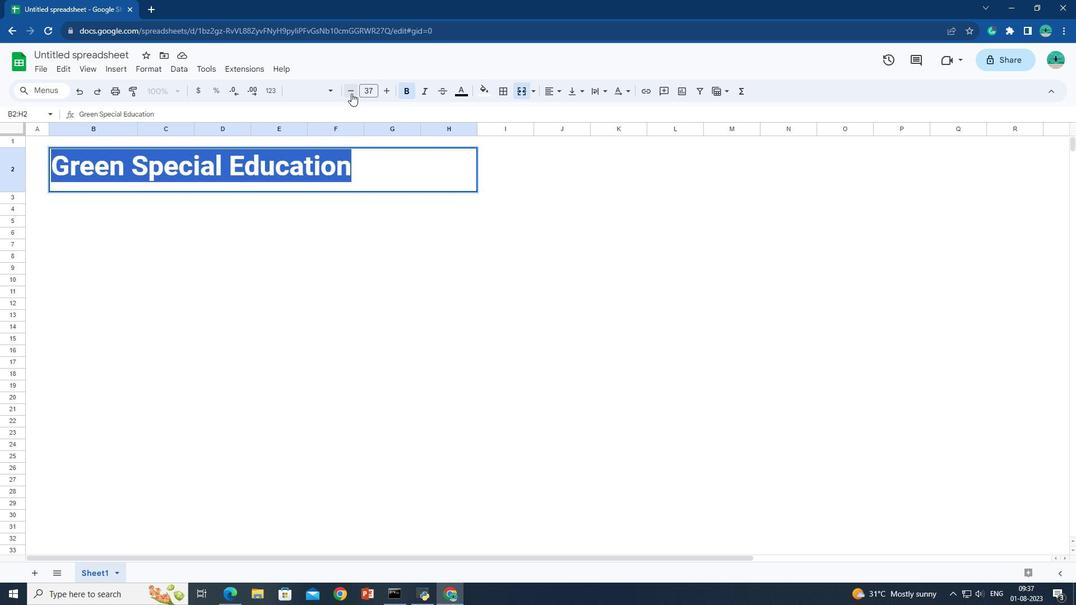
Action: Mouse pressed left at (321, 146)
Screenshot: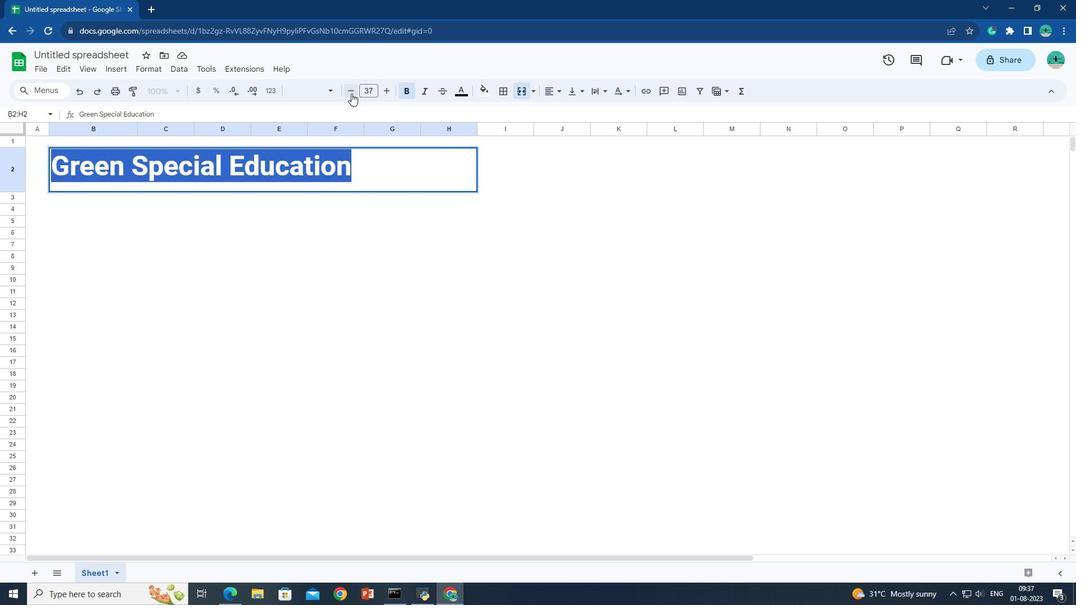 
Action: Mouse moved to (332, 214)
Screenshot: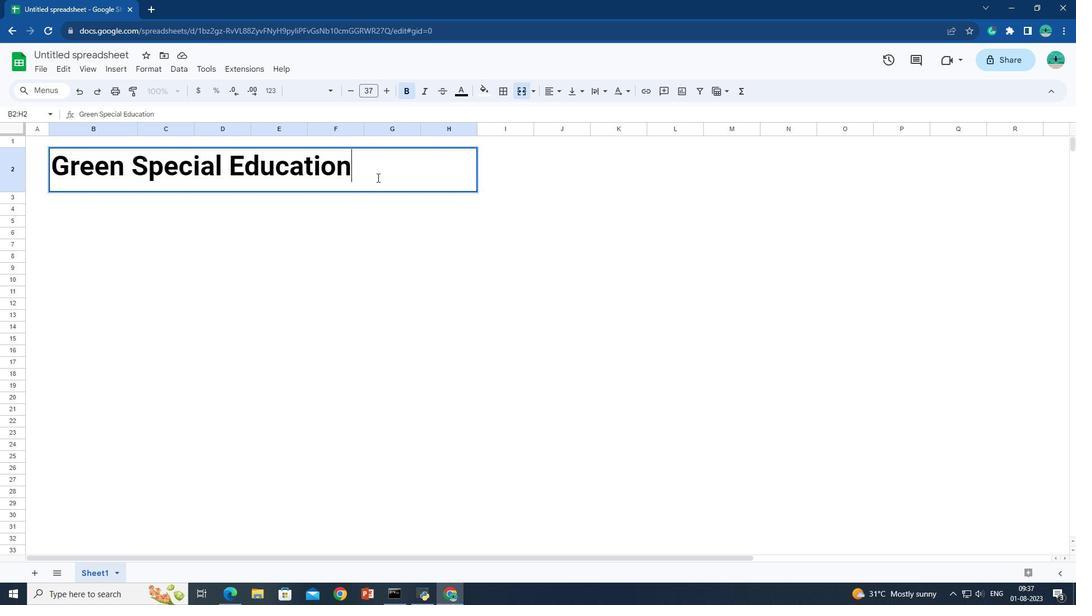 
Action: Mouse pressed left at (332, 214)
Screenshot: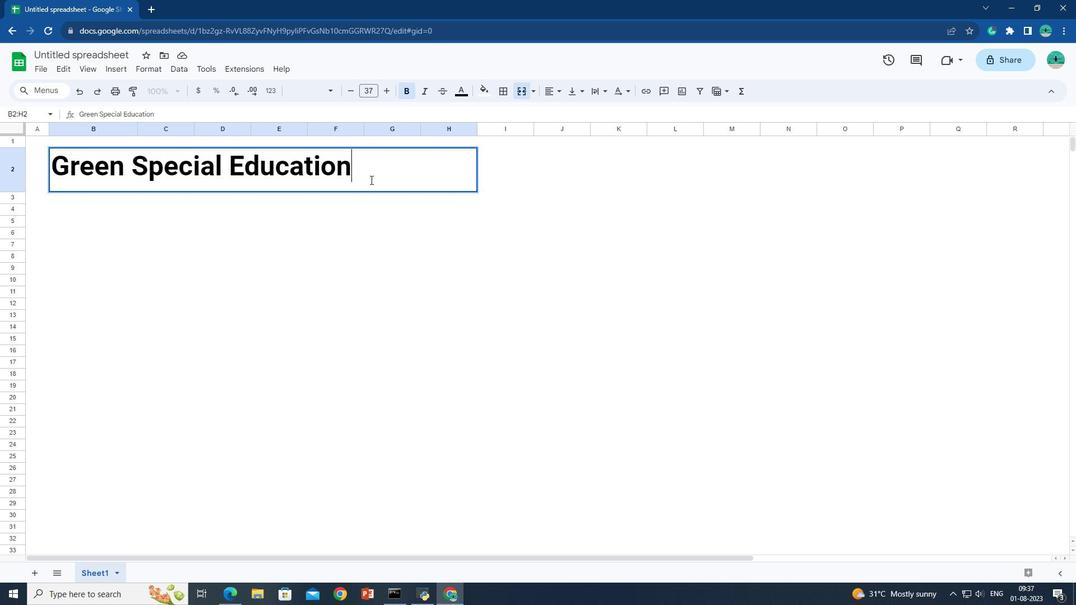 
Action: Mouse moved to (258, 237)
Screenshot: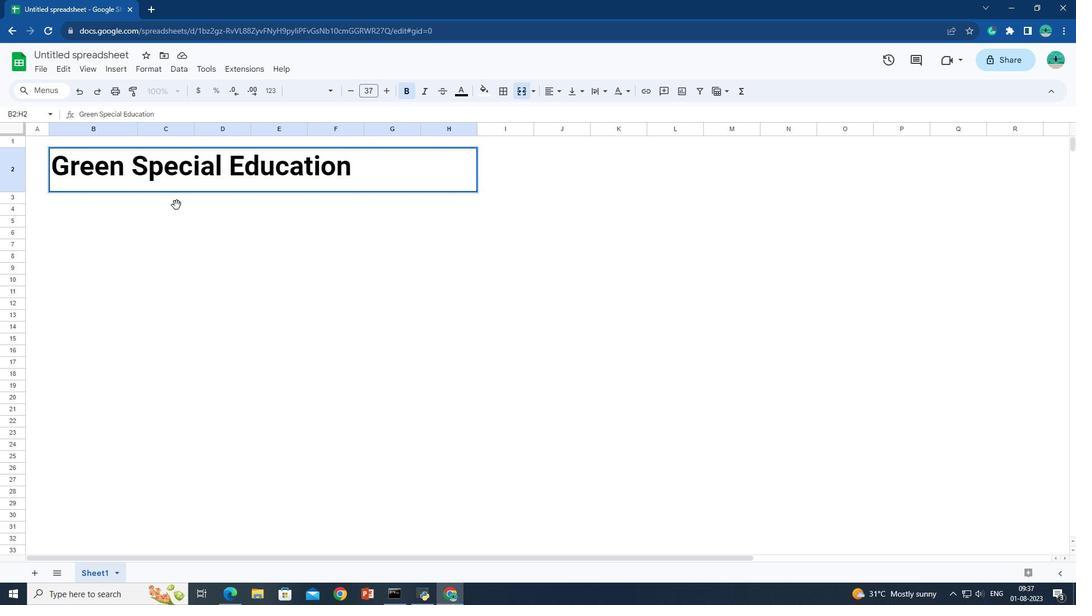 
Action: Mouse pressed left at (258, 237)
Screenshot: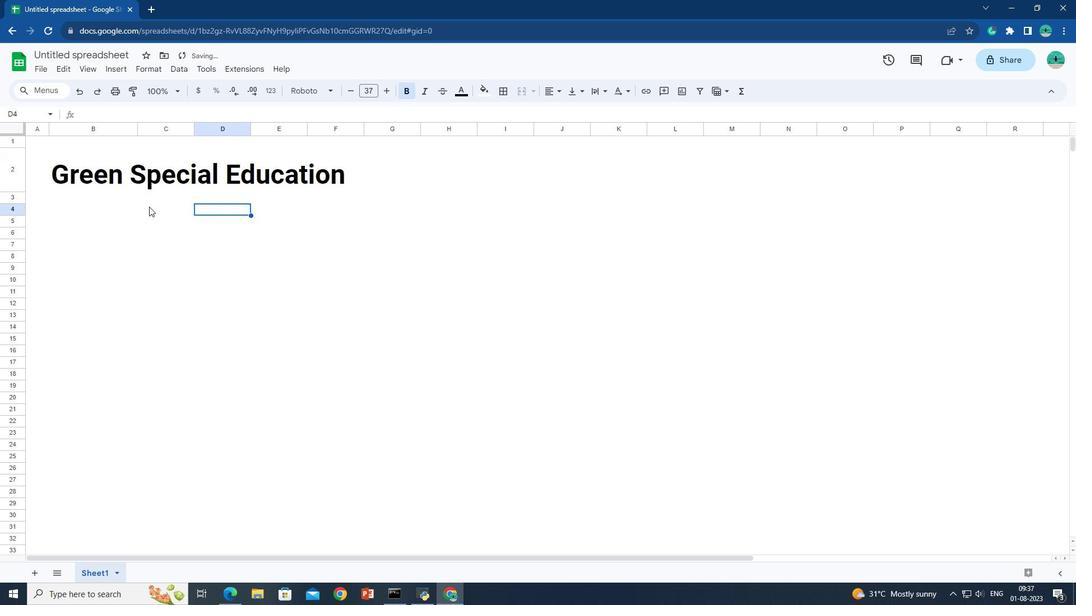 
Action: Mouse moved to (198, 229)
Screenshot: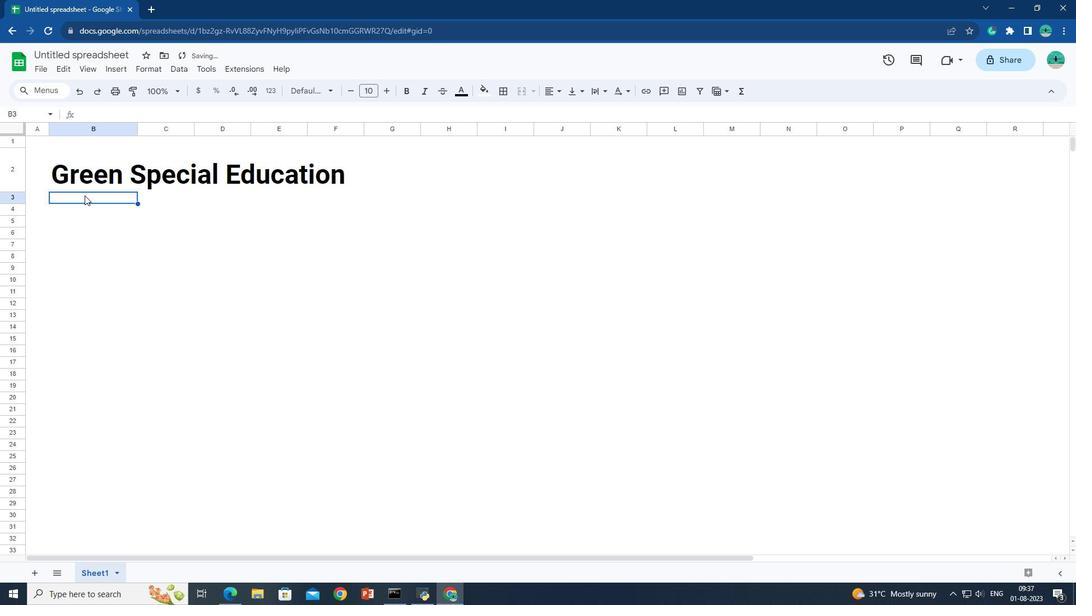 
Action: Mouse pressed left at (198, 229)
Screenshot: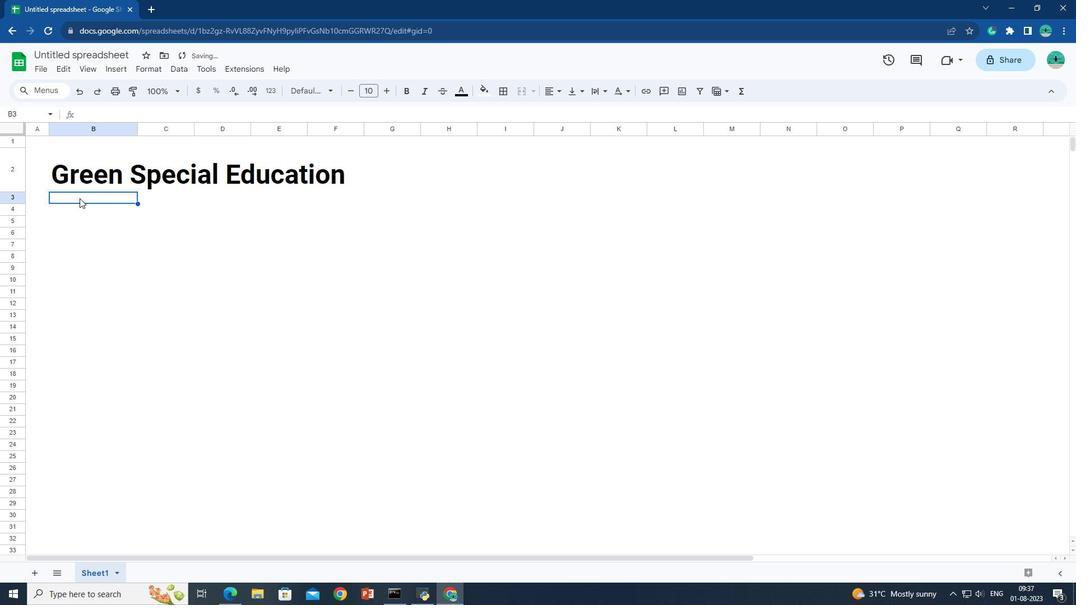 
Action: Mouse moved to (298, 233)
Screenshot: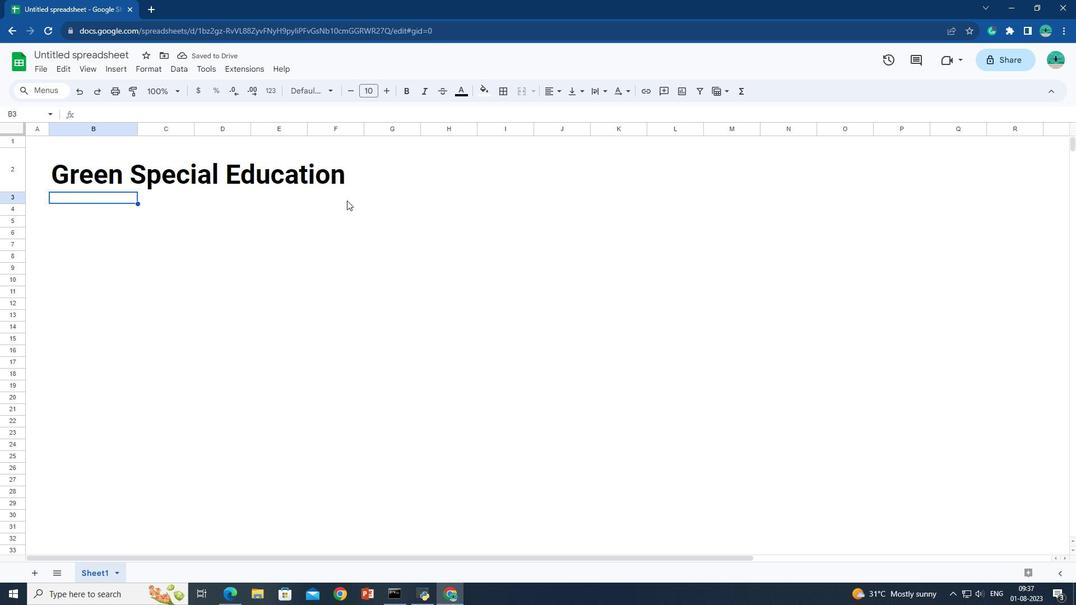 
Action: Key pressed <Key.shift>
Screenshot: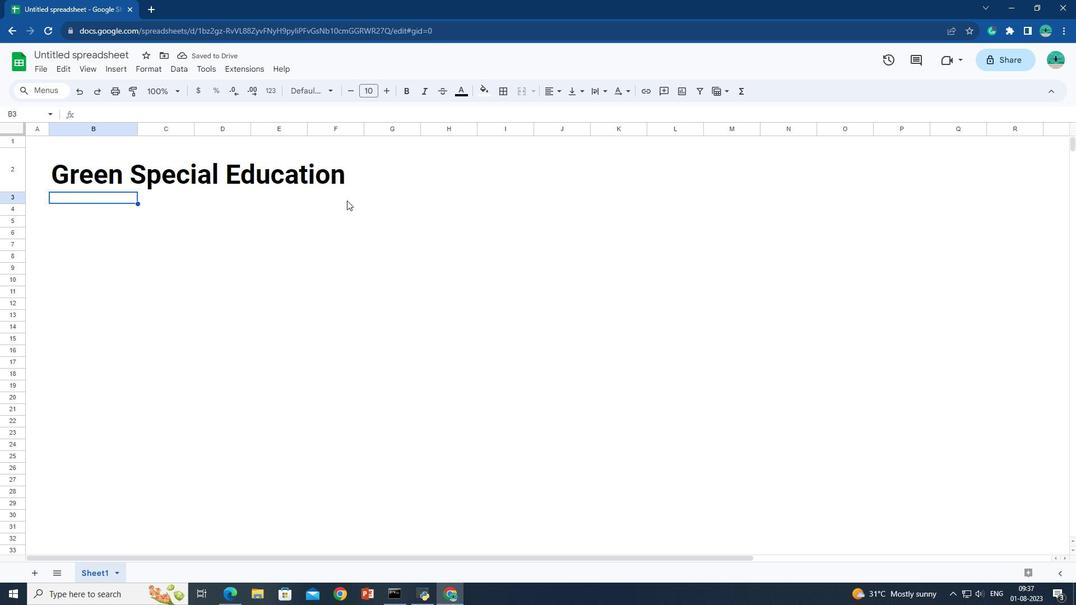 
Action: Mouse moved to (299, 232)
Screenshot: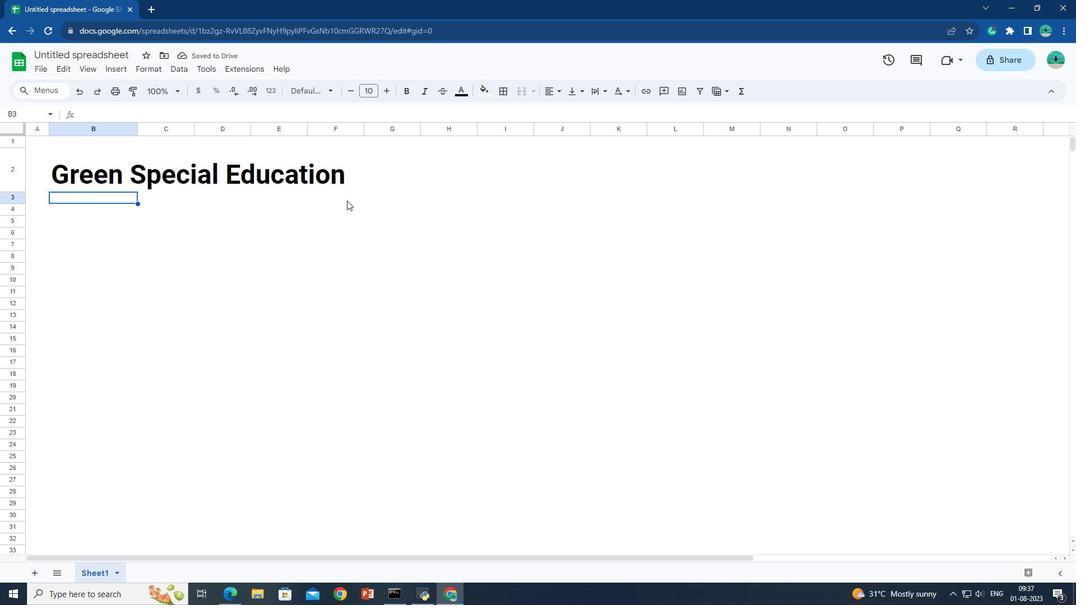 
Action: Key pressed <Key.shift>
Screenshot: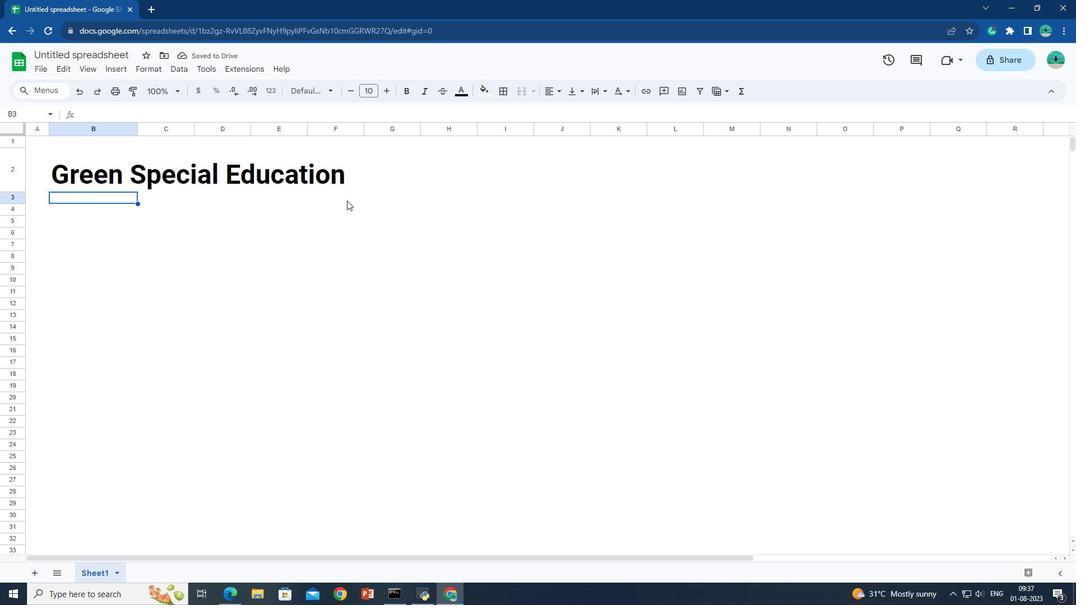 
Action: Mouse moved to (300, 232)
Screenshot: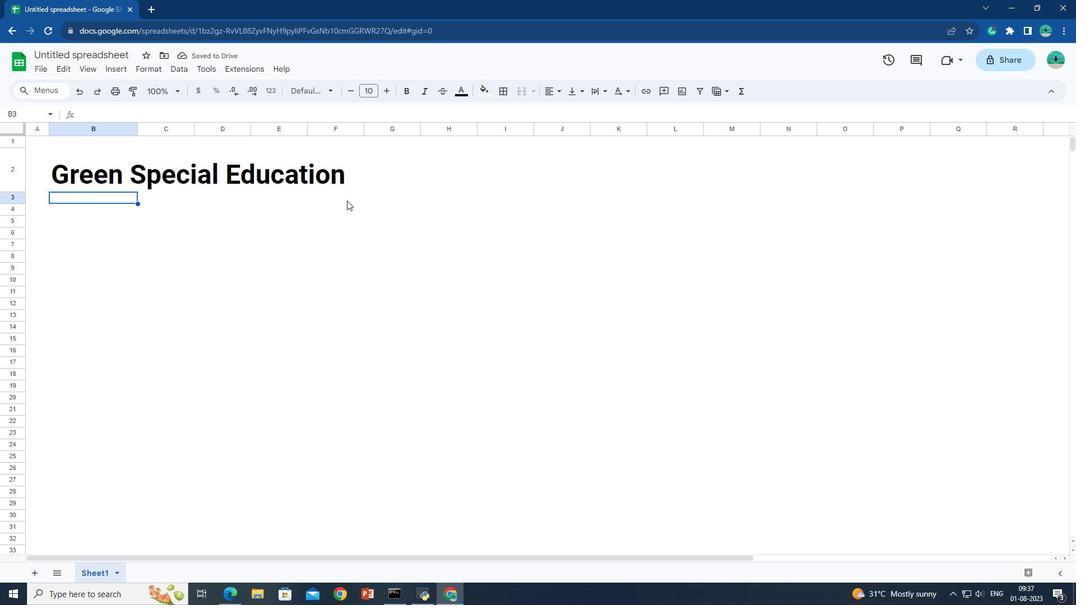 
Action: Key pressed <Key.shift>
Screenshot: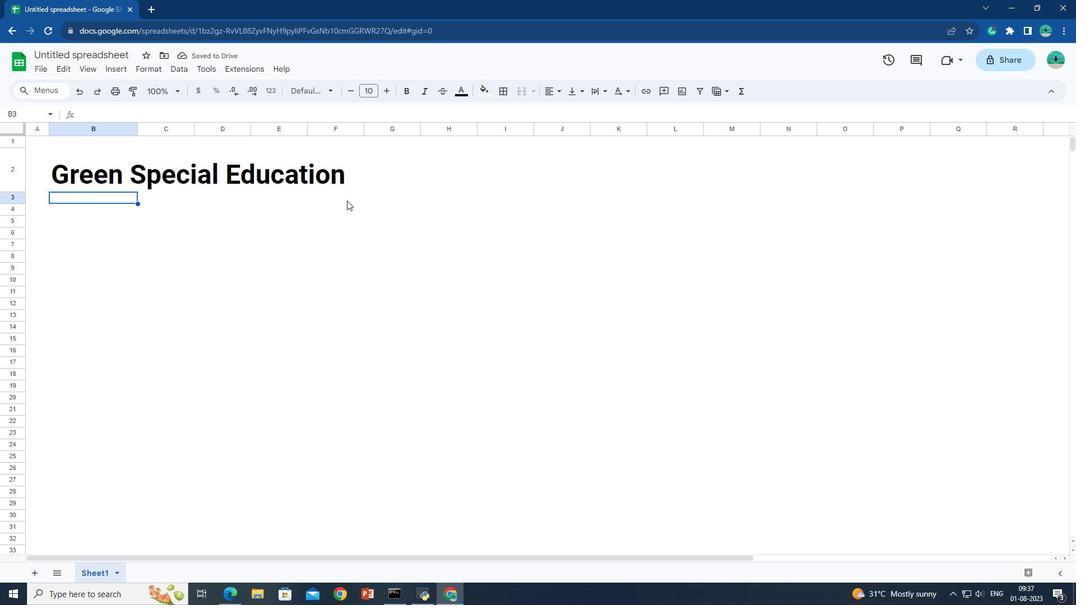 
Action: Mouse moved to (302, 232)
Screenshot: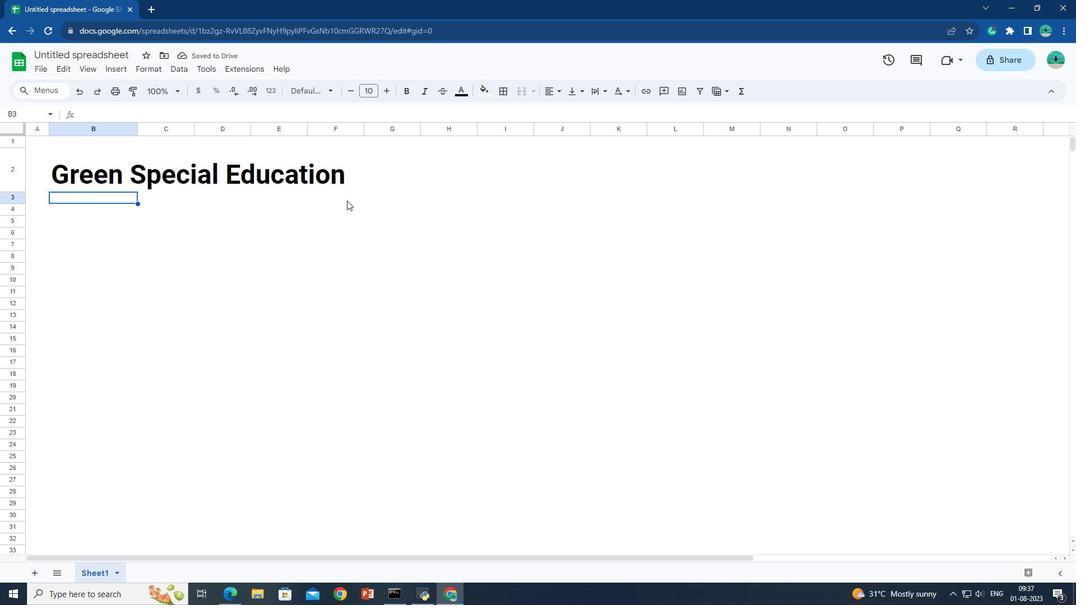 
Action: Key pressed <Key.shift>
Screenshot: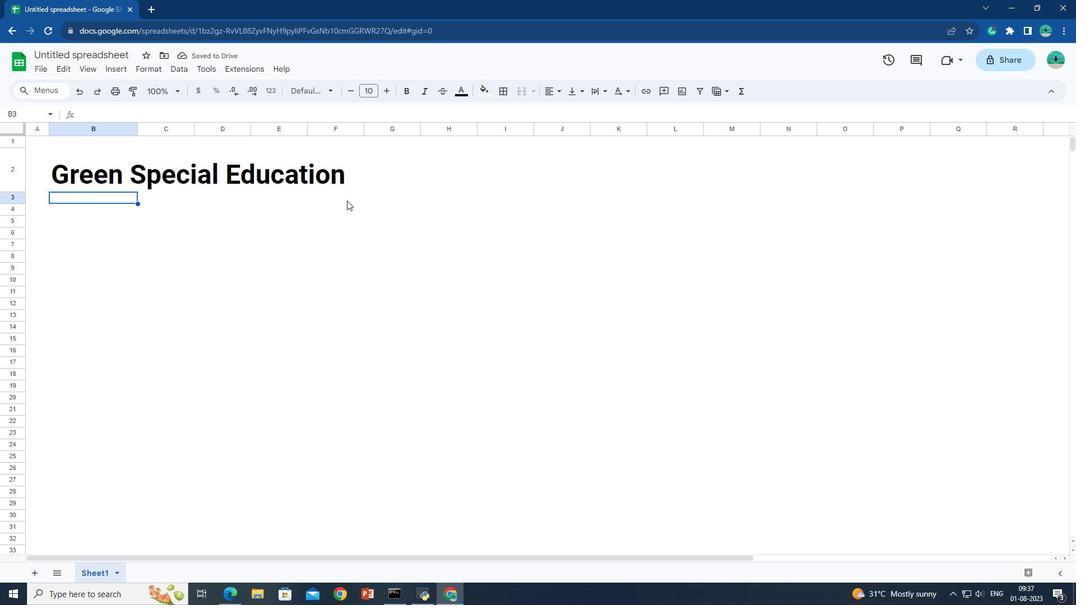 
Action: Mouse moved to (305, 232)
Screenshot: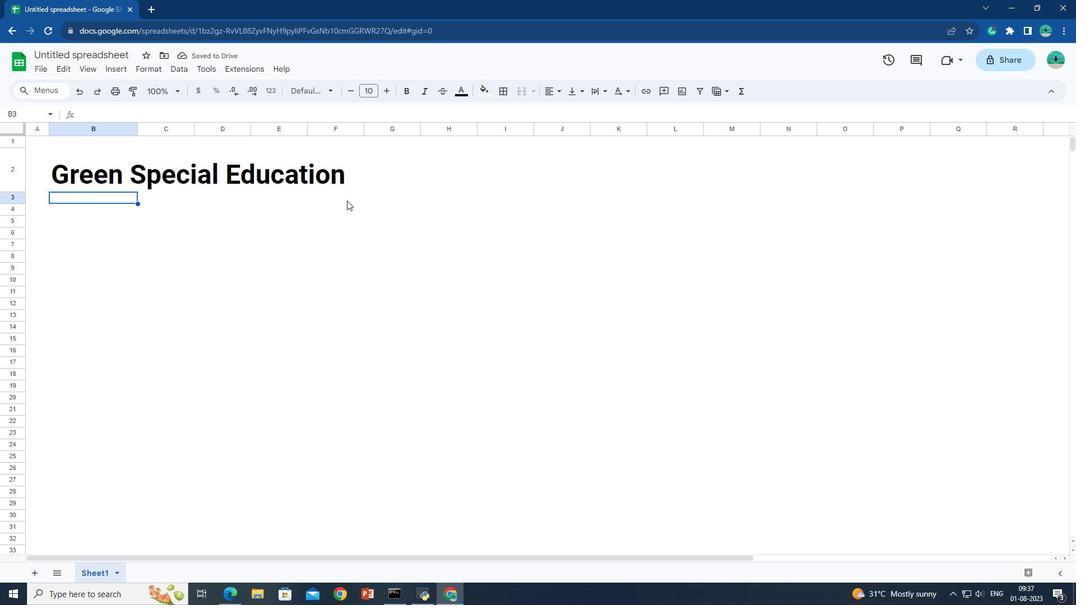 
Action: Key pressed <Key.shift>
Screenshot: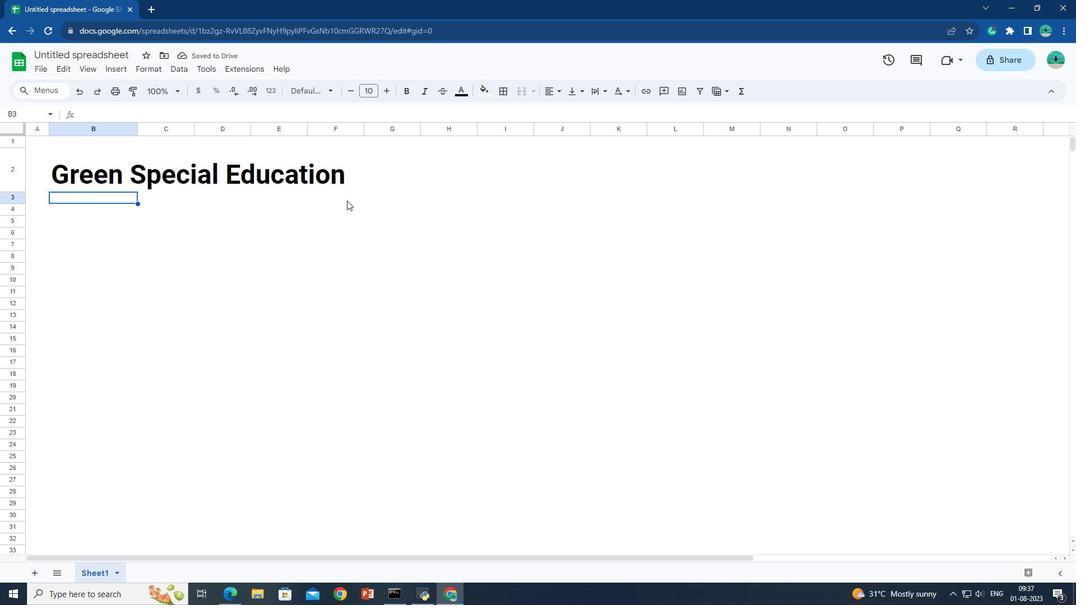 
Action: Mouse moved to (312, 232)
Screenshot: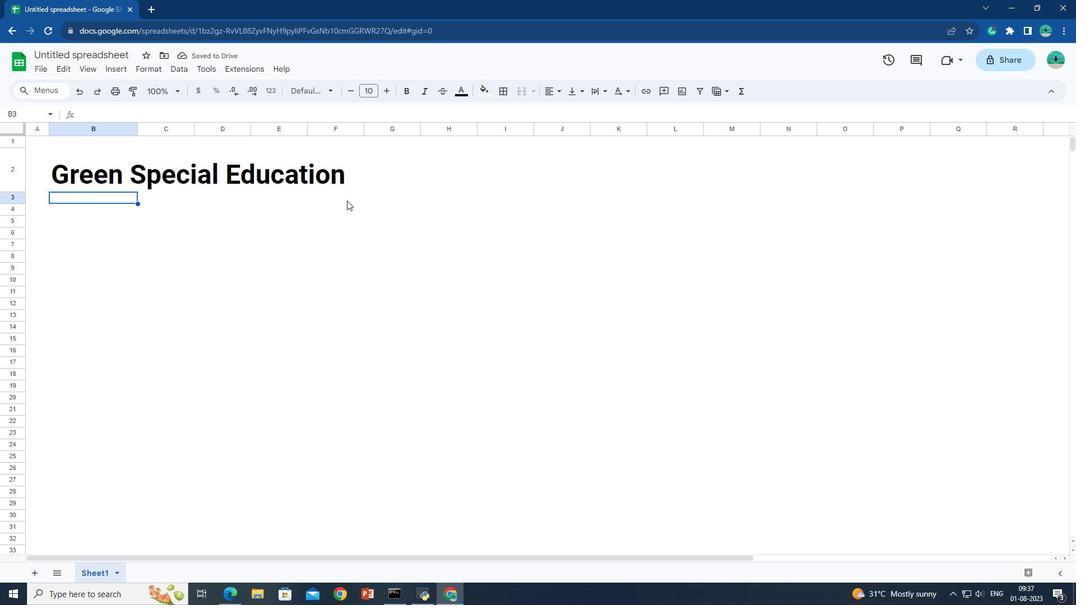 
Action: Key pressed <Key.shift>
Screenshot: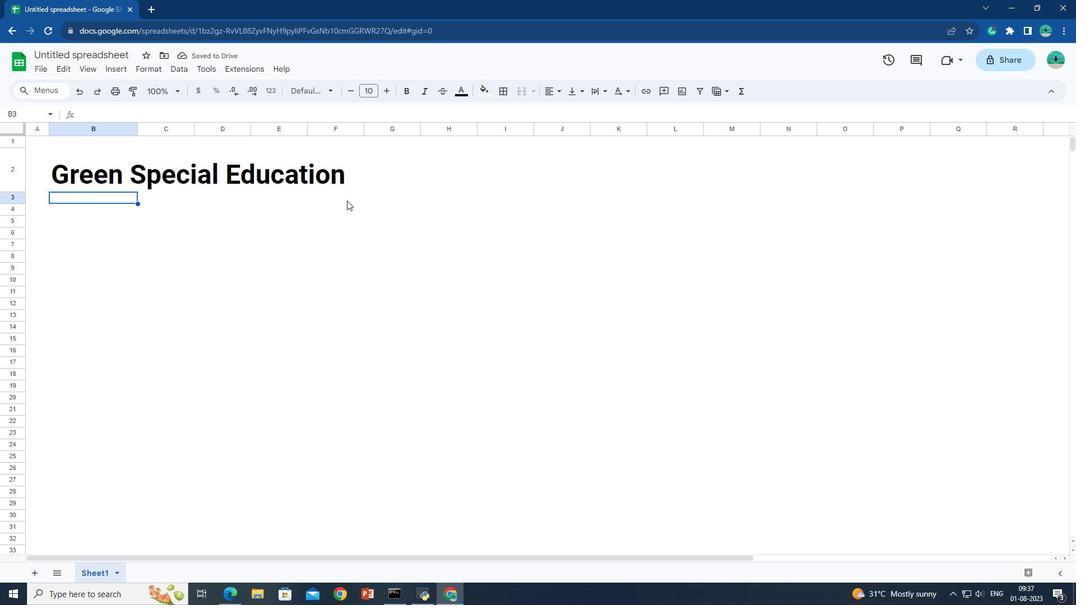 
Action: Mouse moved to (316, 232)
Screenshot: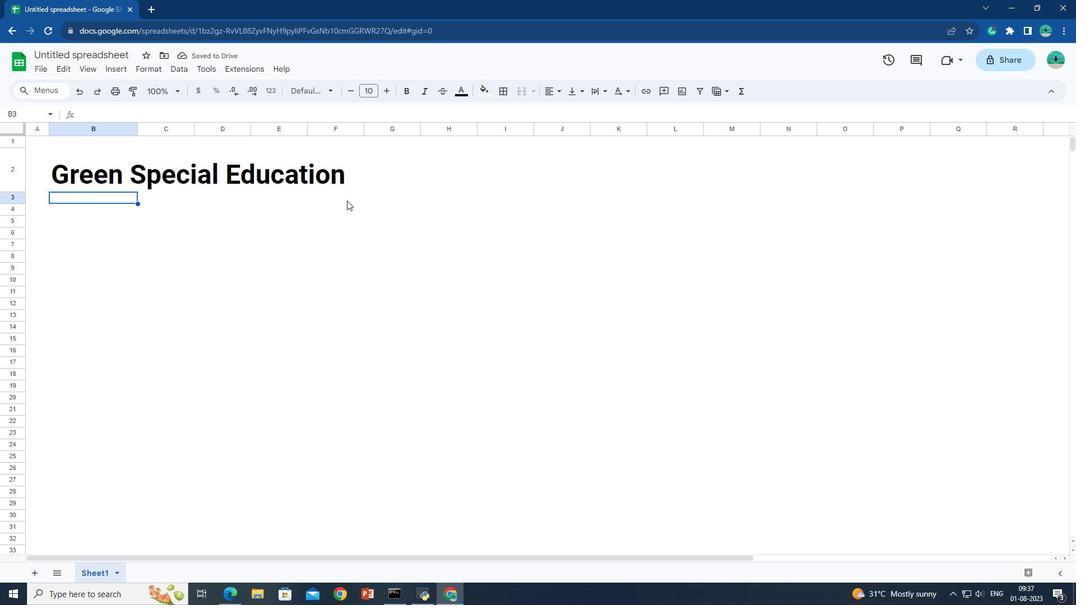 
Action: Key pressed <Key.shift>
Screenshot: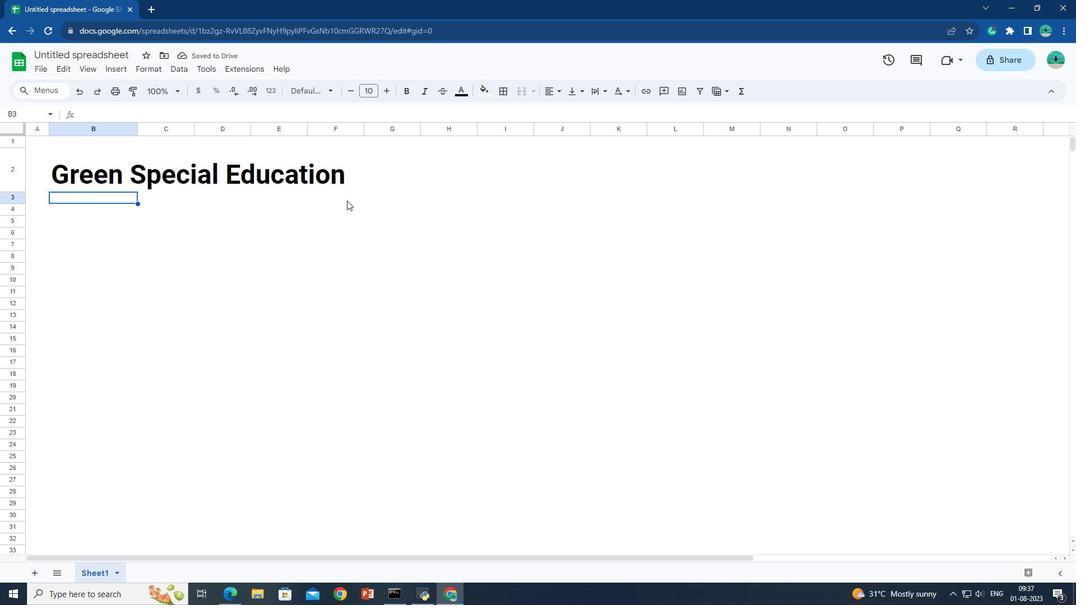 
Action: Mouse moved to (317, 232)
Screenshot: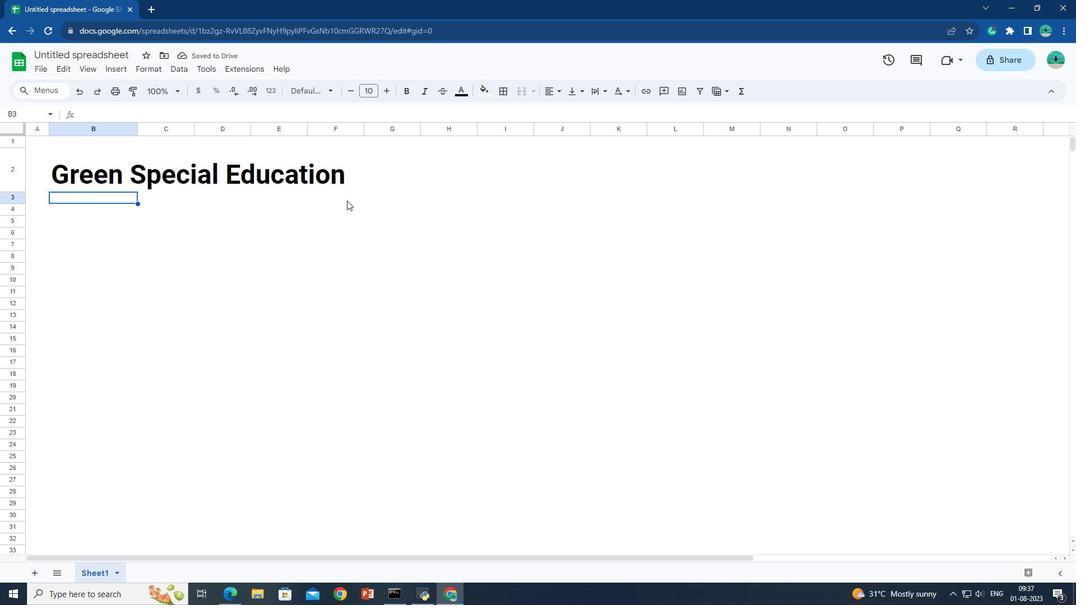 
Action: Key pressed <Key.shift>
Screenshot: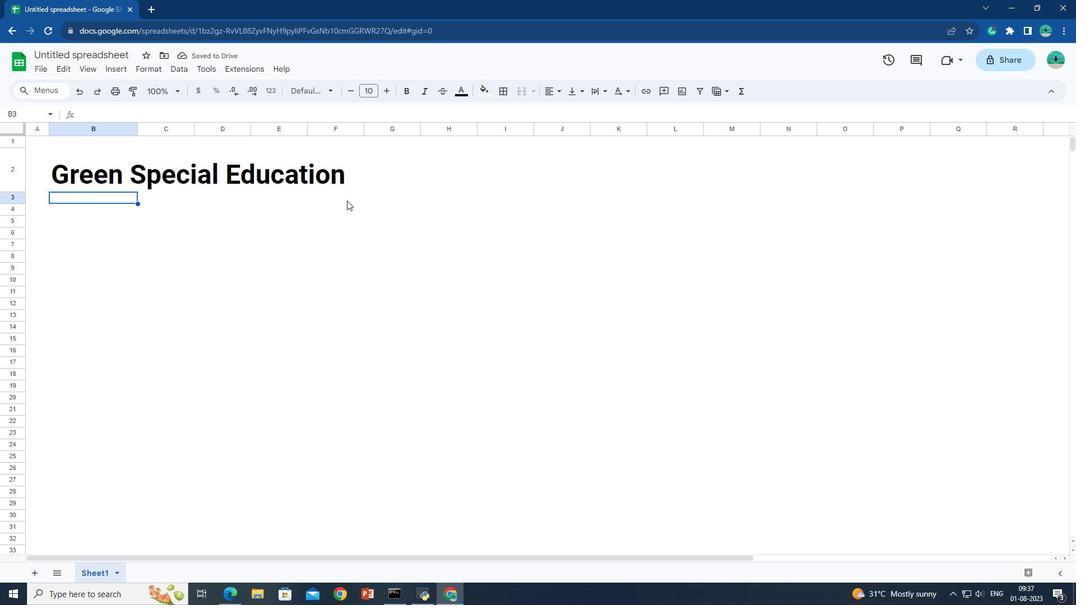 
Action: Mouse moved to (318, 233)
Screenshot: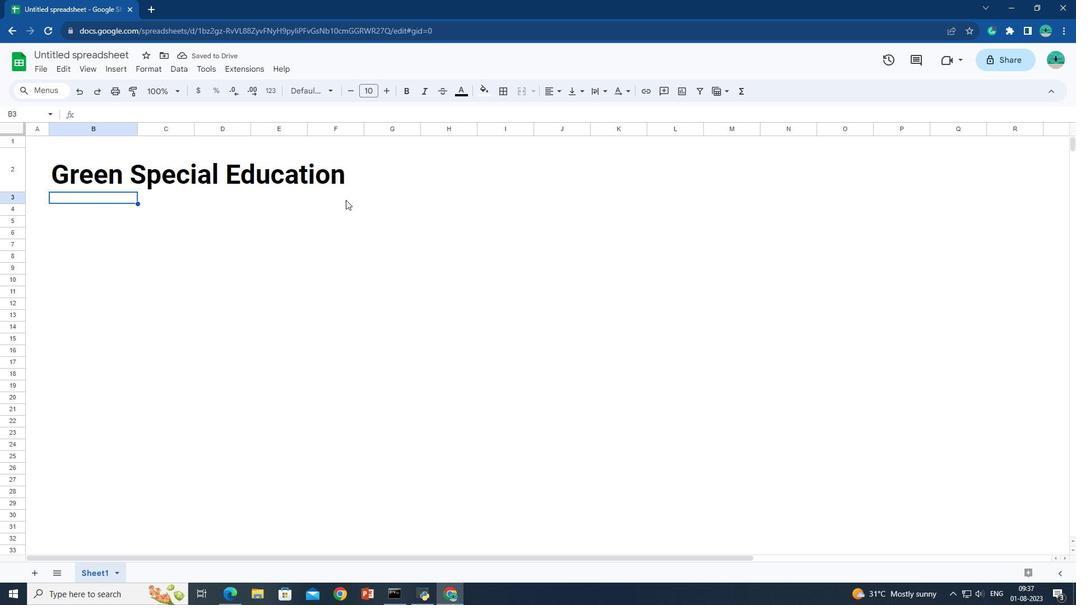 
Action: Key pressed <Key.shift><Key.shift><Key.shift><Key.shift><Key.shift><Key.shift><Key.shift><Key.shift><Key.shift>
Screenshot: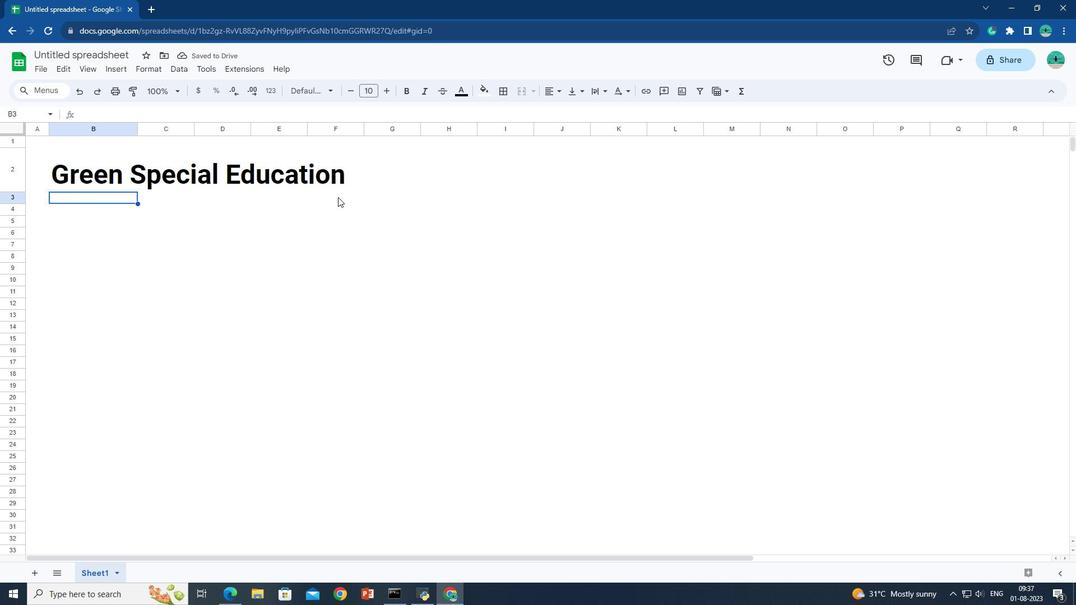 
Action: Mouse moved to (318, 232)
Screenshot: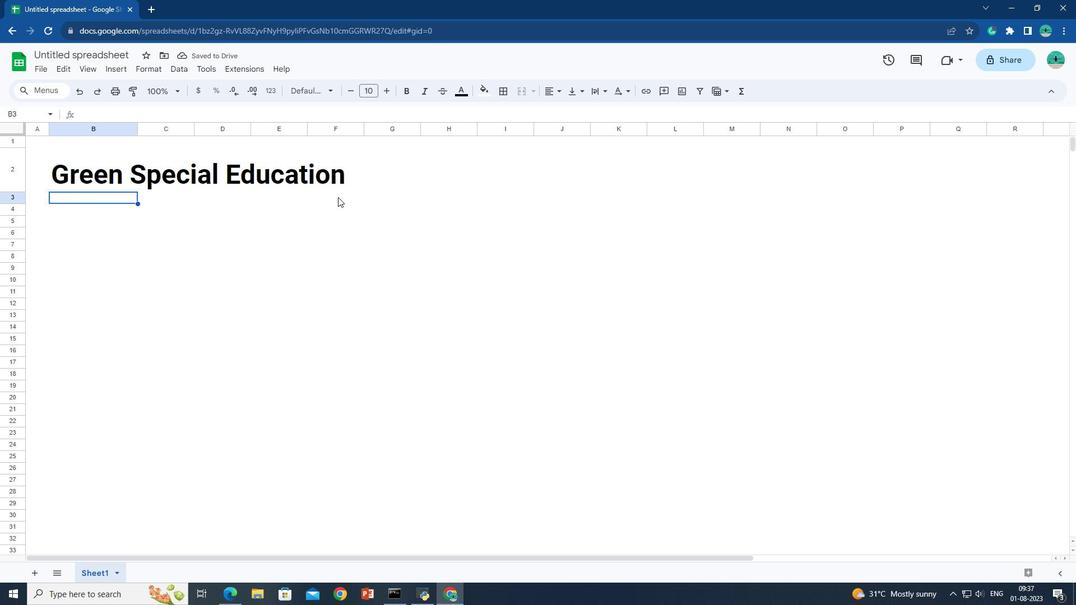
Action: Key pressed <Key.shift>
Screenshot: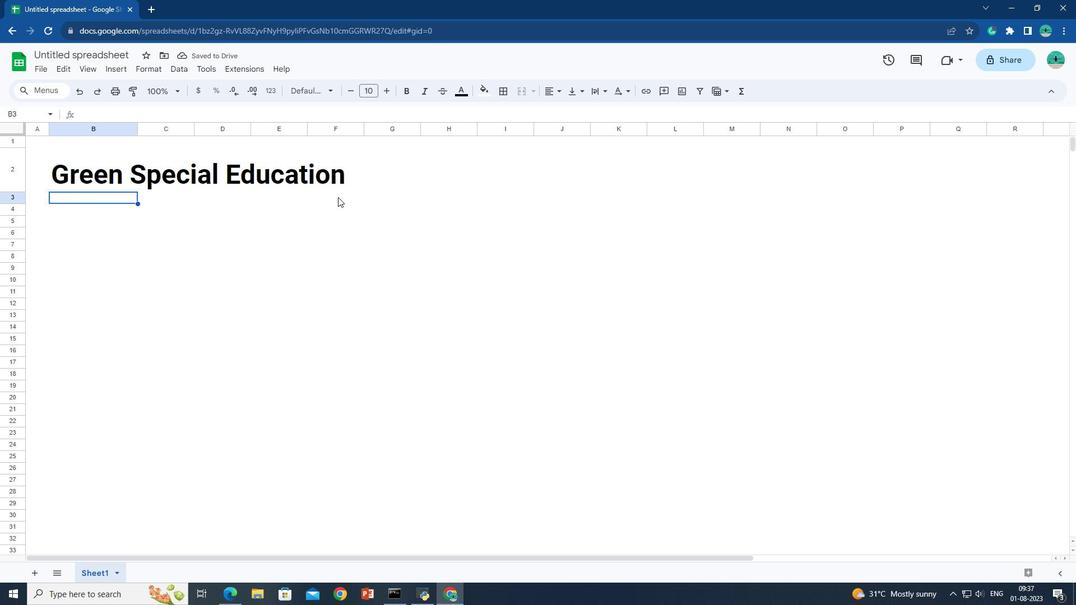 
Action: Mouse moved to (316, 230)
Screenshot: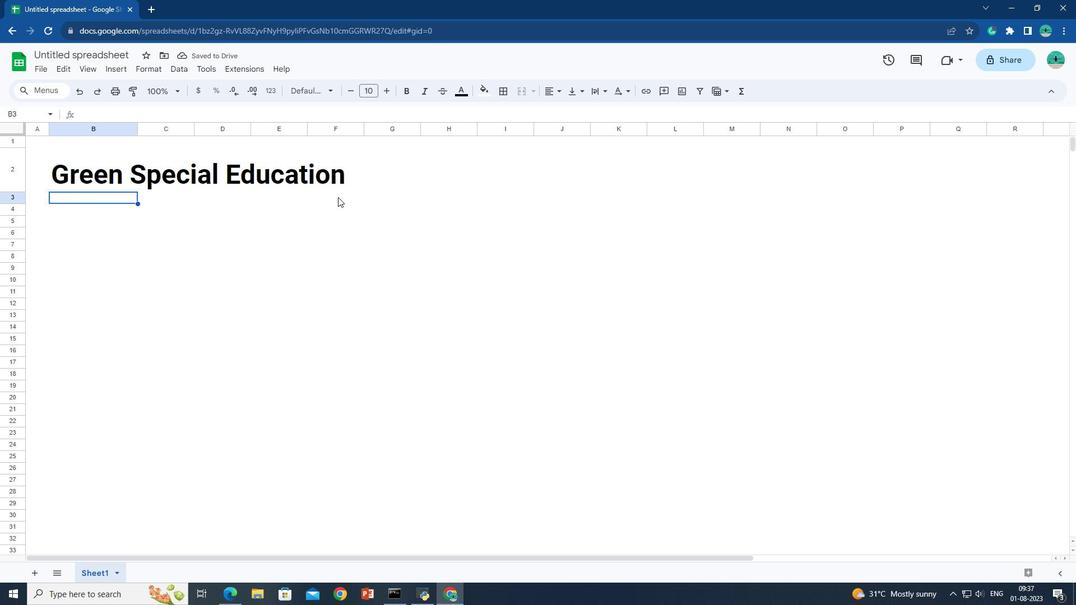 
Action: Key pressed <Key.shift>
Screenshot: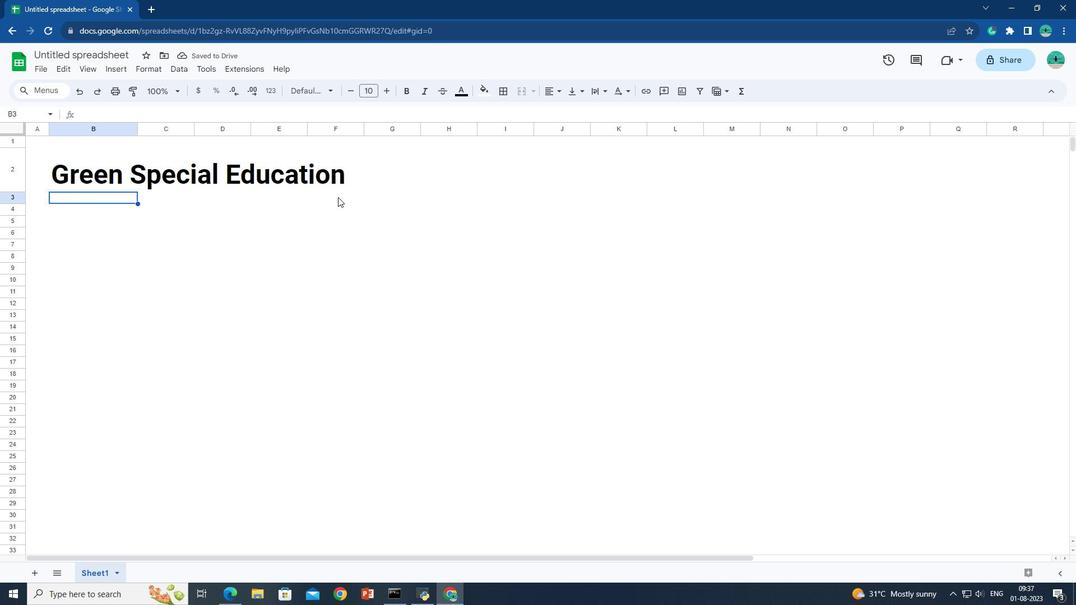 
Action: Mouse moved to (315, 230)
Screenshot: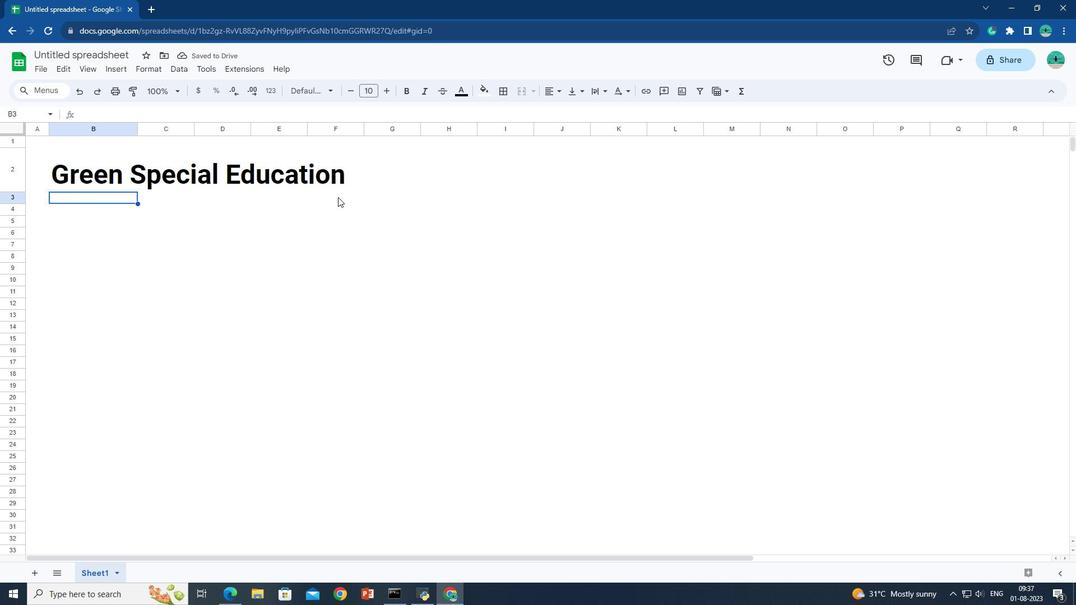 
Action: Key pressed <Key.shift>
